 Task: Buy 5 Vests of size Medium for Baby Boys from Clothing section under best seller category for shipping address: Chloe Collins, 3639 Walton Street, Salt Lake City, Utah 84104, Cell Number 8014200980. Pay from credit card ending with 2005, CVV 3321
Action: Mouse moved to (226, 79)
Screenshot: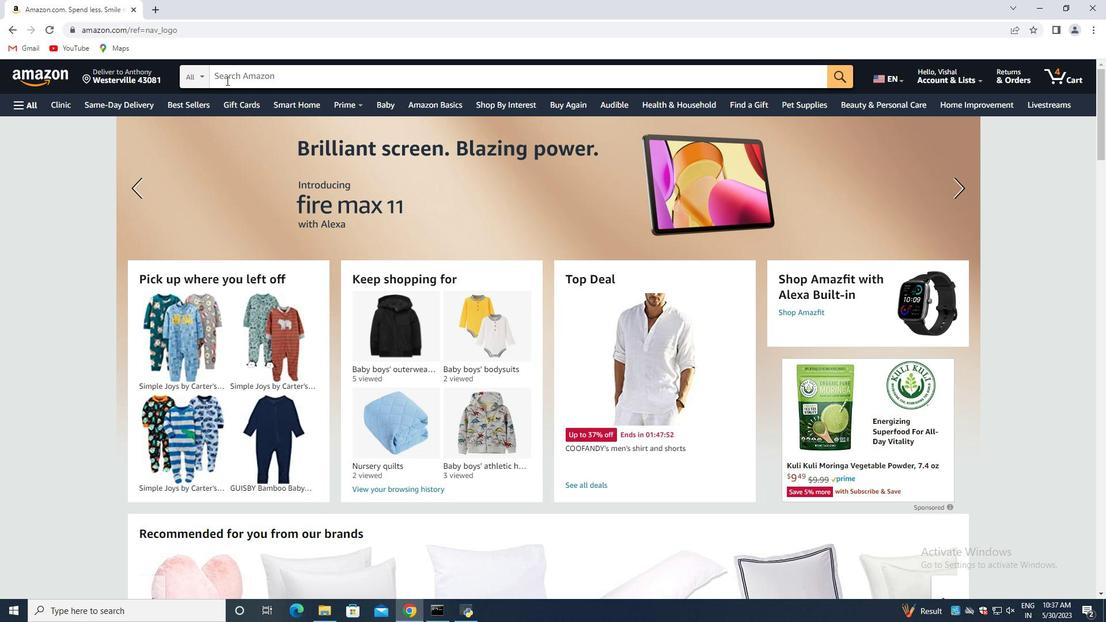 
Action: Mouse pressed left at (226, 79)
Screenshot: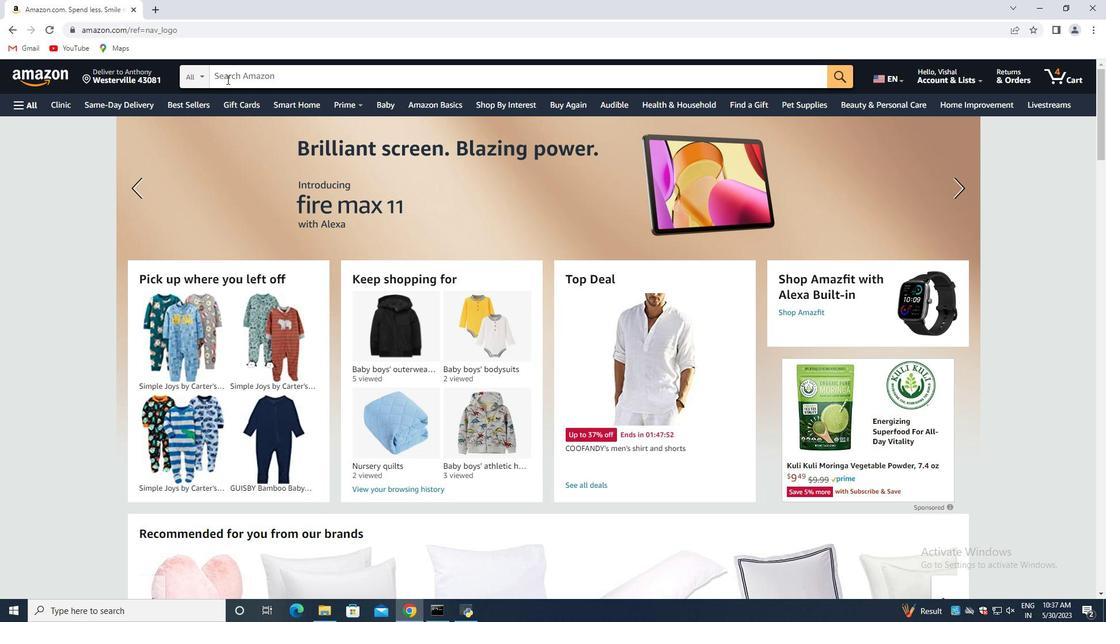 
Action: Key pressed <Key.shift>Vests<Key.space>of<Key.space>size<Key.space><Key.shift>Medium<Key.space>for<Key.space>baby<Key.space>boys<Key.enter>
Screenshot: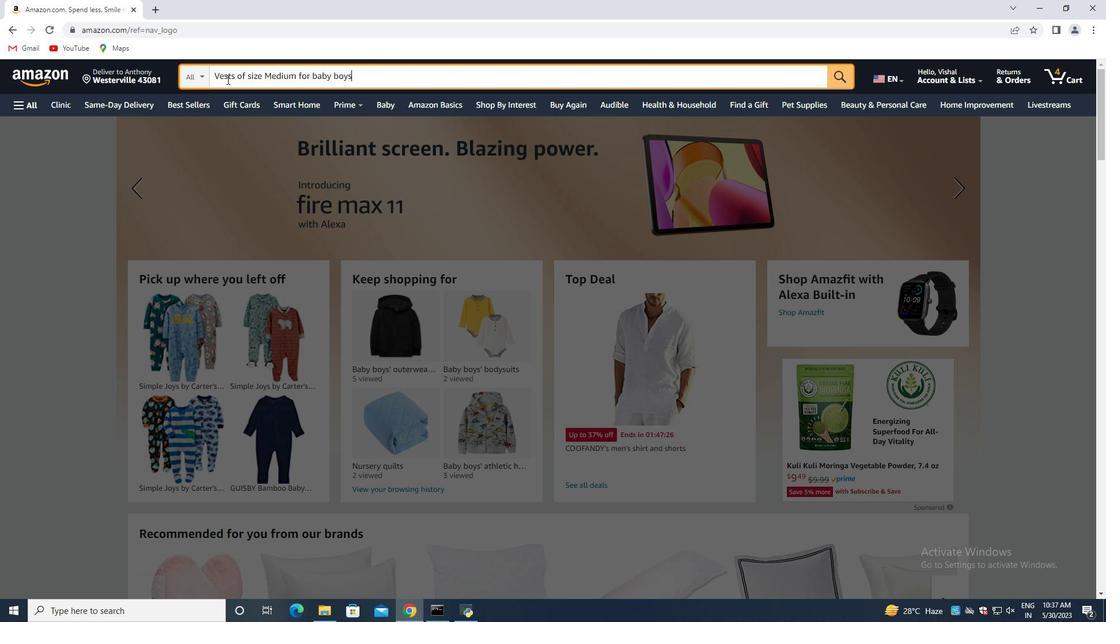 
Action: Mouse moved to (228, 80)
Screenshot: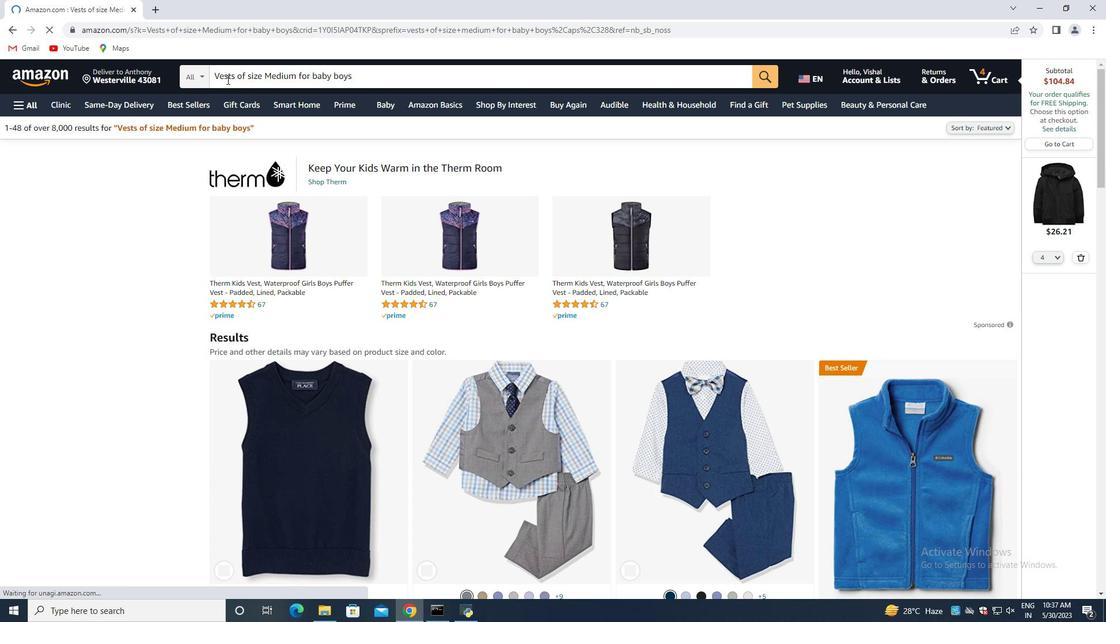 
Action: Mouse scrolled (228, 80) with delta (0, 0)
Screenshot: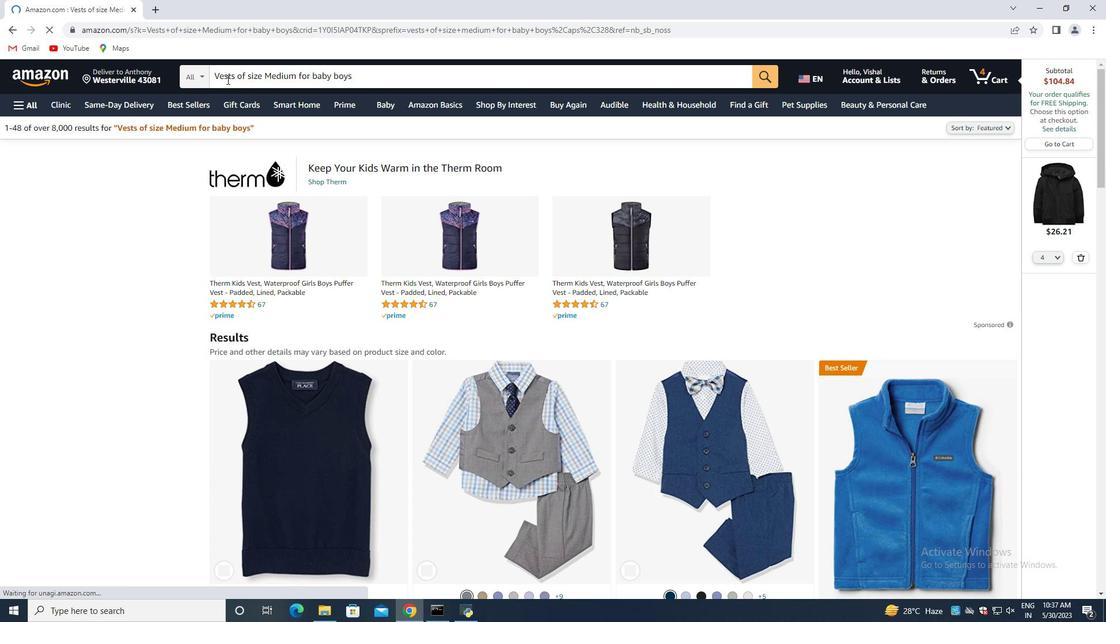 
Action: Mouse moved to (228, 93)
Screenshot: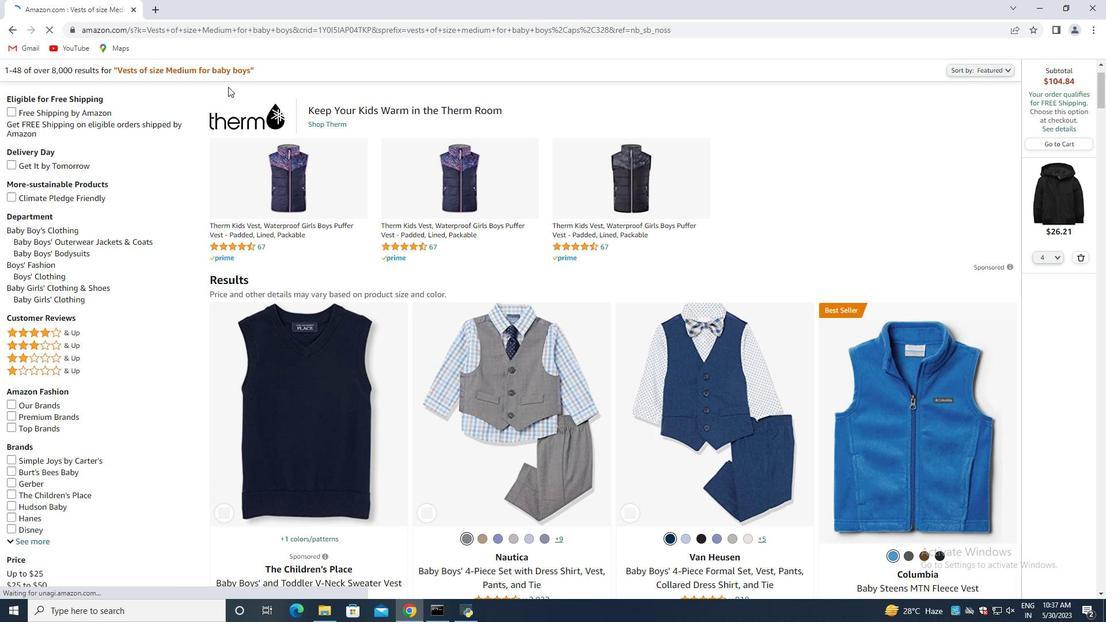 
Action: Mouse scrolled (228, 92) with delta (0, 0)
Screenshot: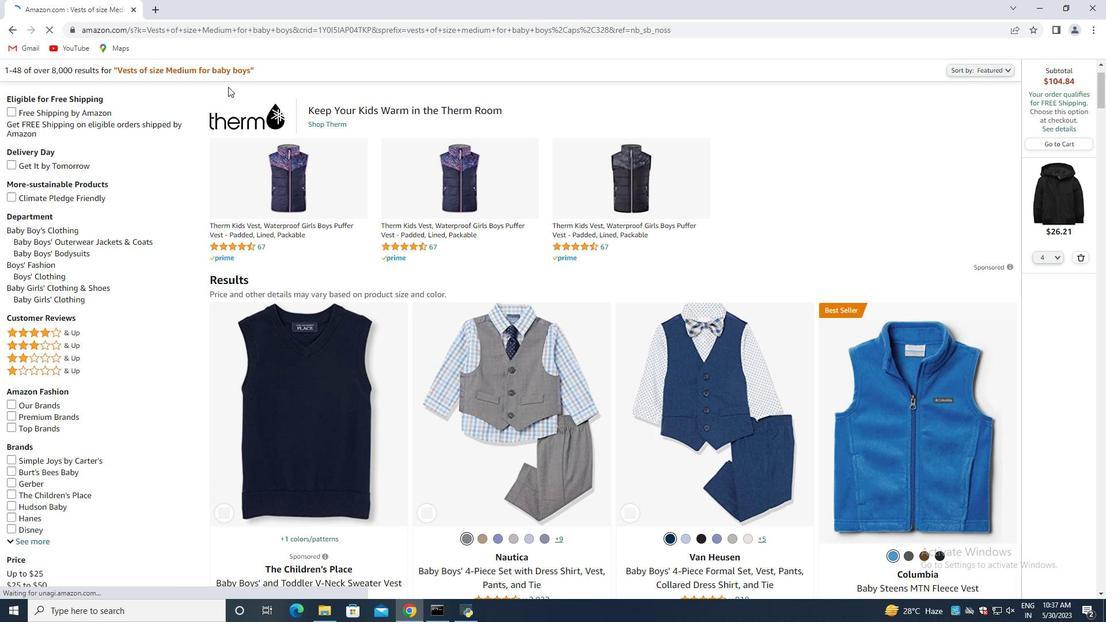 
Action: Mouse moved to (229, 104)
Screenshot: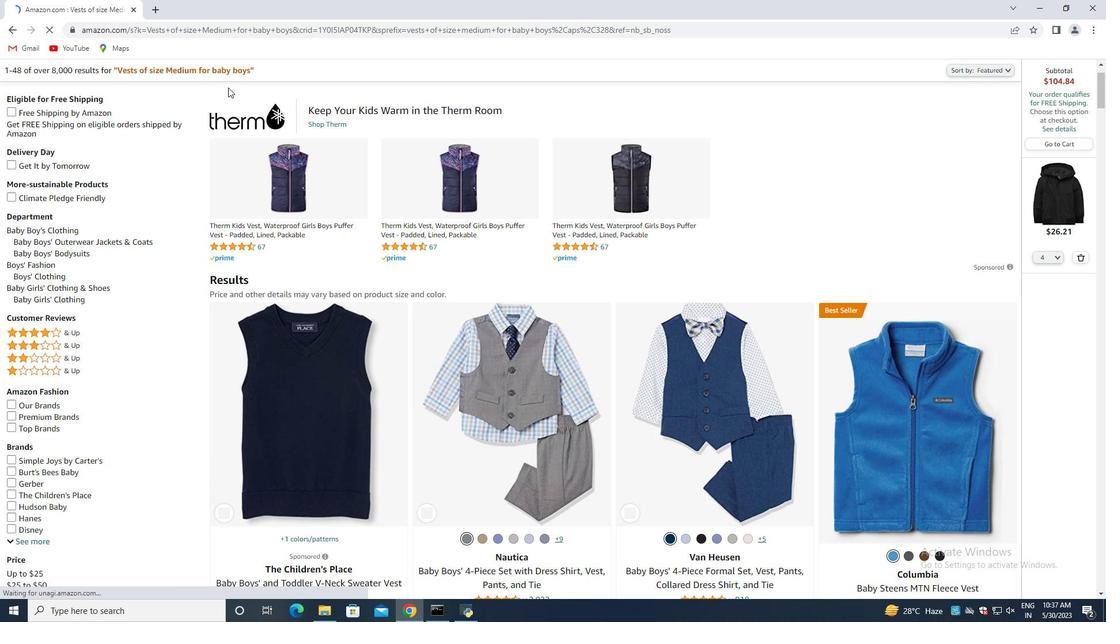 
Action: Mouse scrolled (229, 103) with delta (0, 0)
Screenshot: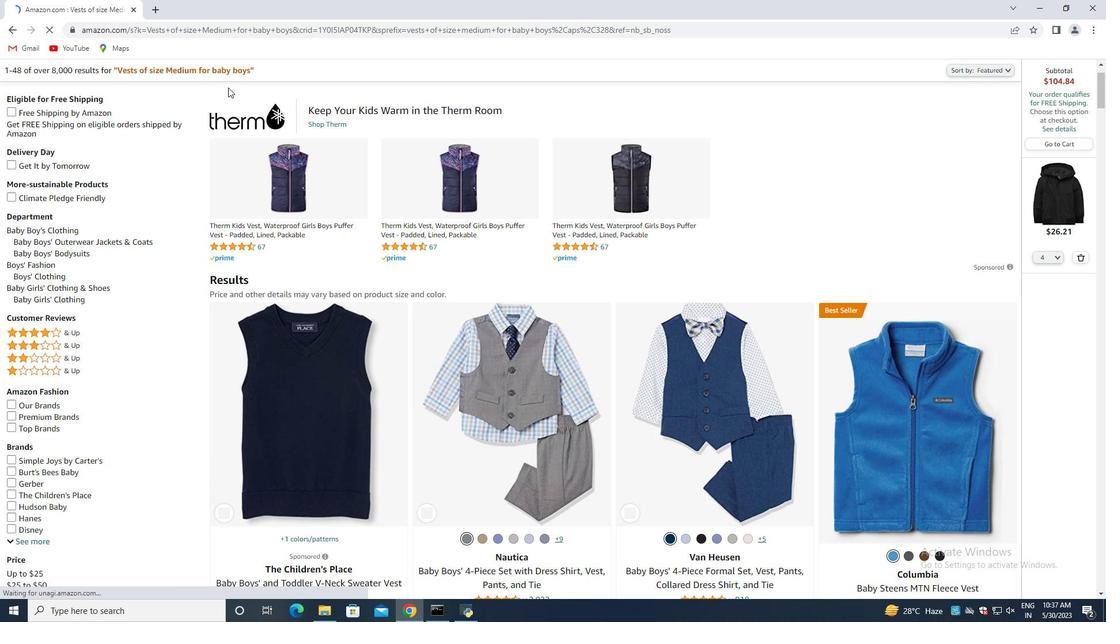 
Action: Mouse moved to (449, 298)
Screenshot: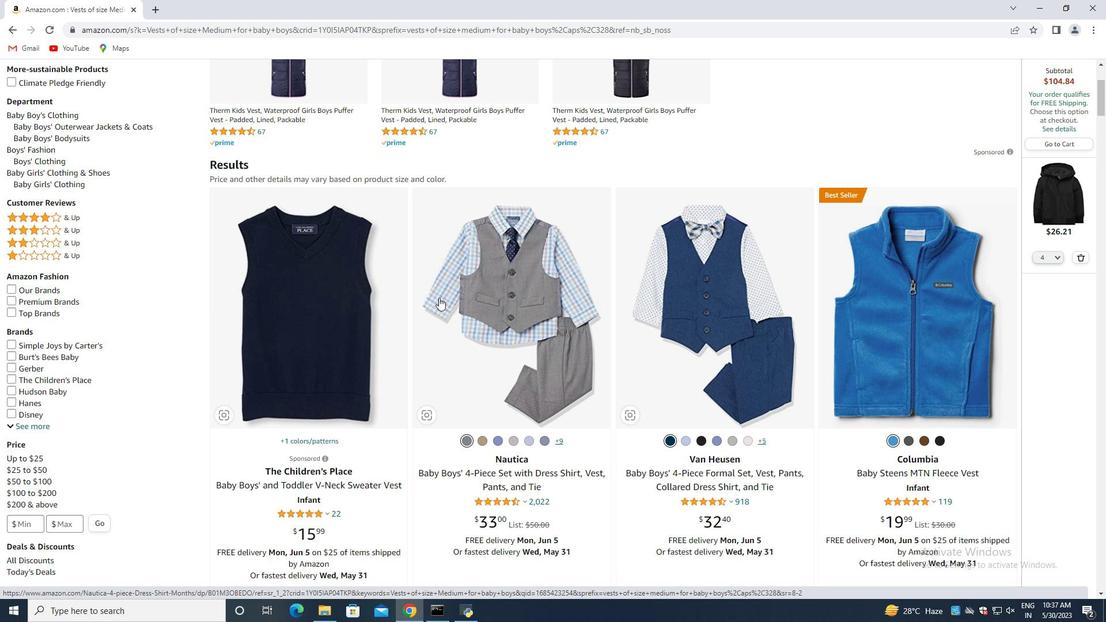 
Action: Mouse scrolled (449, 297) with delta (0, 0)
Screenshot: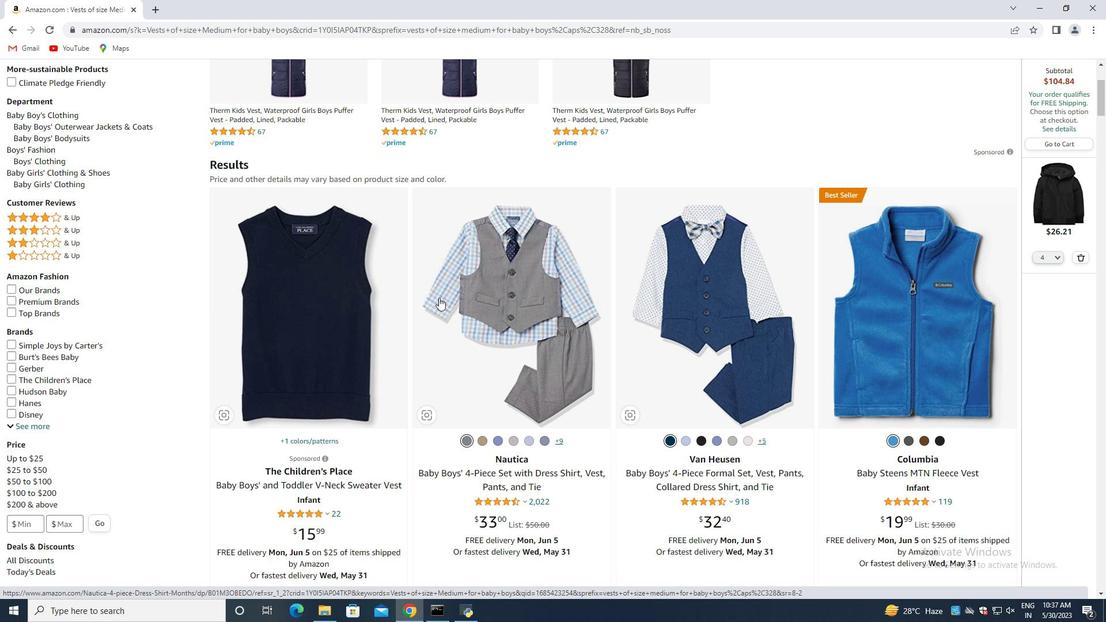 
Action: Mouse moved to (803, 297)
Screenshot: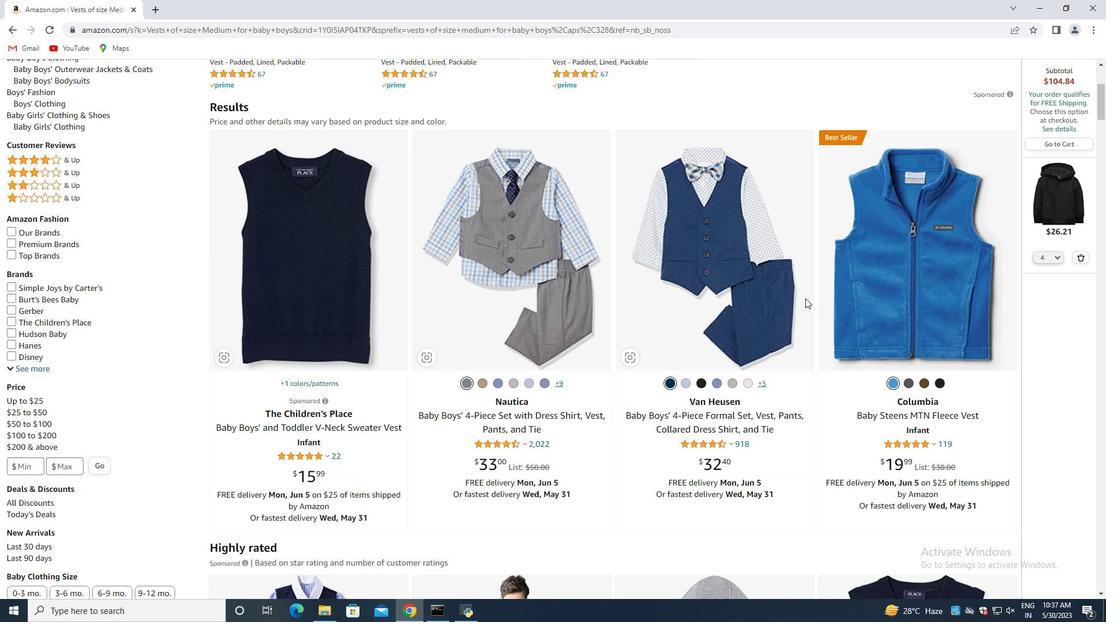 
Action: Mouse scrolled (803, 296) with delta (0, 0)
Screenshot: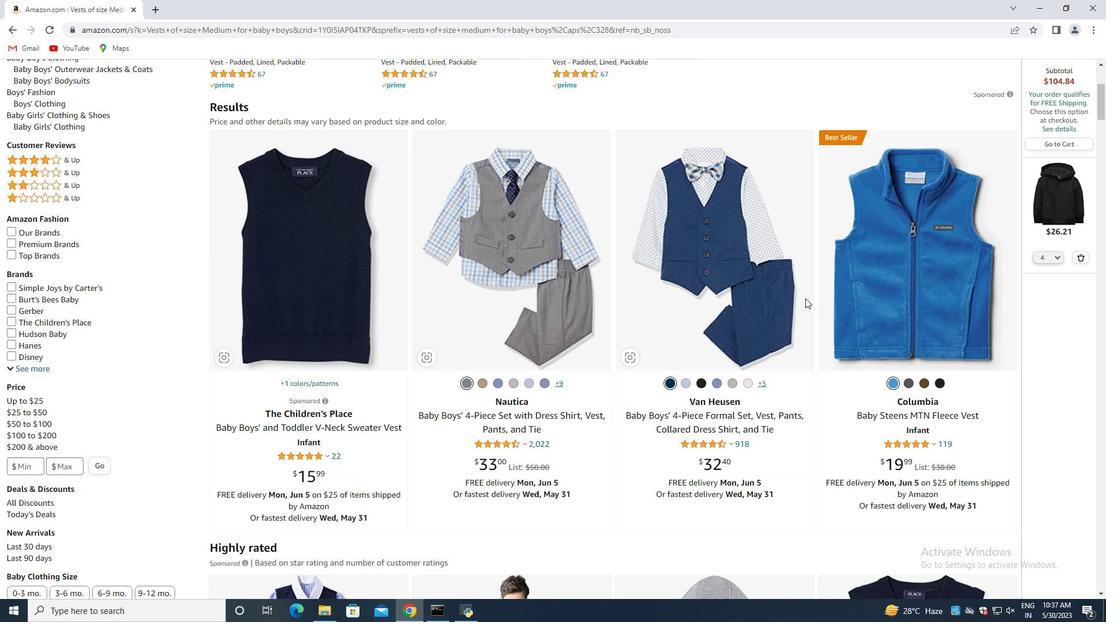 
Action: Mouse moved to (777, 289)
Screenshot: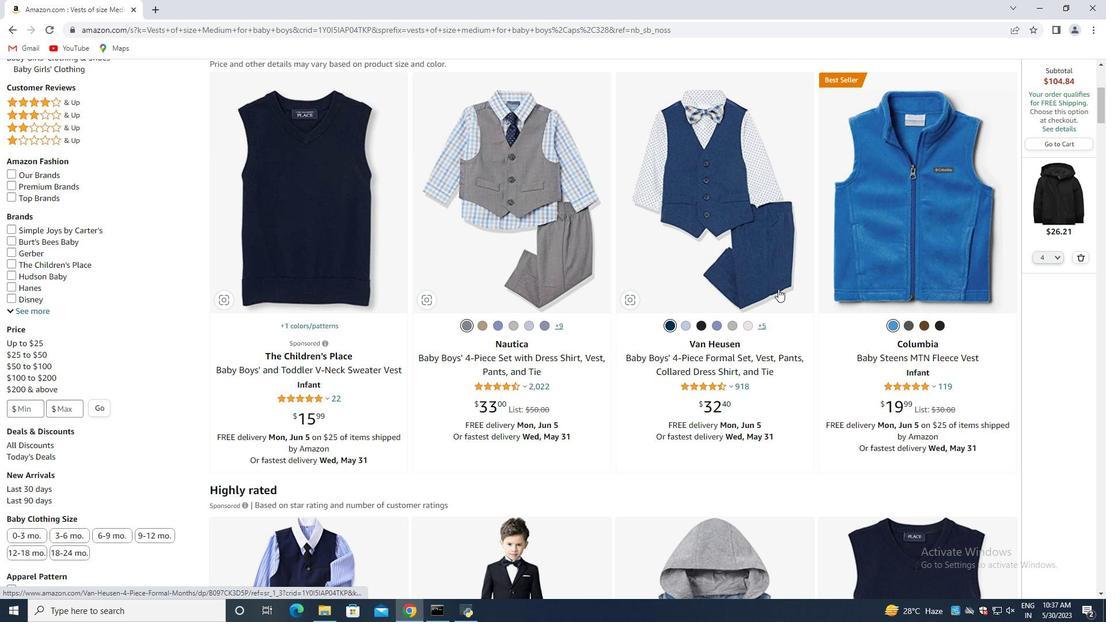 
Action: Mouse scrolled (777, 288) with delta (0, 0)
Screenshot: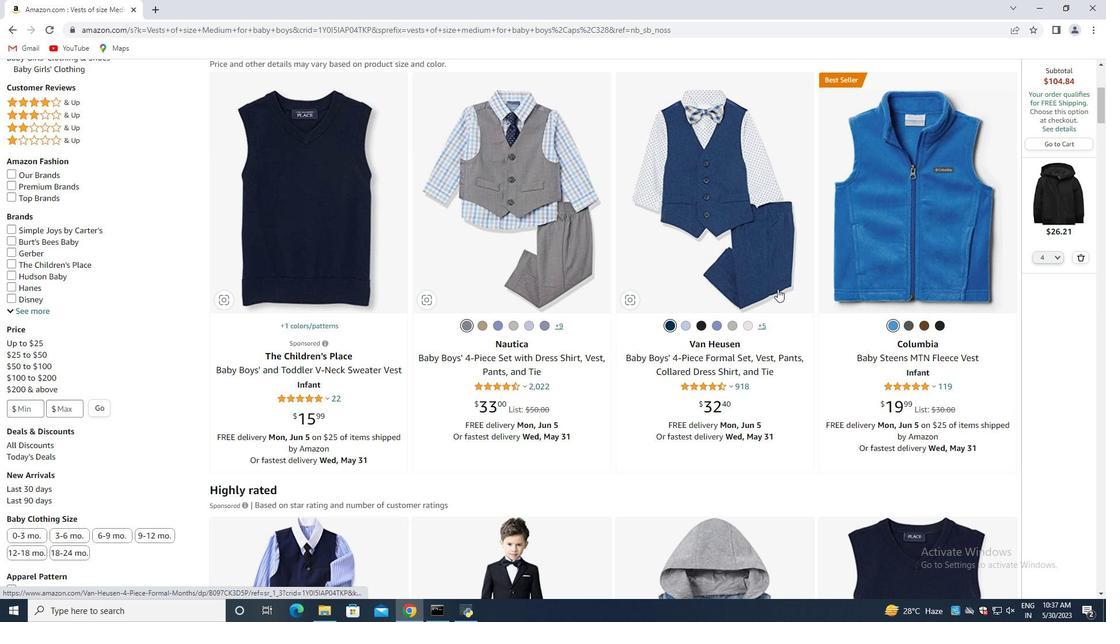 
Action: Mouse moved to (765, 290)
Screenshot: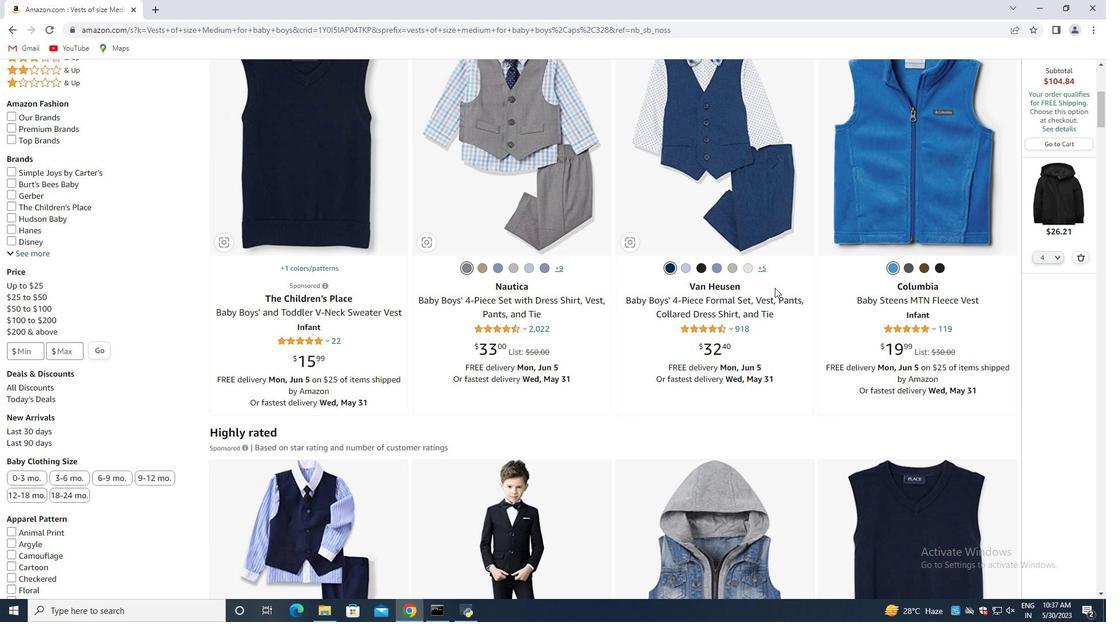 
Action: Mouse scrolled (765, 290) with delta (0, 0)
Screenshot: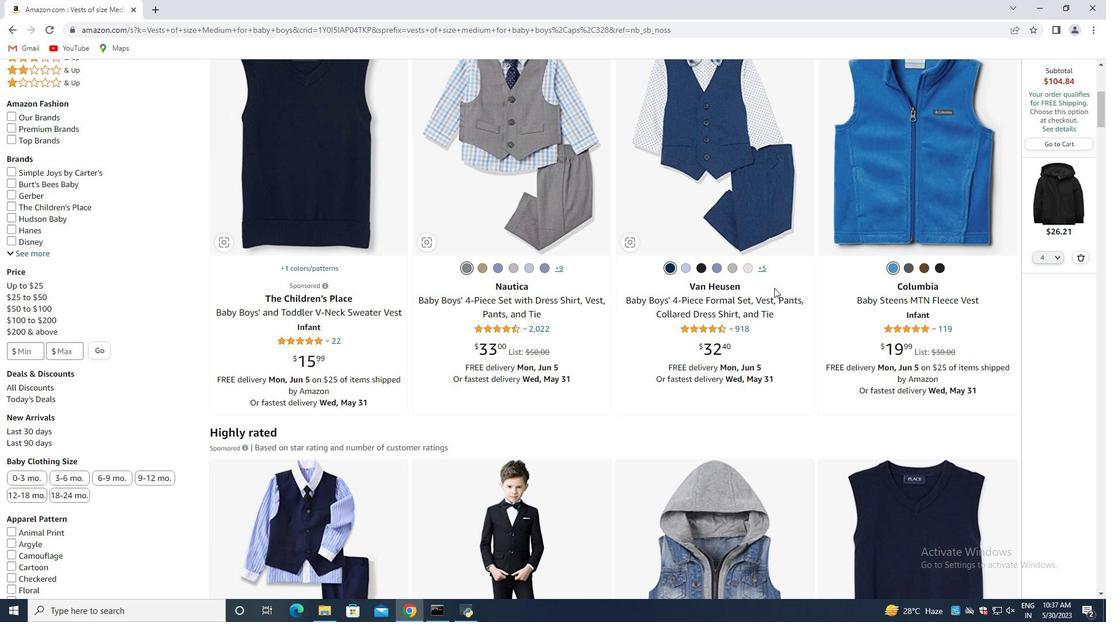 
Action: Mouse scrolled (765, 290) with delta (0, 0)
Screenshot: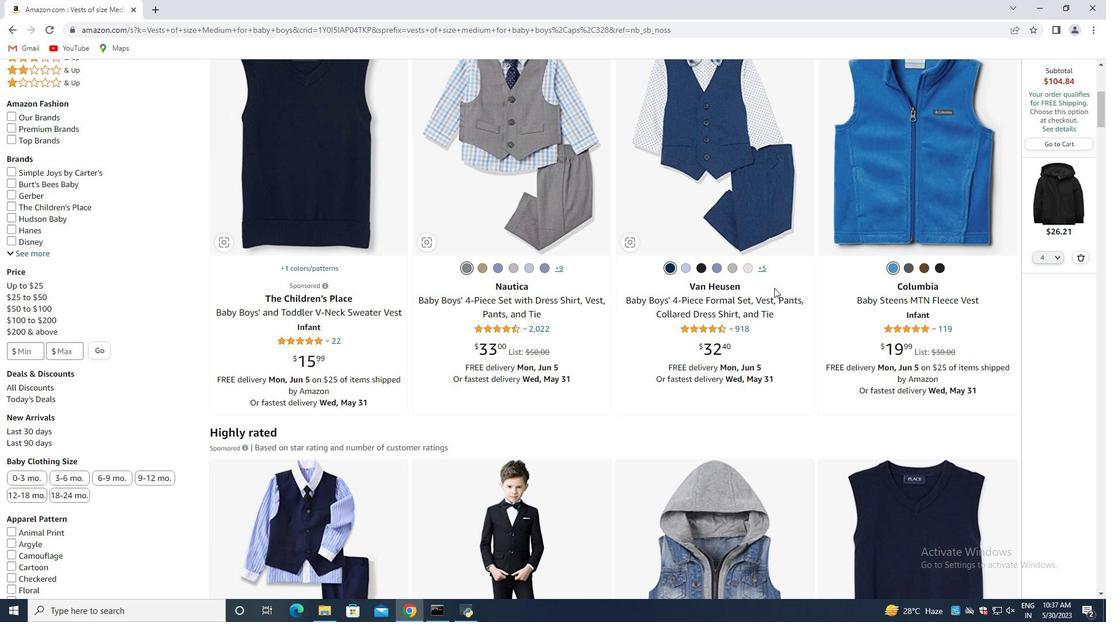 
Action: Mouse moved to (716, 259)
Screenshot: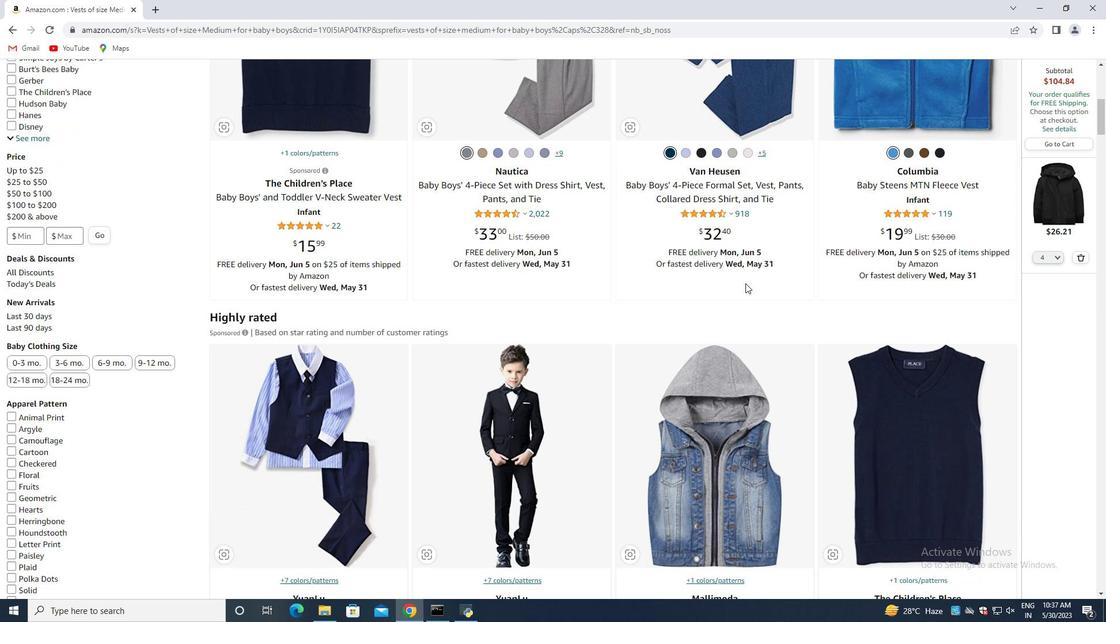
Action: Mouse scrolled (716, 258) with delta (0, 0)
Screenshot: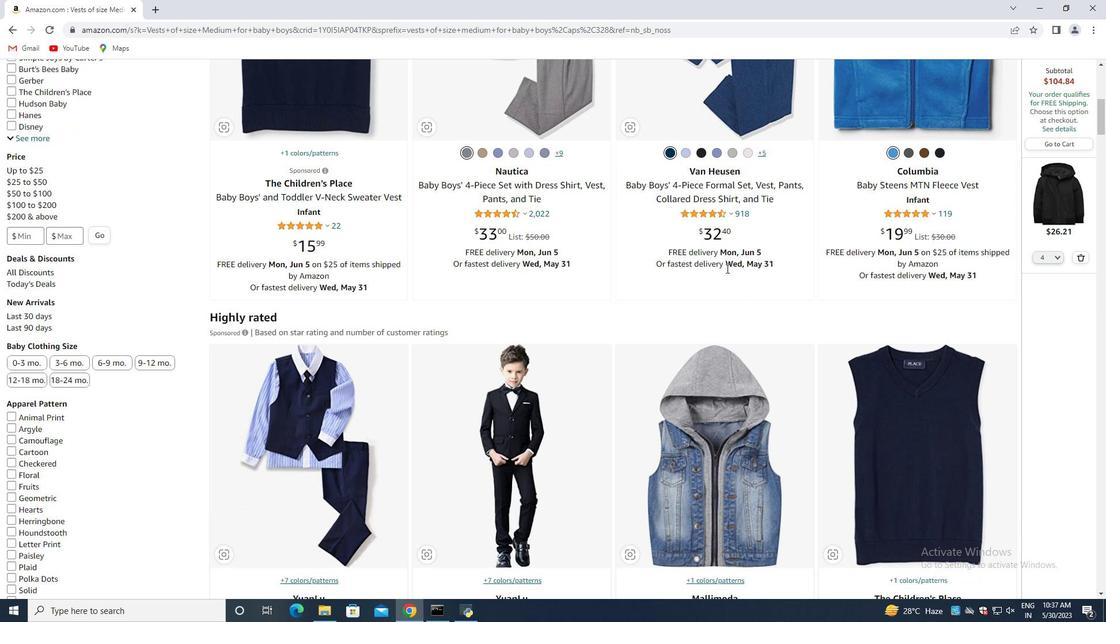 
Action: Mouse scrolled (716, 258) with delta (0, 0)
Screenshot: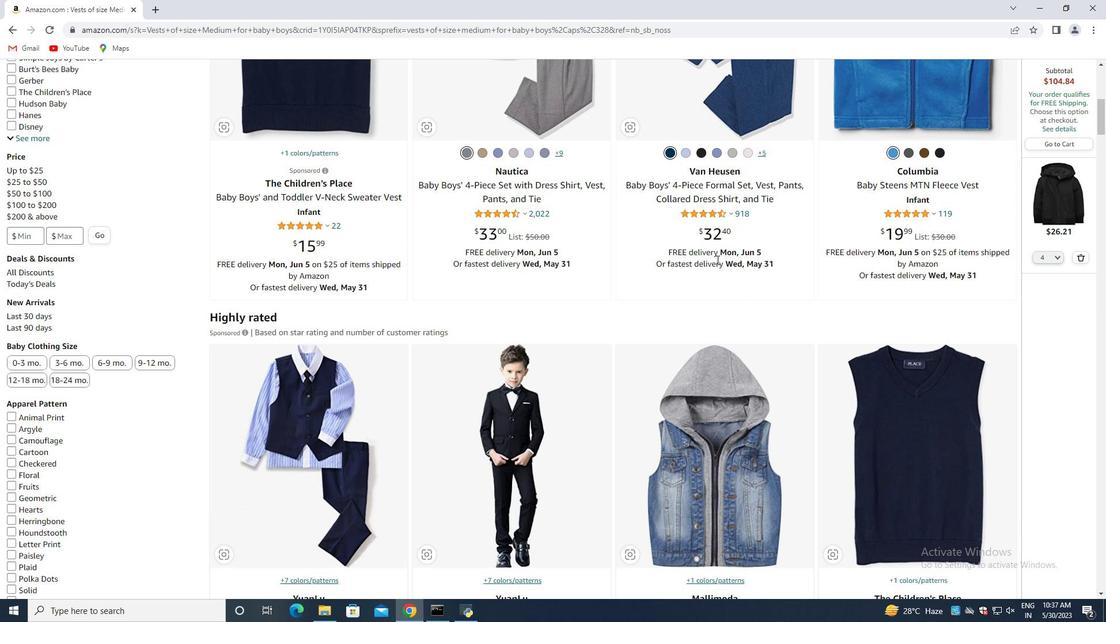 
Action: Mouse moved to (713, 257)
Screenshot: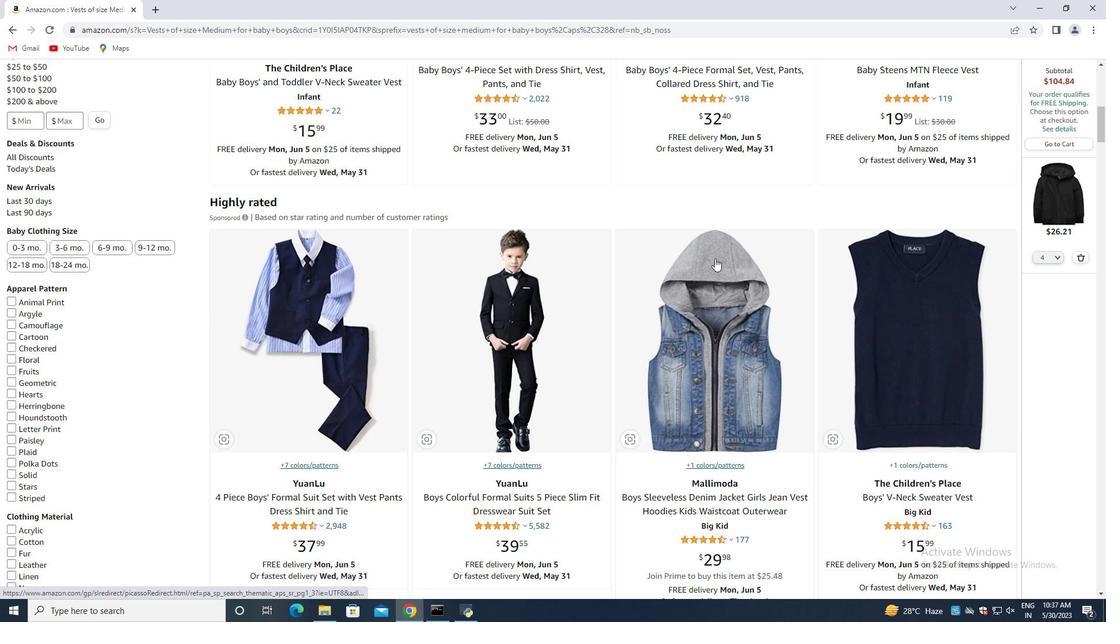 
Action: Mouse scrolled (713, 256) with delta (0, 0)
Screenshot: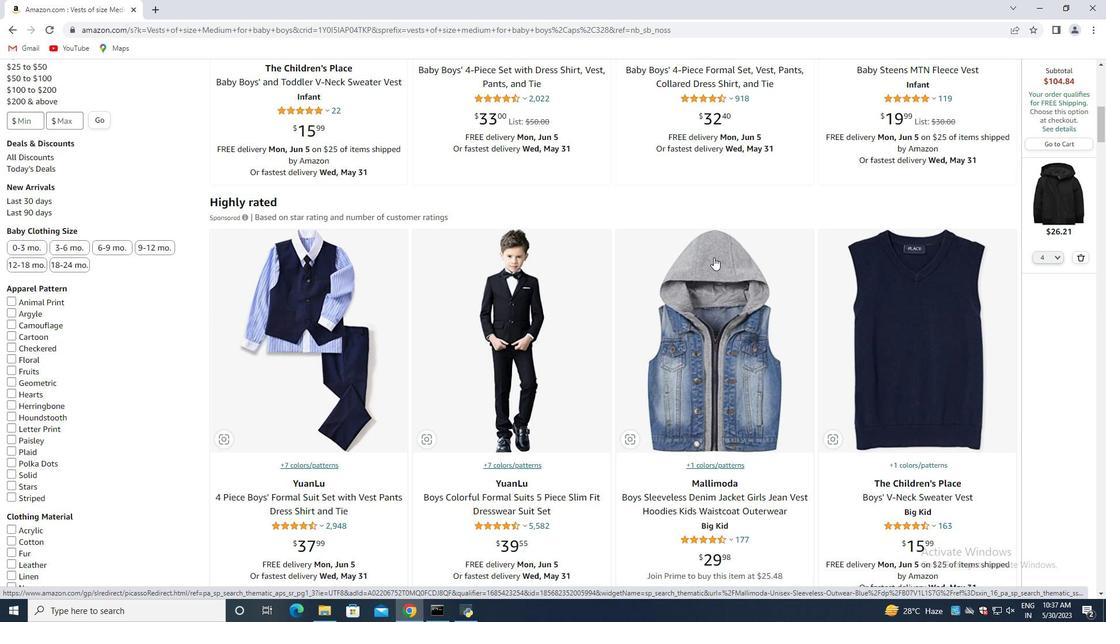 
Action: Mouse moved to (704, 258)
Screenshot: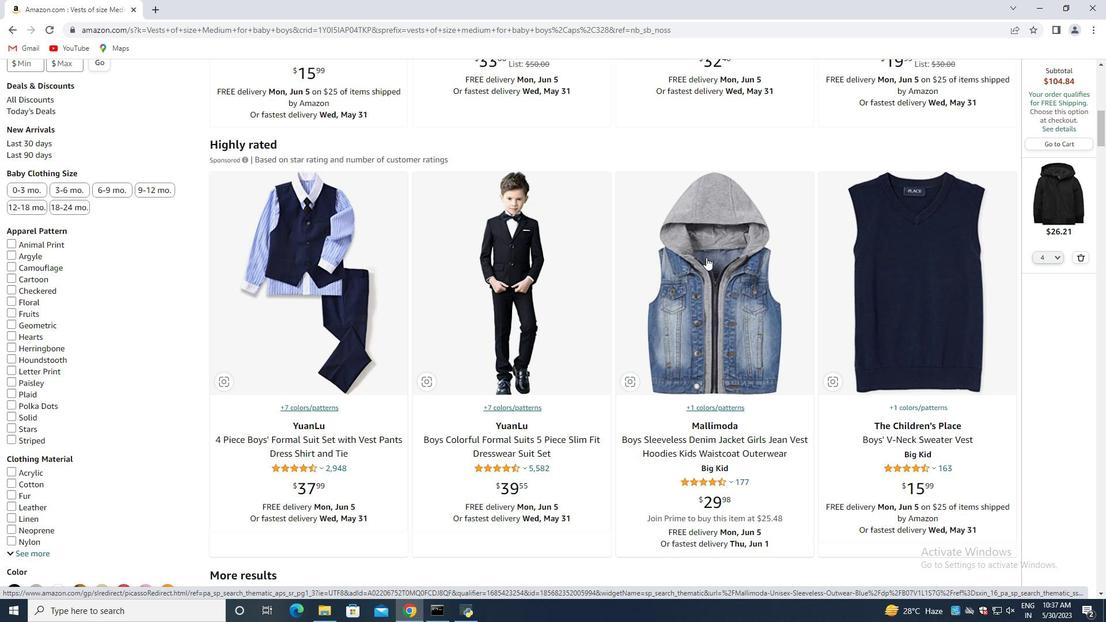 
Action: Mouse scrolled (704, 257) with delta (0, 0)
Screenshot: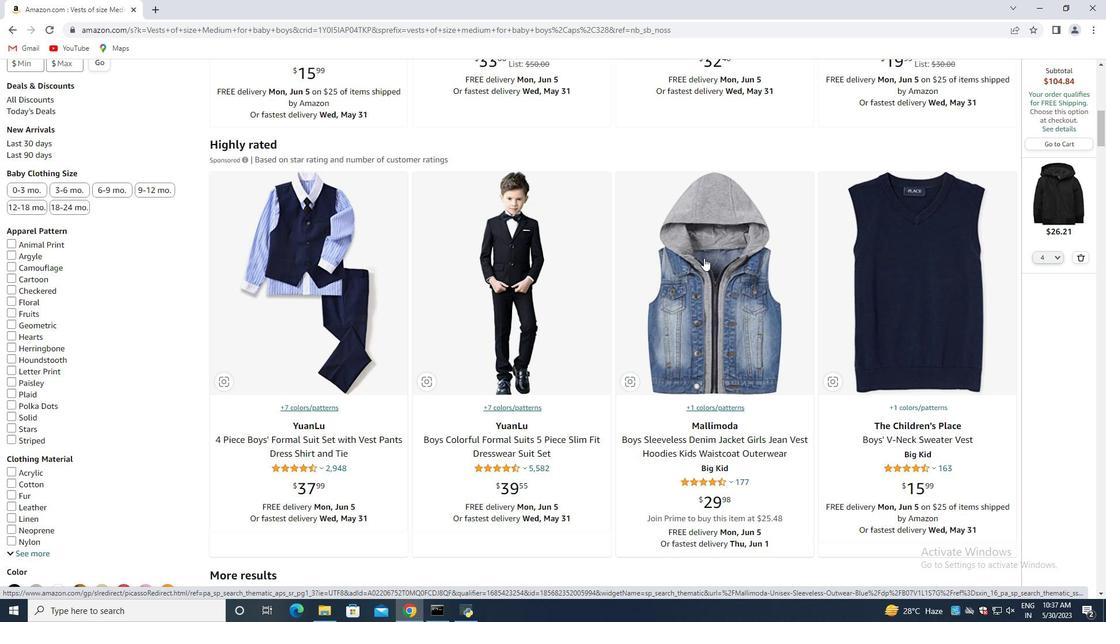 
Action: Mouse scrolled (704, 257) with delta (0, 0)
Screenshot: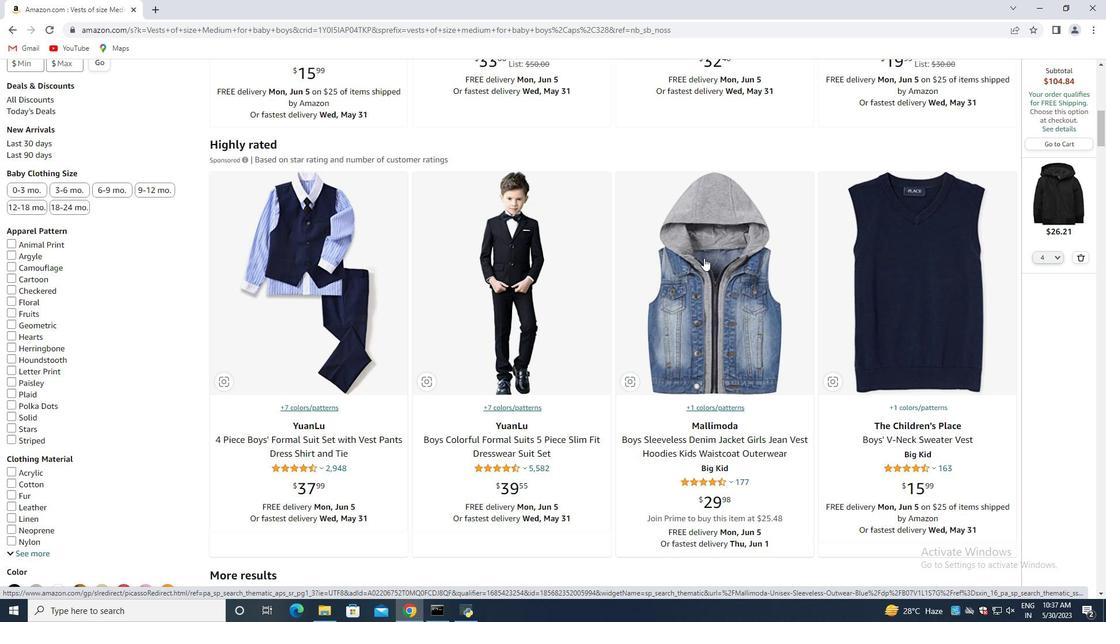 
Action: Mouse scrolled (704, 257) with delta (0, 0)
Screenshot: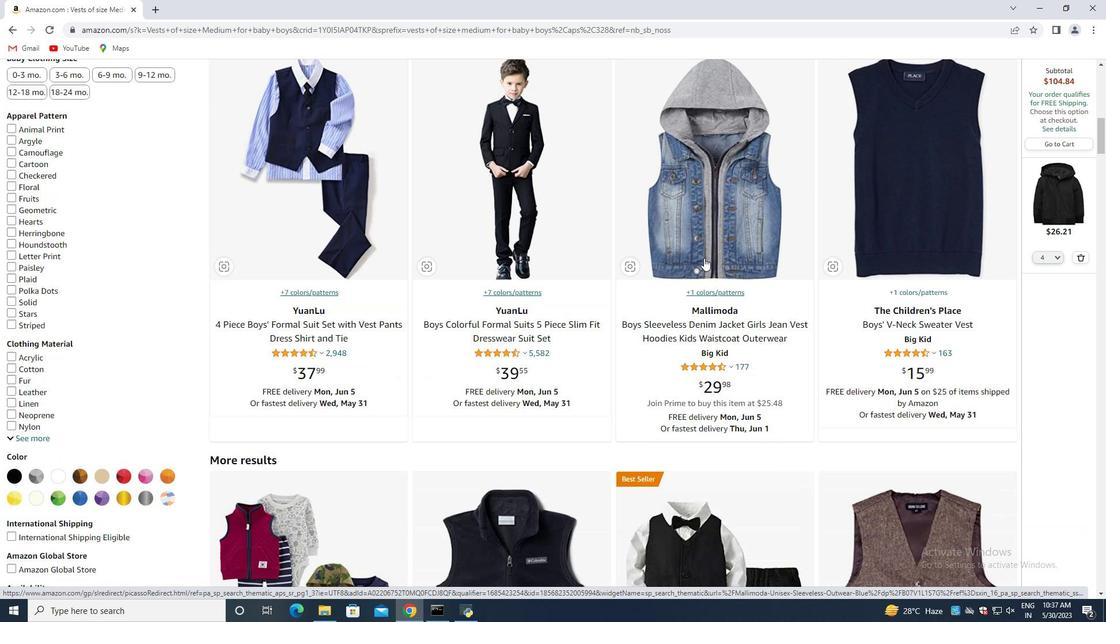 
Action: Mouse scrolled (704, 257) with delta (0, 0)
Screenshot: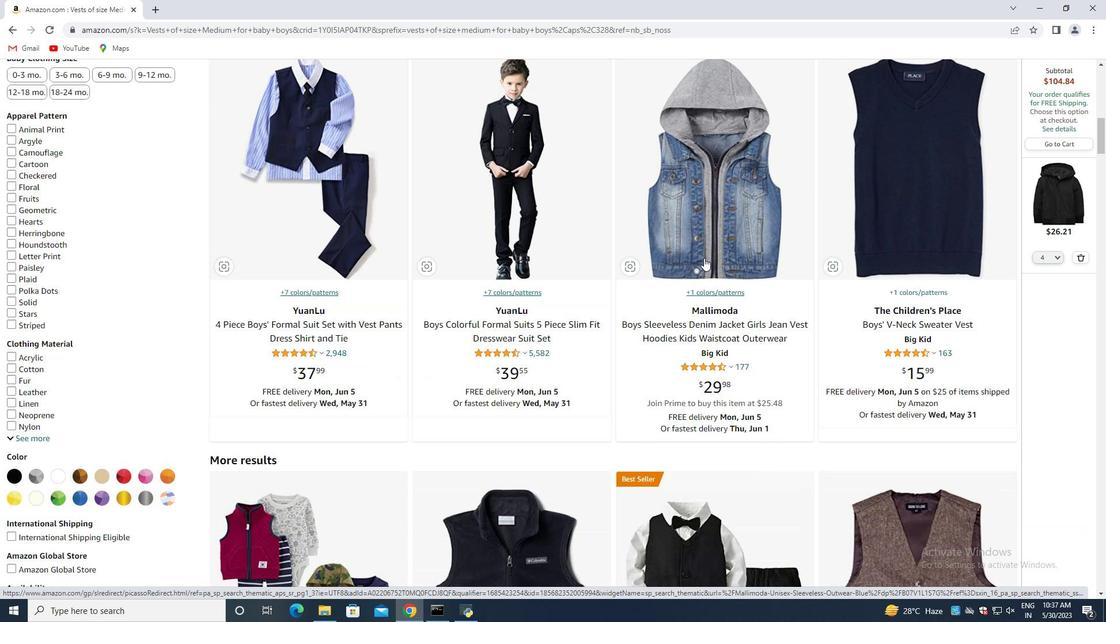 
Action: Mouse moved to (702, 259)
Screenshot: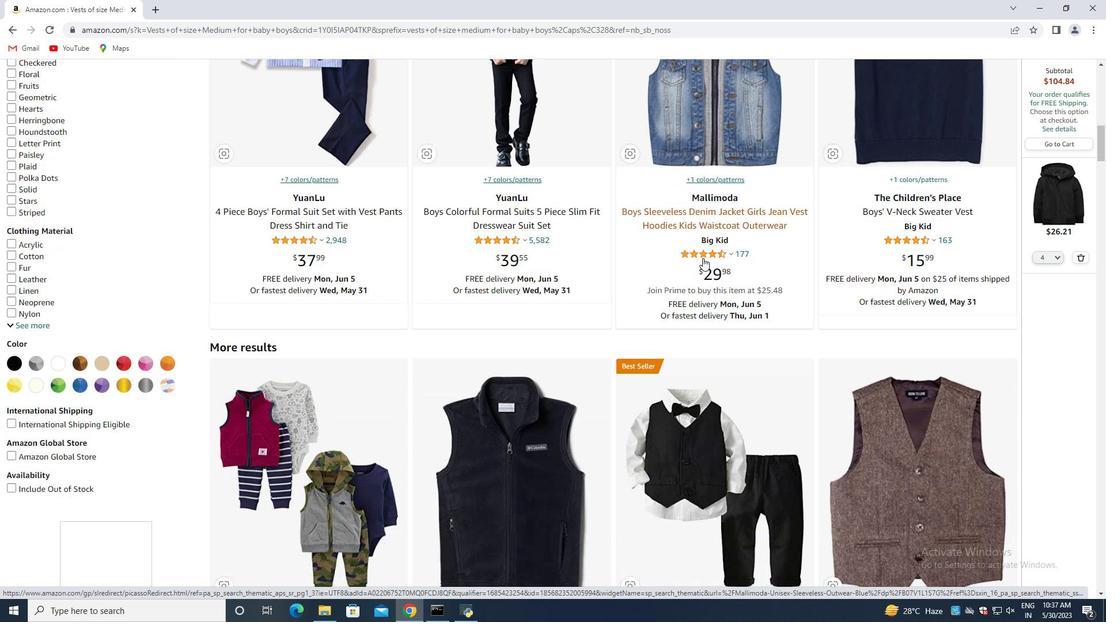 
Action: Mouse scrolled (702, 258) with delta (0, 0)
Screenshot: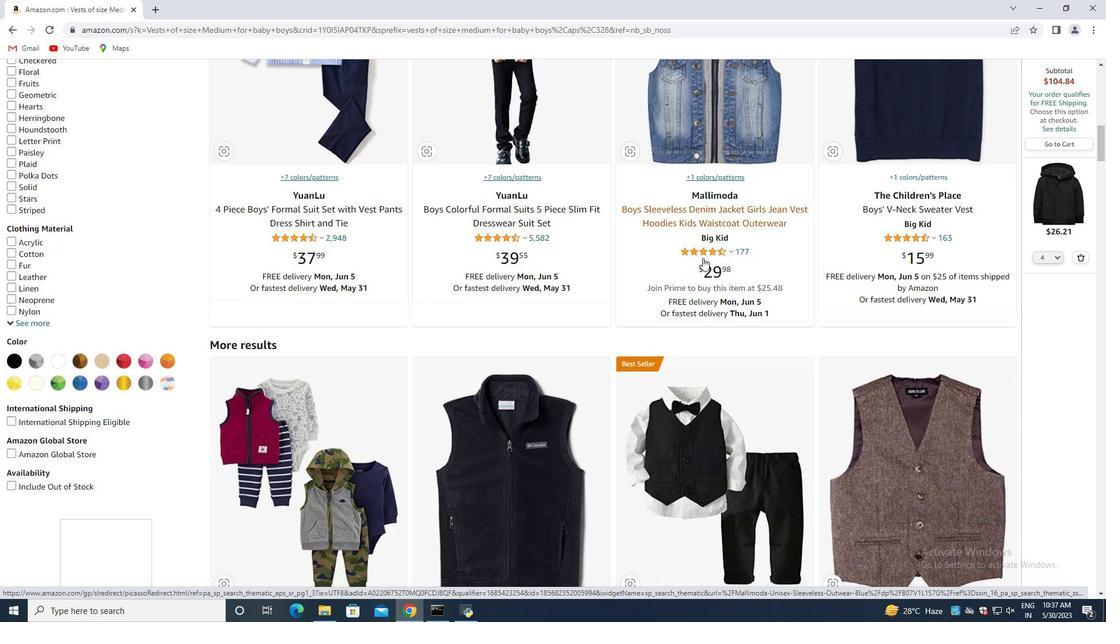 
Action: Mouse moved to (701, 259)
Screenshot: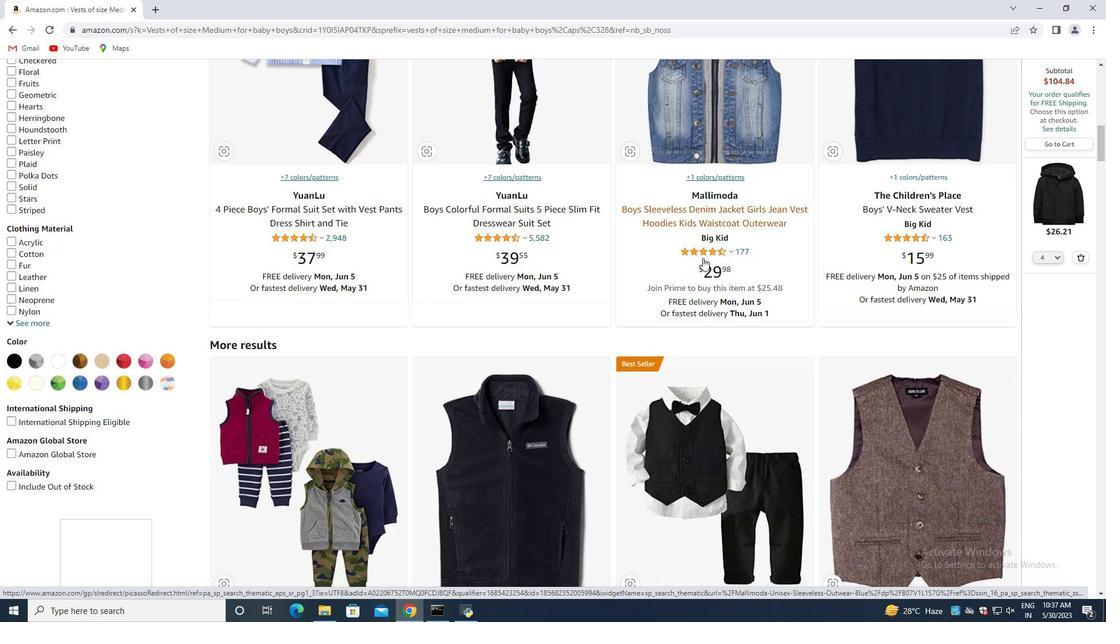 
Action: Mouse scrolled (701, 258) with delta (0, 0)
Screenshot: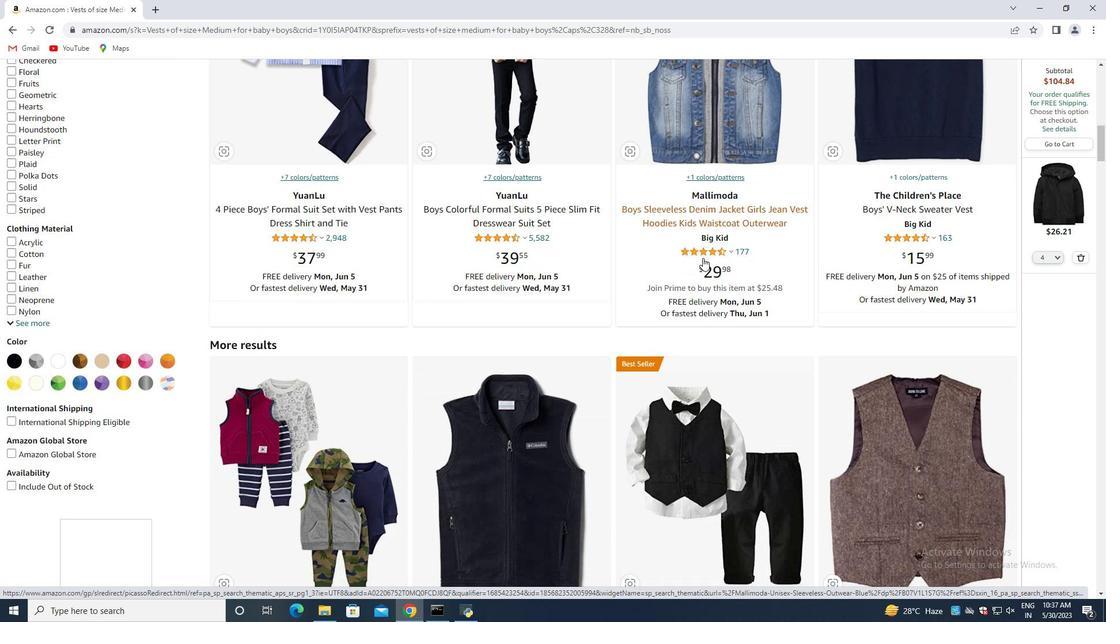 
Action: Mouse moved to (699, 259)
Screenshot: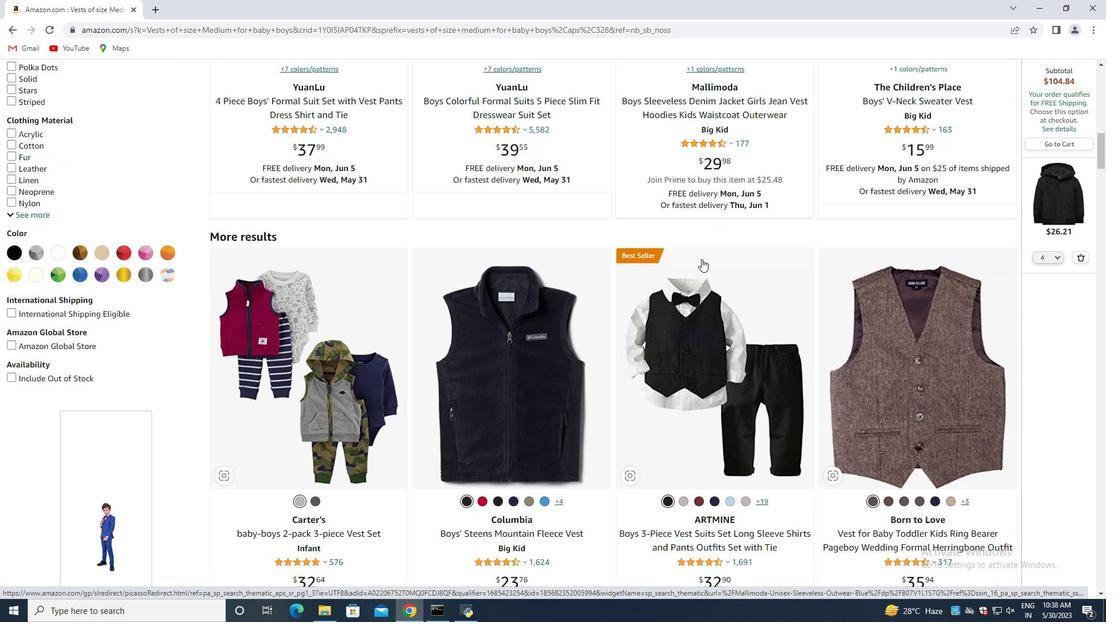 
Action: Mouse scrolled (699, 258) with delta (0, 0)
Screenshot: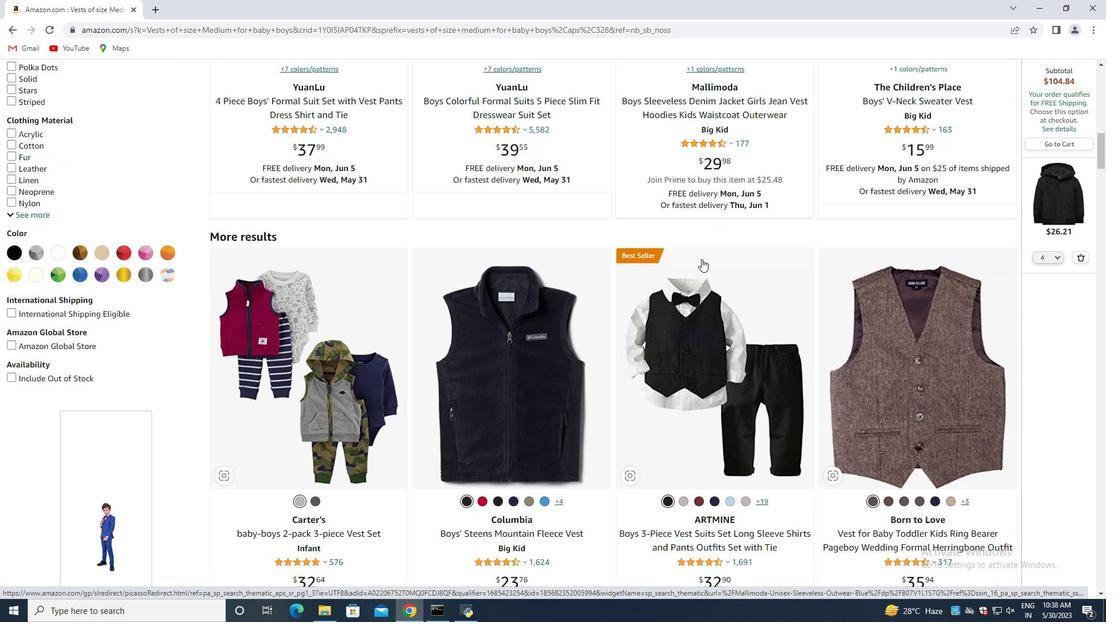 
Action: Mouse moved to (699, 259)
Screenshot: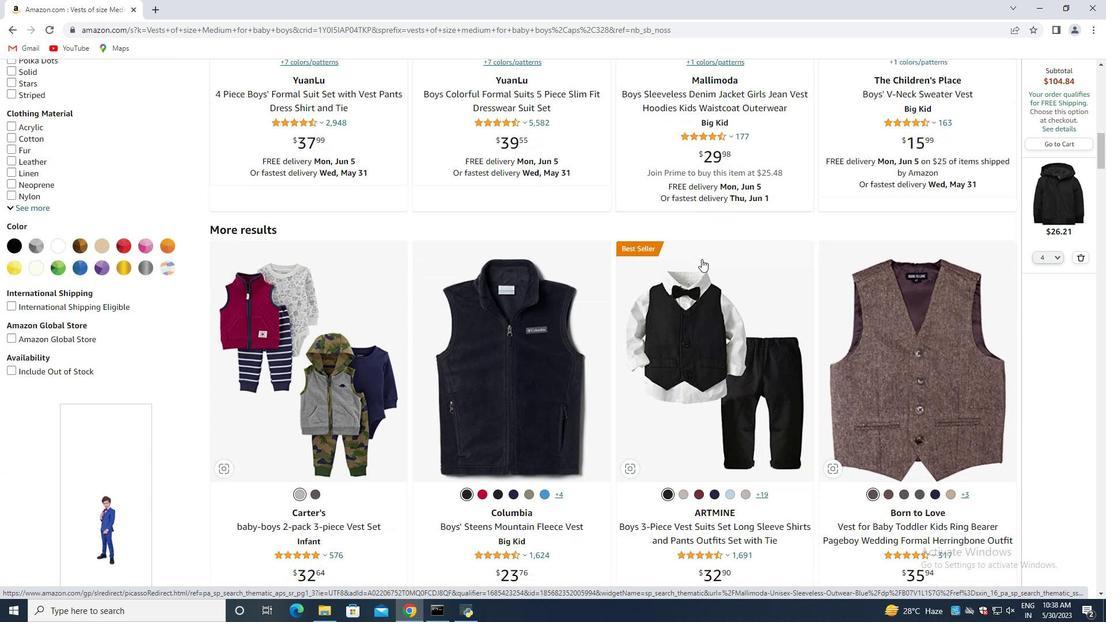 
Action: Mouse scrolled (699, 258) with delta (0, 0)
Screenshot: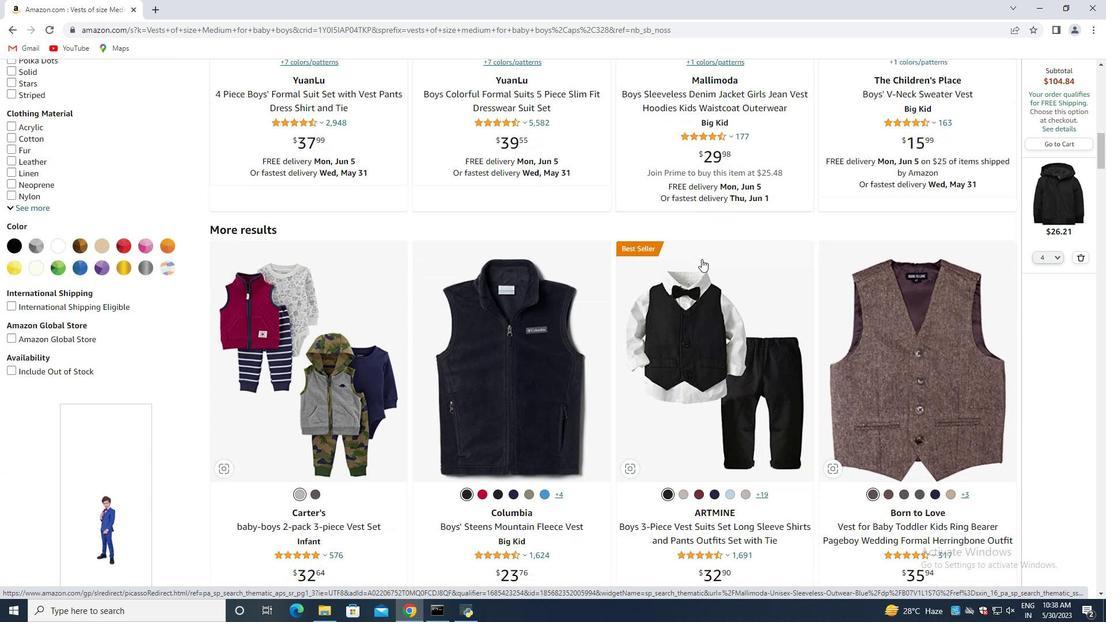 
Action: Mouse moved to (599, 257)
Screenshot: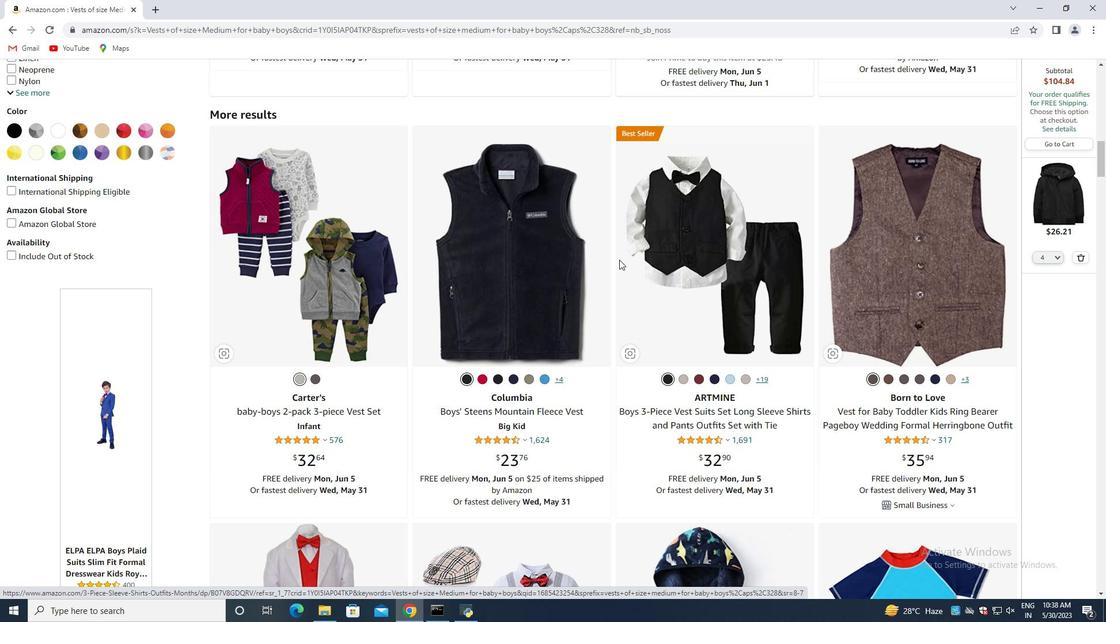 
Action: Mouse scrolled (599, 258) with delta (0, 0)
Screenshot: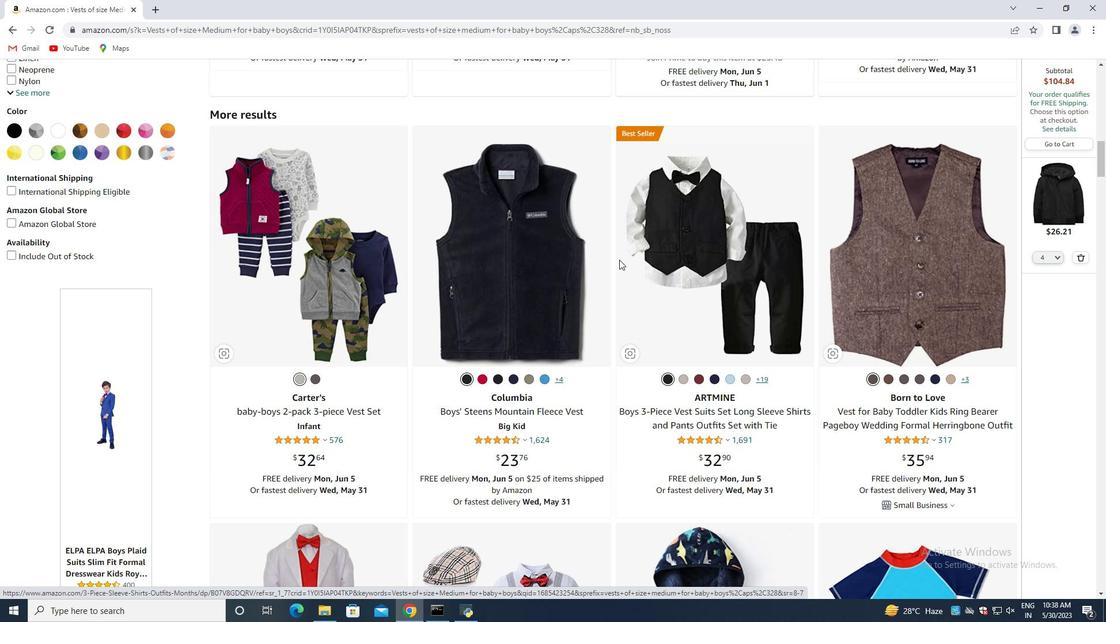 
Action: Mouse moved to (599, 257)
Screenshot: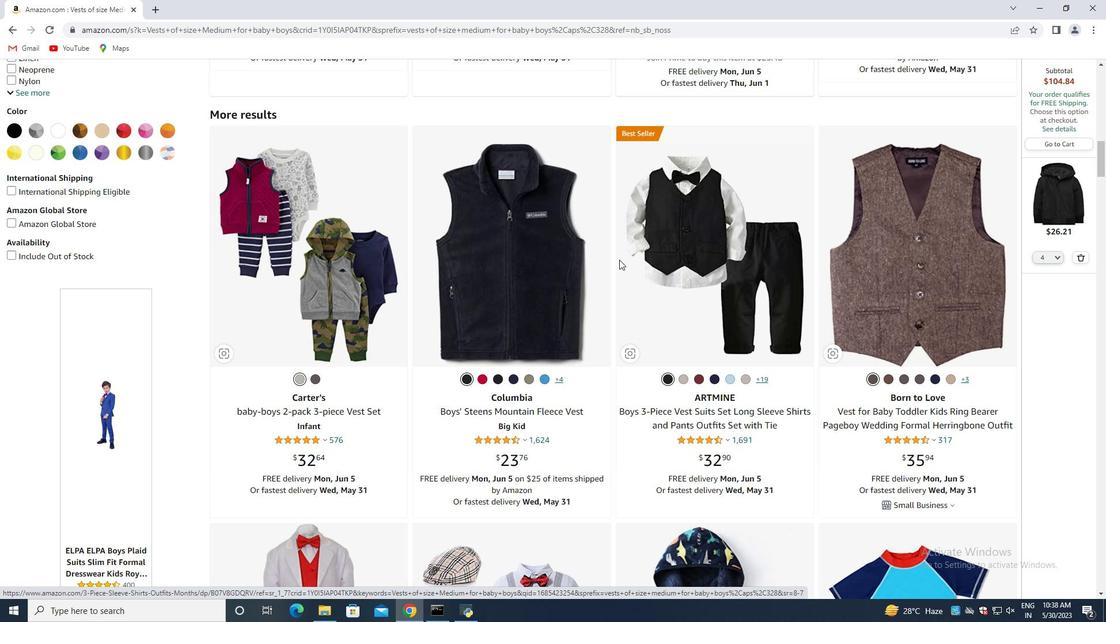
Action: Mouse scrolled (599, 258) with delta (0, 0)
Screenshot: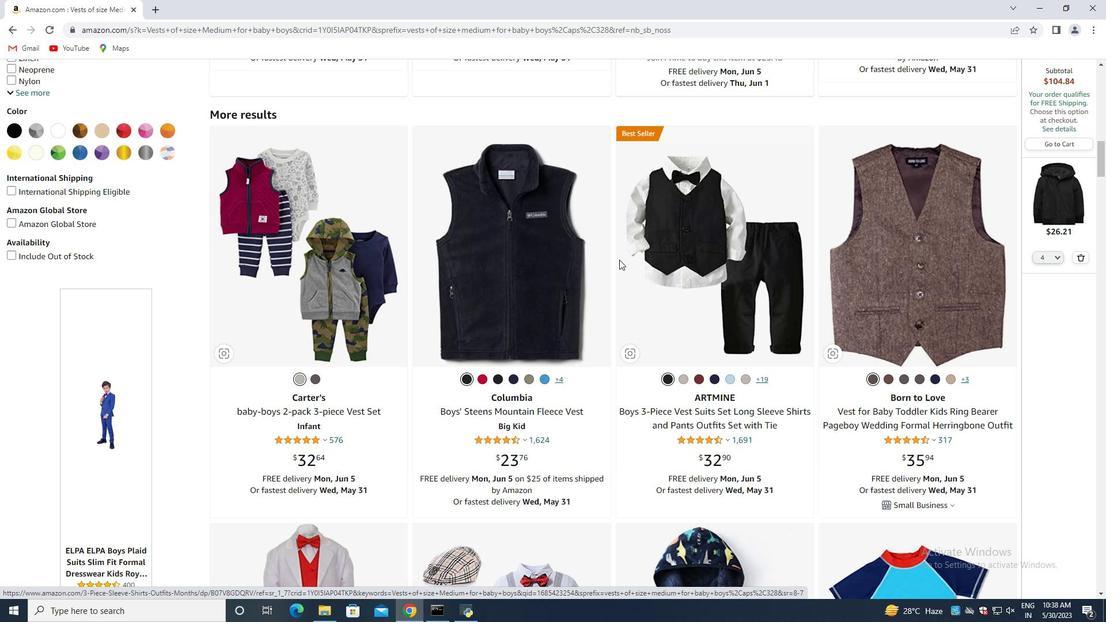 
Action: Mouse scrolled (599, 258) with delta (0, 0)
Screenshot: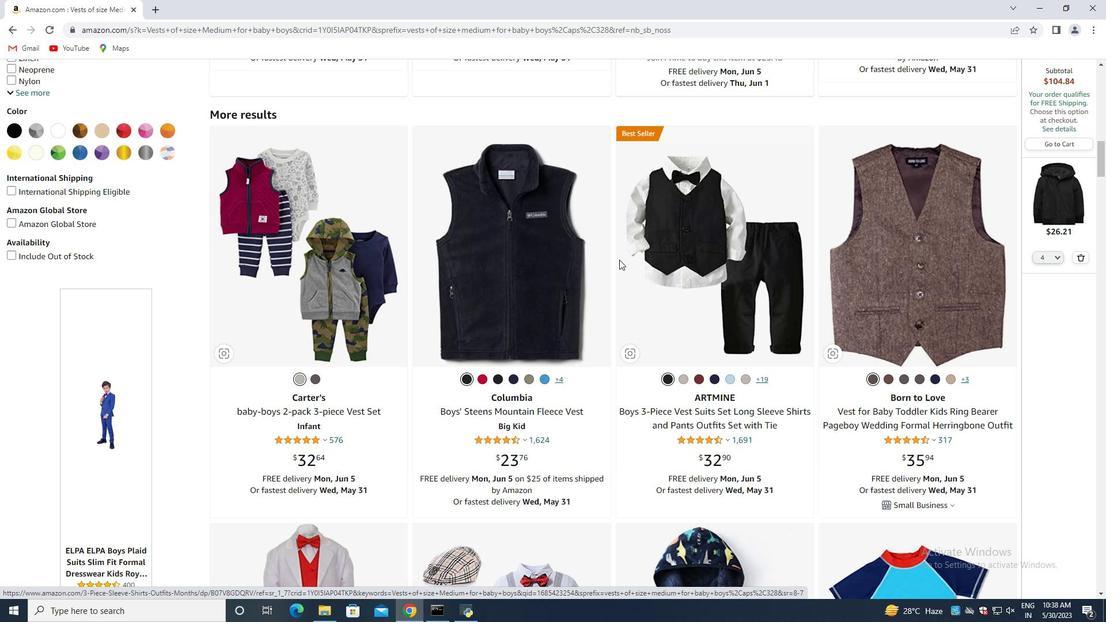 
Action: Mouse scrolled (599, 258) with delta (0, 0)
Screenshot: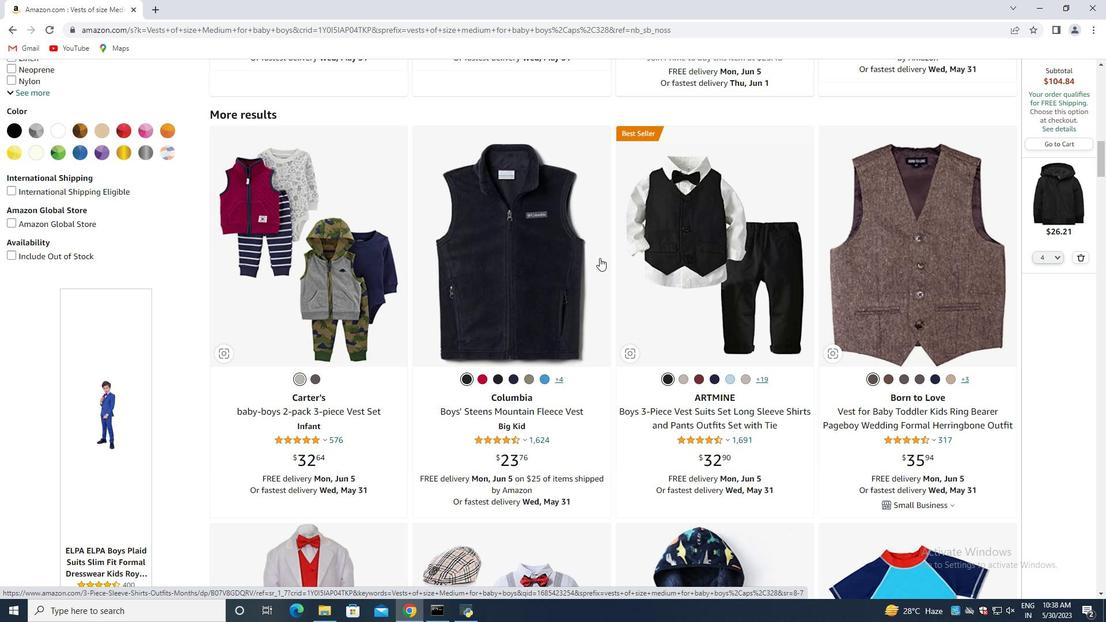 
Action: Mouse scrolled (599, 258) with delta (0, 0)
Screenshot: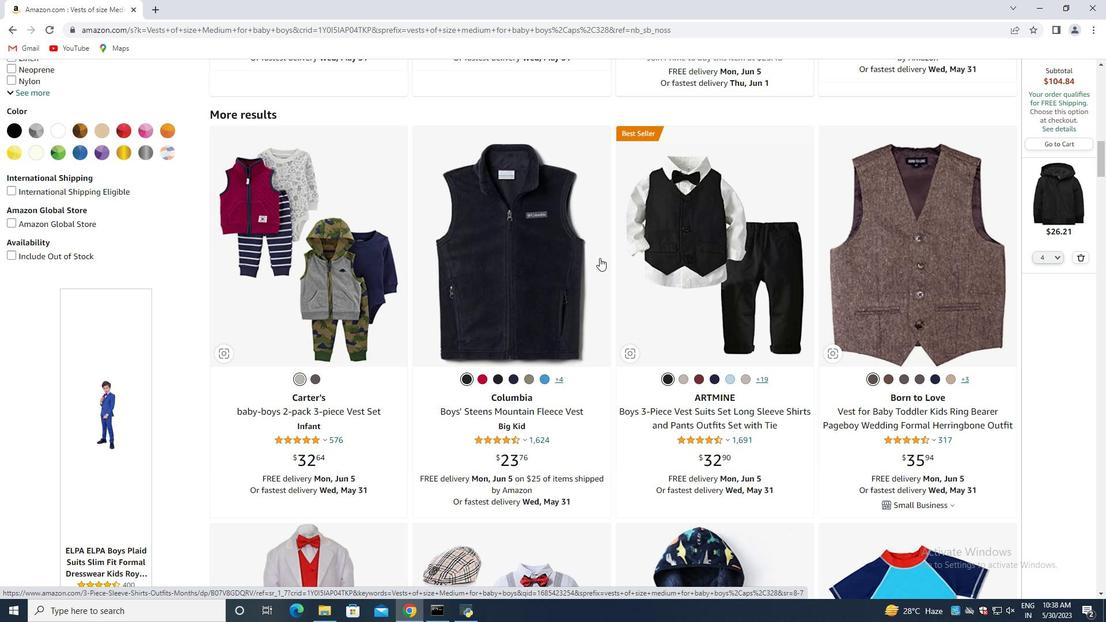 
Action: Mouse scrolled (599, 258) with delta (0, 0)
Screenshot: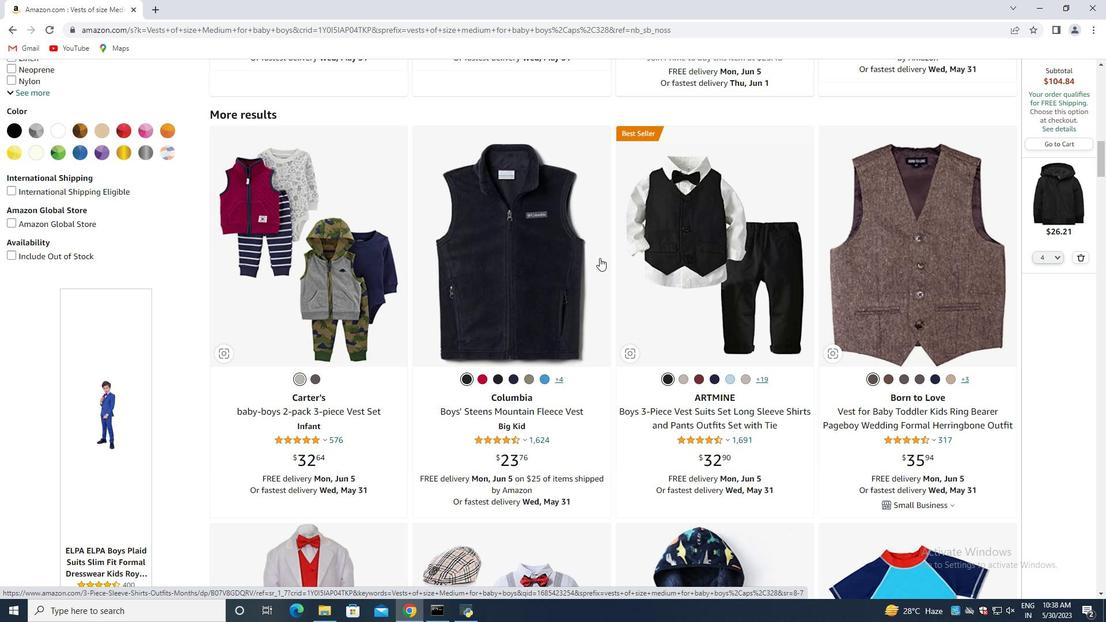 
Action: Mouse moved to (437, 270)
Screenshot: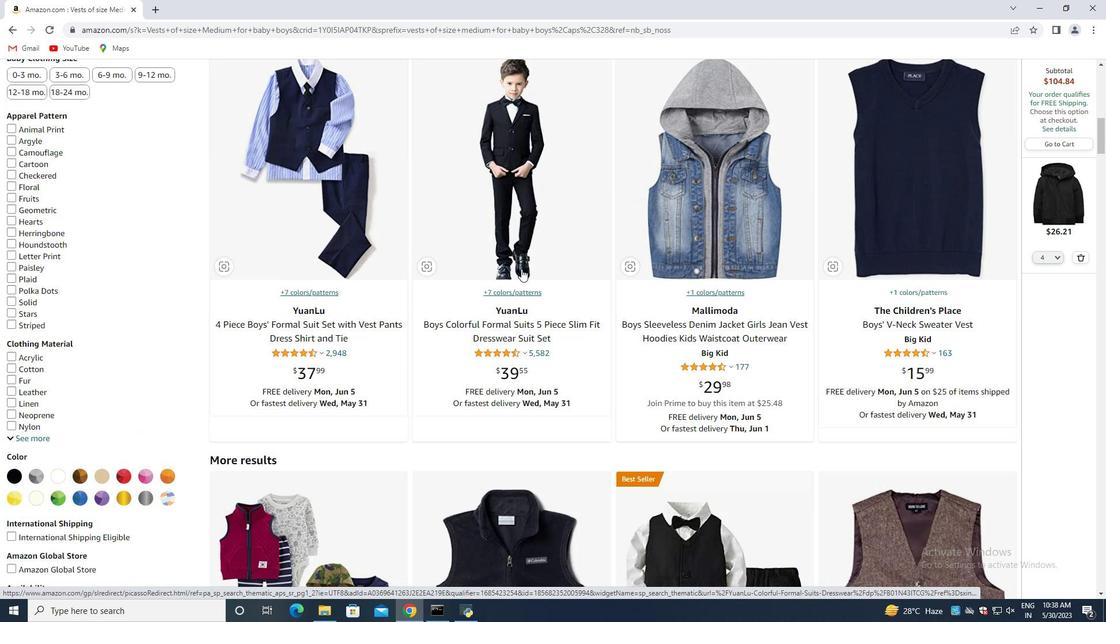 
Action: Mouse scrolled (437, 270) with delta (0, 0)
Screenshot: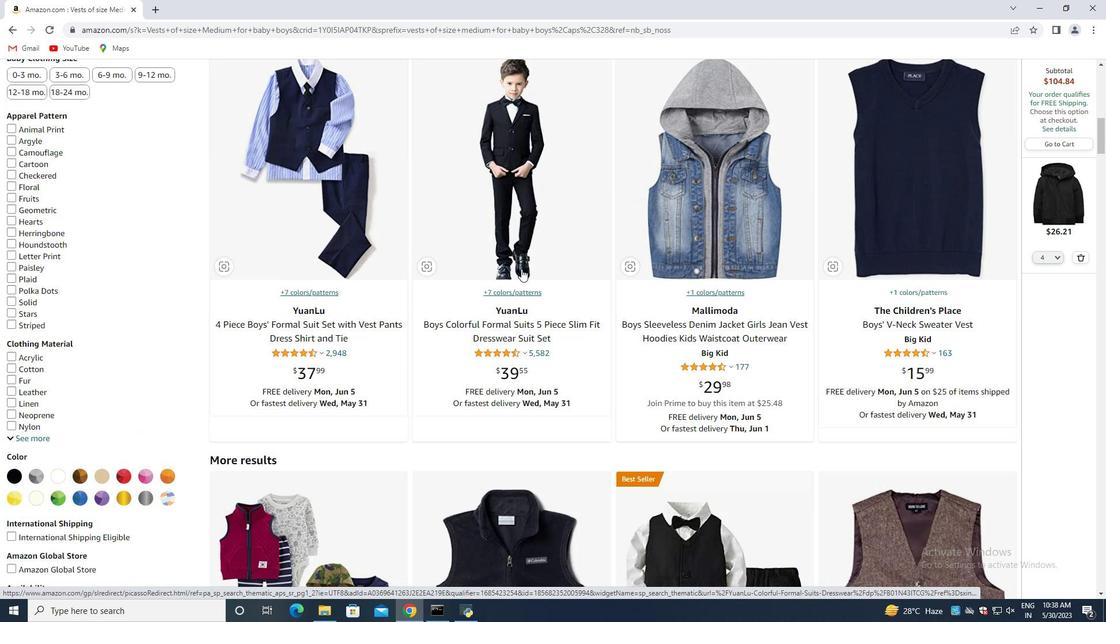 
Action: Mouse moved to (433, 263)
Screenshot: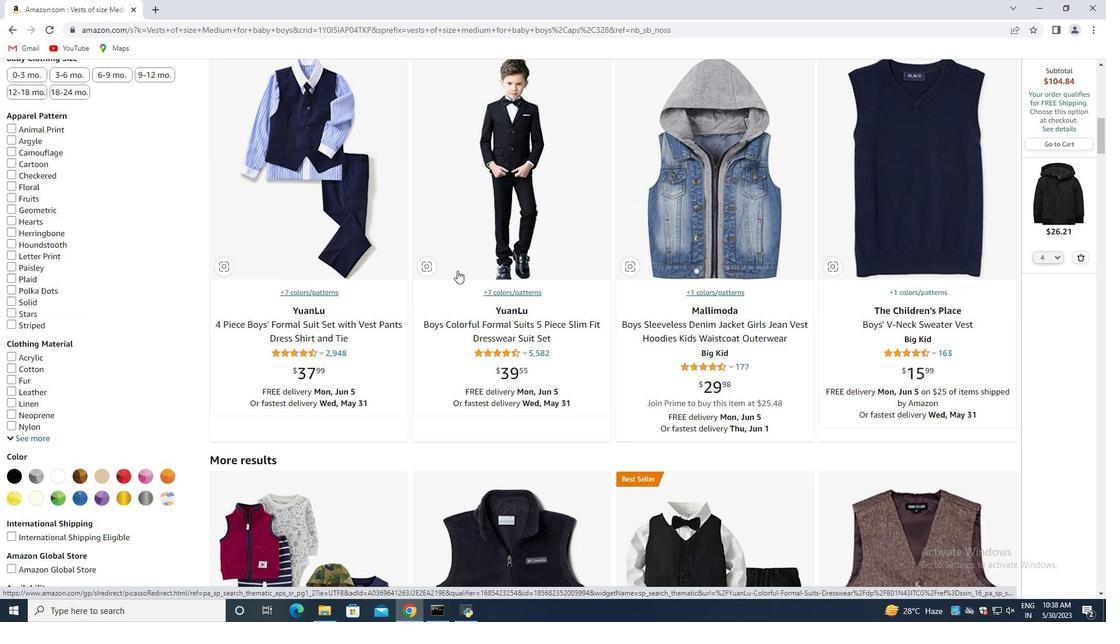 
Action: Mouse scrolled (433, 264) with delta (0, 0)
Screenshot: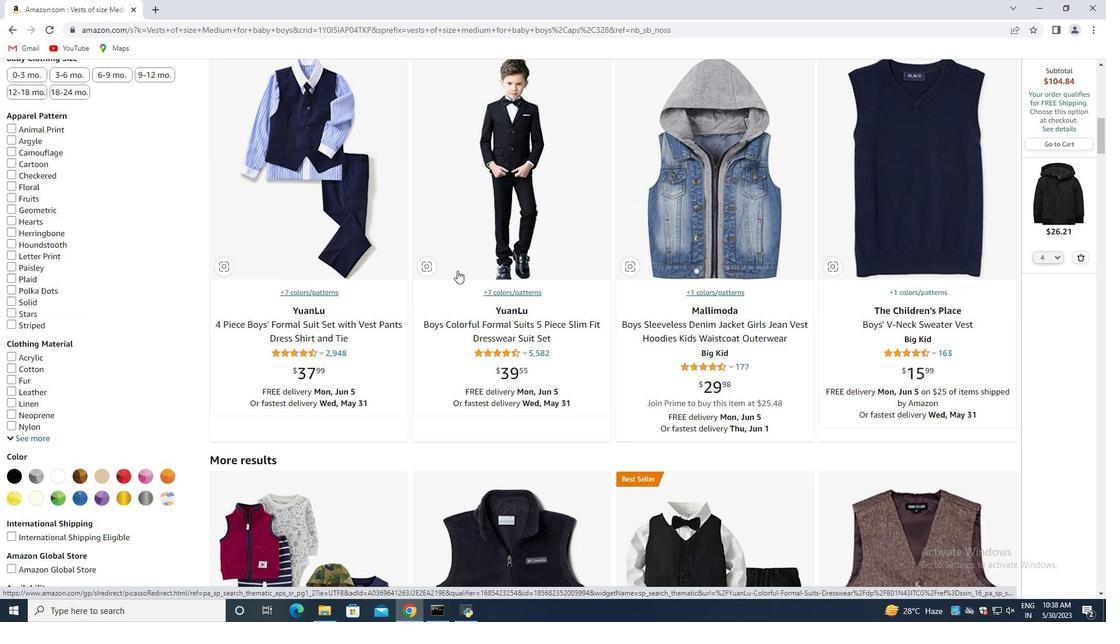 
Action: Mouse scrolled (433, 264) with delta (0, 0)
Screenshot: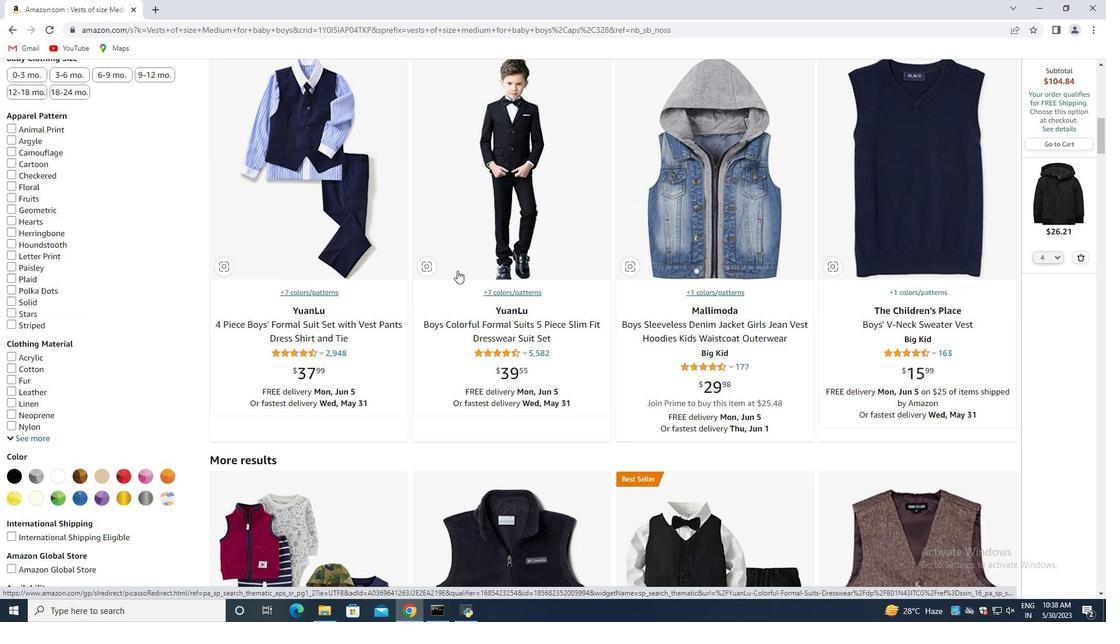 
Action: Mouse scrolled (433, 264) with delta (0, 0)
Screenshot: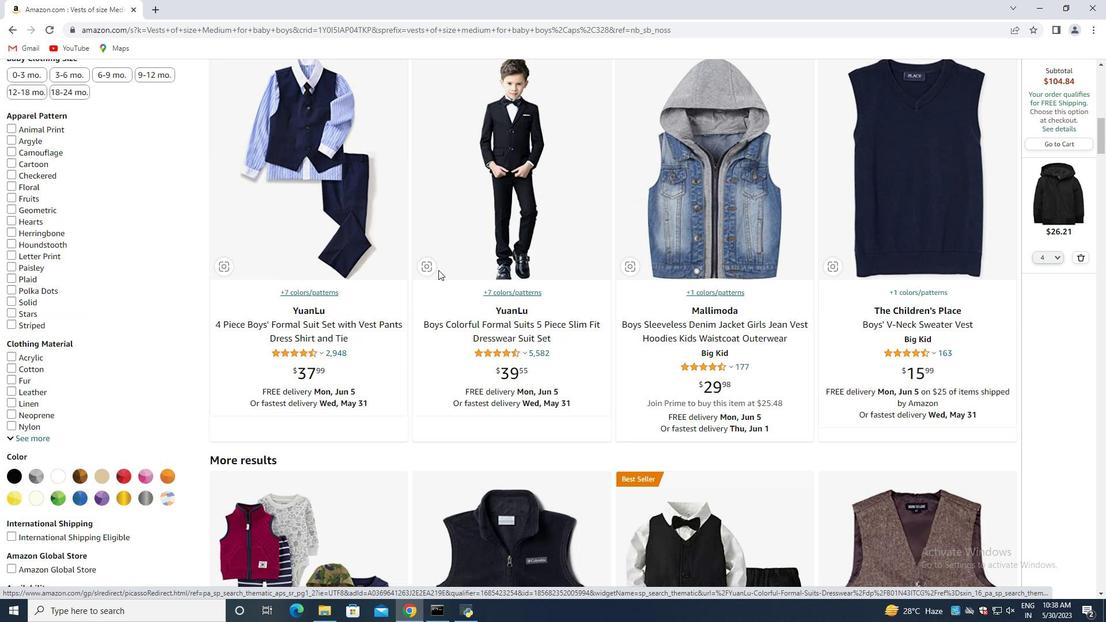 
Action: Mouse scrolled (433, 264) with delta (0, 0)
Screenshot: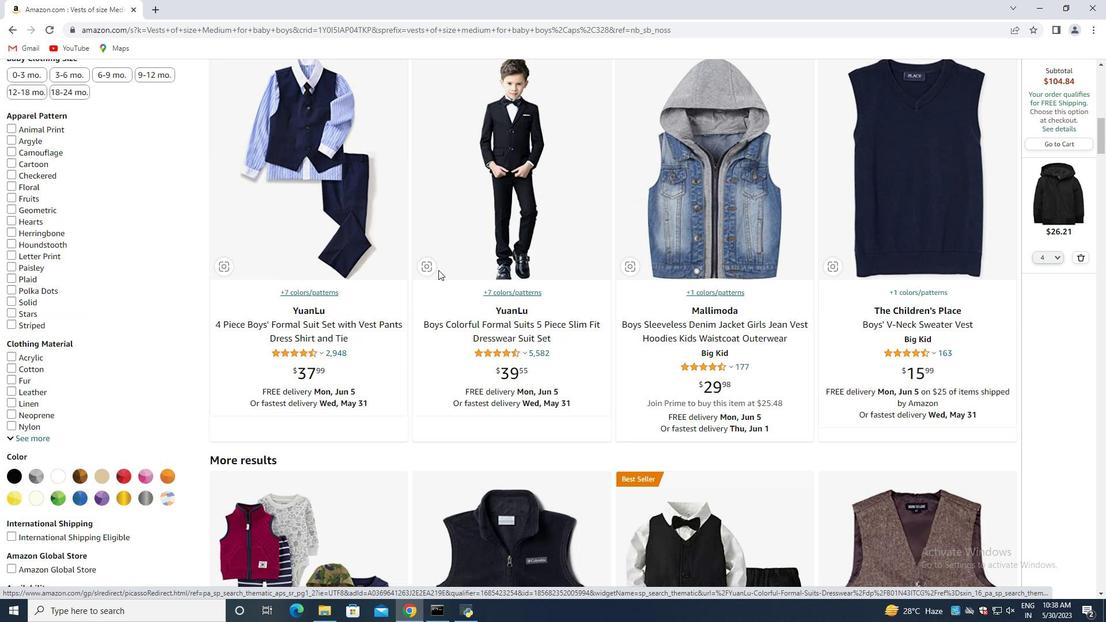 
Action: Mouse scrolled (433, 264) with delta (0, 0)
Screenshot: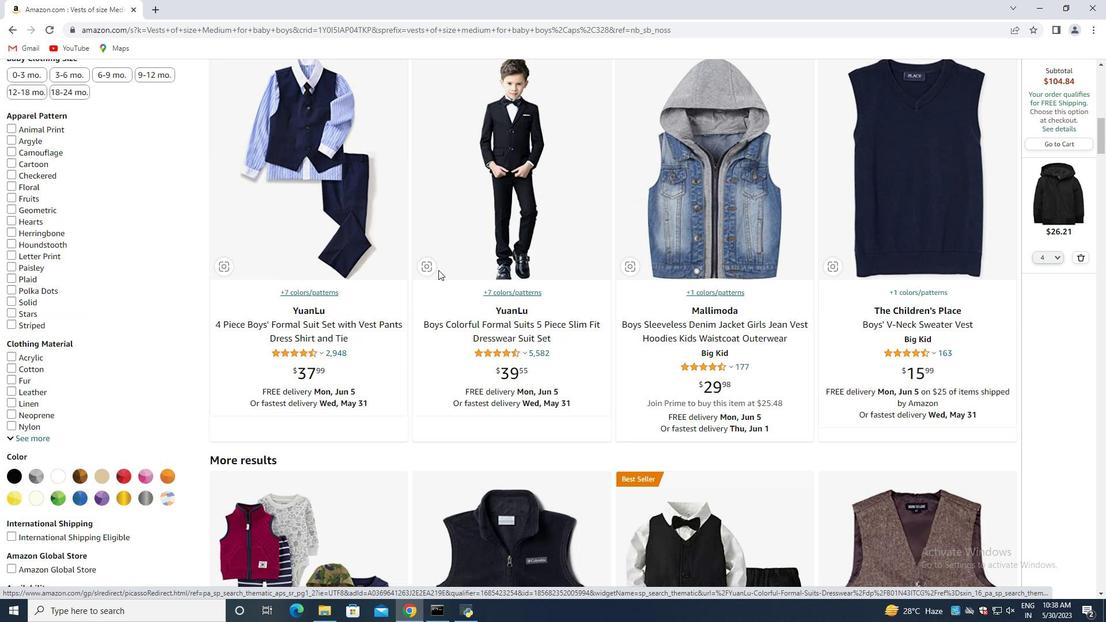 
Action: Mouse scrolled (433, 264) with delta (0, 0)
Screenshot: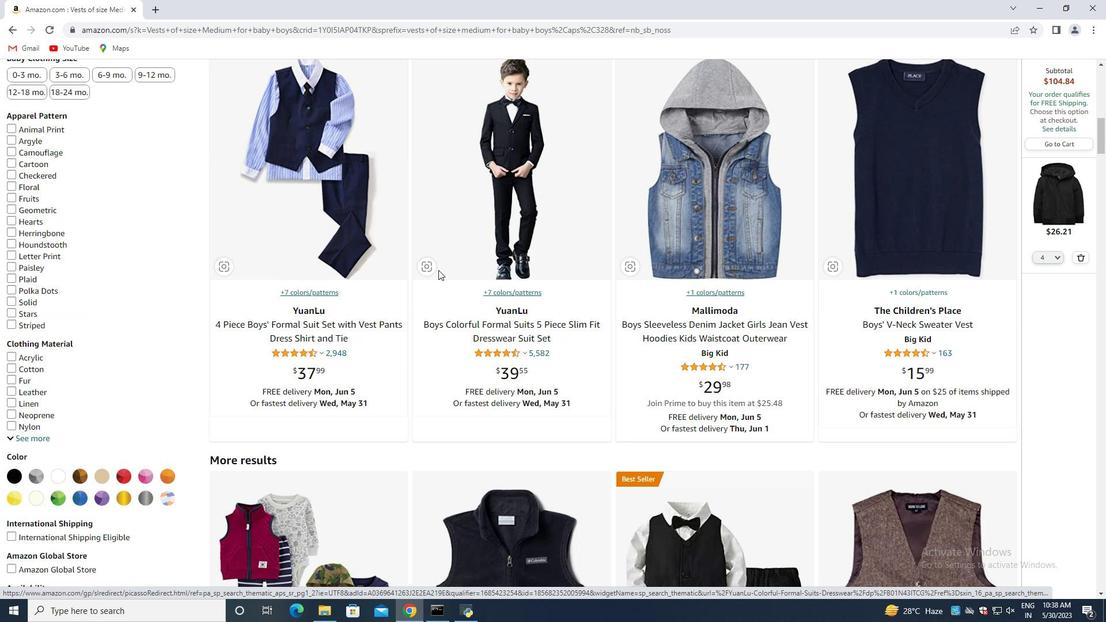 
Action: Mouse scrolled (433, 264) with delta (0, 0)
Screenshot: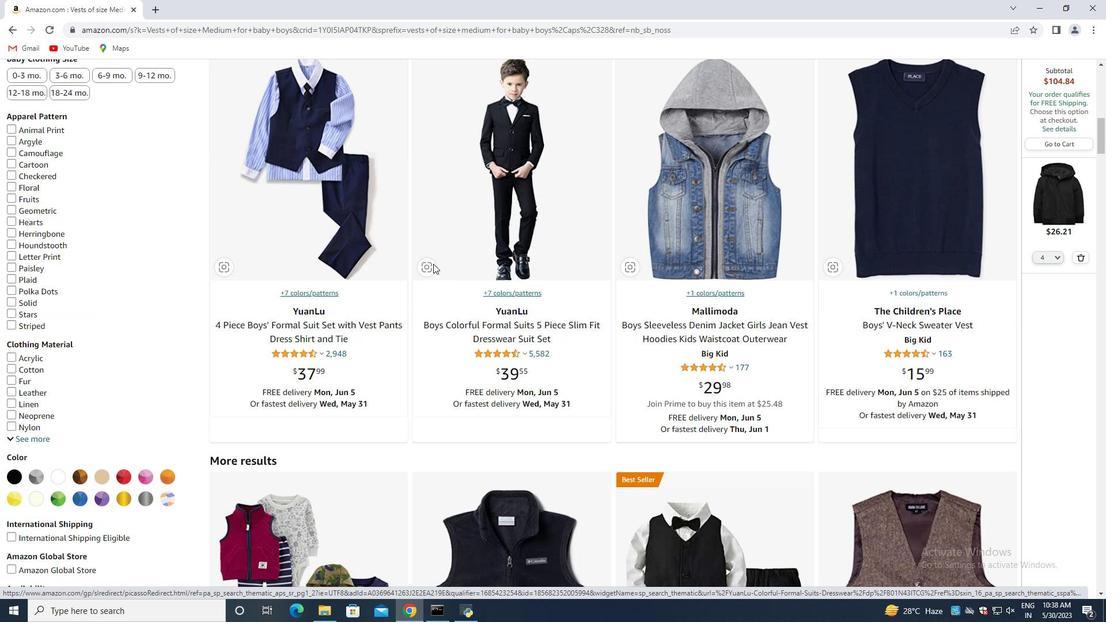 
Action: Mouse moved to (380, 255)
Screenshot: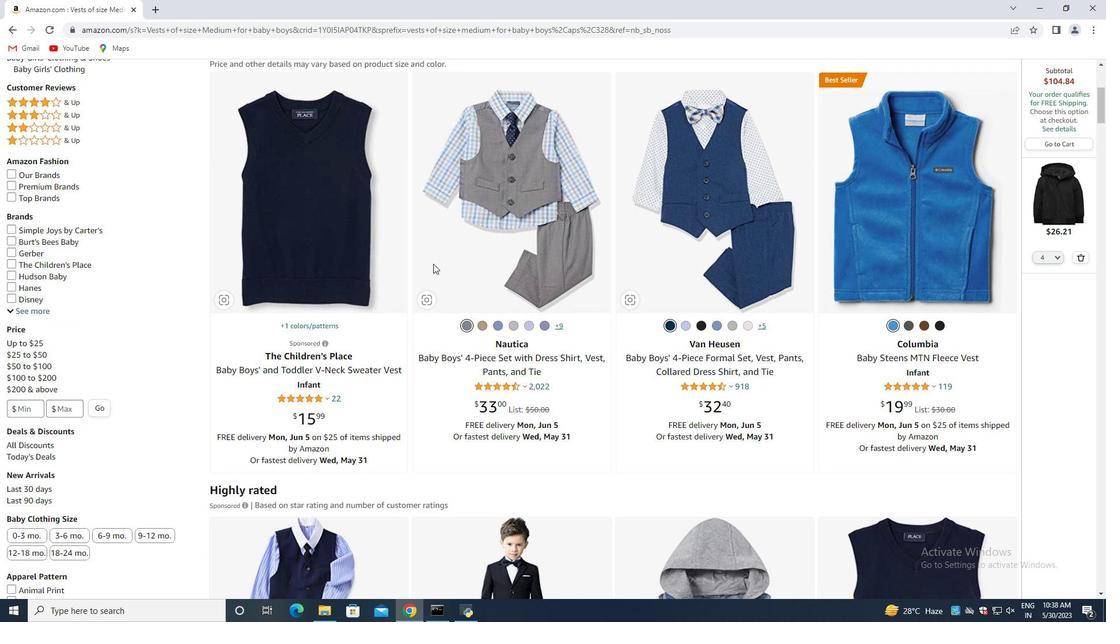 
Action: Mouse scrolled (380, 255) with delta (0, 0)
Screenshot: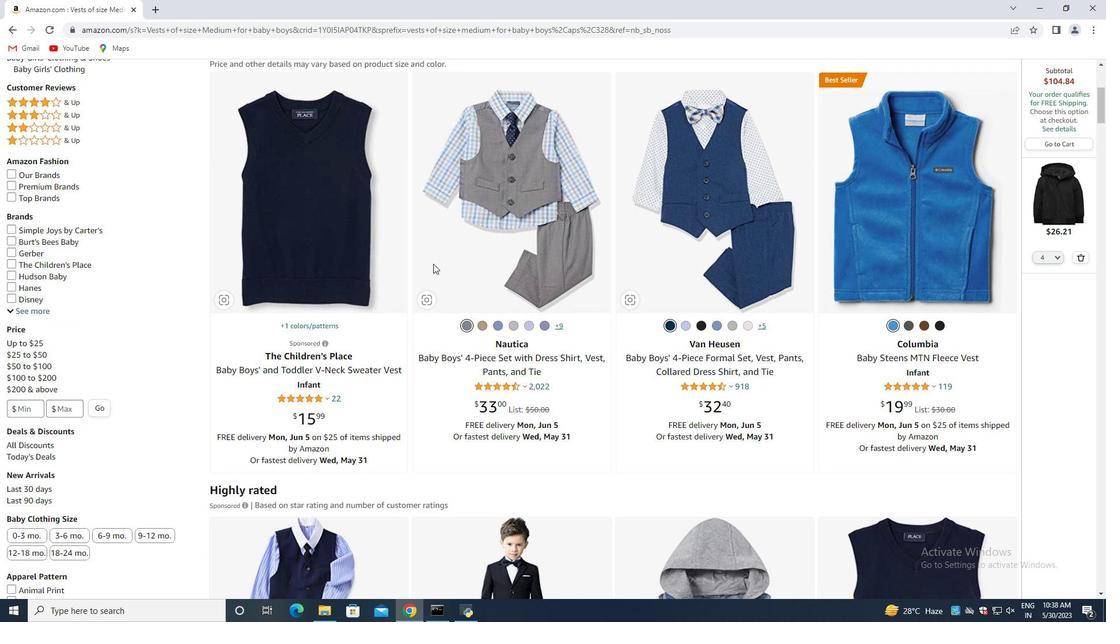
Action: Mouse moved to (379, 255)
Screenshot: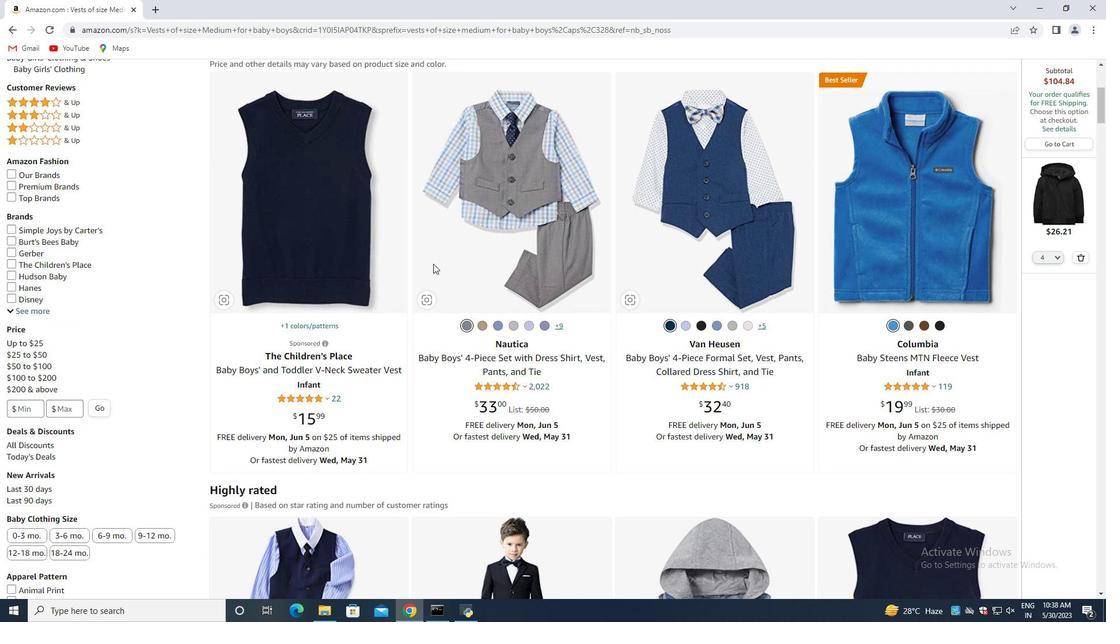 
Action: Mouse scrolled (379, 255) with delta (0, 0)
Screenshot: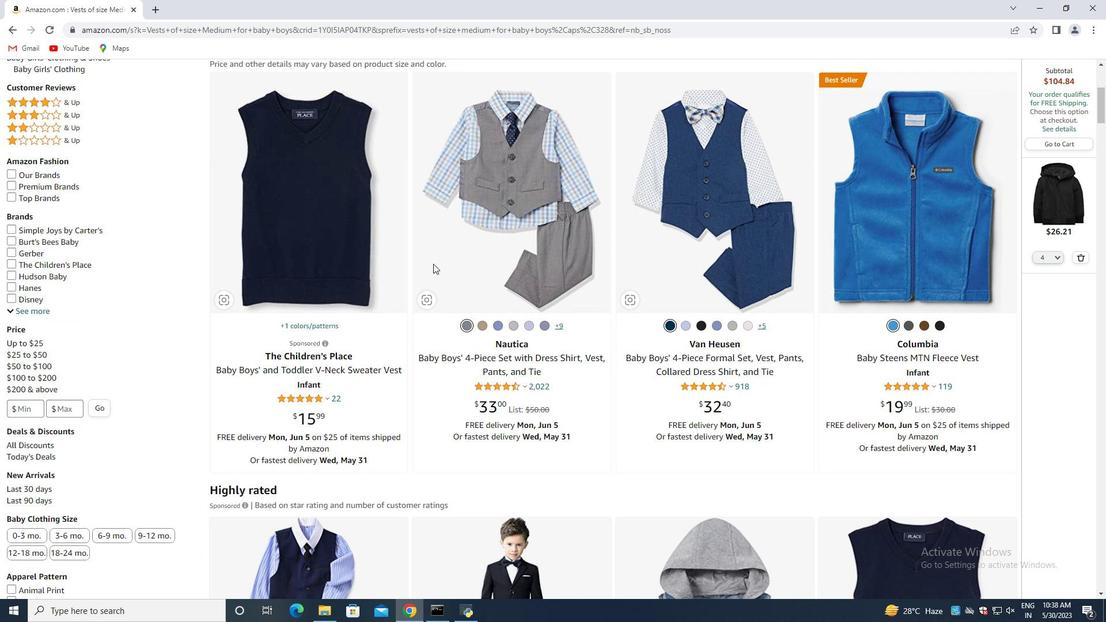 
Action: Mouse scrolled (379, 255) with delta (0, 0)
Screenshot: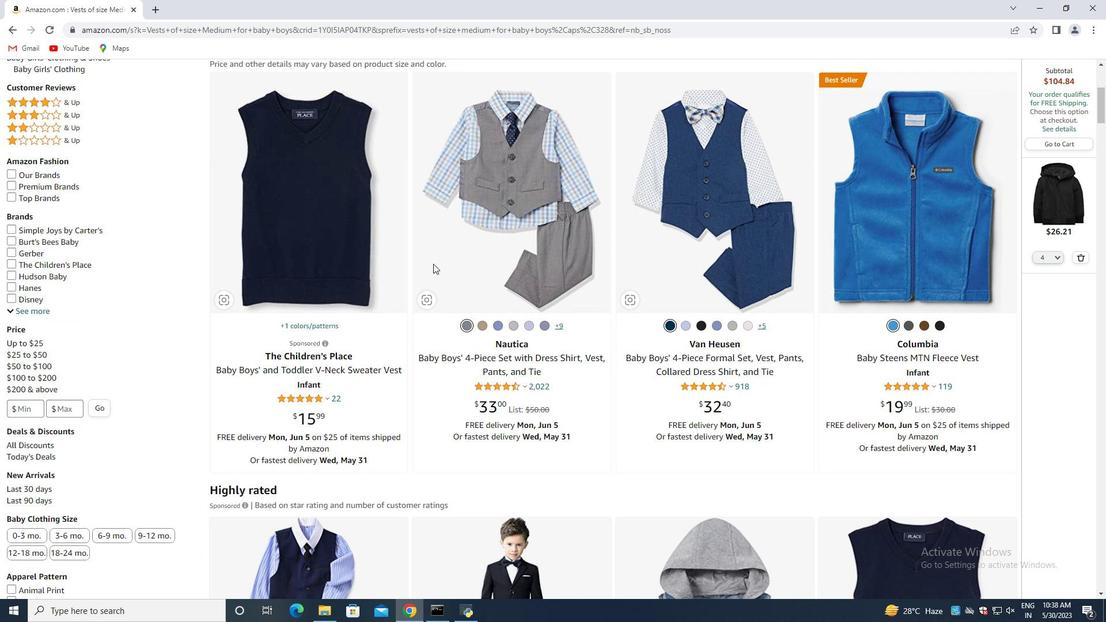 
Action: Mouse scrolled (379, 255) with delta (0, 0)
Screenshot: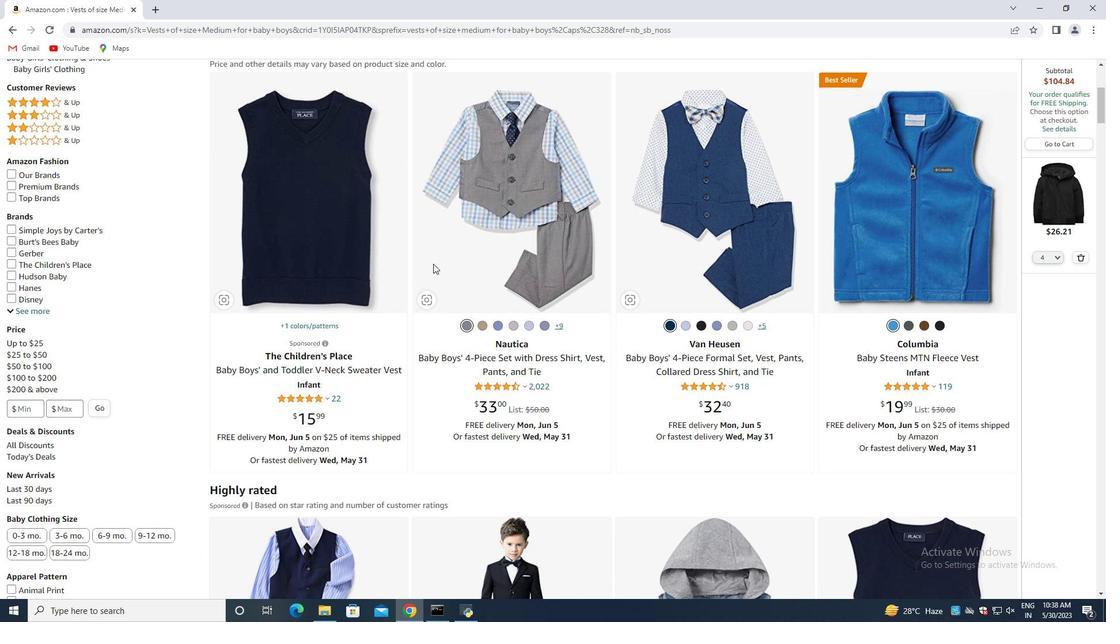 
Action: Mouse scrolled (379, 255) with delta (0, 0)
Screenshot: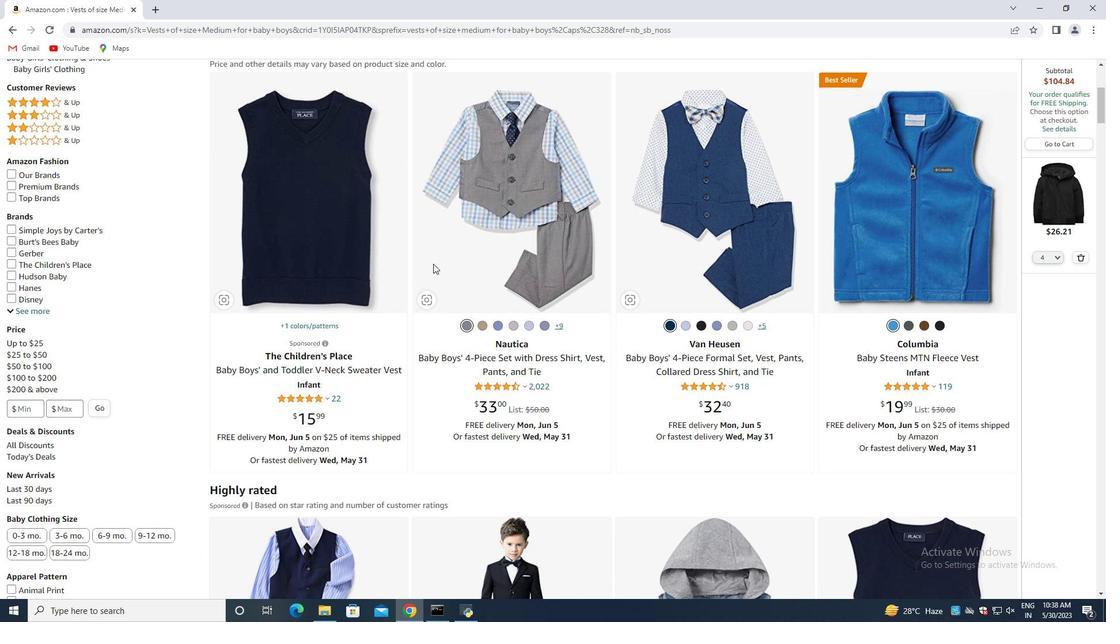 
Action: Mouse scrolled (379, 255) with delta (0, 0)
Screenshot: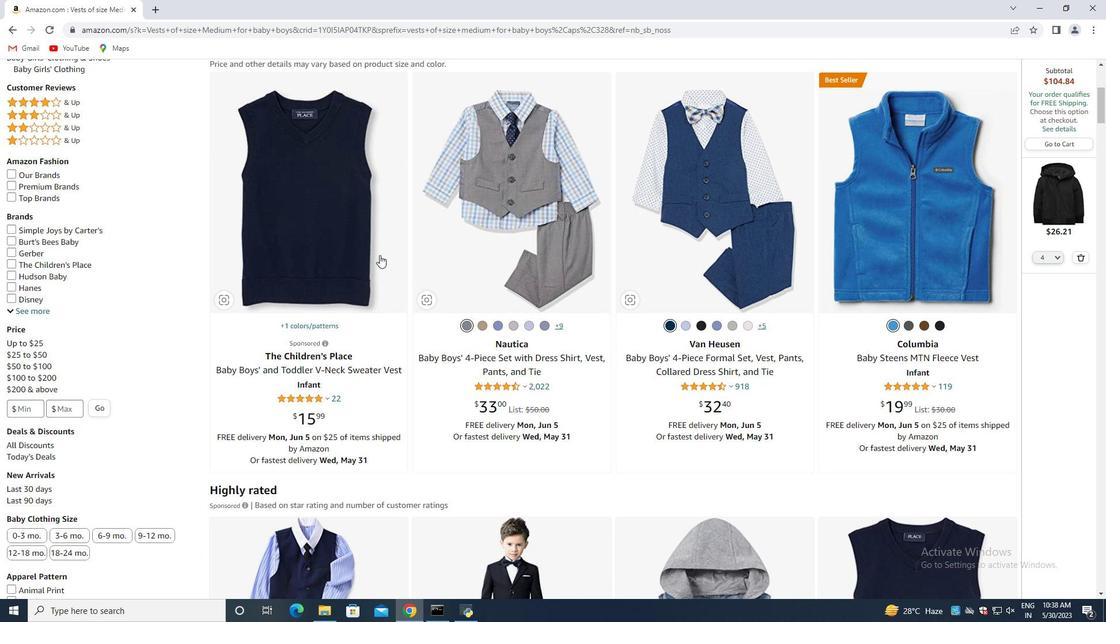 
Action: Mouse scrolled (379, 255) with delta (0, 0)
Screenshot: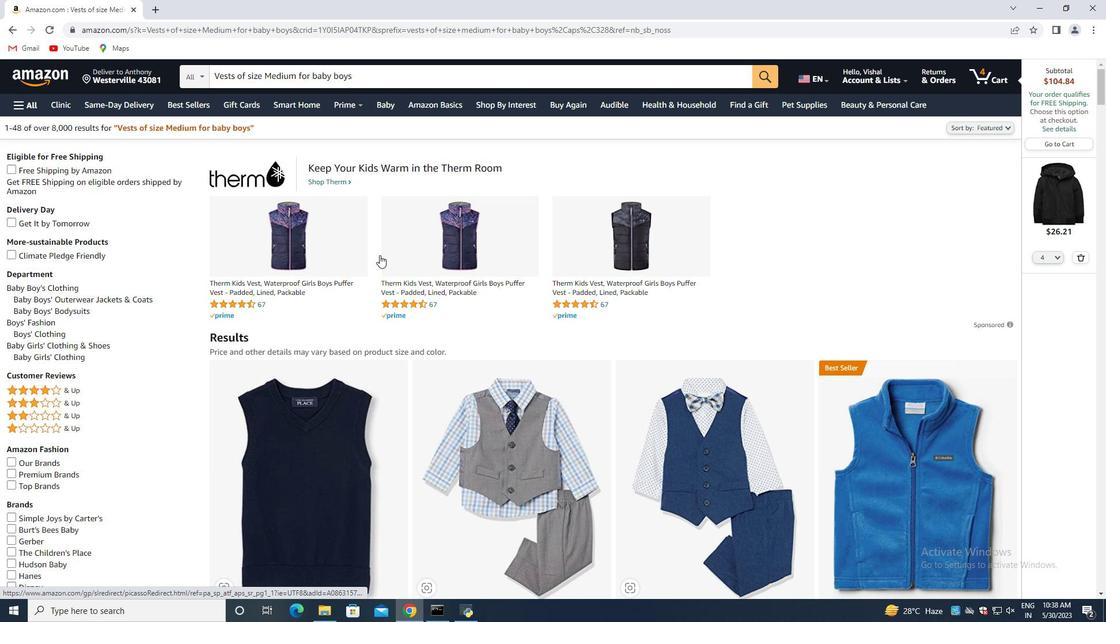 
Action: Mouse scrolled (379, 255) with delta (0, 0)
Screenshot: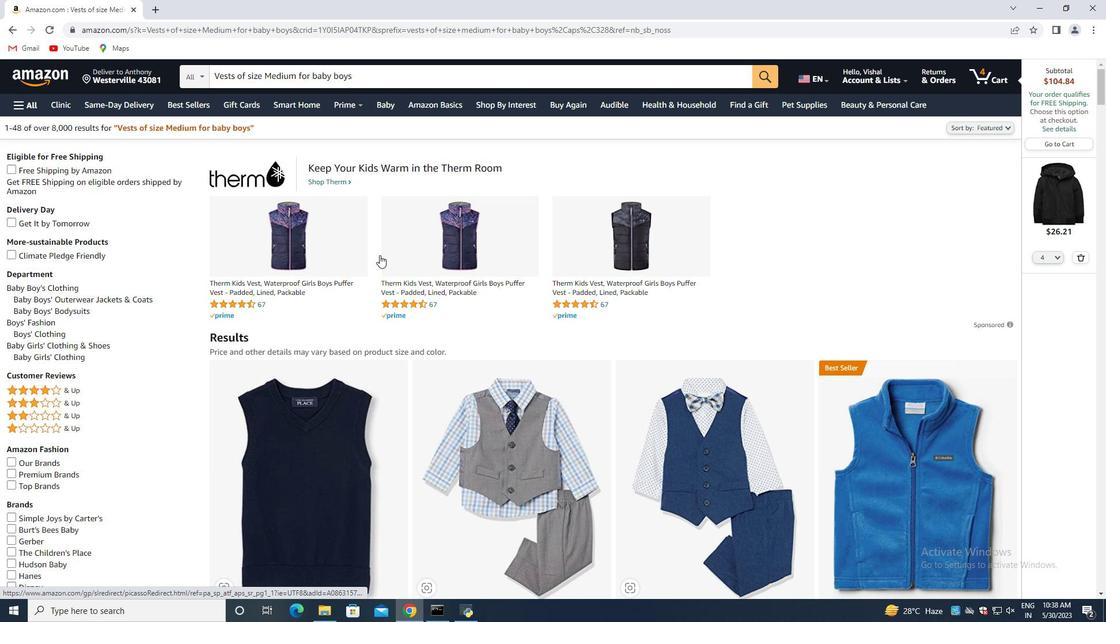 
Action: Mouse scrolled (379, 255) with delta (0, 0)
Screenshot: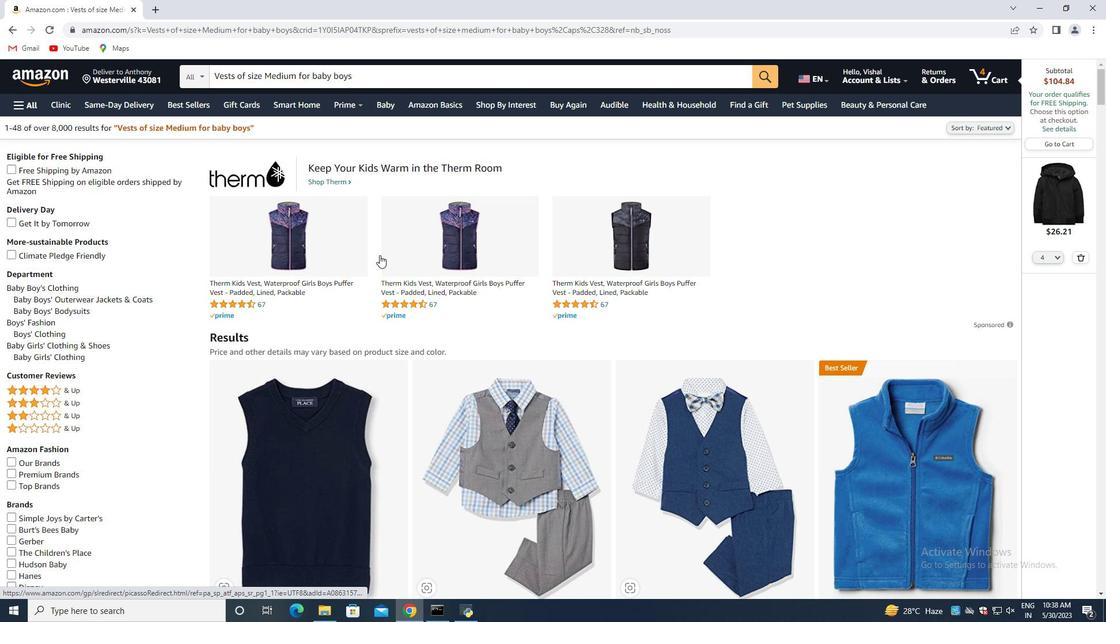 
Action: Mouse scrolled (379, 255) with delta (0, 0)
Screenshot: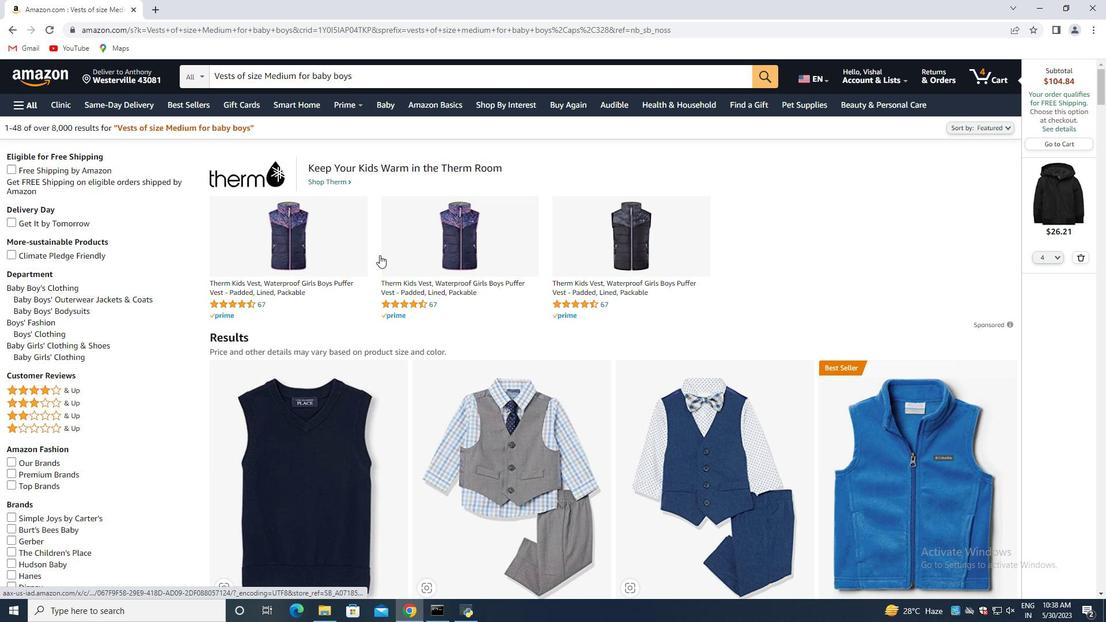 
Action: Mouse scrolled (379, 255) with delta (0, 0)
Screenshot: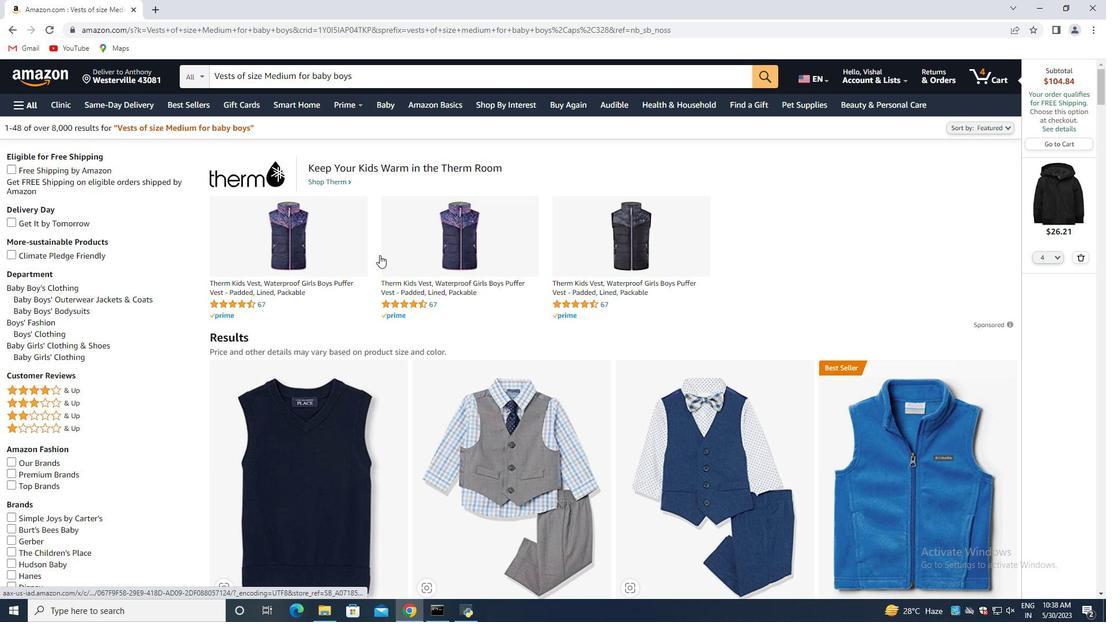 
Action: Mouse moved to (34, 287)
Screenshot: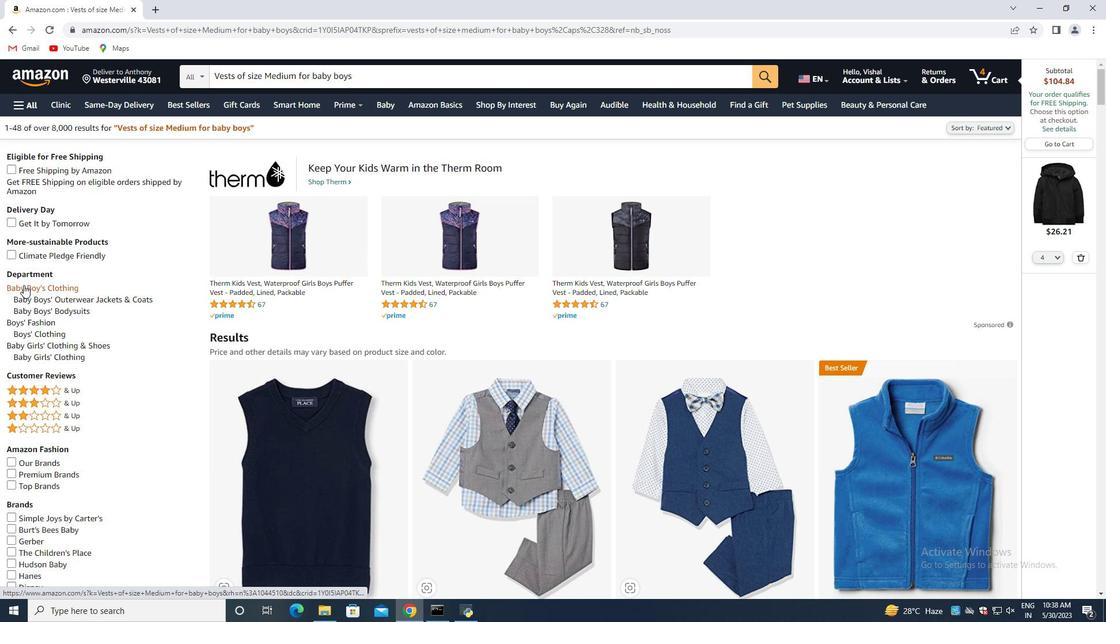 
Action: Mouse pressed left at (34, 287)
Screenshot: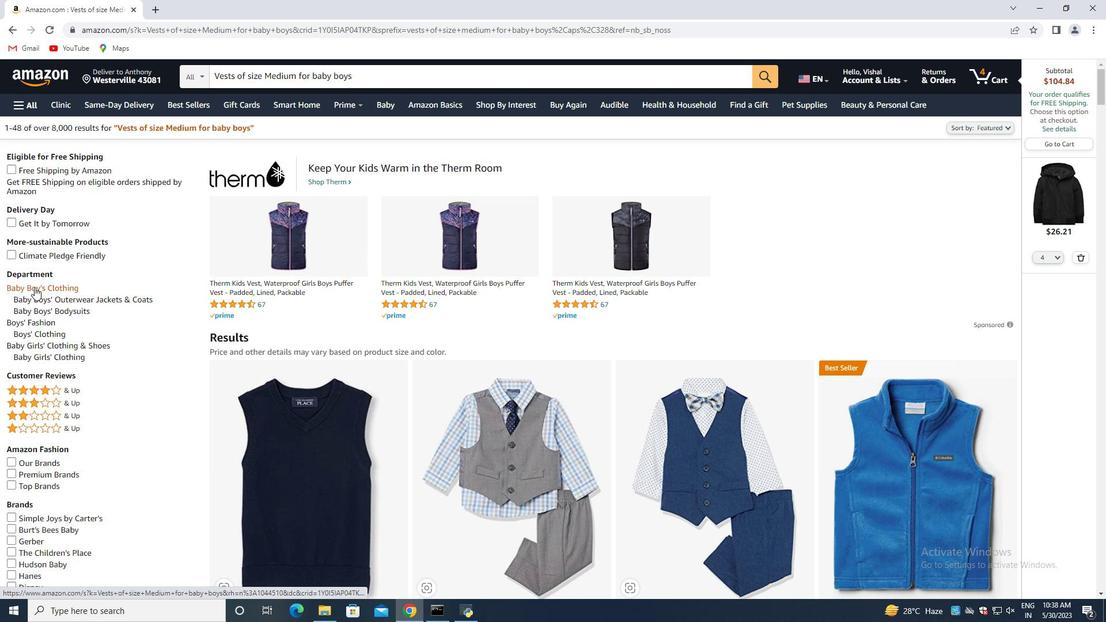 
Action: Mouse moved to (183, 101)
Screenshot: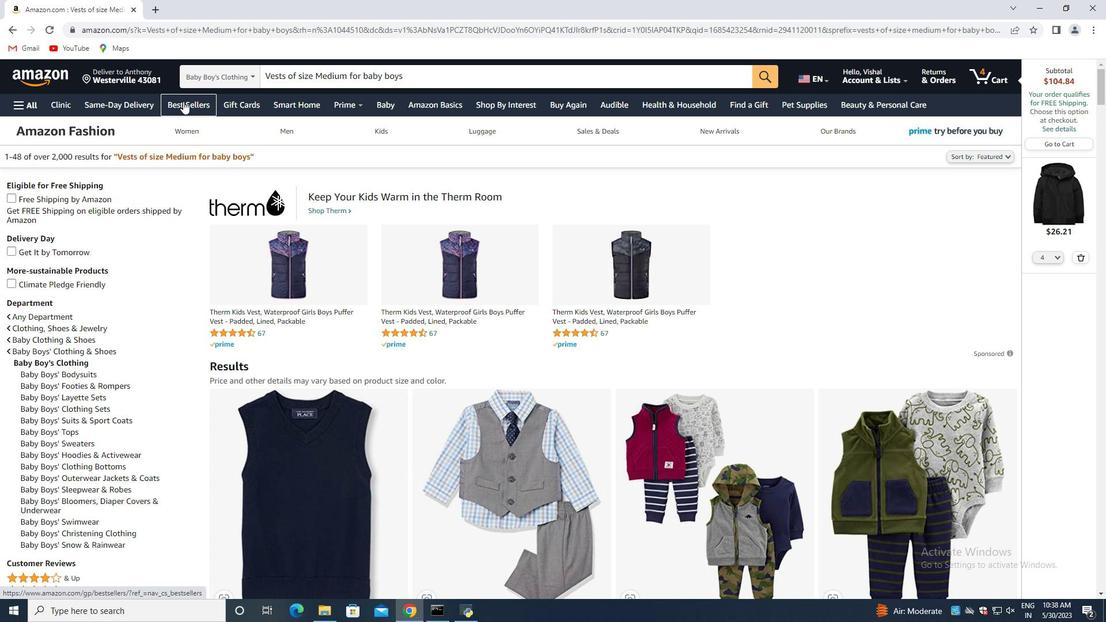 
Action: Mouse pressed left at (183, 101)
Screenshot: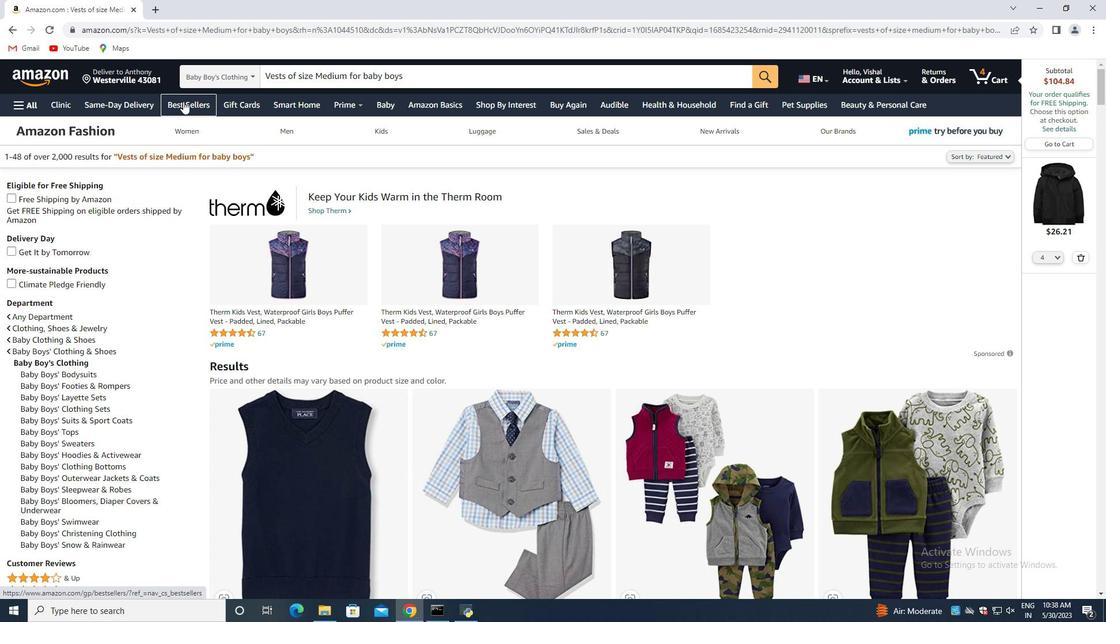 
Action: Mouse moved to (330, 75)
Screenshot: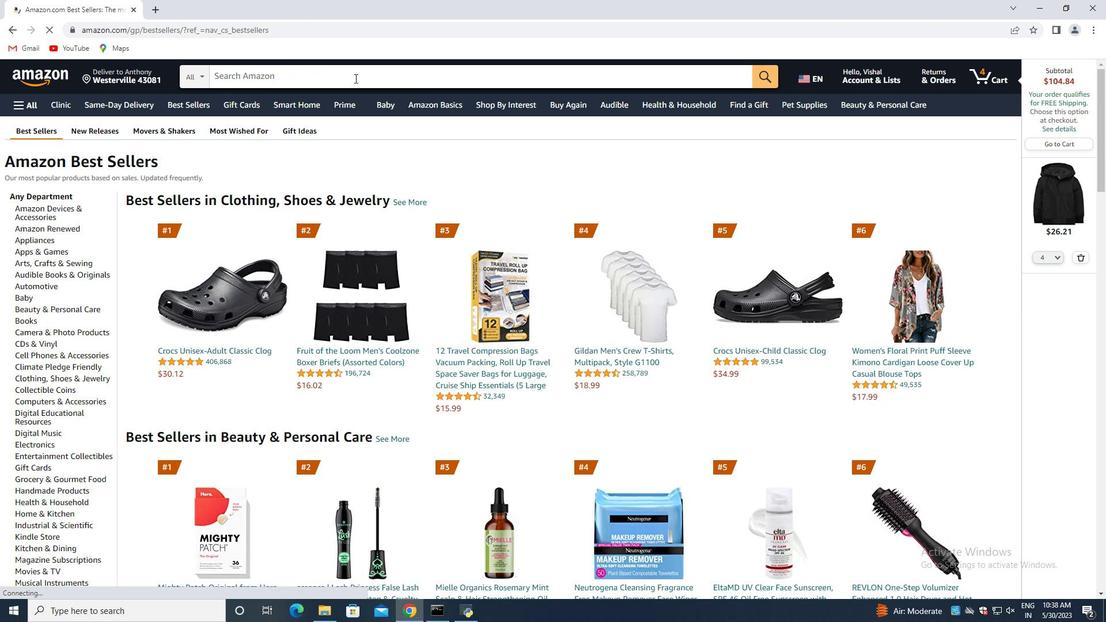 
Action: Mouse pressed left at (330, 75)
Screenshot: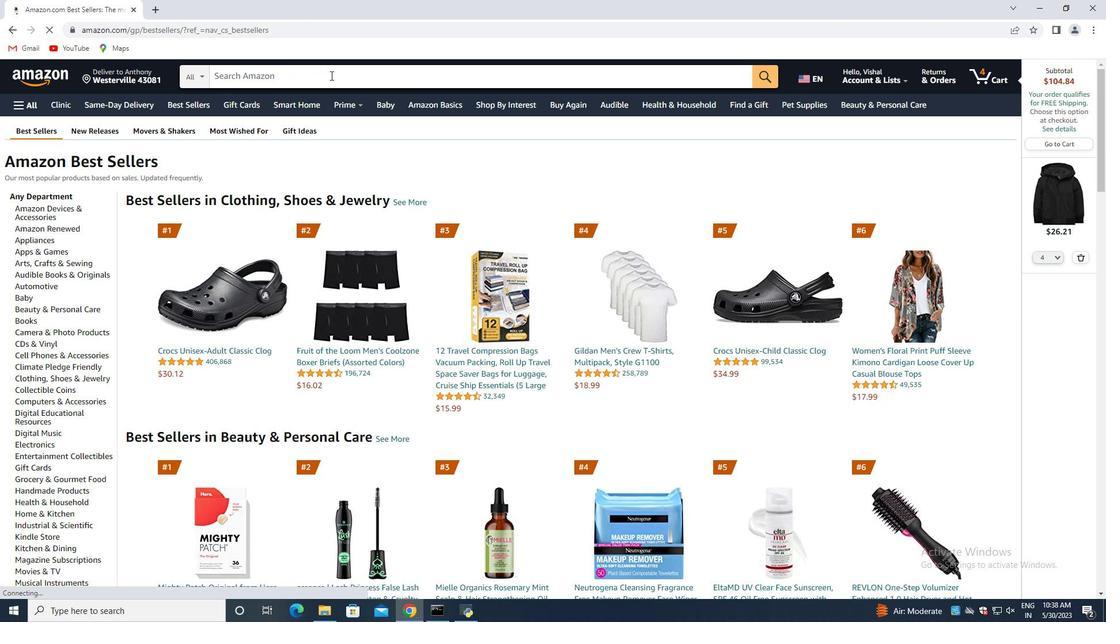 
Action: Mouse moved to (287, 92)
Screenshot: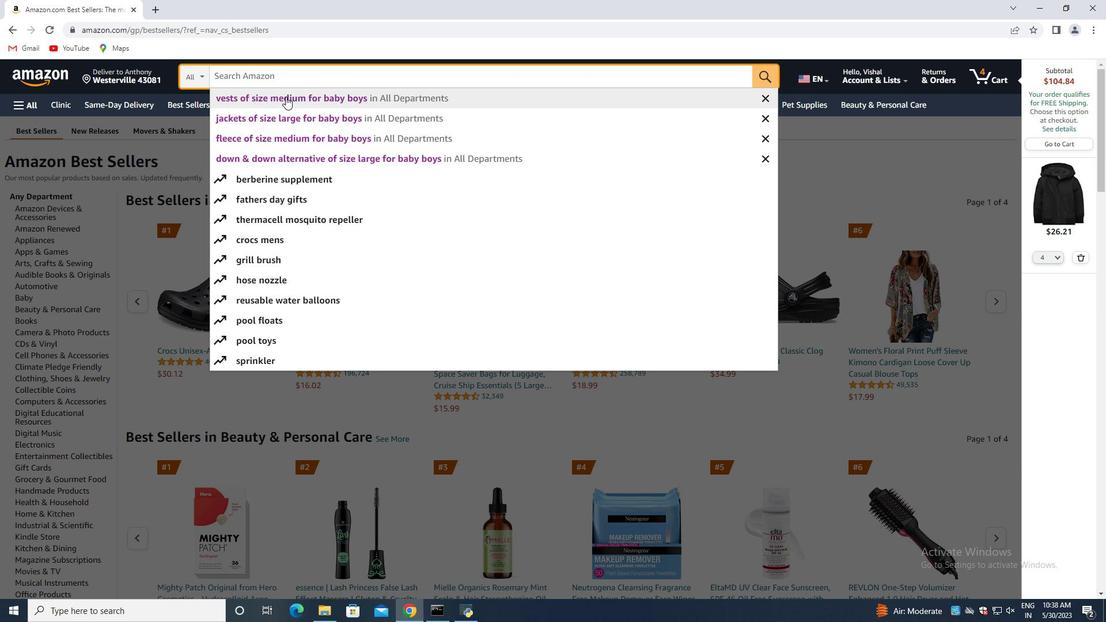 
Action: Mouse pressed left at (287, 92)
Screenshot: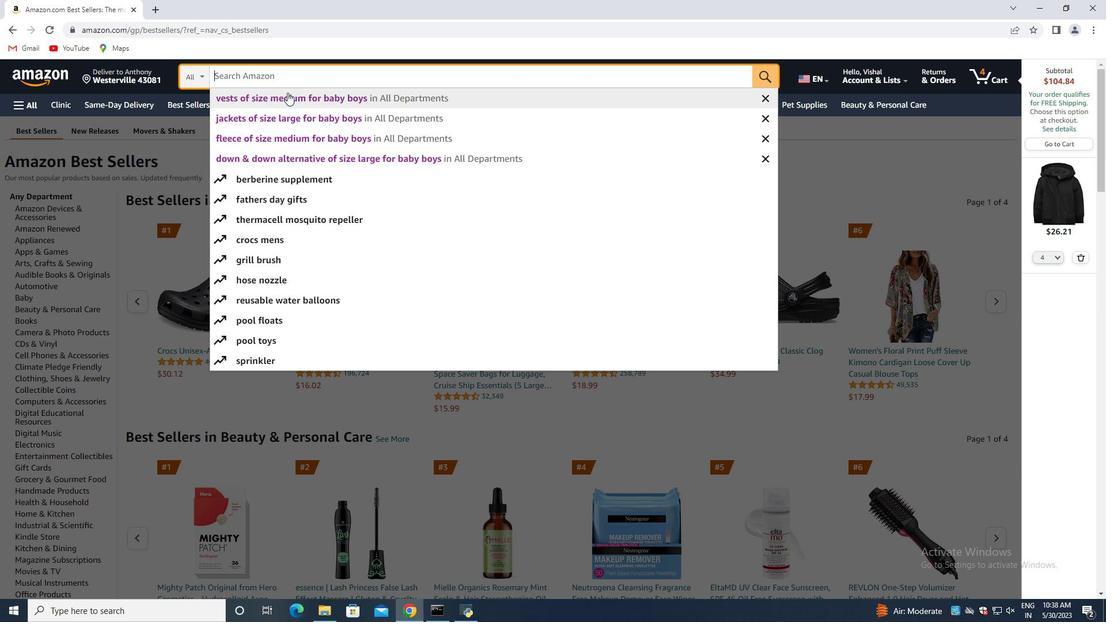 
Action: Mouse moved to (270, 258)
Screenshot: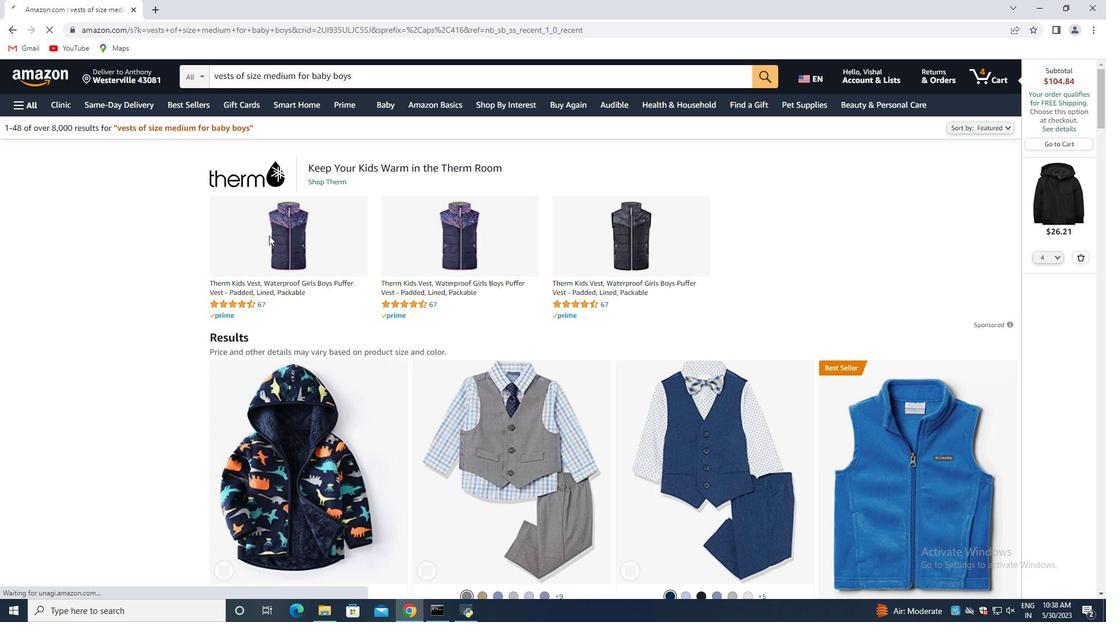 
Action: Mouse scrolled (270, 257) with delta (0, 0)
Screenshot: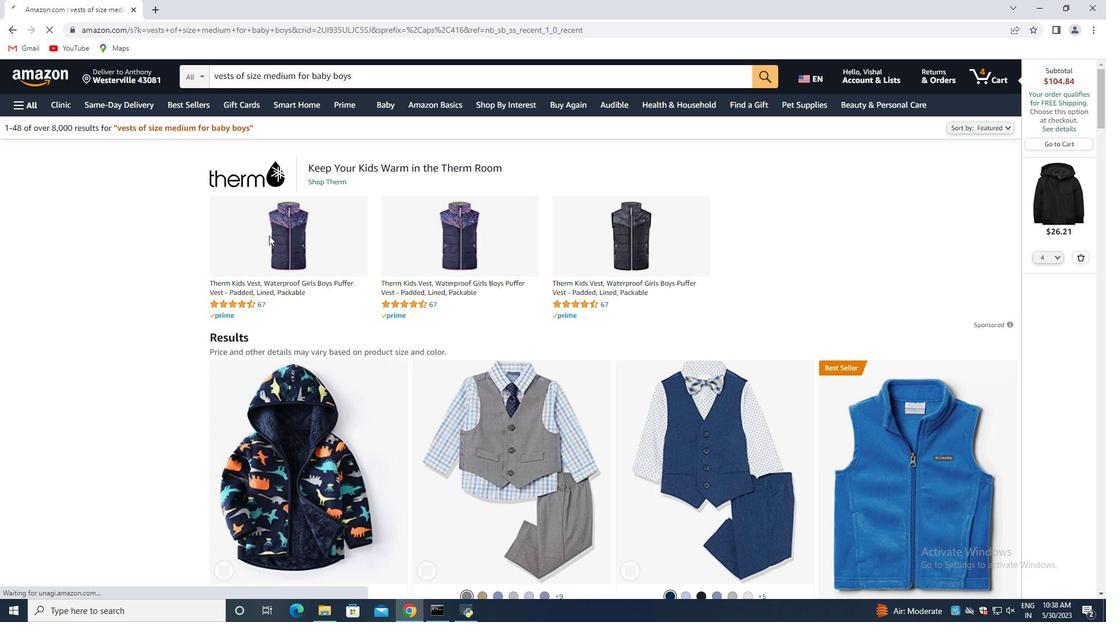 
Action: Mouse moved to (270, 258)
Screenshot: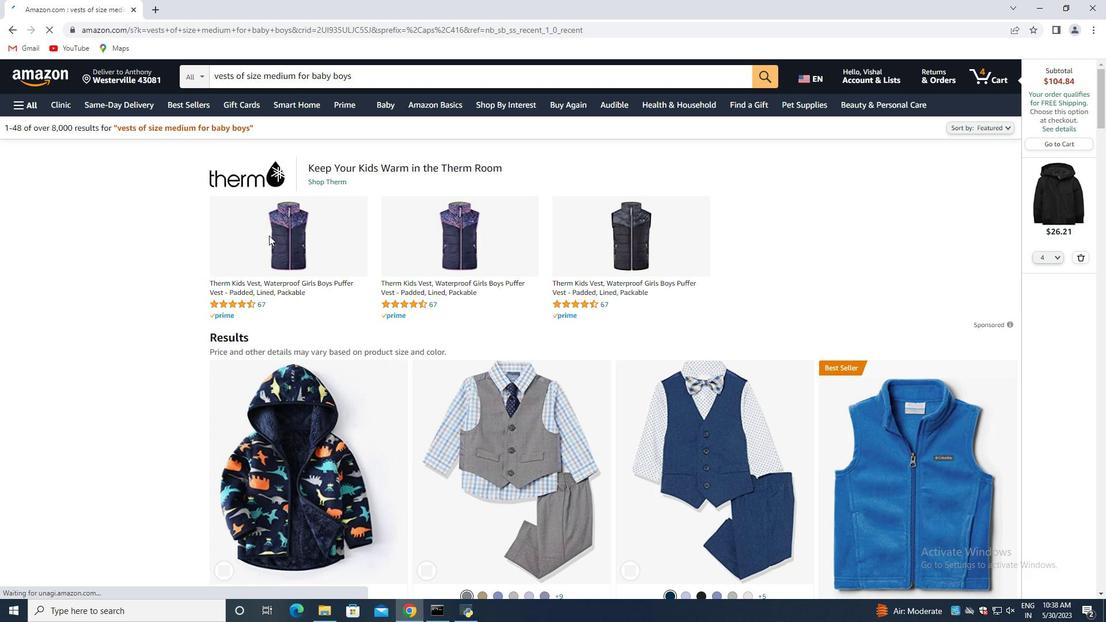 
Action: Mouse scrolled (270, 258) with delta (0, 0)
Screenshot: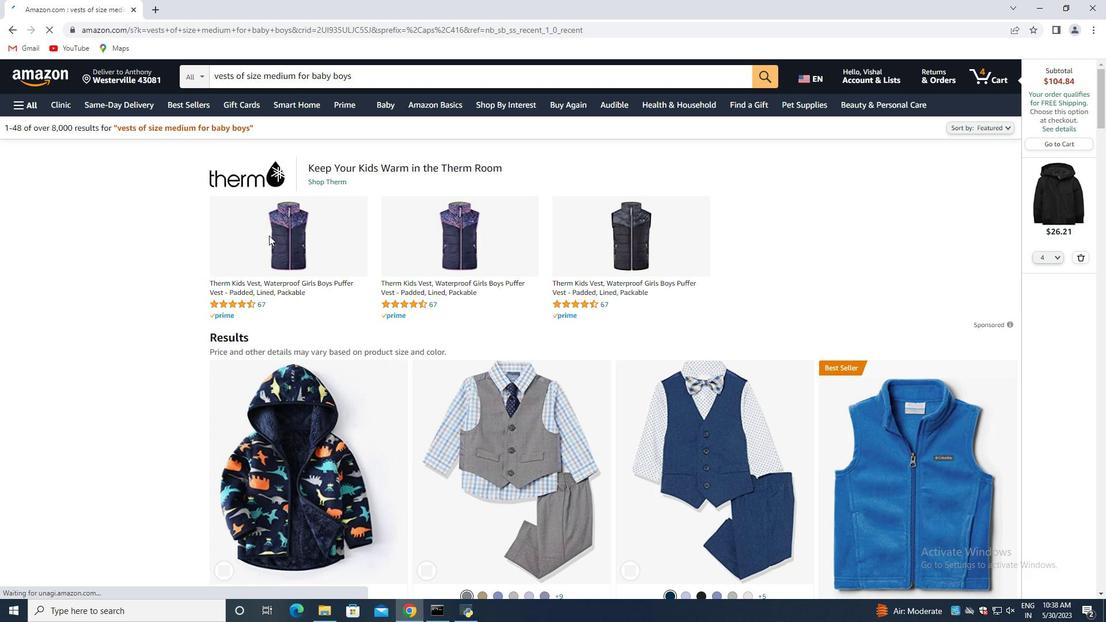
Action: Mouse moved to (270, 258)
Screenshot: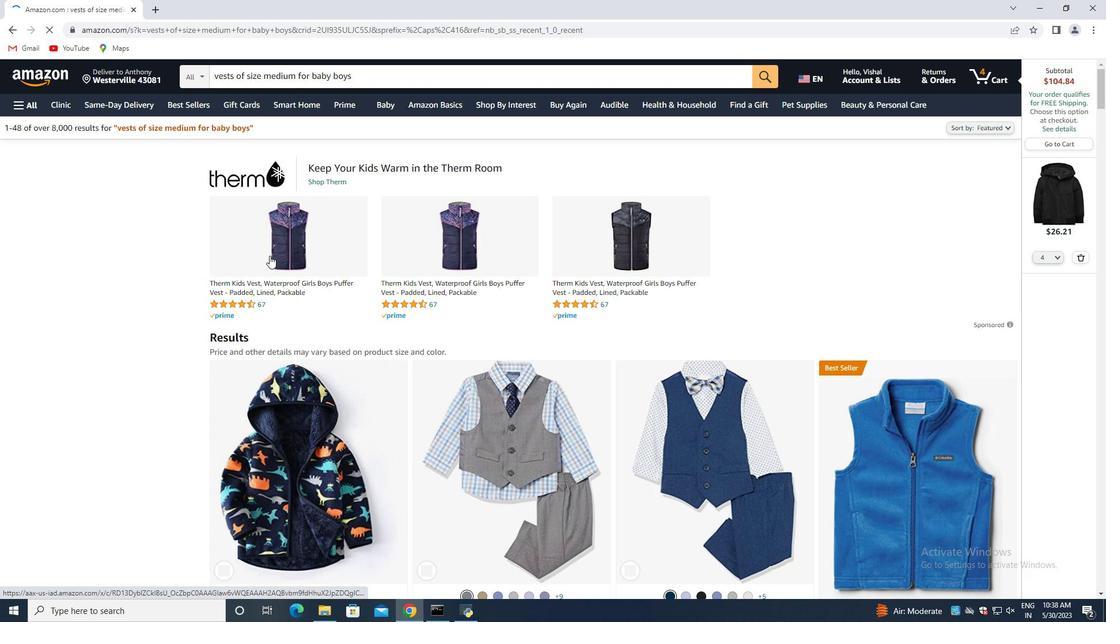 
Action: Mouse scrolled (270, 258) with delta (0, 0)
Screenshot: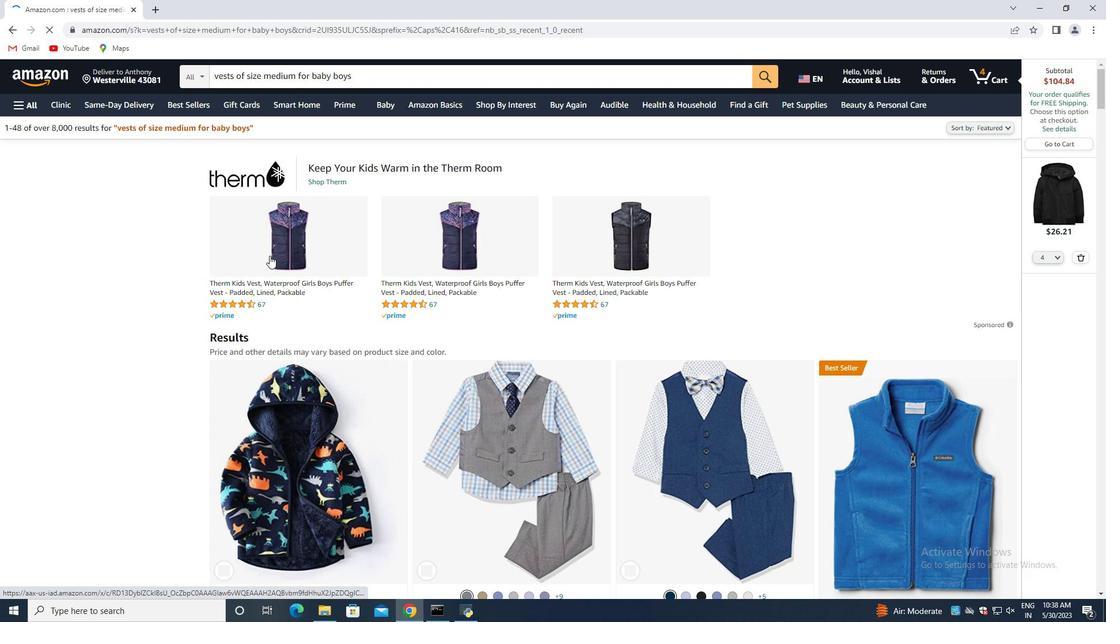 
Action: Mouse moved to (270, 259)
Screenshot: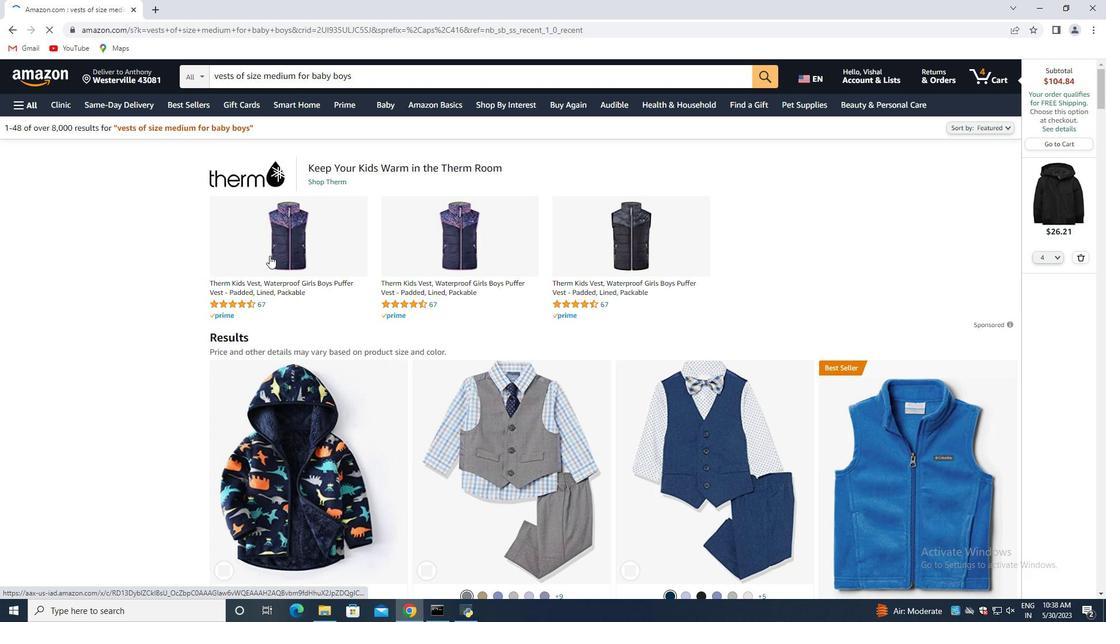 
Action: Mouse scrolled (270, 258) with delta (0, 0)
Screenshot: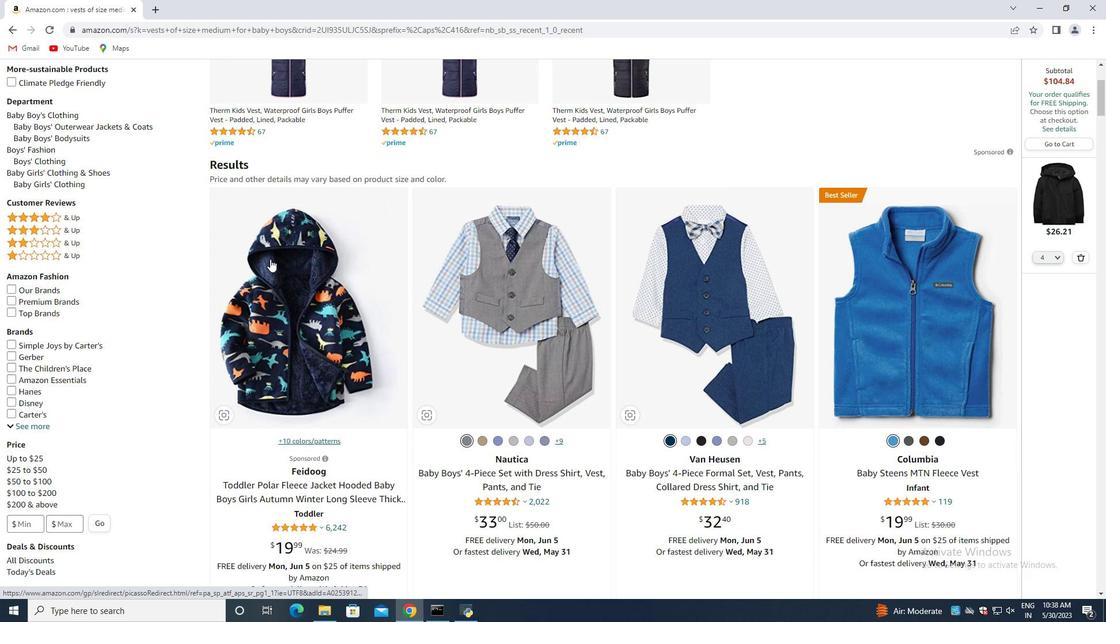 
Action: Mouse moved to (883, 255)
Screenshot: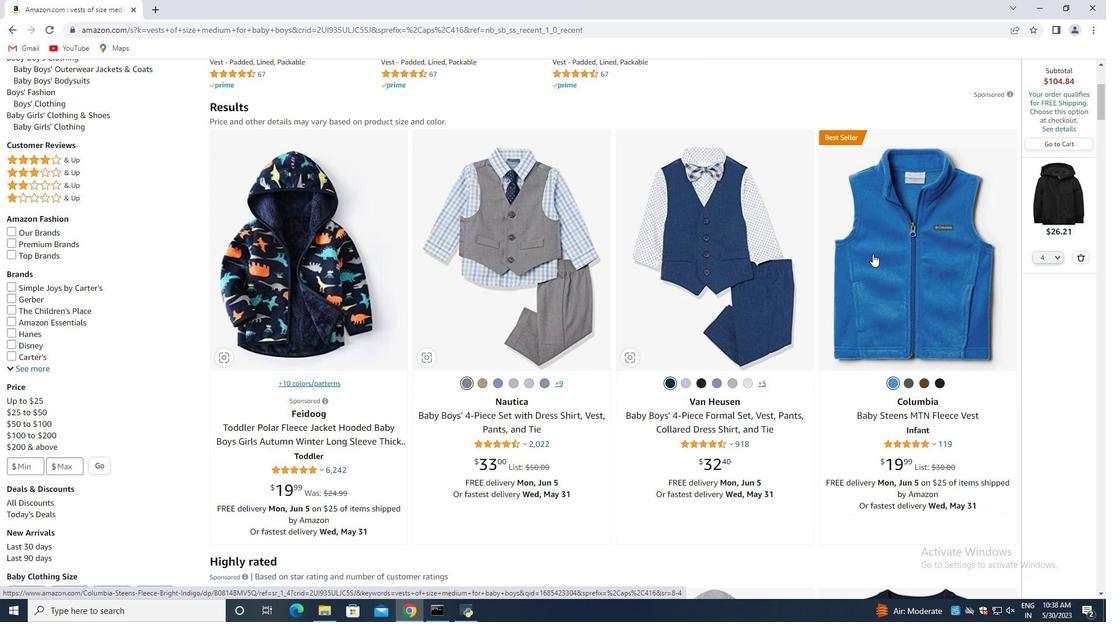 
Action: Mouse pressed left at (883, 255)
Screenshot: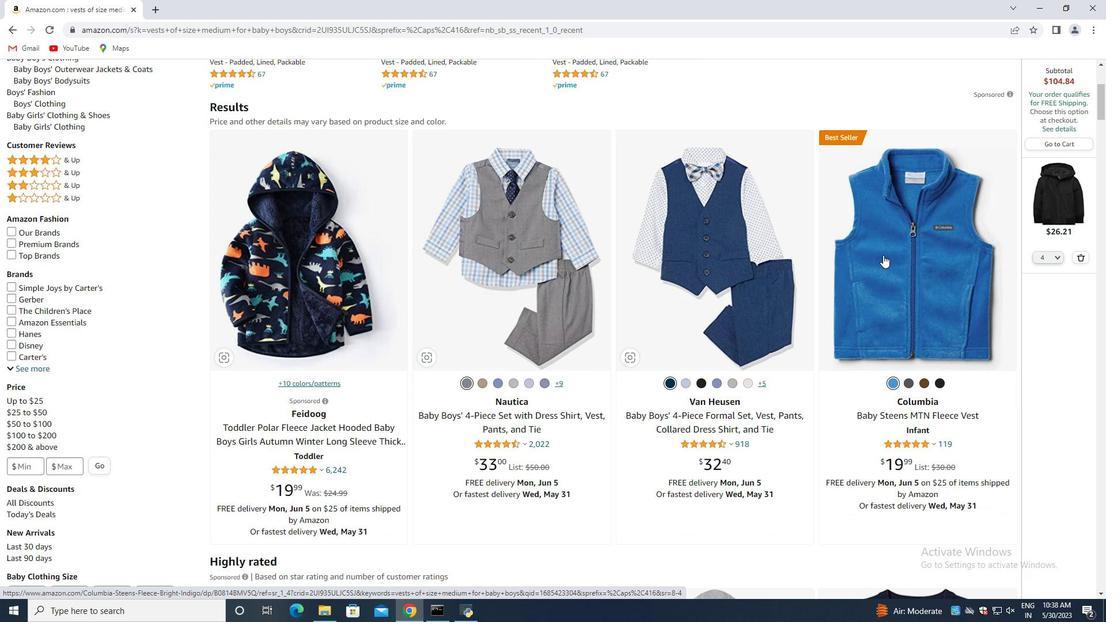 
Action: Mouse moved to (792, 265)
Screenshot: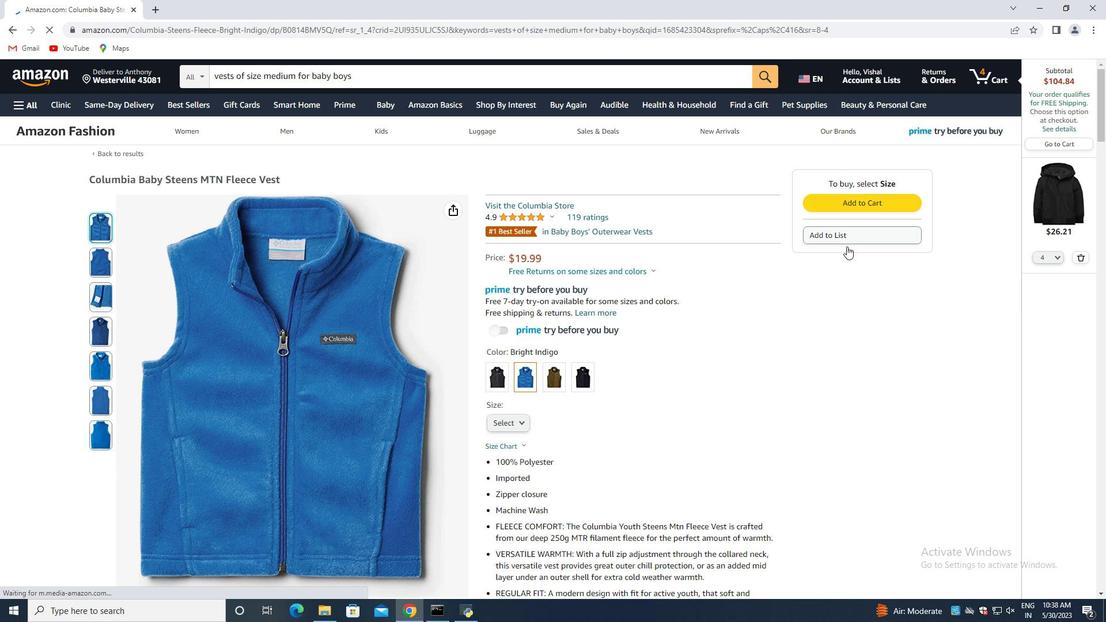 
Action: Mouse scrolled (792, 264) with delta (0, 0)
Screenshot: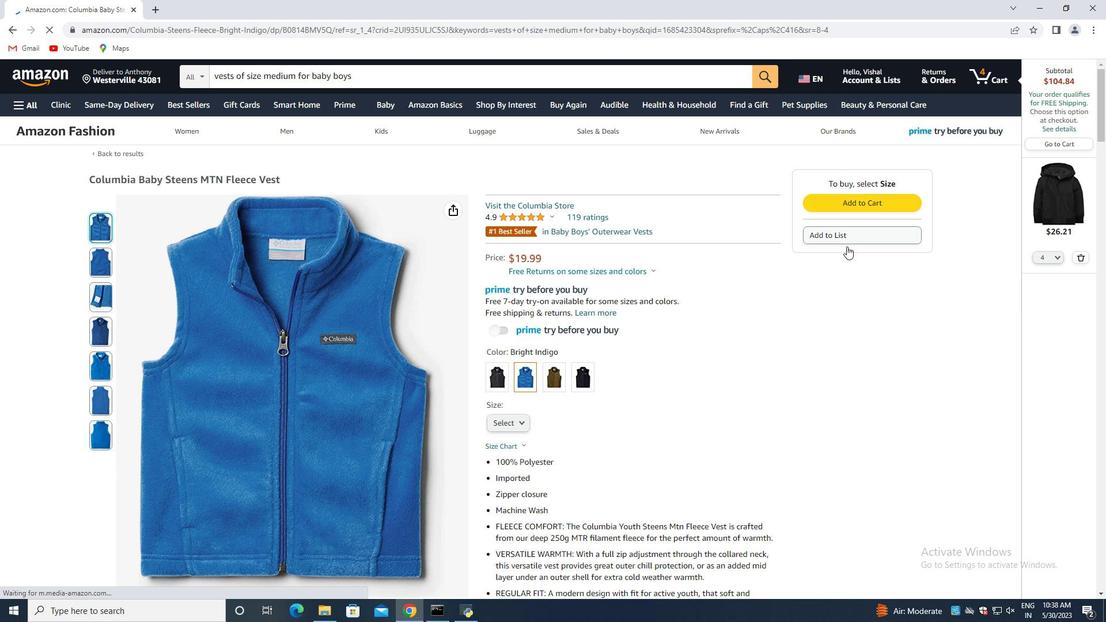 
Action: Mouse moved to (492, 315)
Screenshot: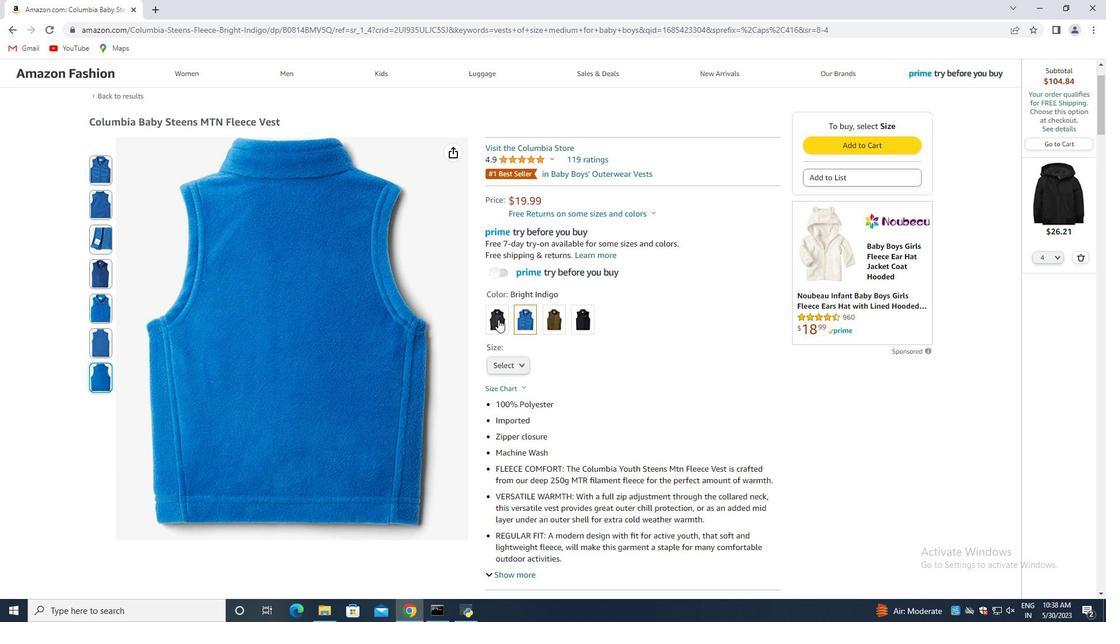
Action: Mouse pressed left at (492, 315)
Screenshot: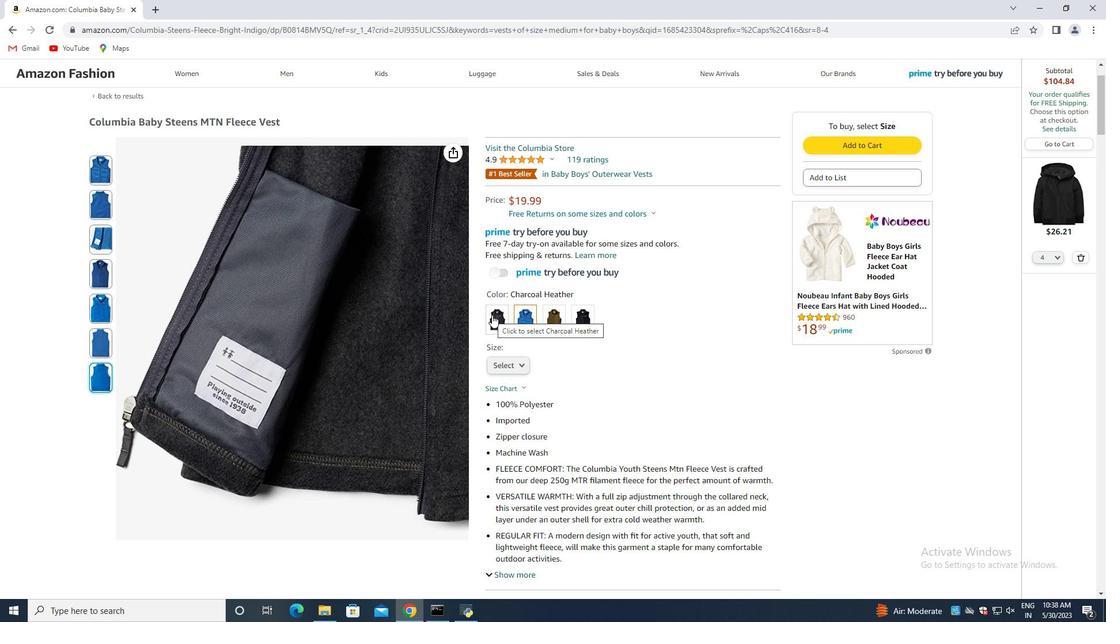 
Action: Mouse moved to (99, 210)
Screenshot: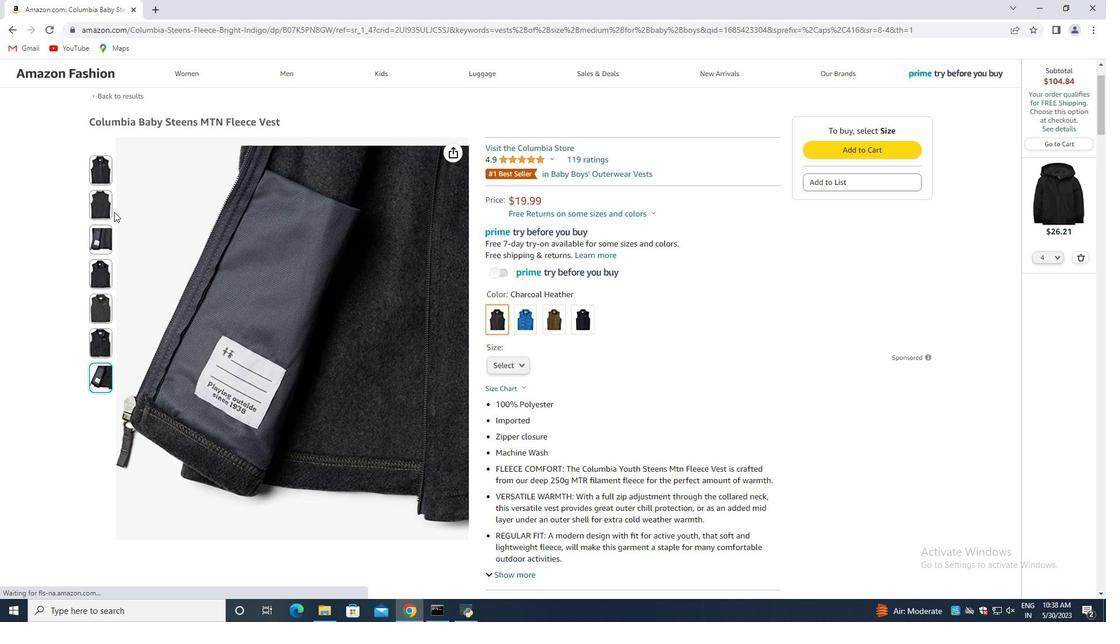 
Action: Mouse pressed left at (99, 210)
Screenshot: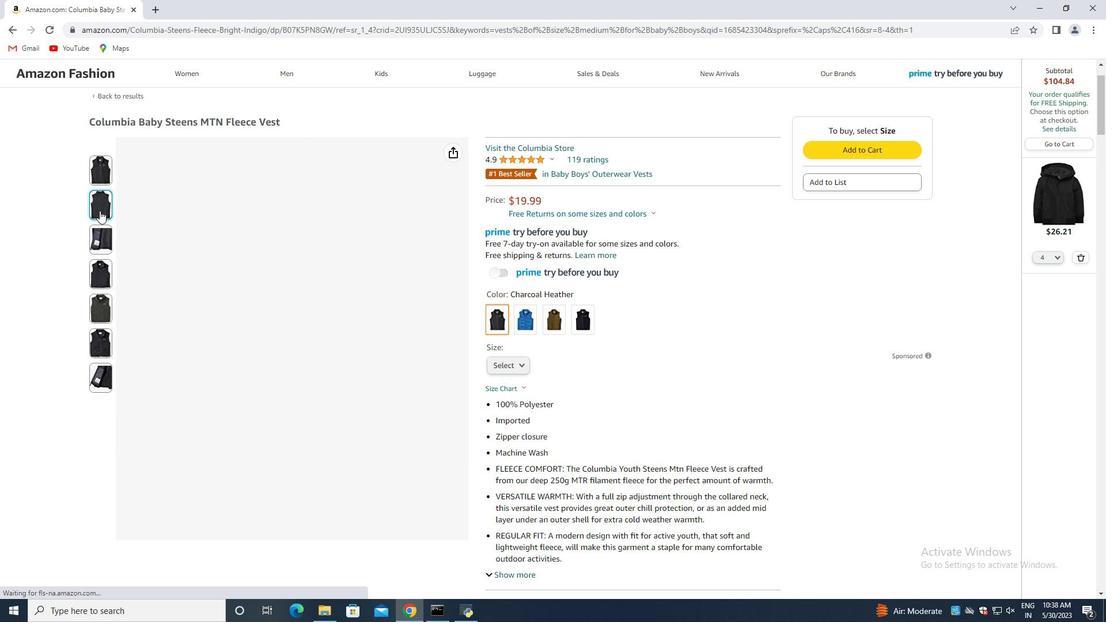 
Action: Mouse moved to (3, 30)
Screenshot: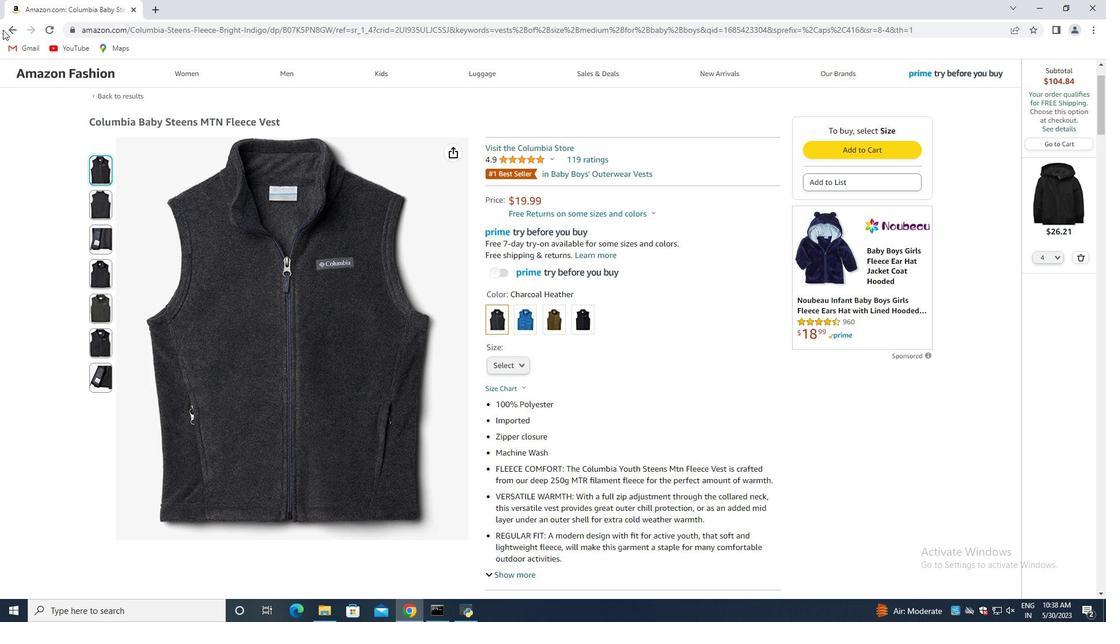 
Action: Mouse pressed left at (3, 30)
Screenshot: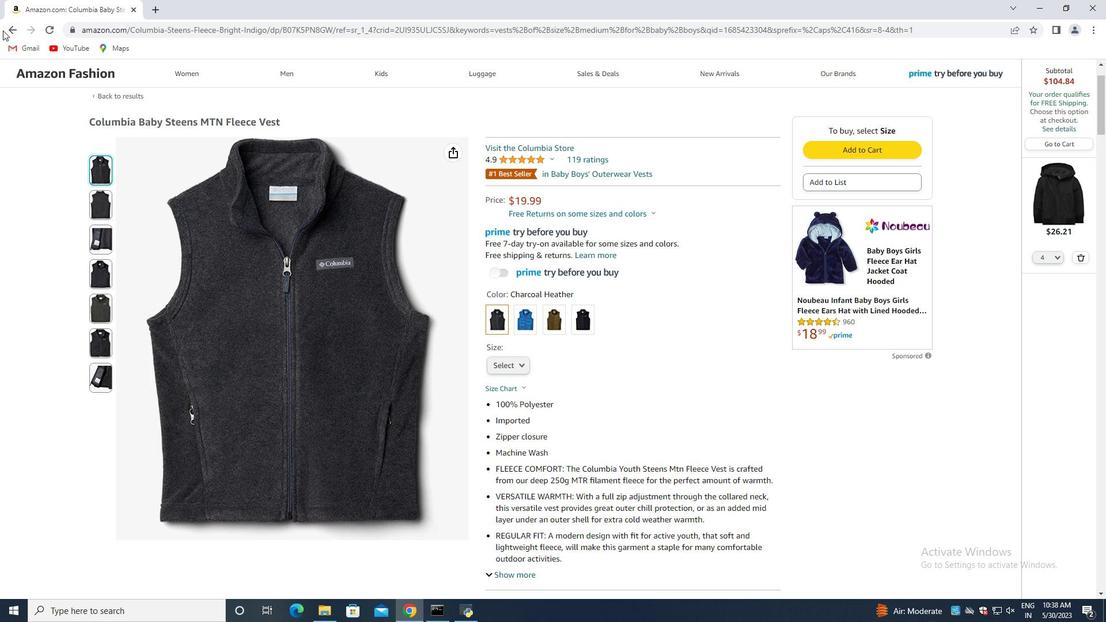 
Action: Mouse moved to (463, 332)
Screenshot: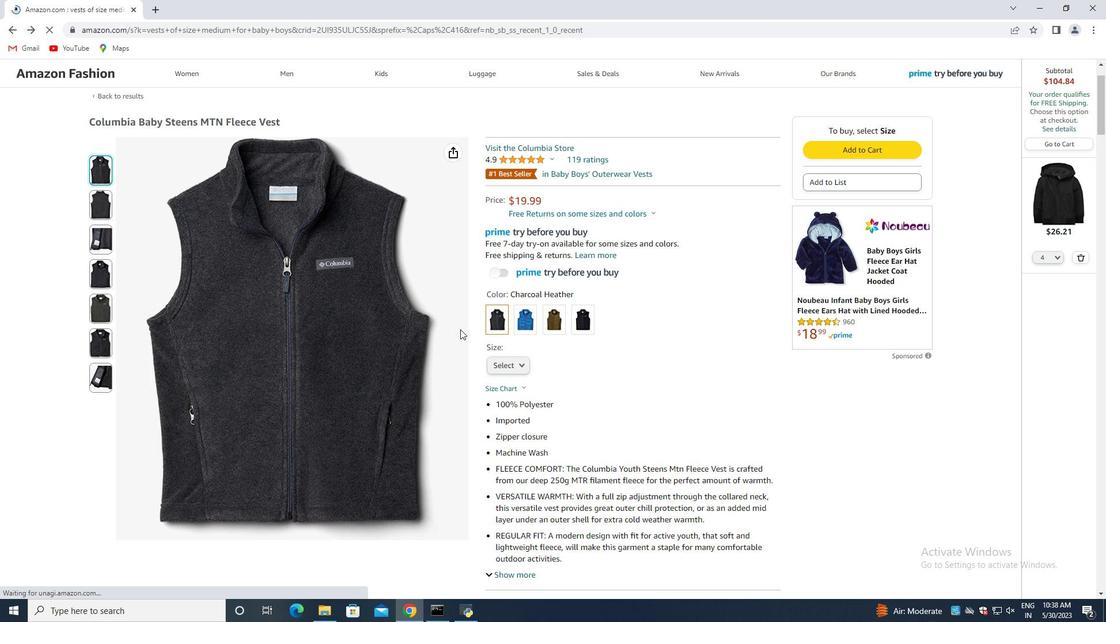 
Action: Mouse scrolled (463, 331) with delta (0, 0)
Screenshot: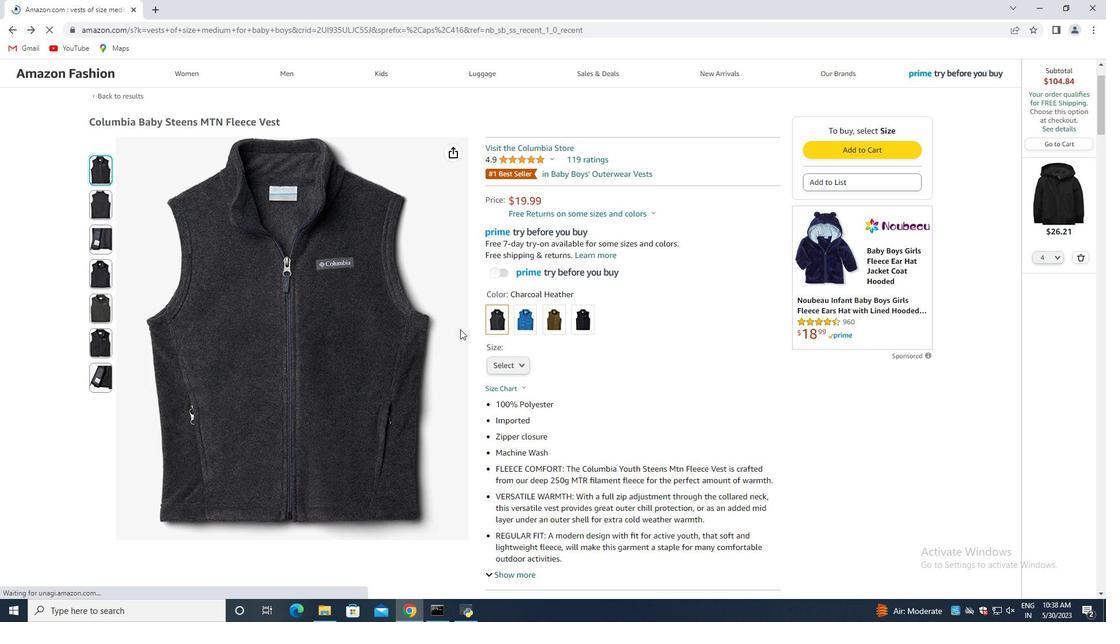 
Action: Mouse moved to (463, 333)
Screenshot: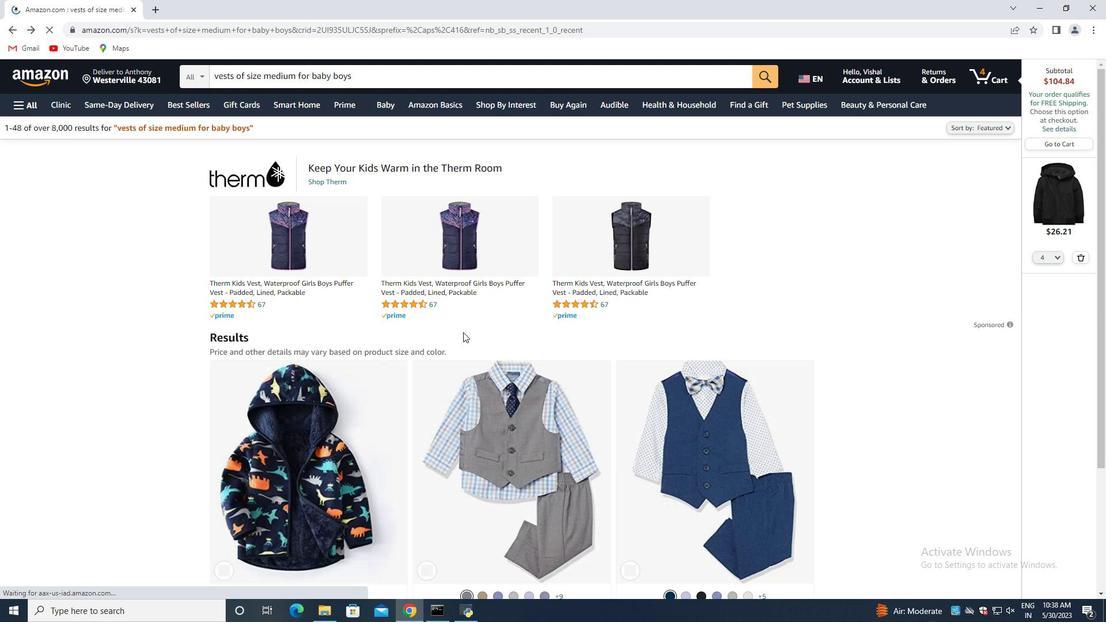 
Action: Mouse scrolled (463, 332) with delta (0, 0)
Screenshot: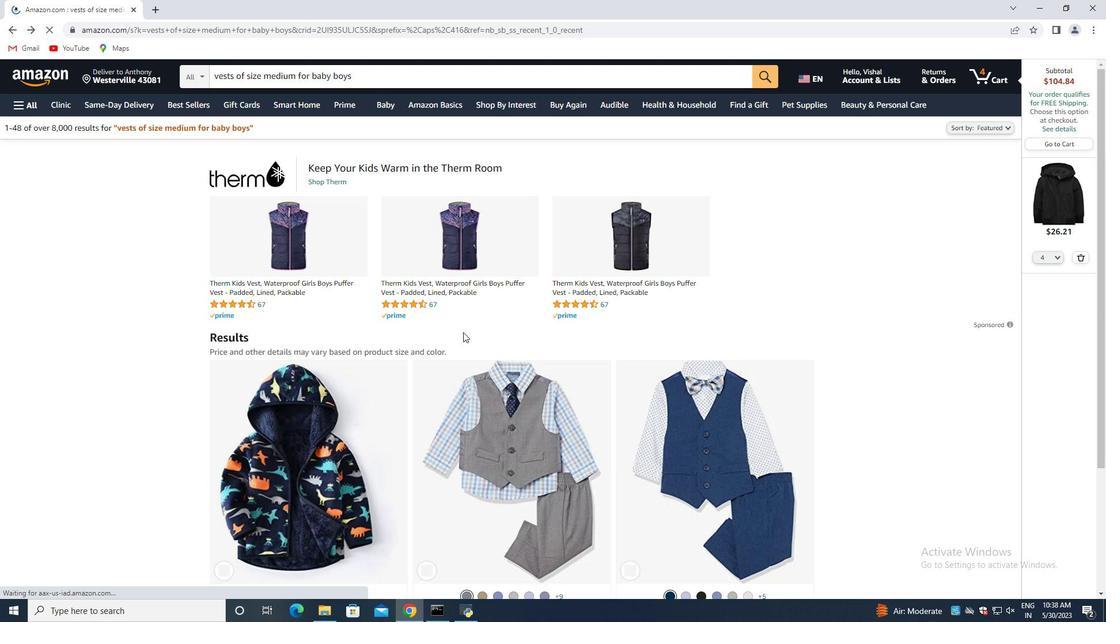 
Action: Mouse moved to (466, 333)
Screenshot: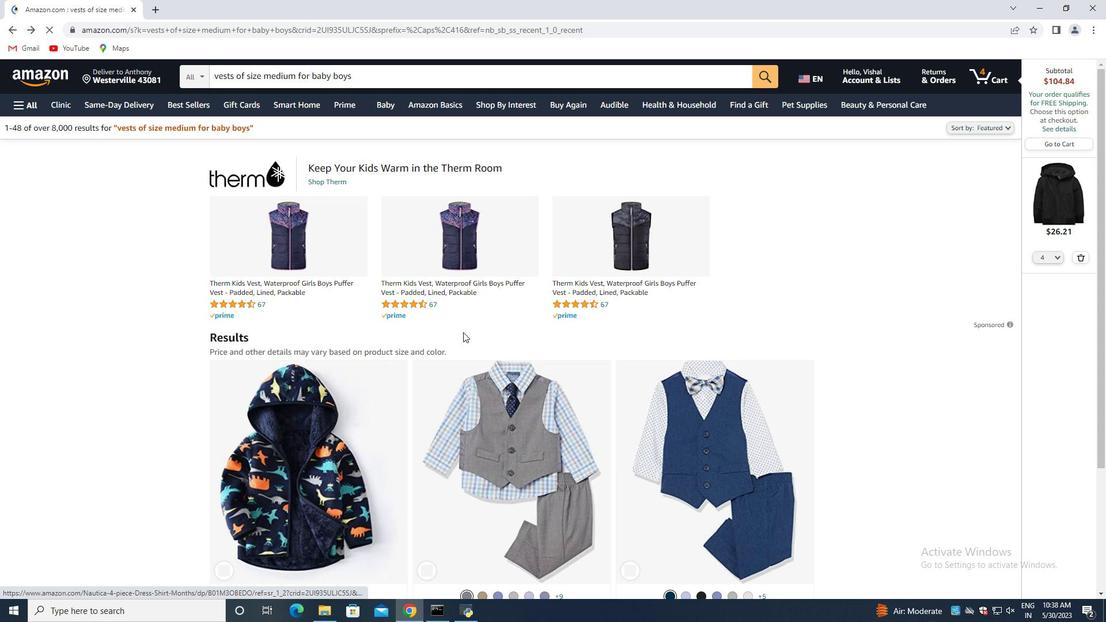 
Action: Mouse scrolled (466, 333) with delta (0, 0)
Screenshot: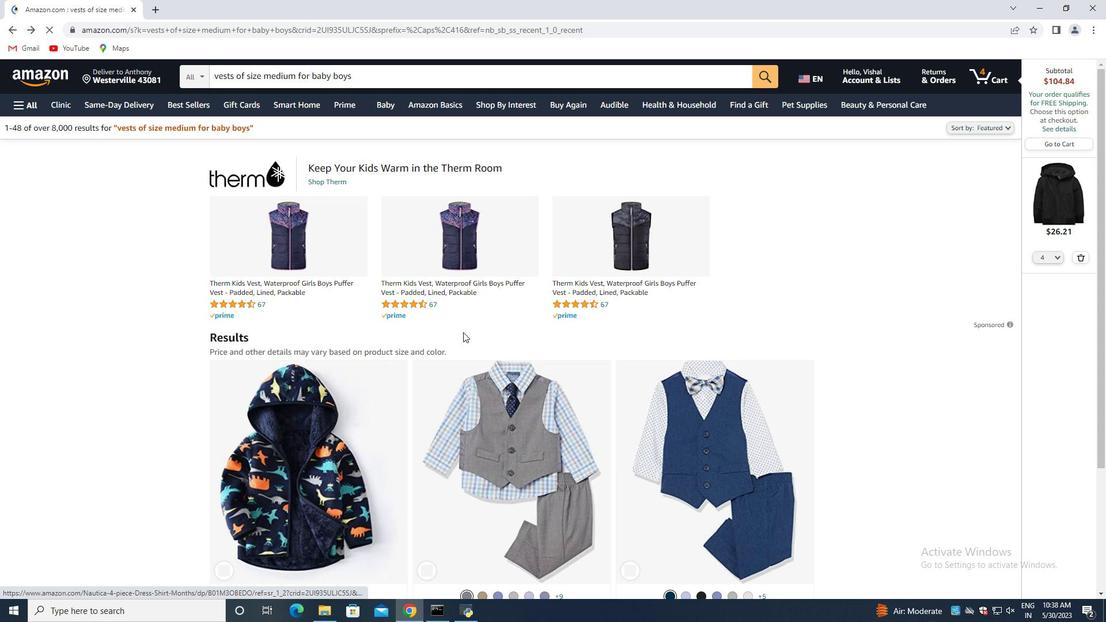 
Action: Mouse moved to (466, 333)
Screenshot: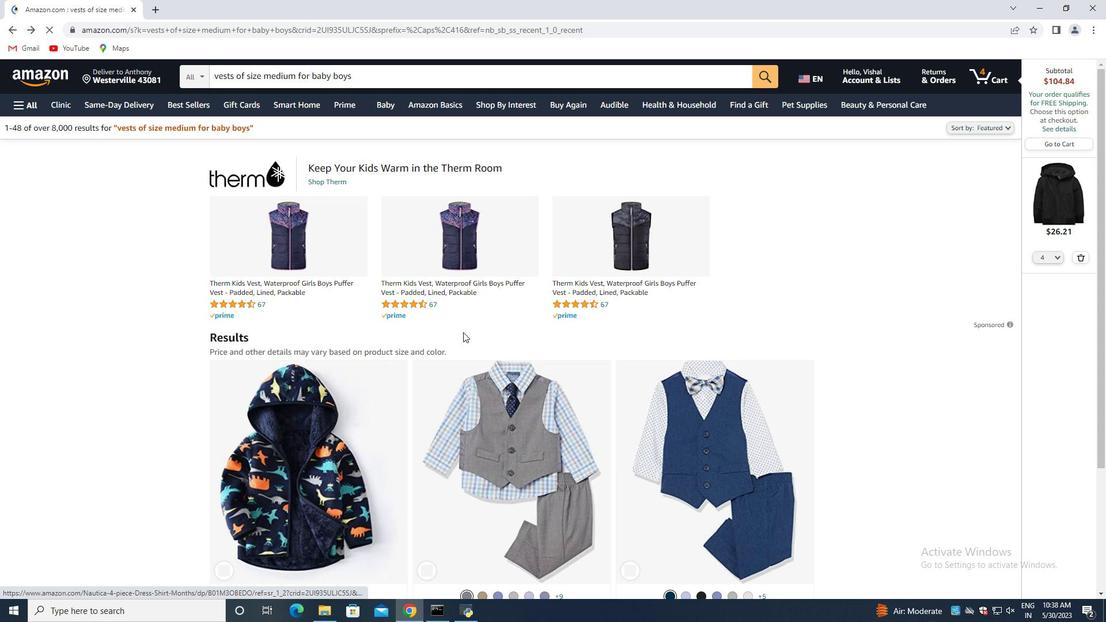 
Action: Mouse scrolled (466, 333) with delta (0, 0)
Screenshot: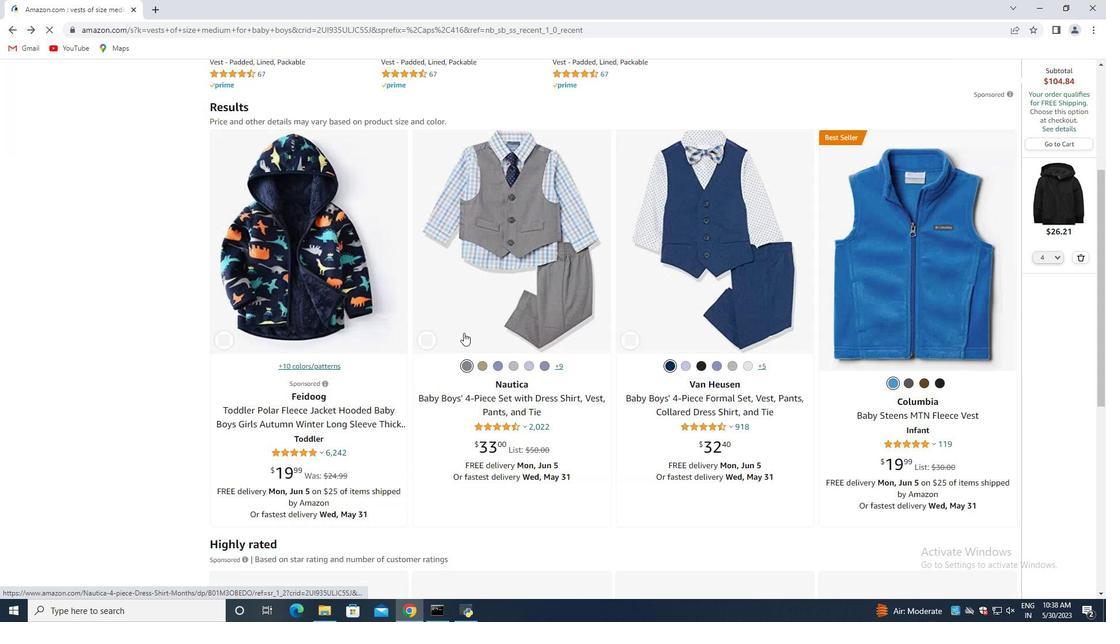 
Action: Mouse moved to (467, 333)
Screenshot: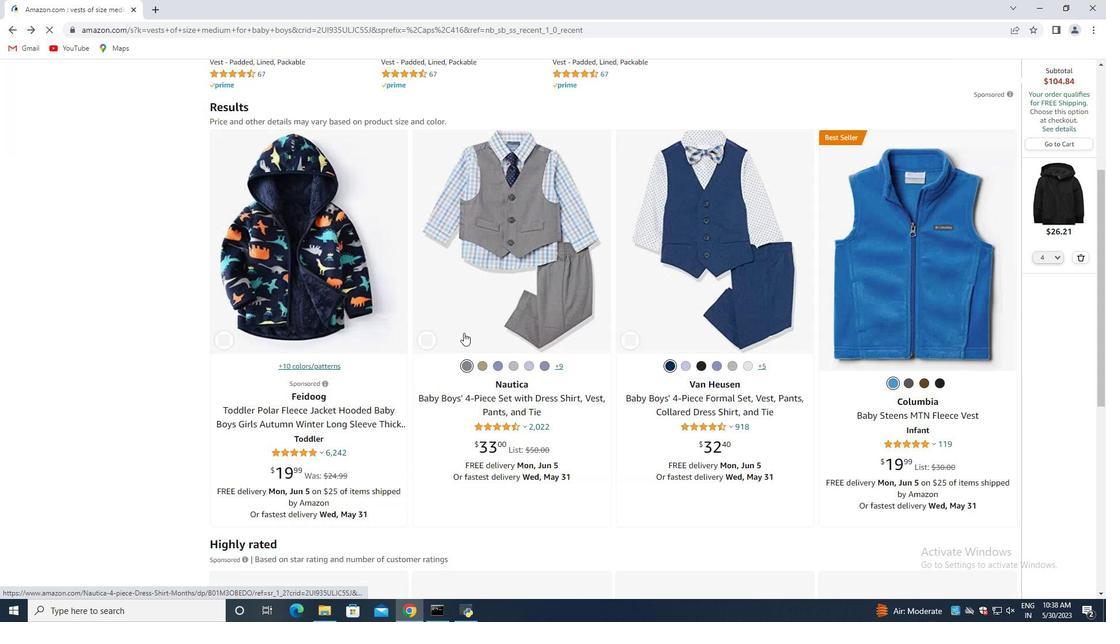 
Action: Mouse scrolled (467, 334) with delta (0, 0)
Screenshot: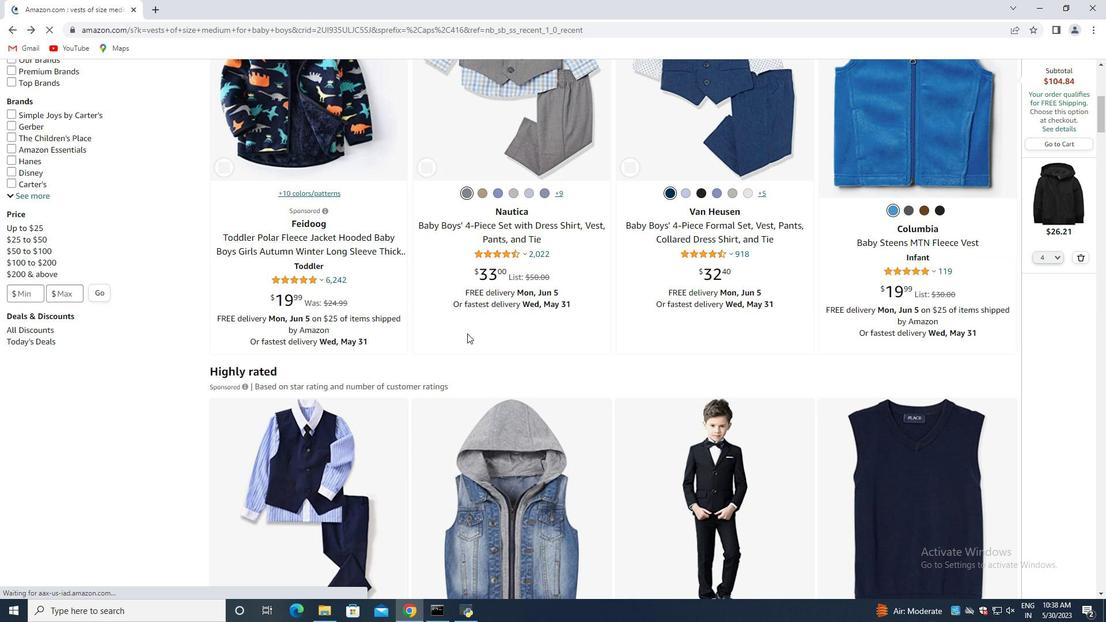
Action: Mouse scrolled (467, 333) with delta (0, 0)
Screenshot: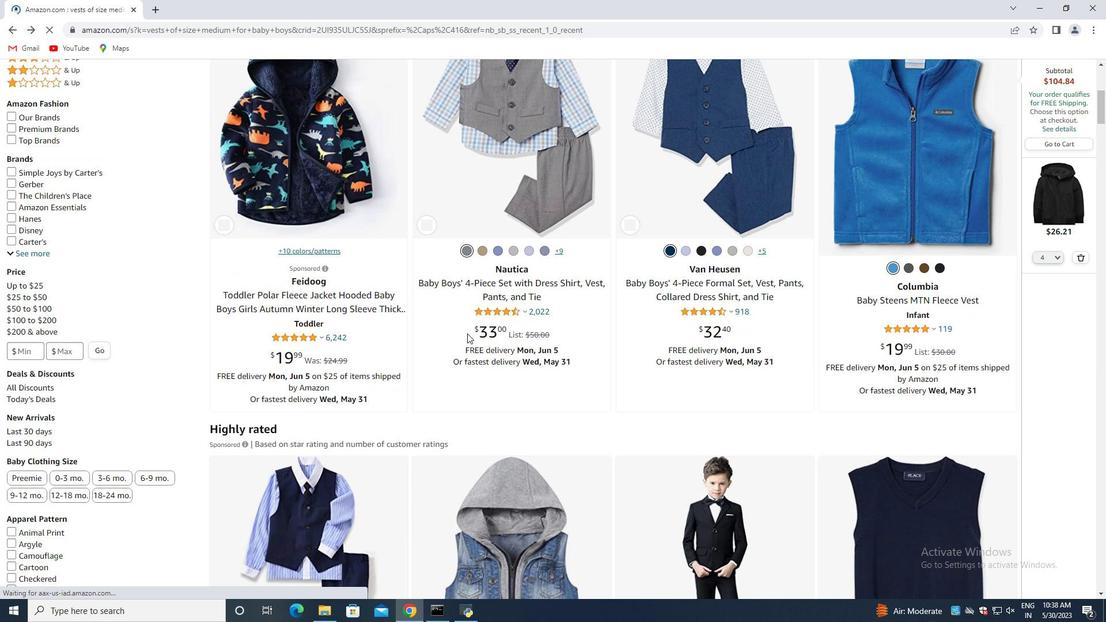 
Action: Mouse scrolled (467, 333) with delta (0, 0)
Screenshot: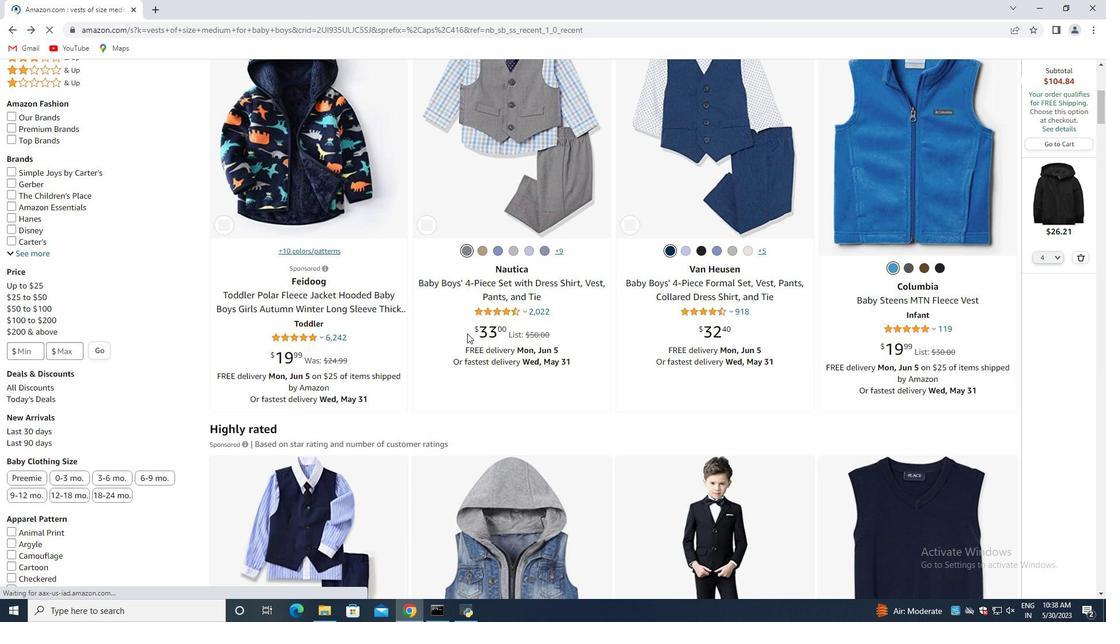 
Action: Mouse scrolled (467, 333) with delta (0, 0)
Screenshot: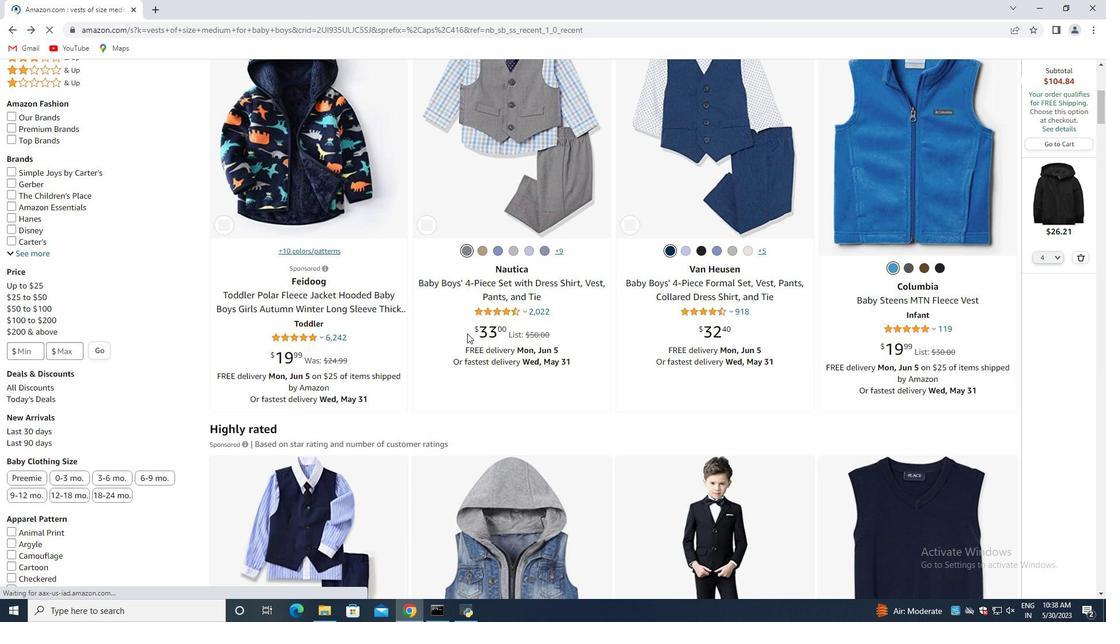 
Action: Mouse scrolled (467, 333) with delta (0, 0)
Screenshot: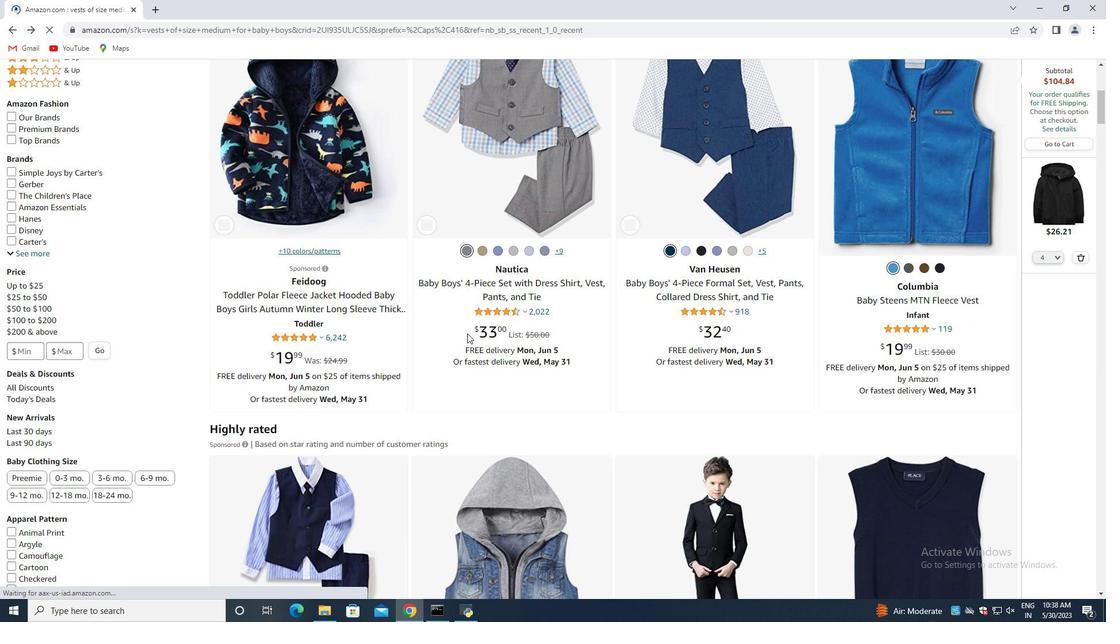 
Action: Mouse moved to (818, 361)
Screenshot: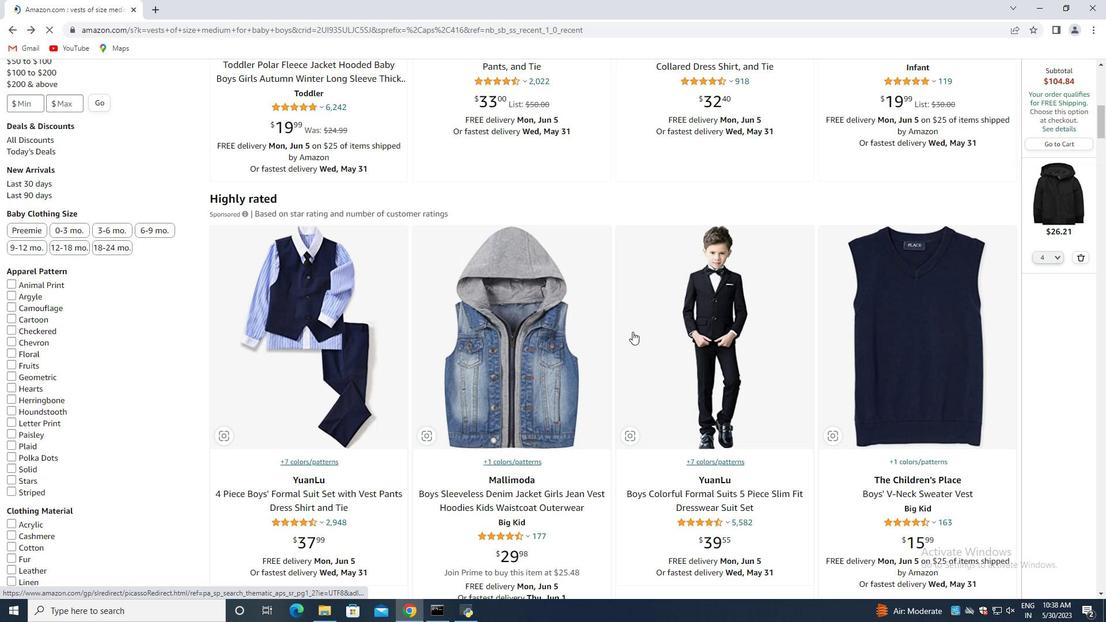 
Action: Mouse scrolled (818, 361) with delta (0, 0)
Screenshot: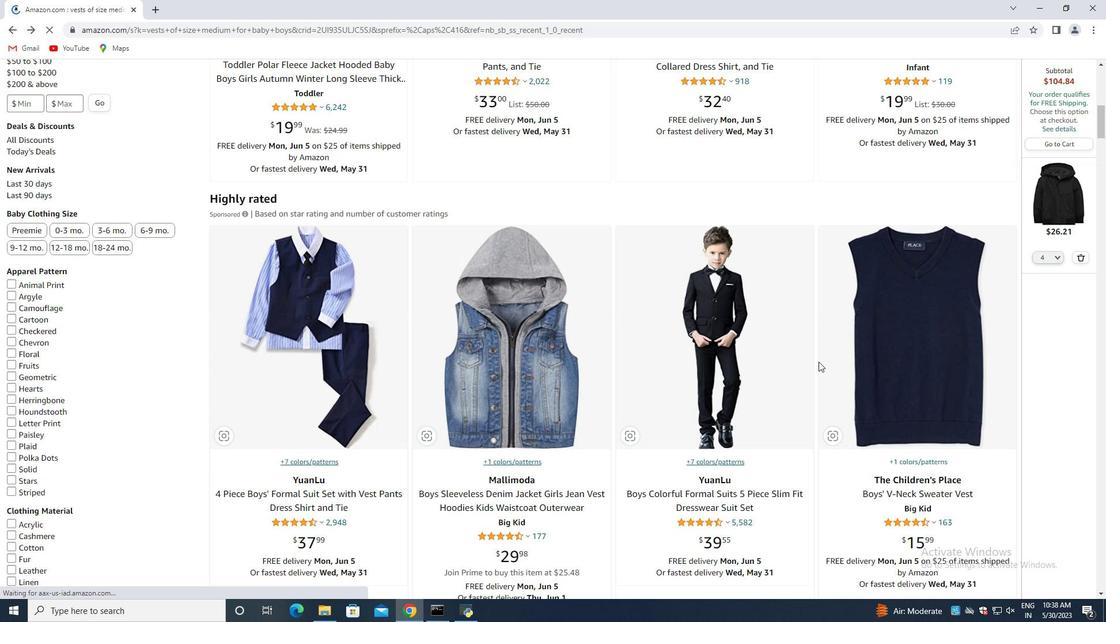 
Action: Mouse moved to (911, 342)
Screenshot: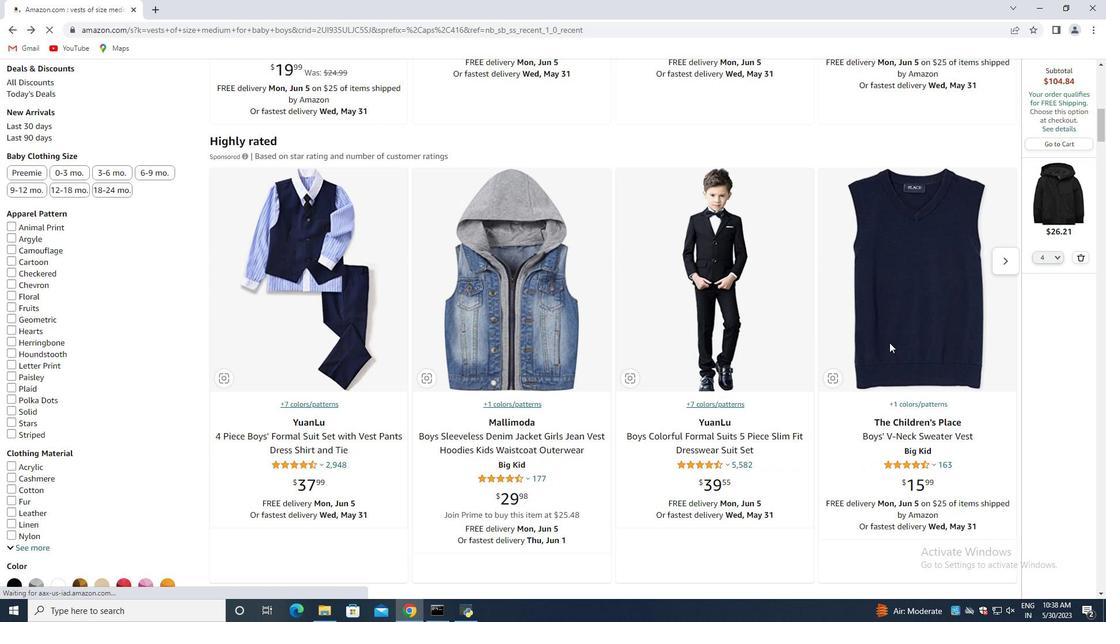 
Action: Mouse scrolled (911, 341) with delta (0, 0)
Screenshot: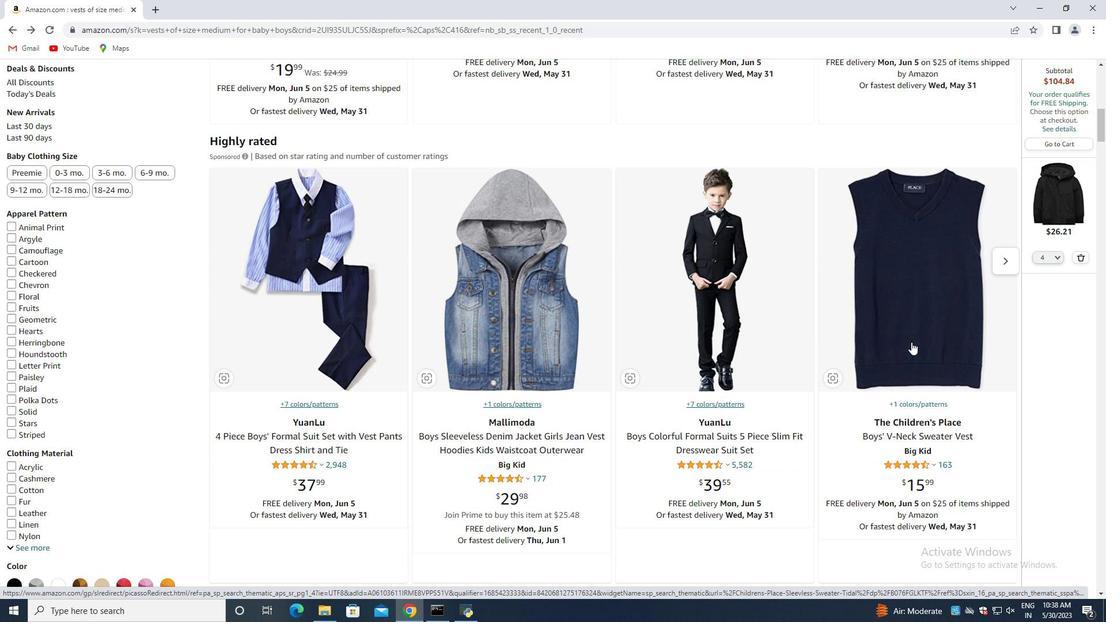 
Action: Mouse scrolled (911, 341) with delta (0, 0)
Screenshot: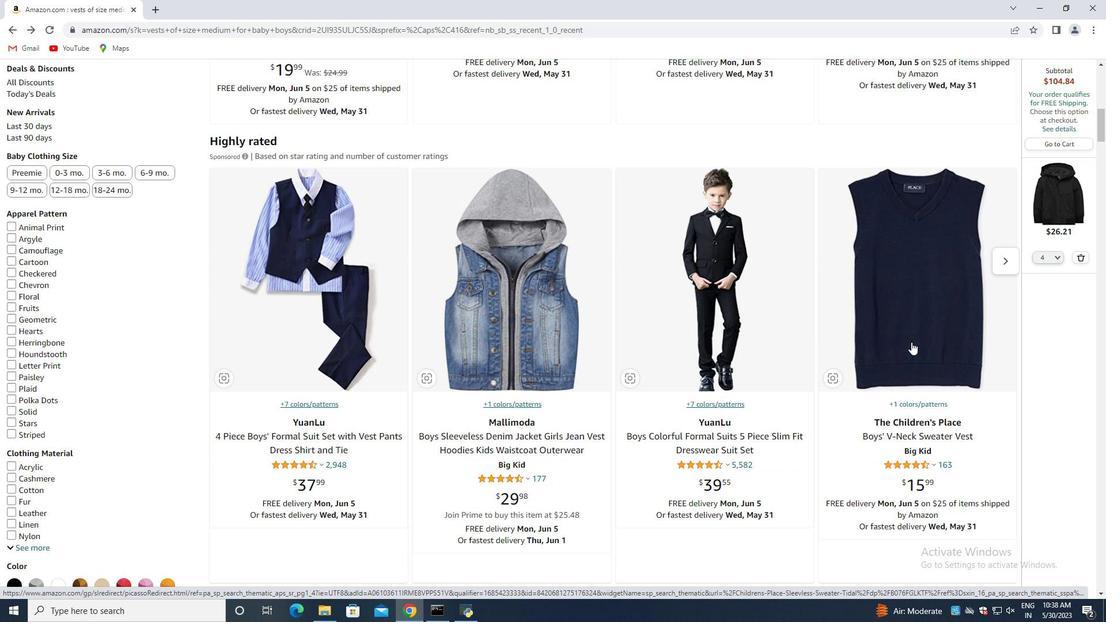 
Action: Mouse scrolled (911, 341) with delta (0, 0)
Screenshot: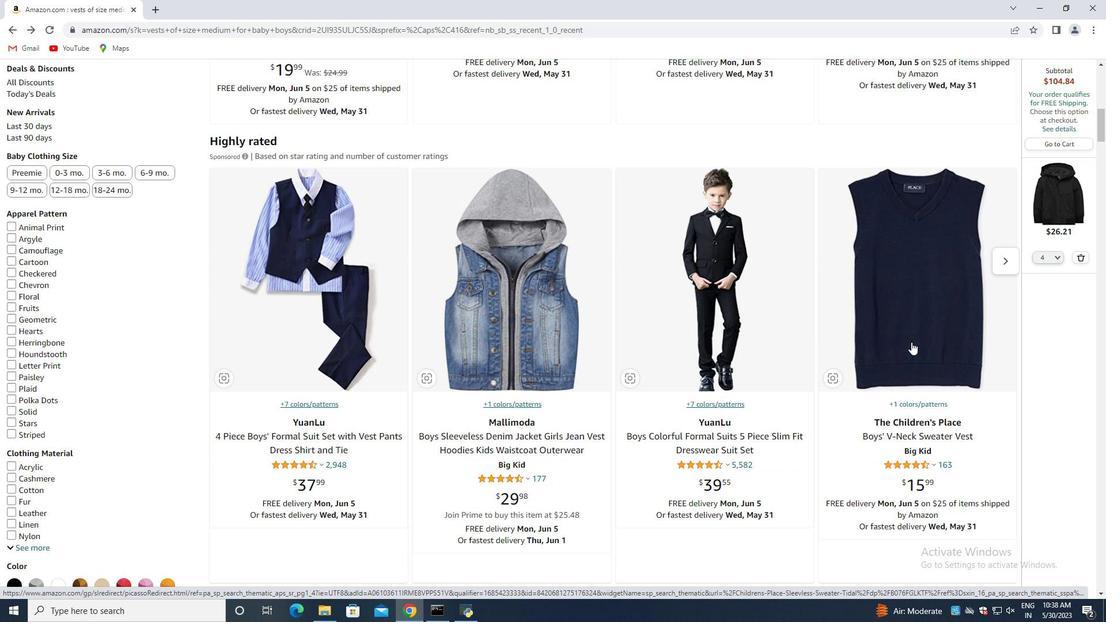 
Action: Mouse moved to (888, 339)
Screenshot: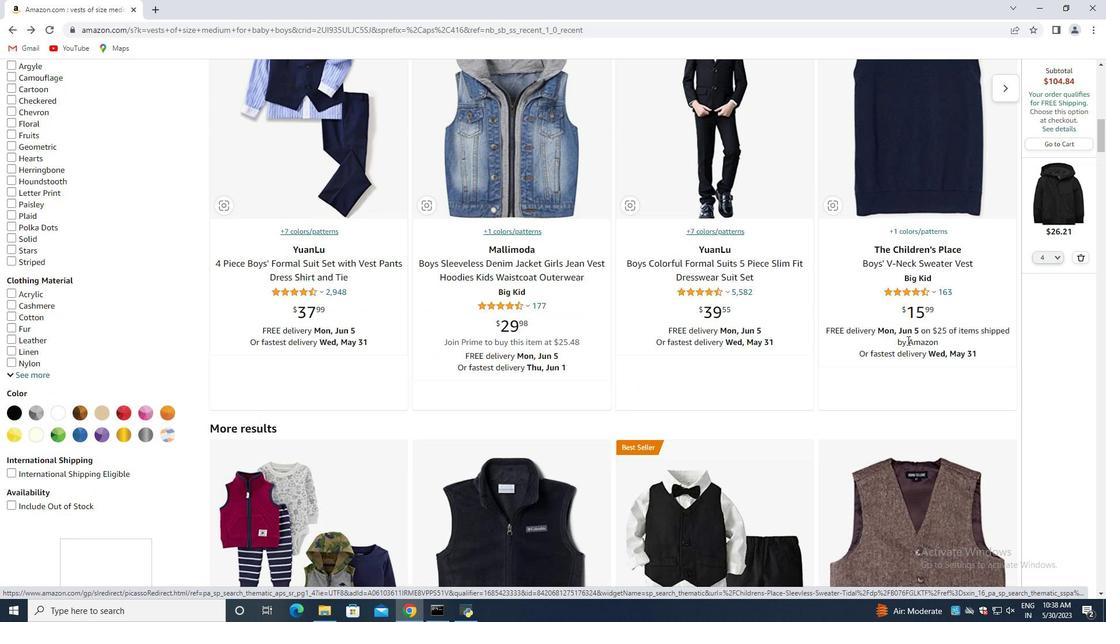
Action: Mouse scrolled (891, 338) with delta (0, 0)
Screenshot: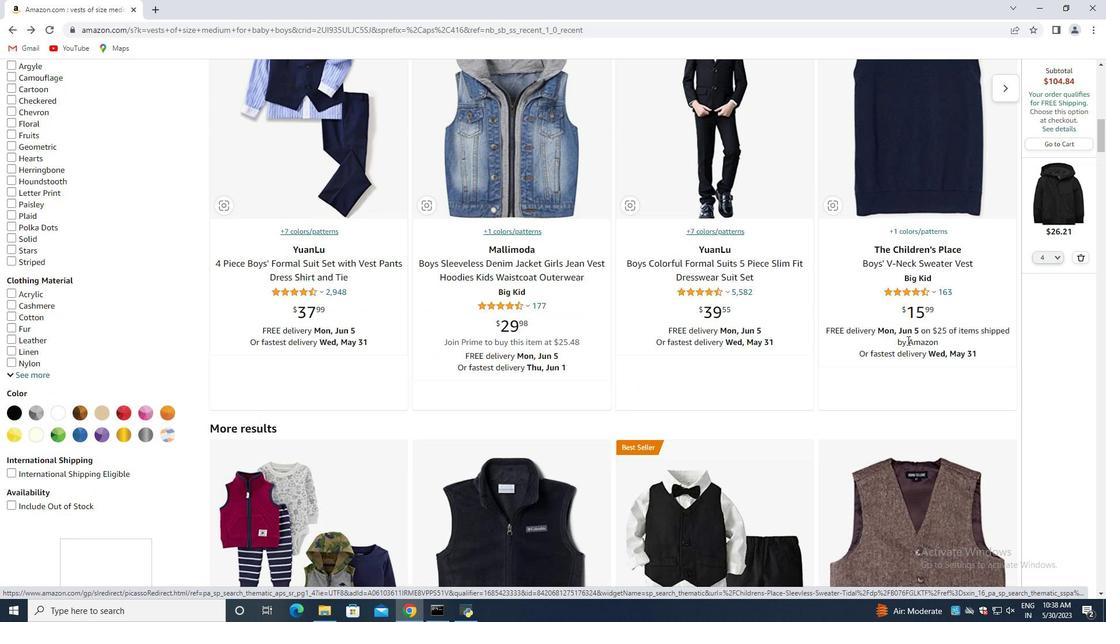 
Action: Mouse moved to (880, 339)
Screenshot: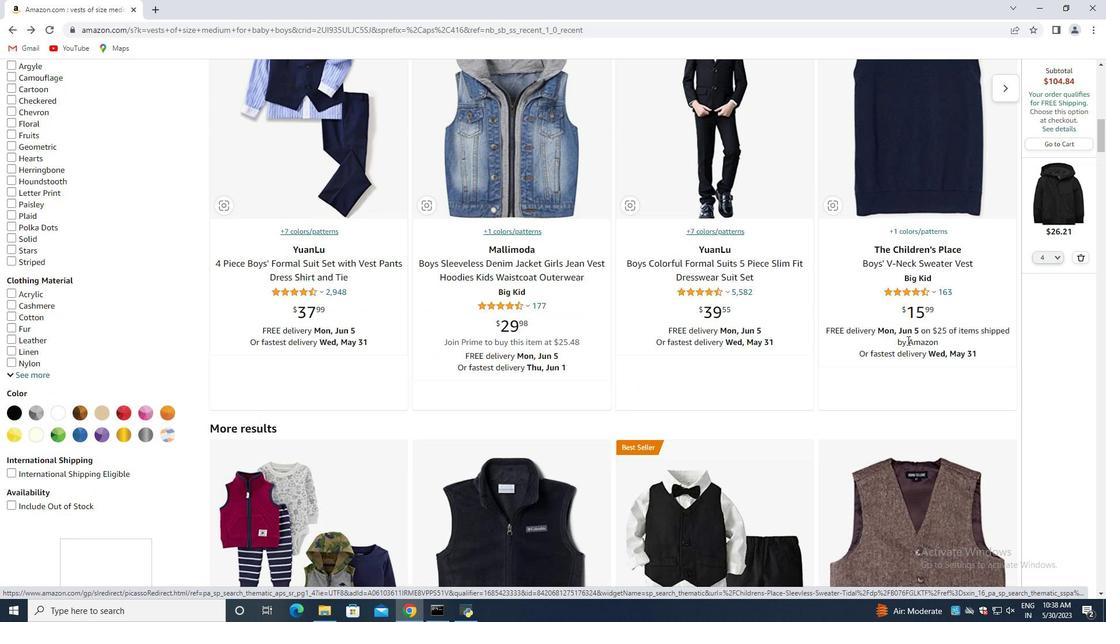 
Action: Mouse scrolled (880, 338) with delta (0, 0)
Screenshot: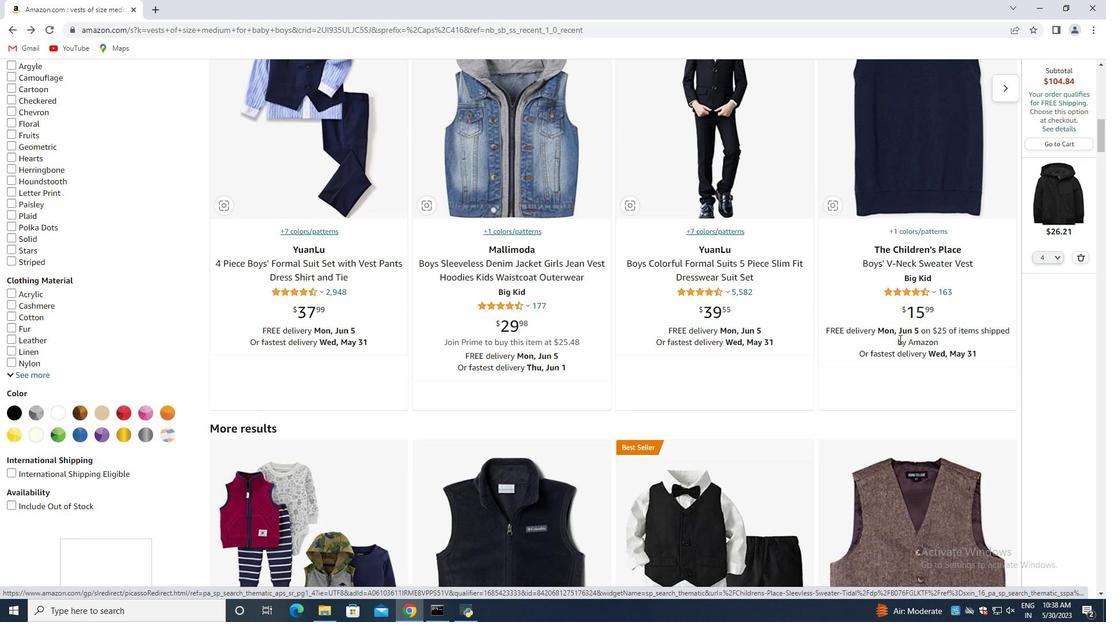 
Action: Mouse moved to (733, 323)
Screenshot: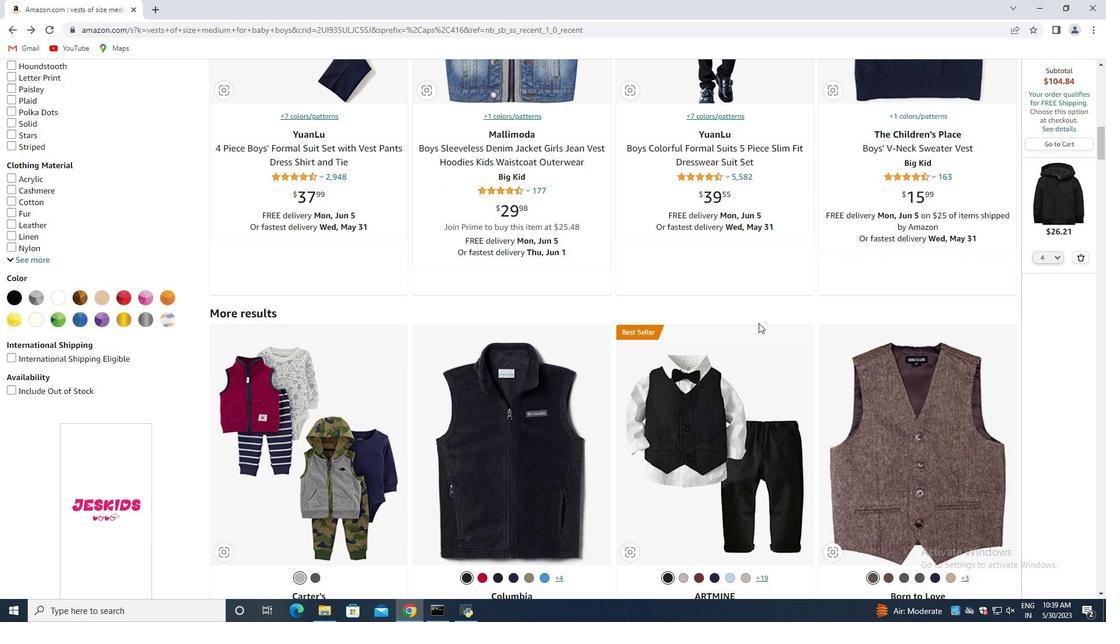 
Action: Mouse scrolled (733, 322) with delta (0, 0)
Screenshot: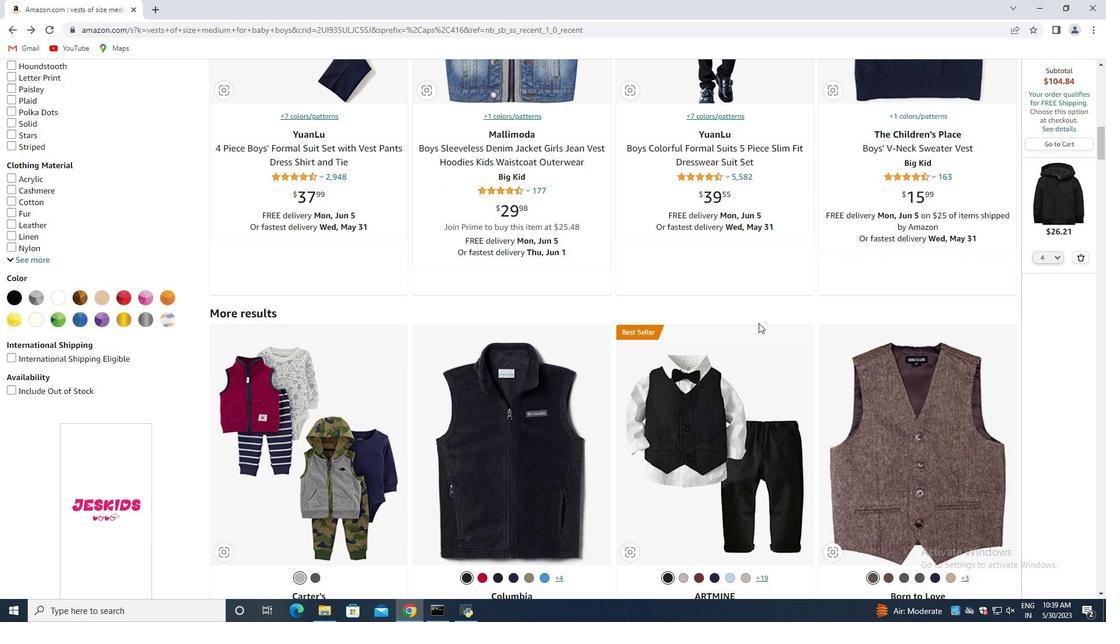 
Action: Mouse moved to (712, 322)
Screenshot: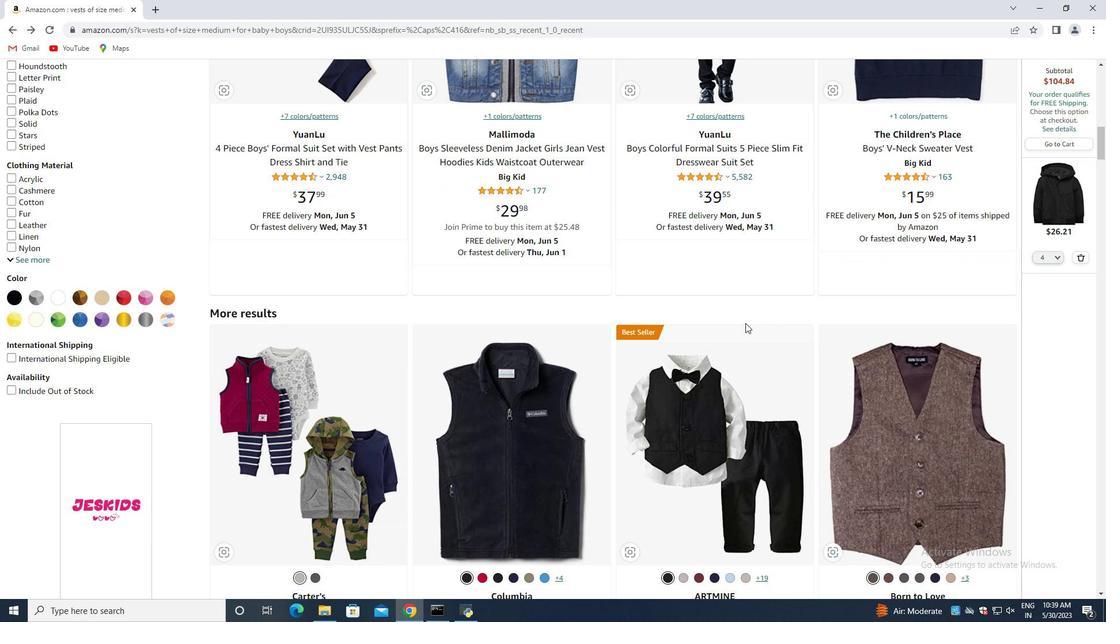
Action: Mouse scrolled (712, 322) with delta (0, 0)
Screenshot: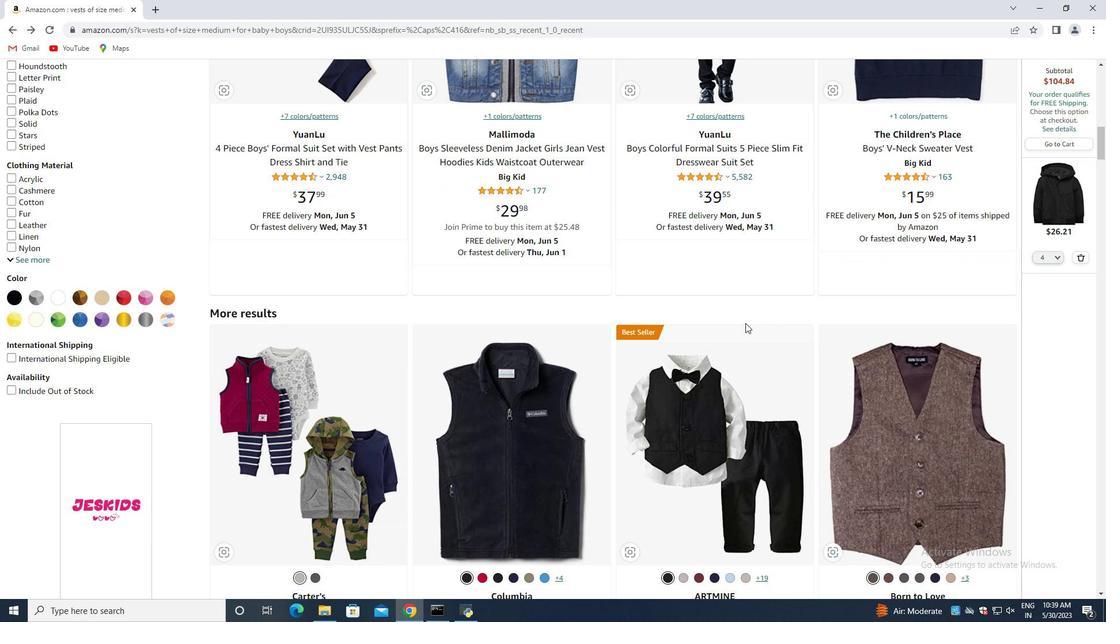 
Action: Mouse moved to (696, 321)
Screenshot: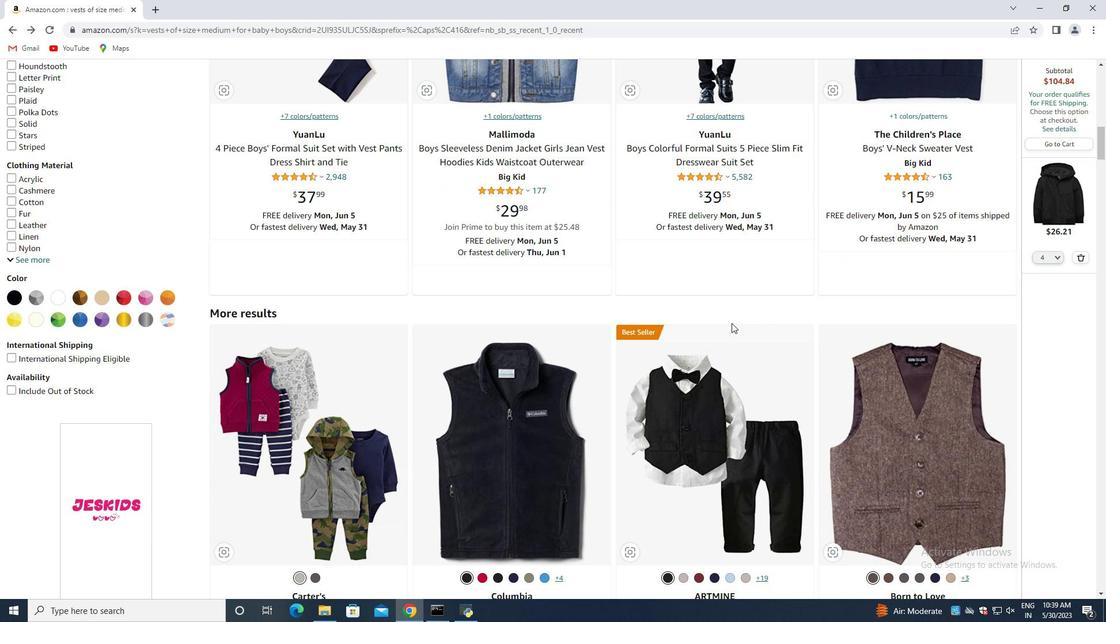 
Action: Mouse scrolled (696, 320) with delta (0, 0)
Screenshot: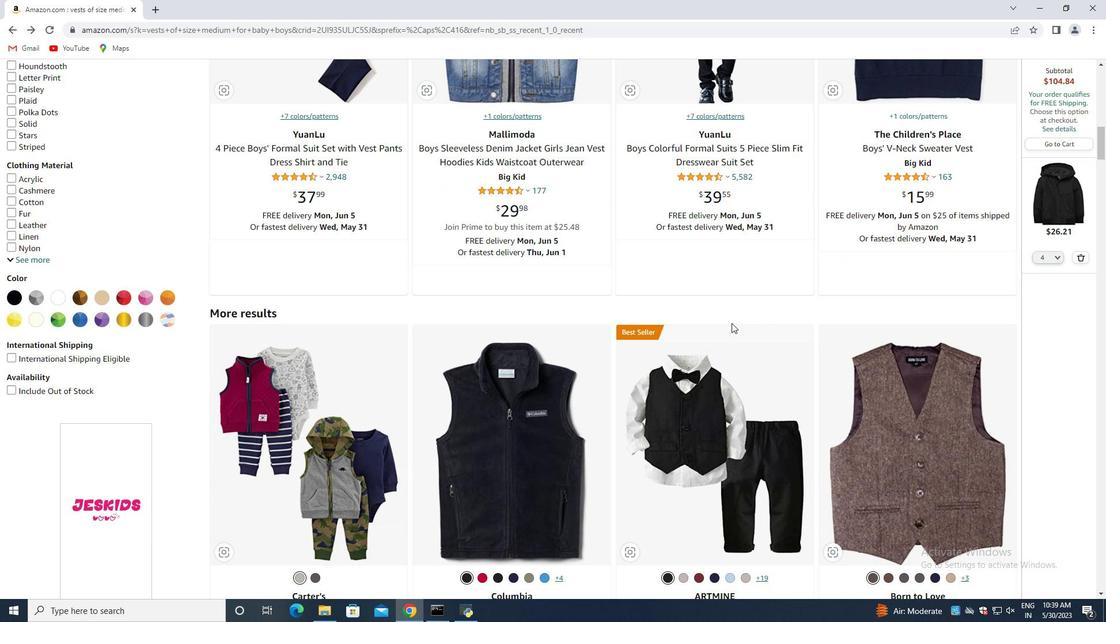 
Action: Mouse moved to (621, 308)
Screenshot: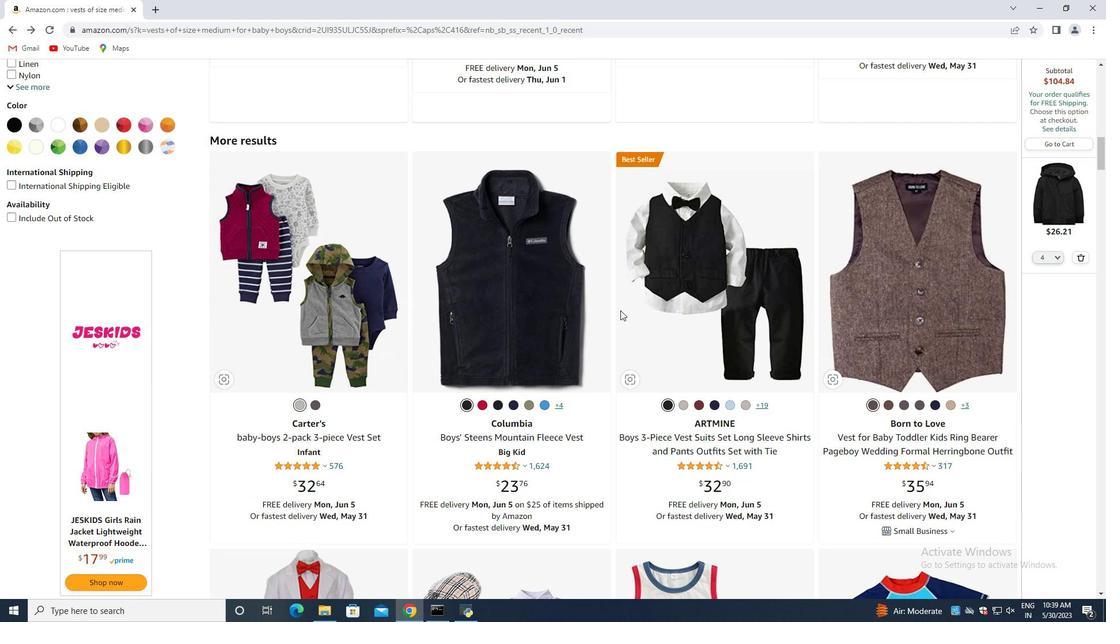 
Action: Mouse scrolled (621, 308) with delta (0, 0)
Screenshot: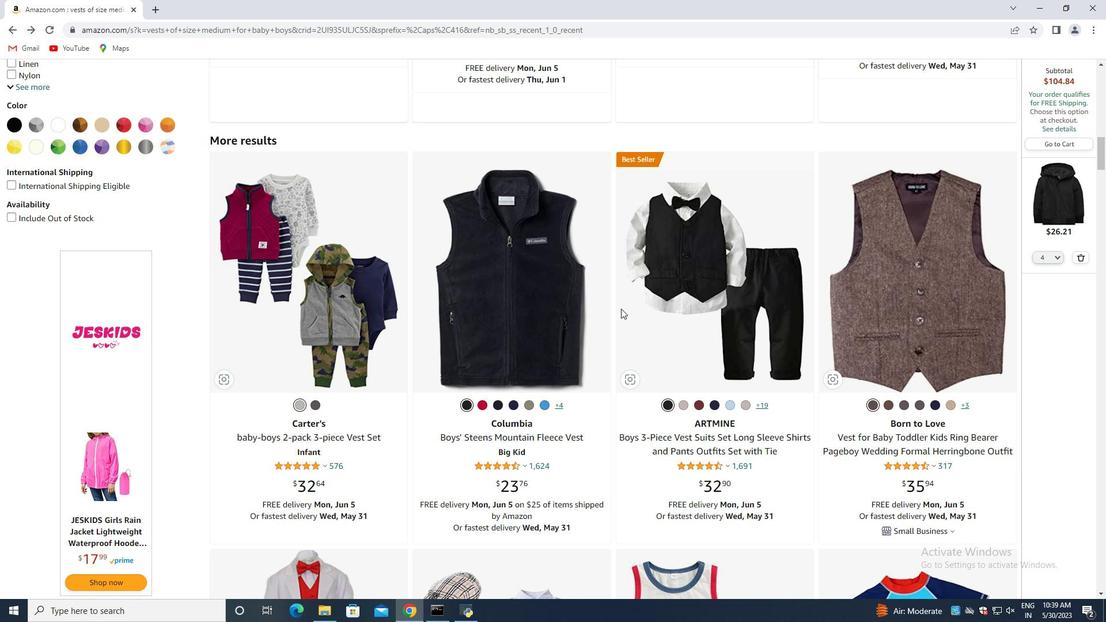 
Action: Mouse scrolled (621, 308) with delta (0, 0)
Screenshot: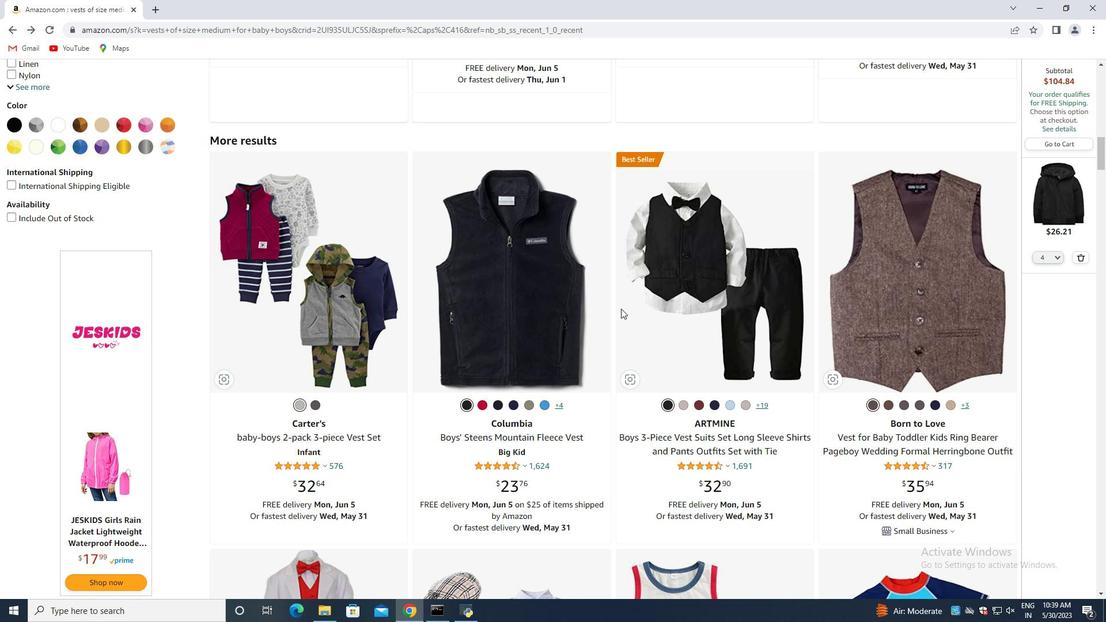 
Action: Mouse scrolled (621, 308) with delta (0, 0)
Screenshot: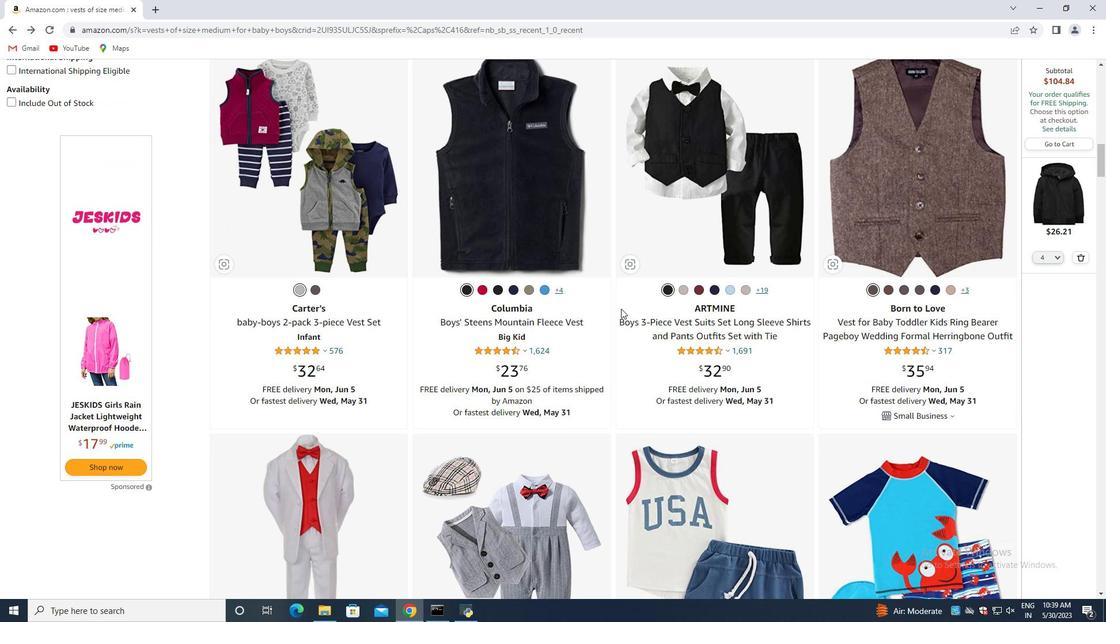 
Action: Mouse scrolled (621, 308) with delta (0, 0)
Screenshot: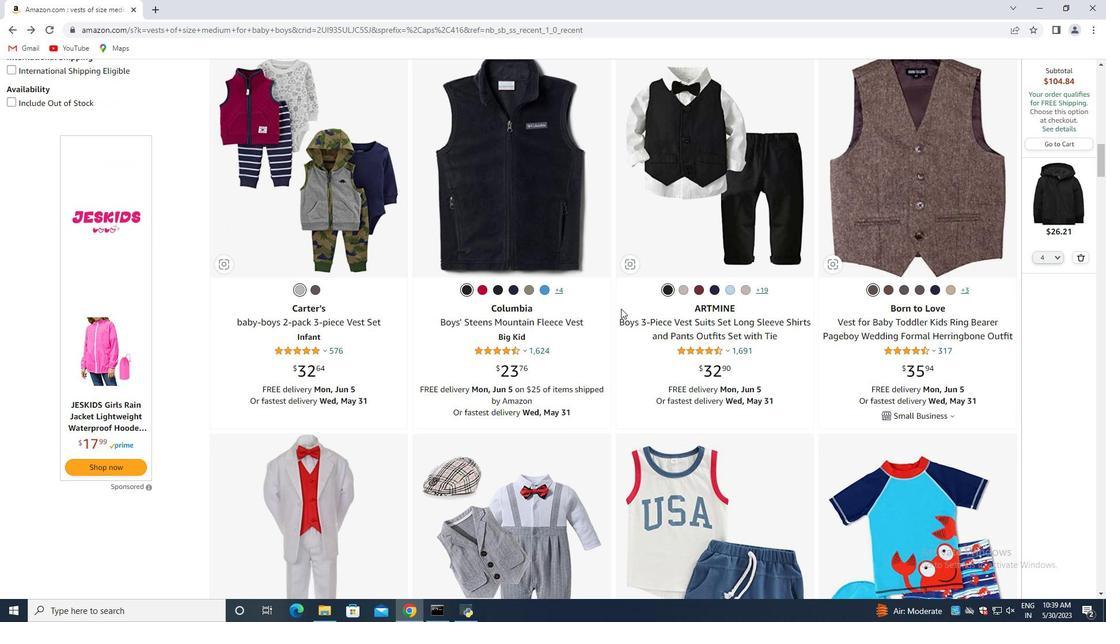 
Action: Mouse scrolled (621, 308) with delta (0, 0)
Screenshot: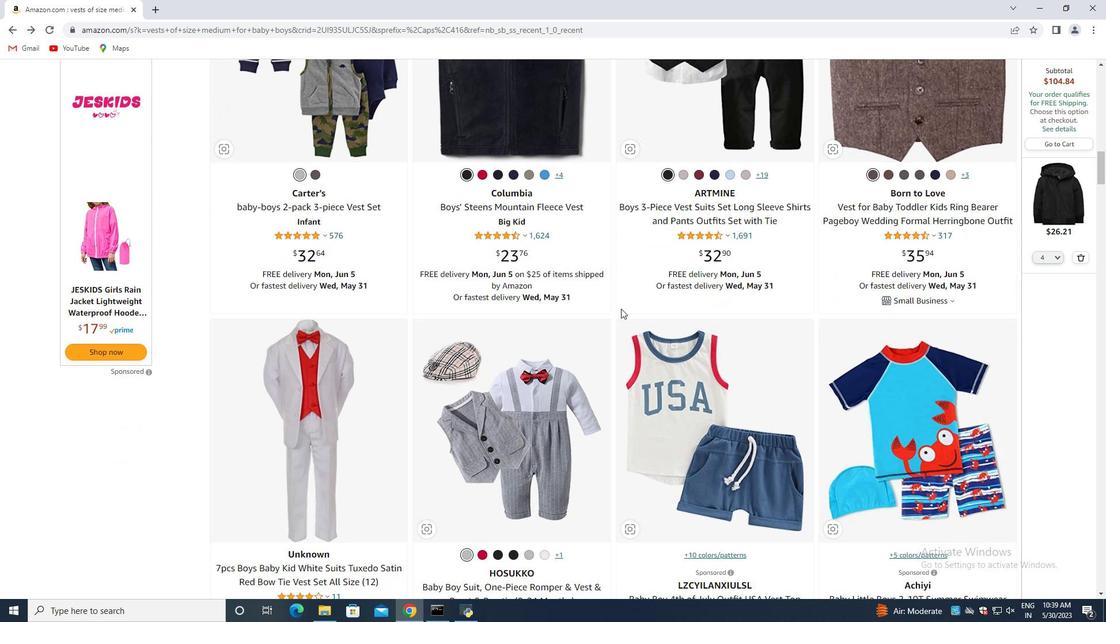 
Action: Mouse scrolled (621, 308) with delta (0, 0)
Screenshot: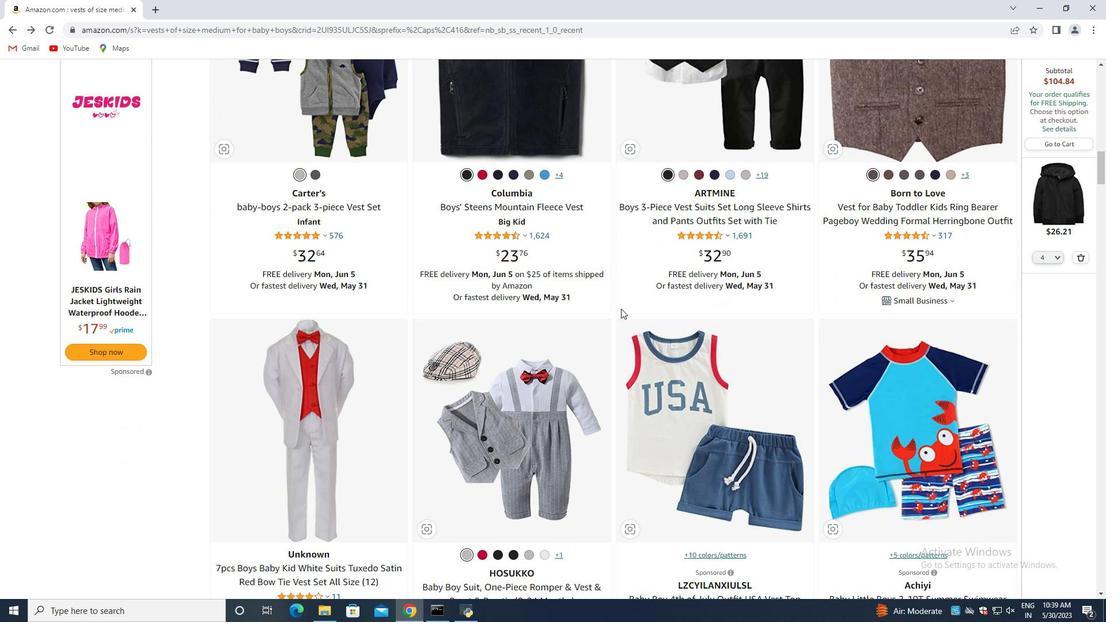 
Action: Mouse scrolled (621, 308) with delta (0, 0)
Screenshot: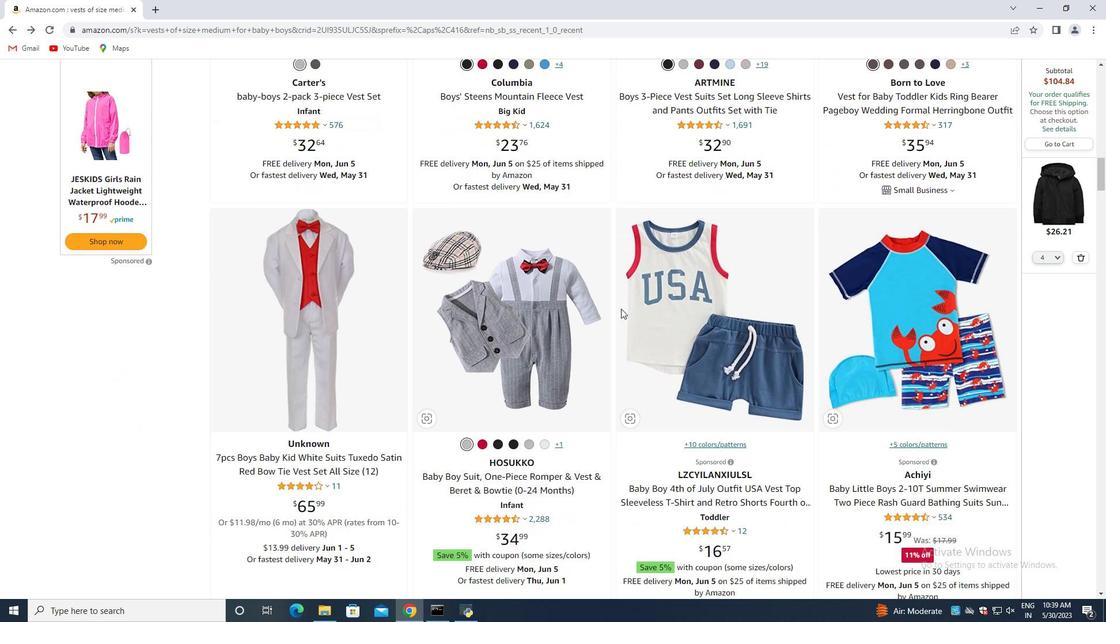 
Action: Mouse scrolled (621, 308) with delta (0, 0)
Screenshot: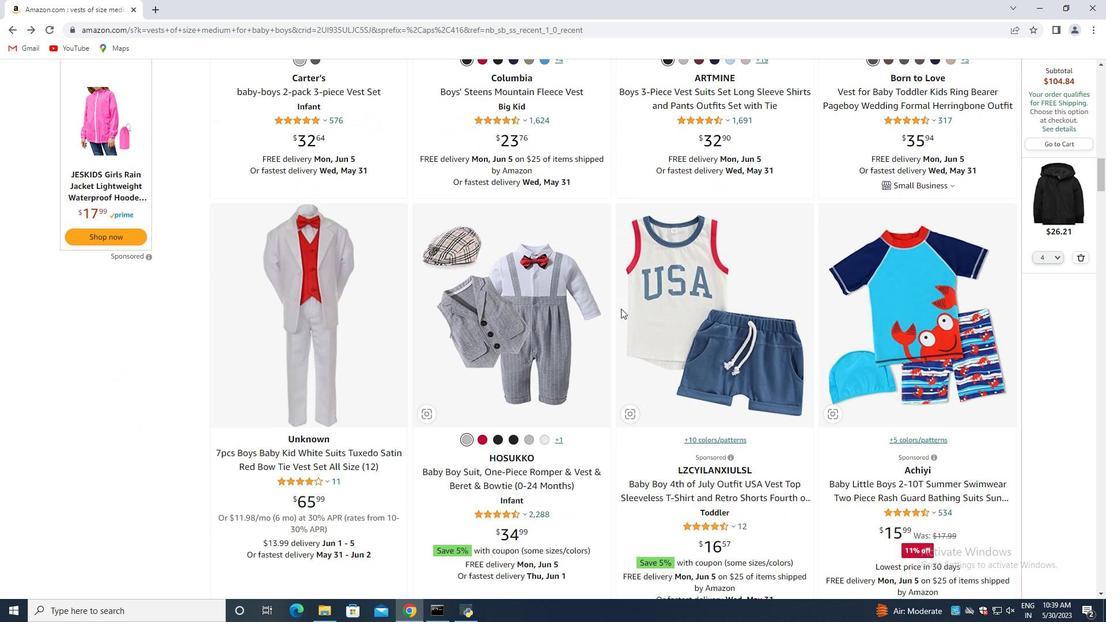
Action: Mouse scrolled (621, 308) with delta (0, 0)
Screenshot: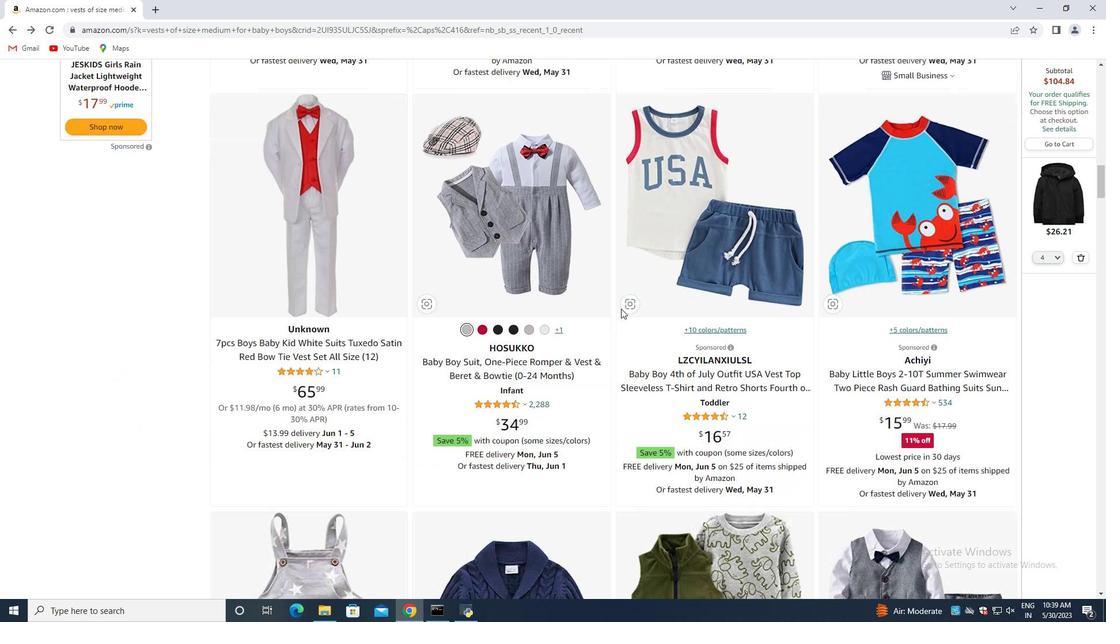 
Action: Mouse scrolled (621, 308) with delta (0, 0)
Screenshot: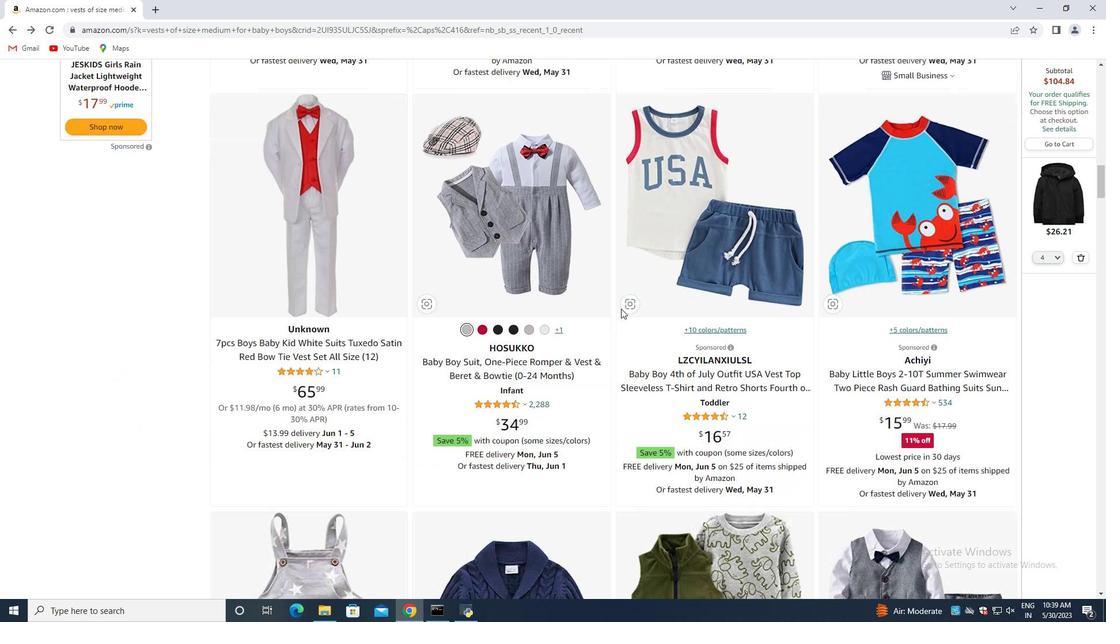 
Action: Mouse scrolled (621, 308) with delta (0, 0)
Screenshot: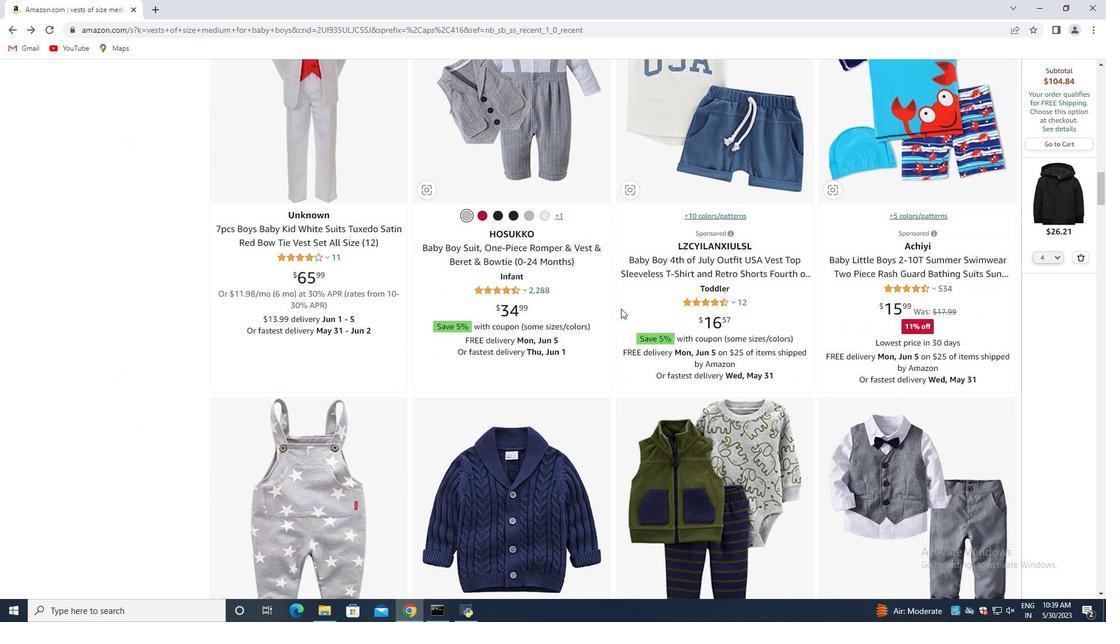 
Action: Mouse scrolled (621, 308) with delta (0, 0)
Screenshot: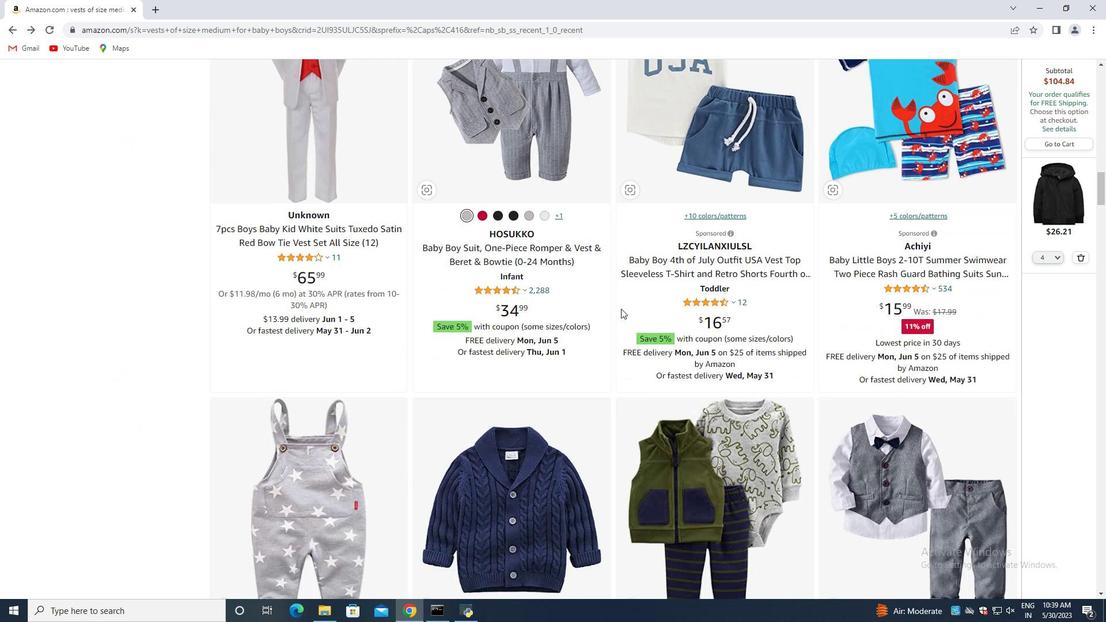 
Action: Mouse scrolled (621, 308) with delta (0, 0)
Screenshot: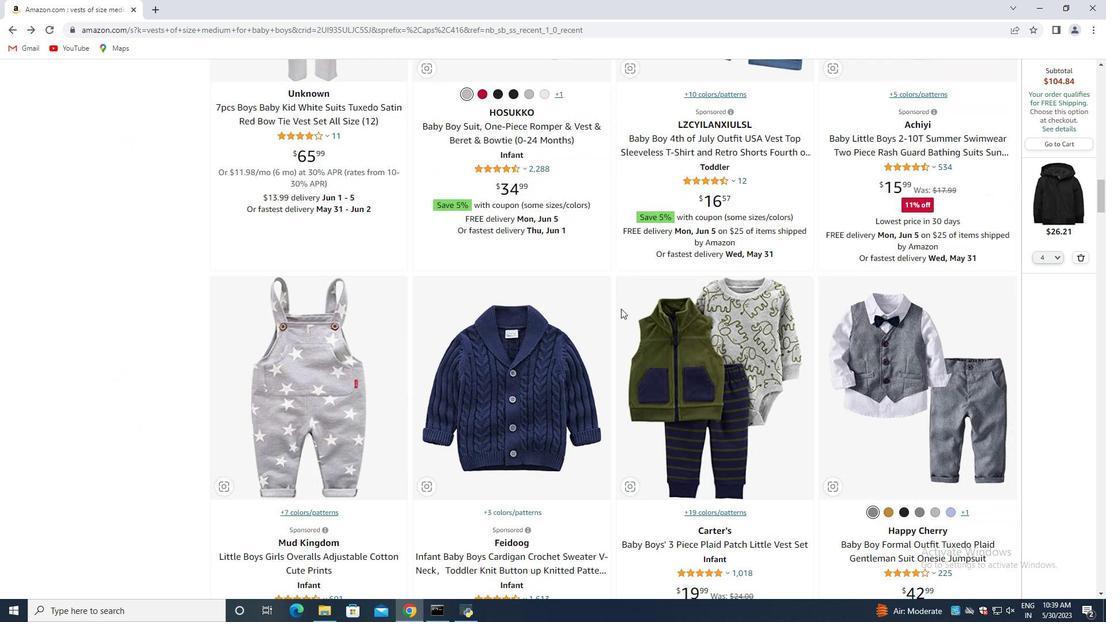 
Action: Mouse scrolled (621, 308) with delta (0, 0)
Screenshot: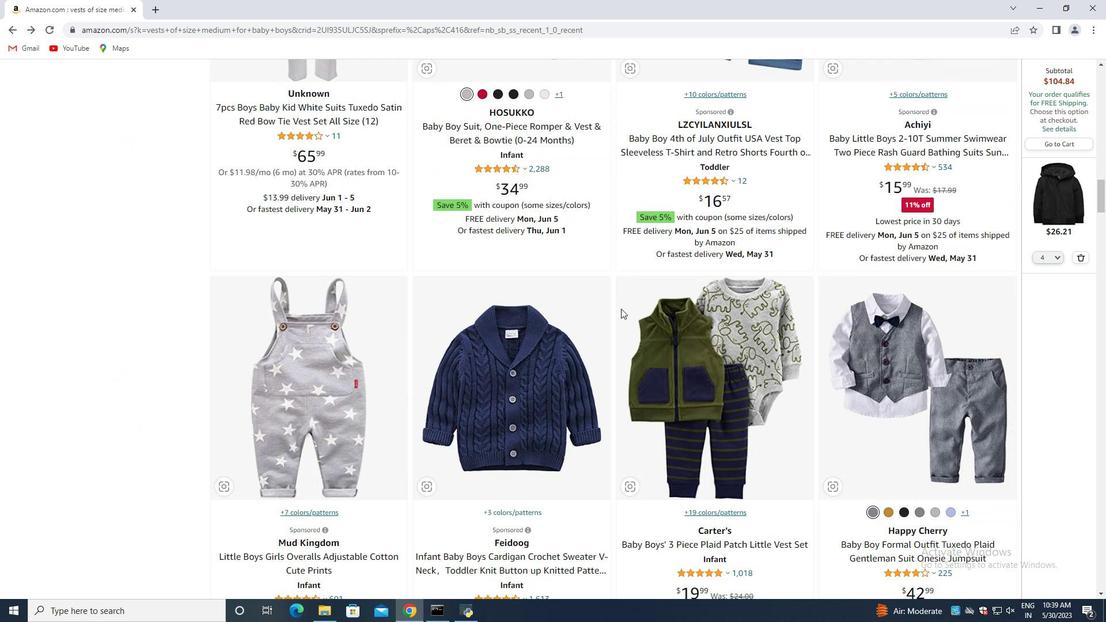 
Action: Mouse scrolled (621, 308) with delta (0, 0)
Screenshot: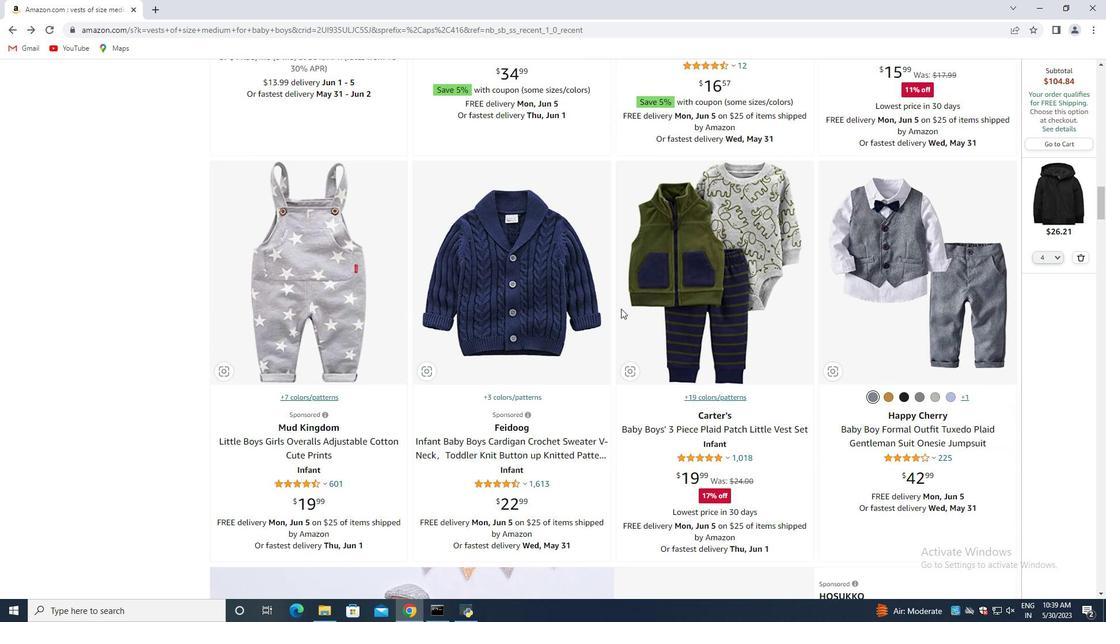 
Action: Mouse scrolled (621, 308) with delta (0, 0)
Screenshot: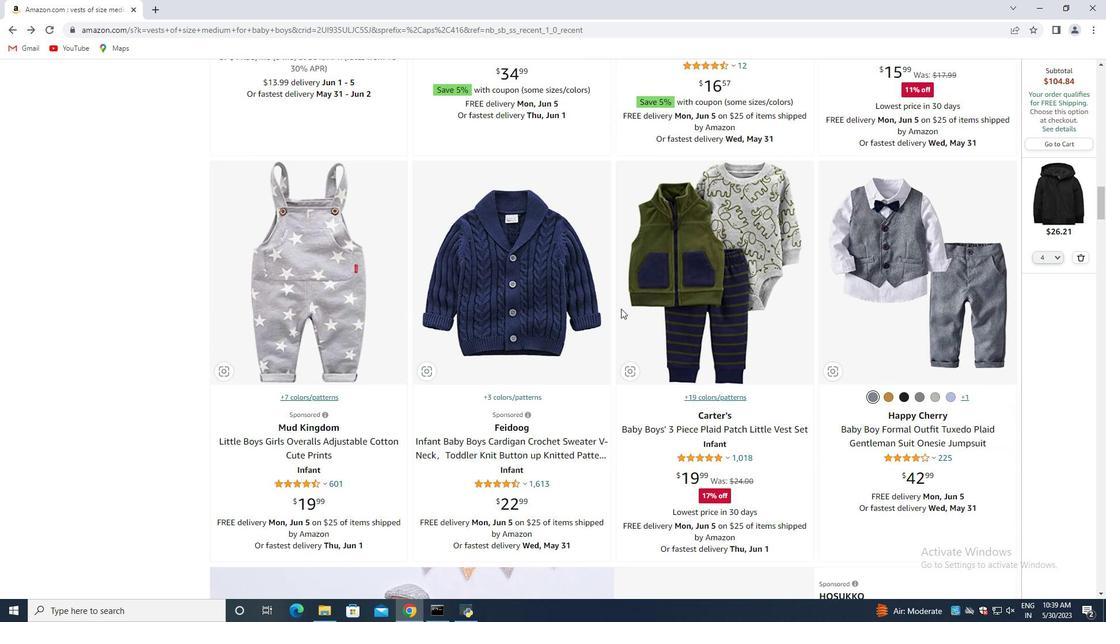 
Action: Mouse moved to (1082, 256)
Screenshot: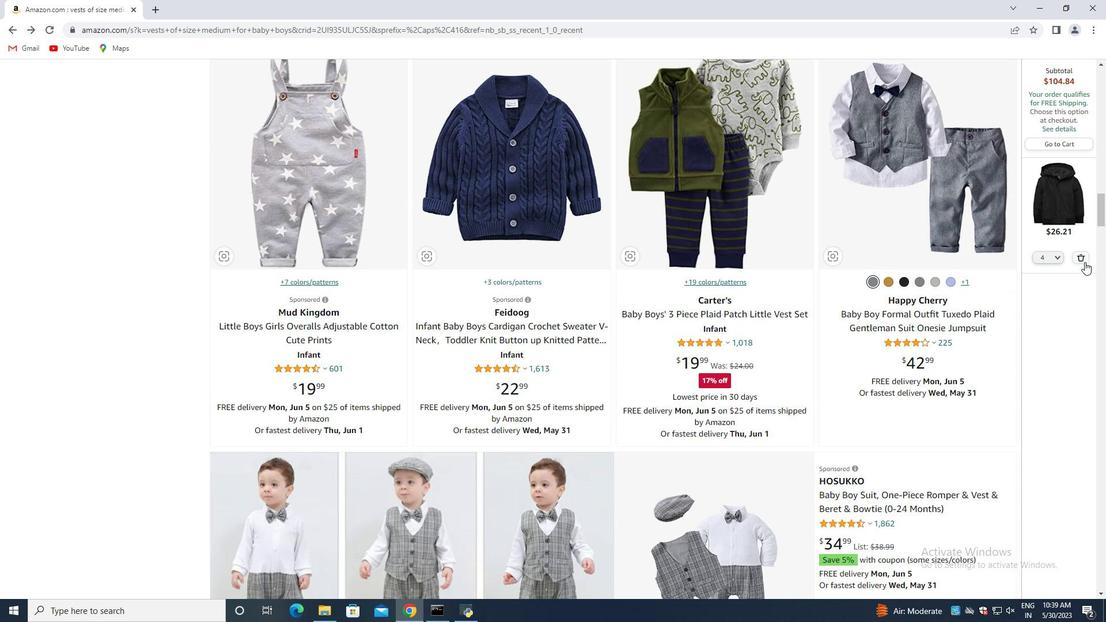 
Action: Mouse pressed left at (1082, 256)
Screenshot: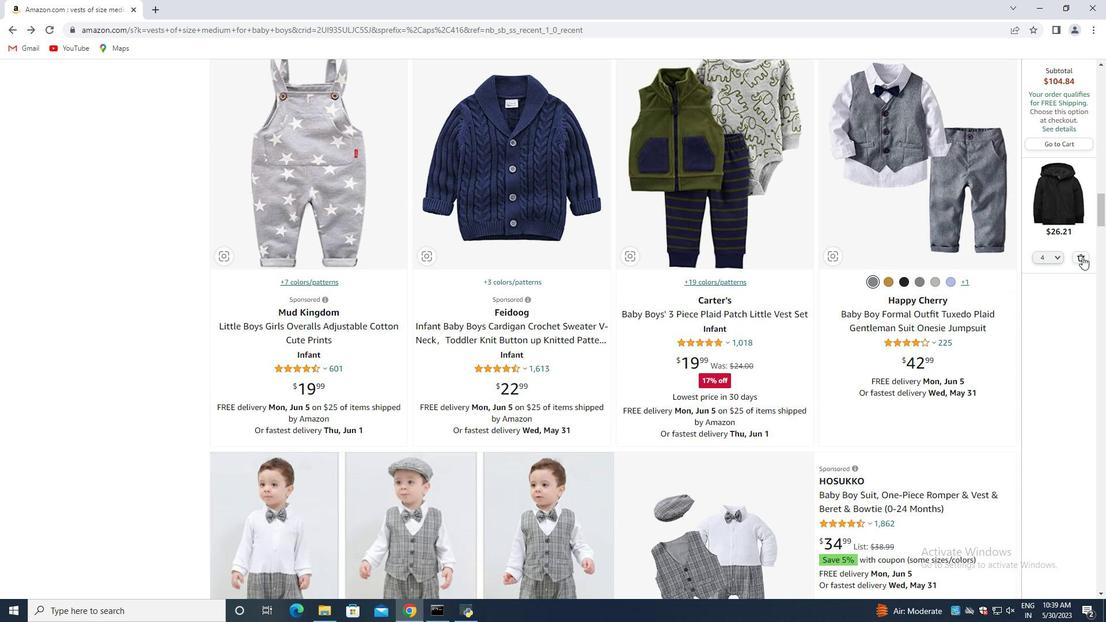 
Action: Mouse moved to (644, 288)
Screenshot: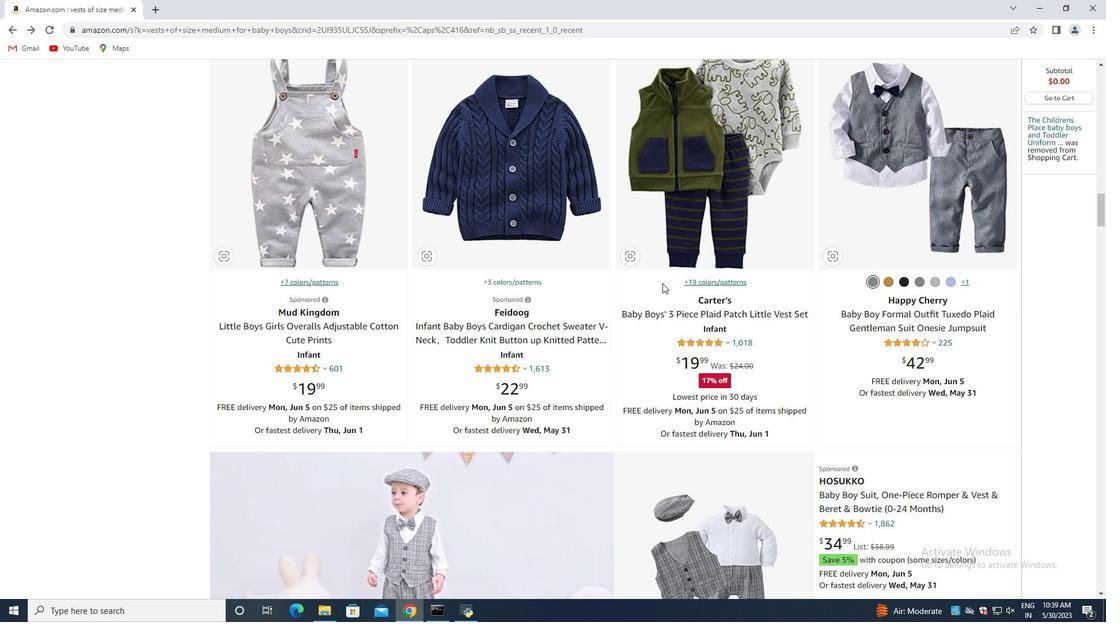 
Action: Mouse scrolled (644, 288) with delta (0, 0)
Screenshot: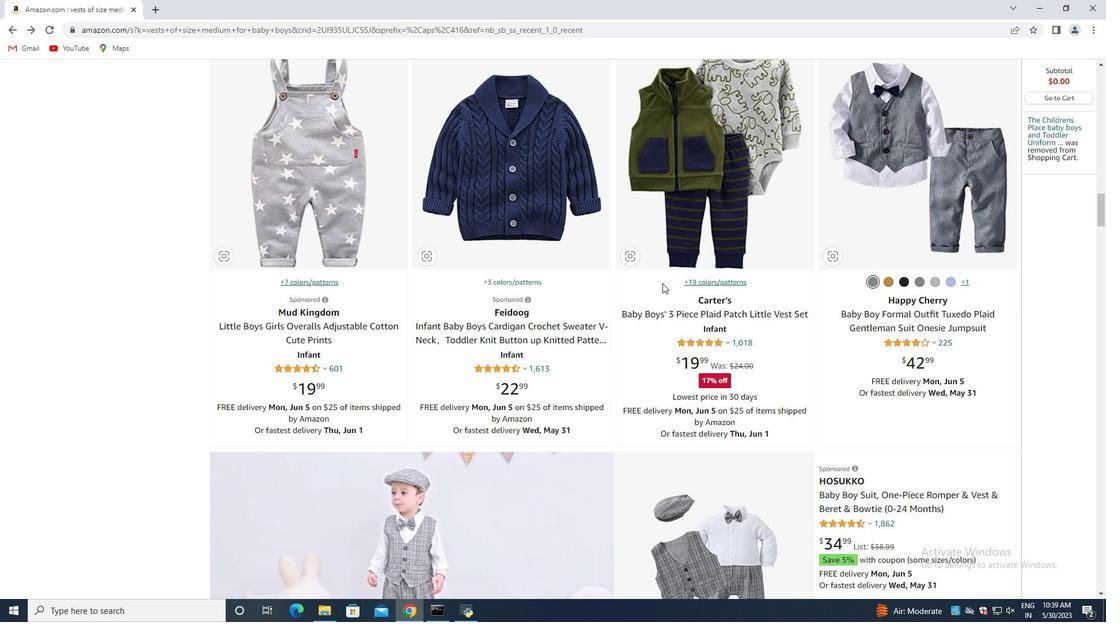 
Action: Mouse moved to (643, 289)
Screenshot: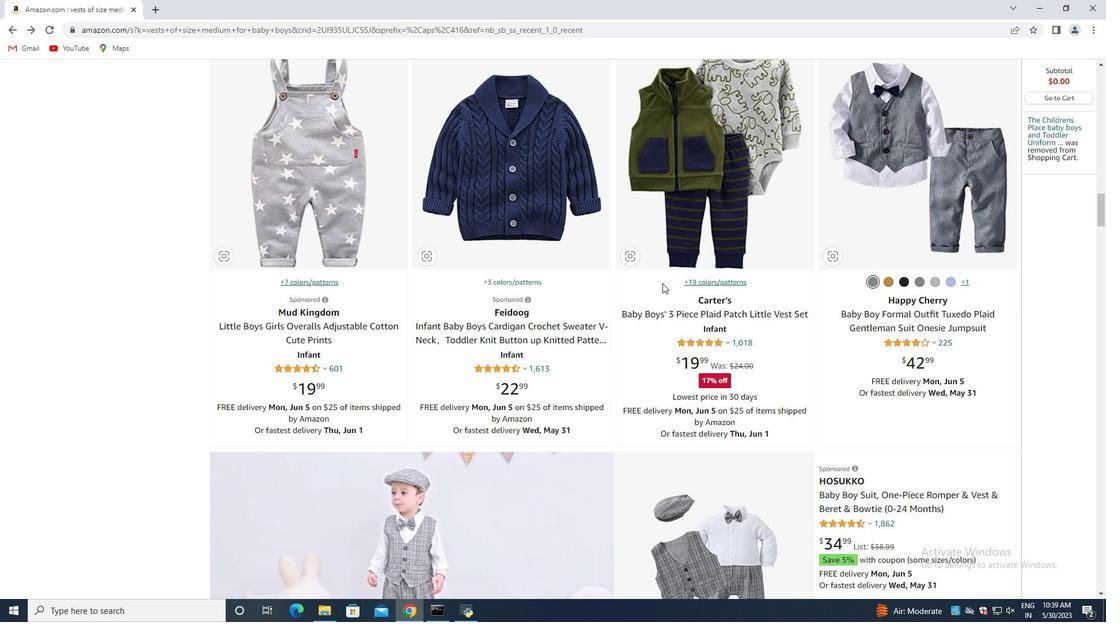 
Action: Mouse scrolled (643, 288) with delta (0, 0)
Screenshot: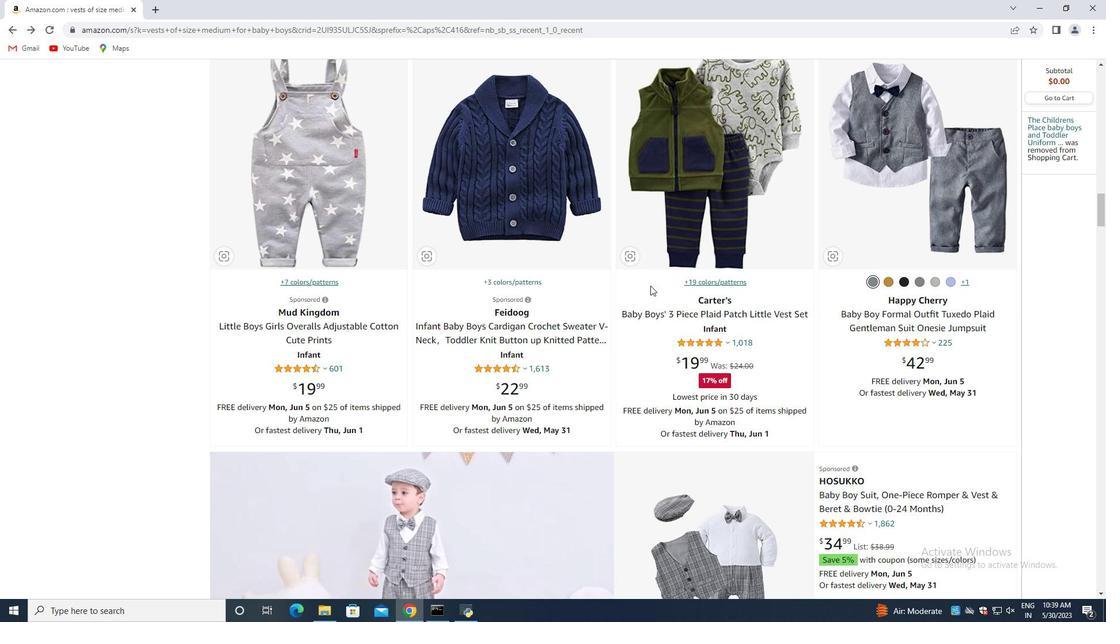 
Action: Mouse scrolled (643, 288) with delta (0, 0)
Screenshot: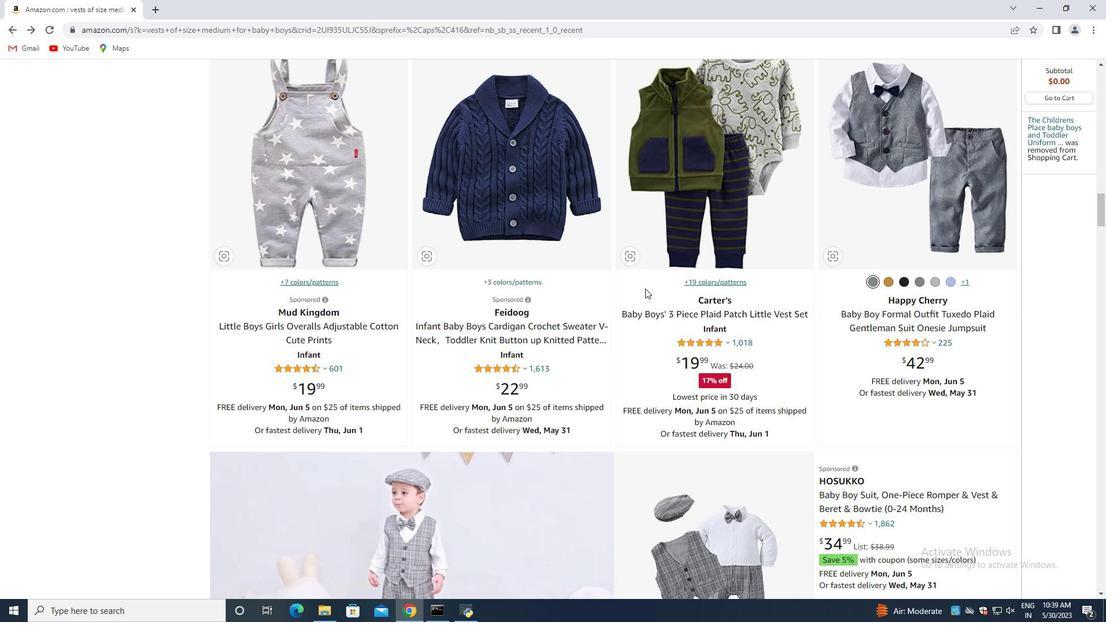 
Action: Mouse moved to (642, 289)
Screenshot: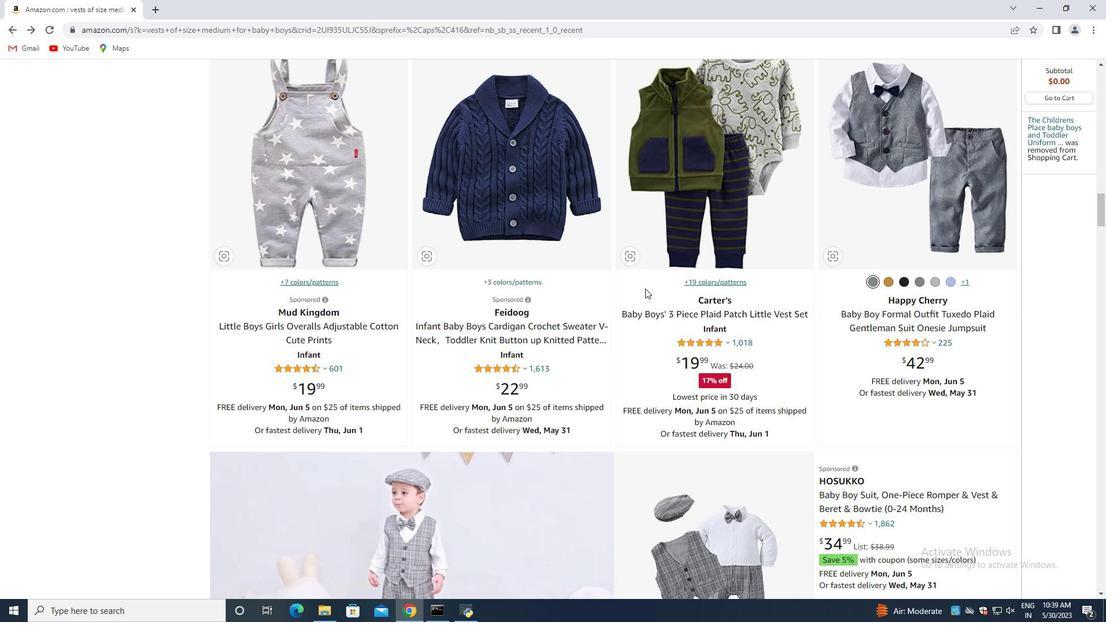 
Action: Mouse scrolled (642, 288) with delta (0, 0)
Screenshot: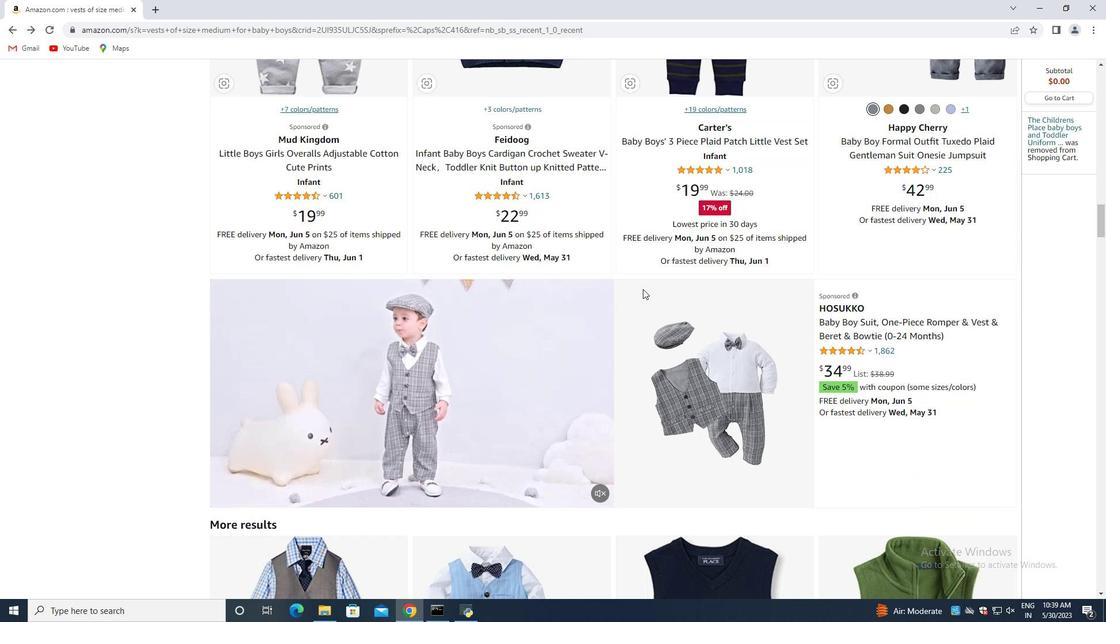 
Action: Mouse scrolled (642, 288) with delta (0, 0)
Screenshot: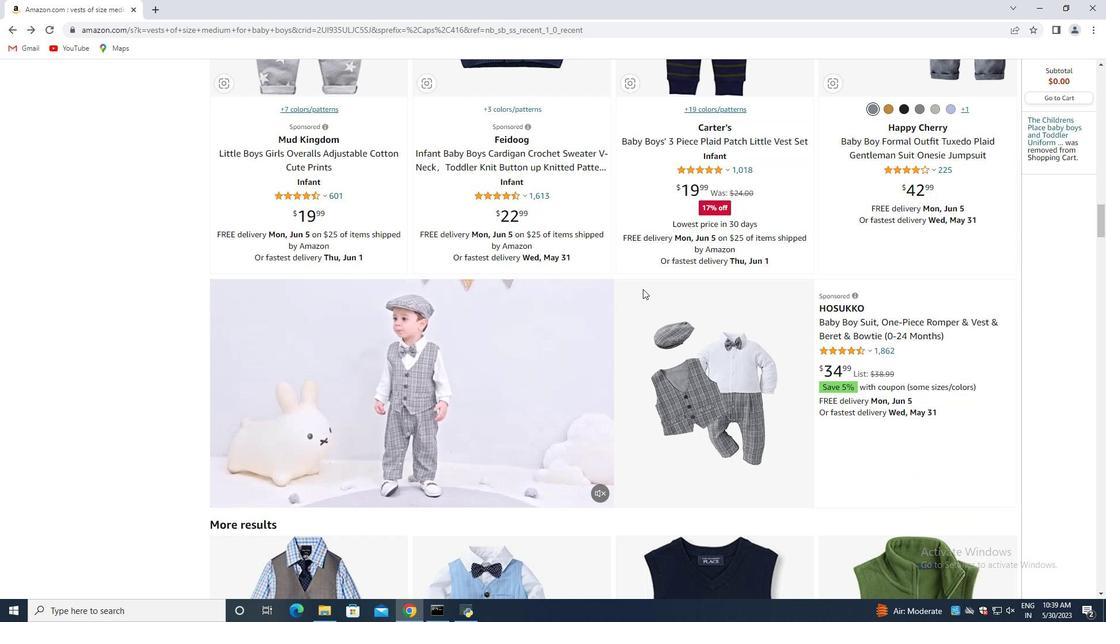 
Action: Mouse scrolled (642, 288) with delta (0, 0)
Screenshot: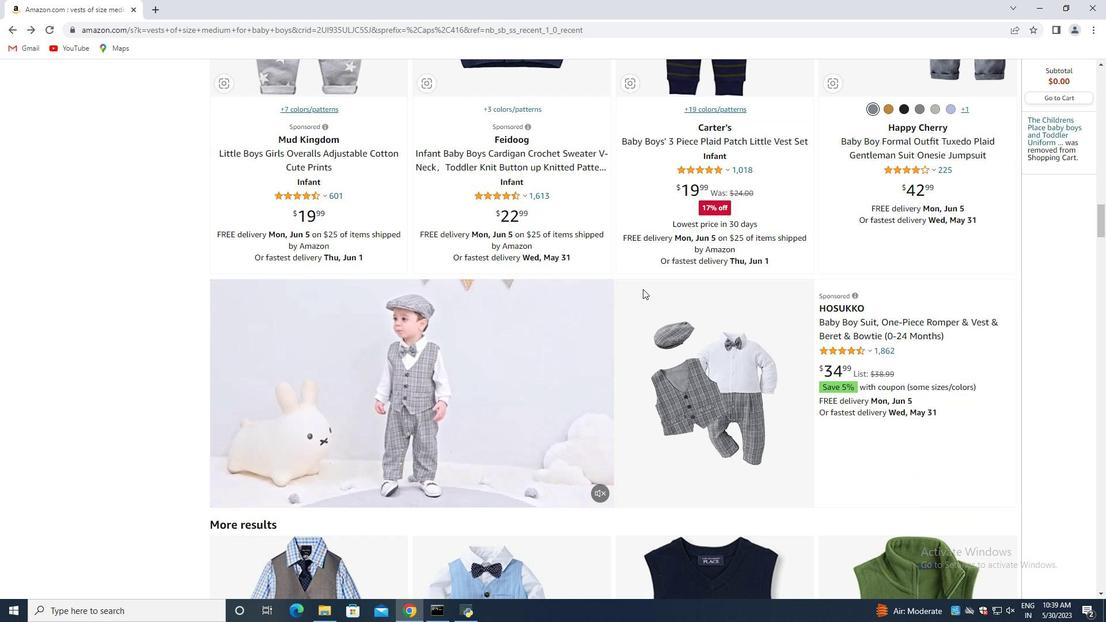 
Action: Mouse scrolled (642, 288) with delta (0, 0)
Screenshot: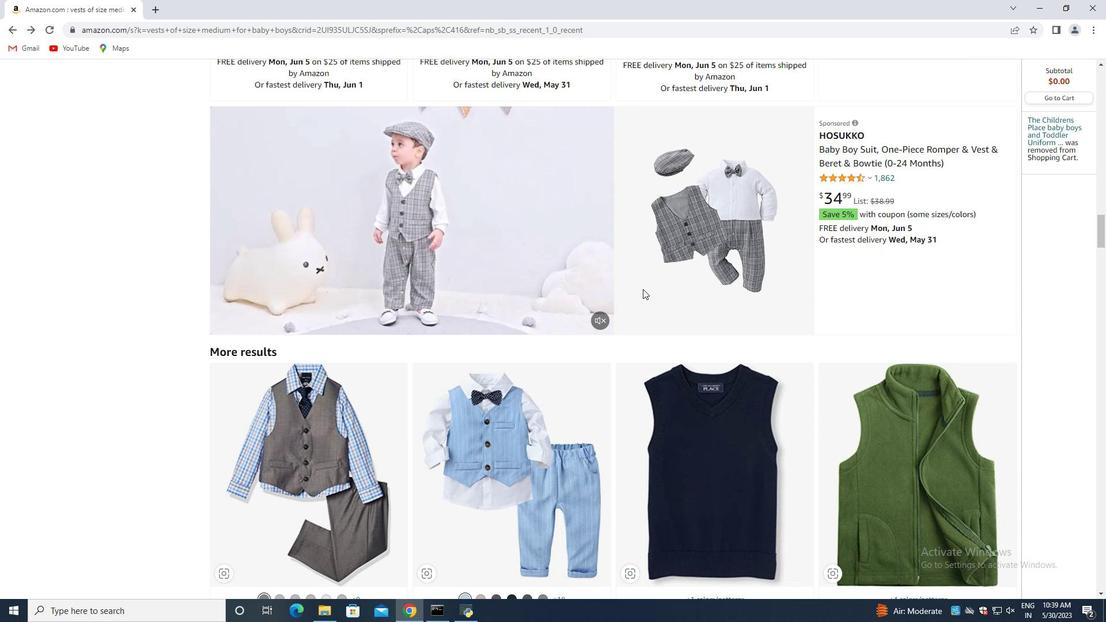 
Action: Mouse scrolled (642, 288) with delta (0, 0)
Screenshot: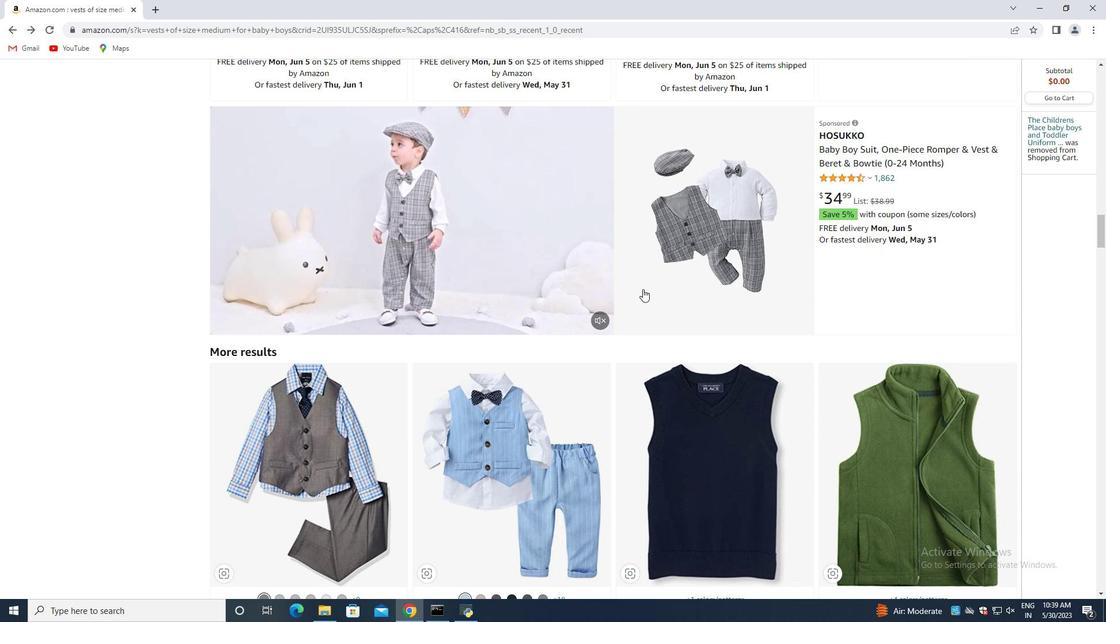 
Action: Mouse scrolled (642, 288) with delta (0, 0)
Screenshot: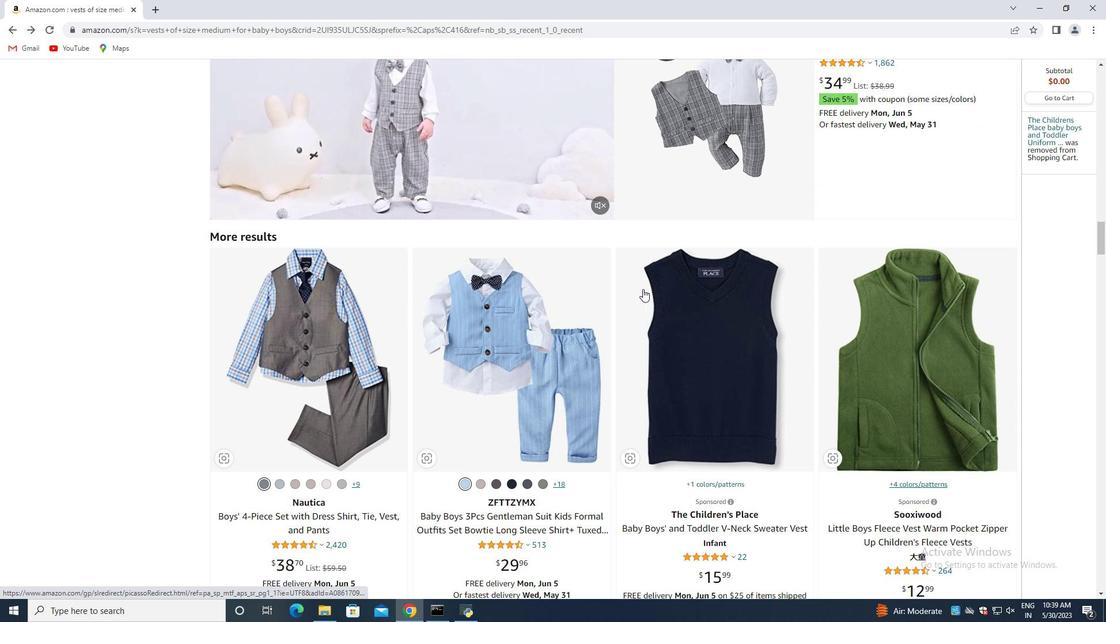 
Action: Mouse scrolled (642, 288) with delta (0, 0)
Screenshot: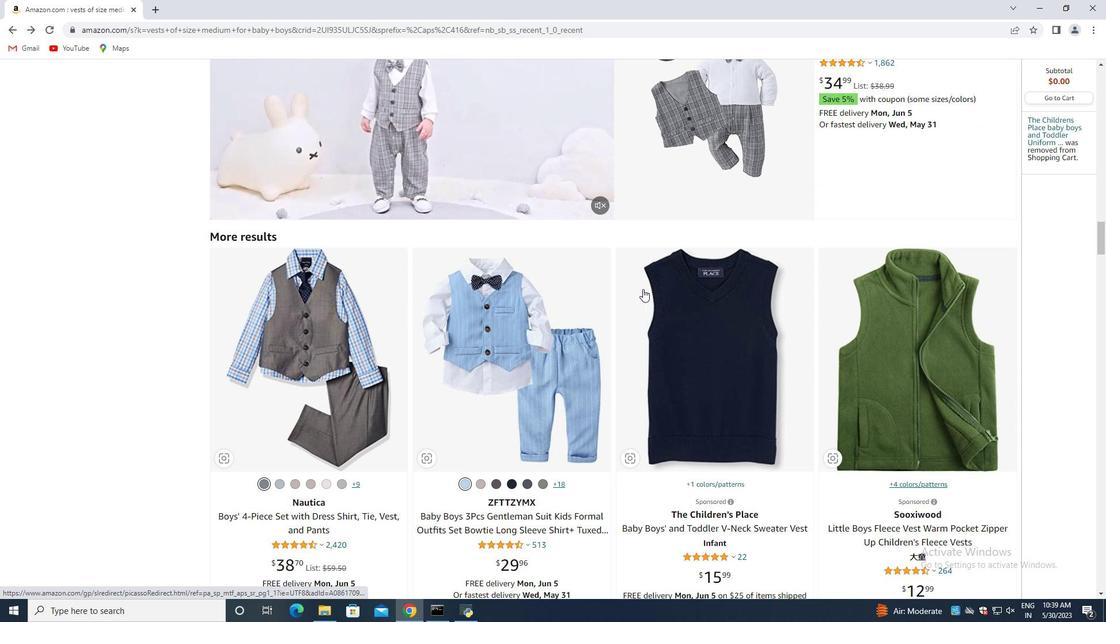 
Action: Mouse scrolled (642, 288) with delta (0, 0)
Screenshot: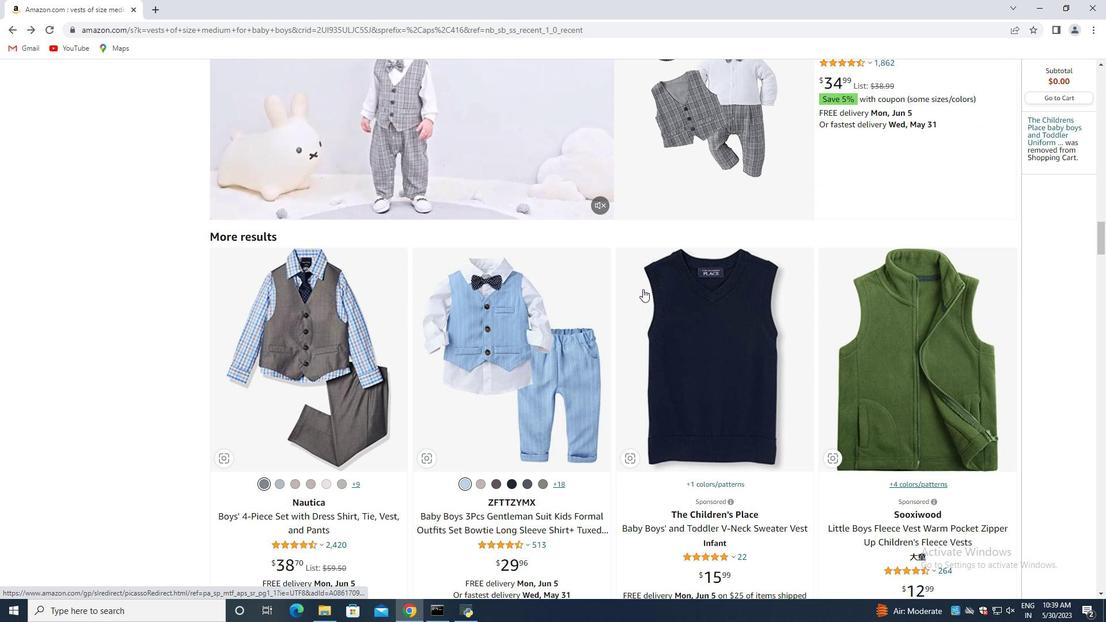 
Action: Mouse scrolled (642, 288) with delta (0, 0)
Screenshot: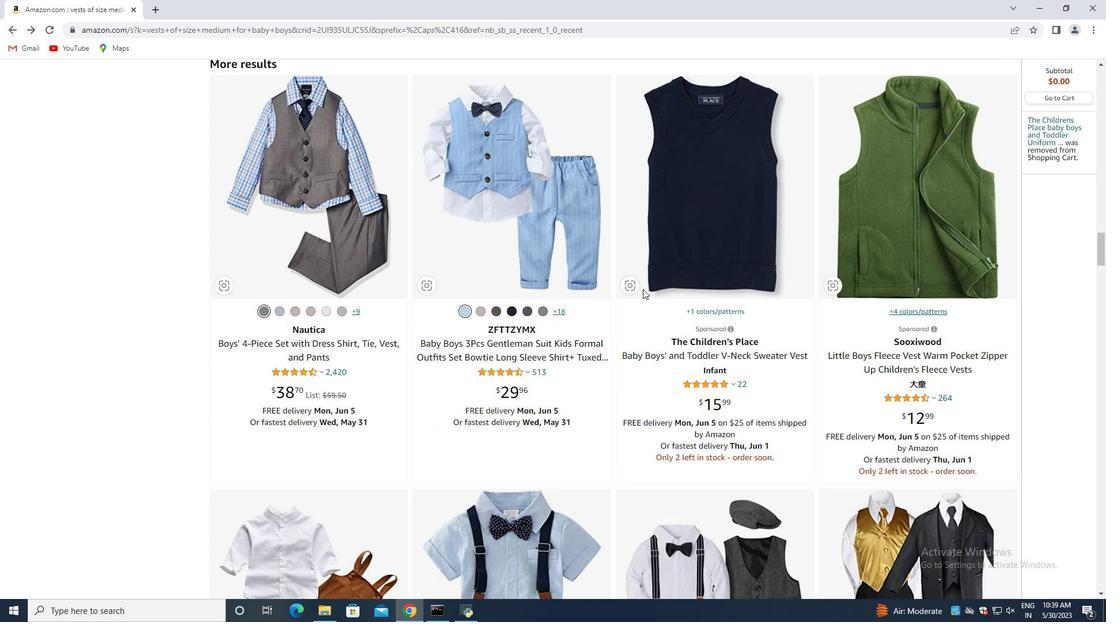 
Action: Mouse scrolled (642, 288) with delta (0, 0)
Screenshot: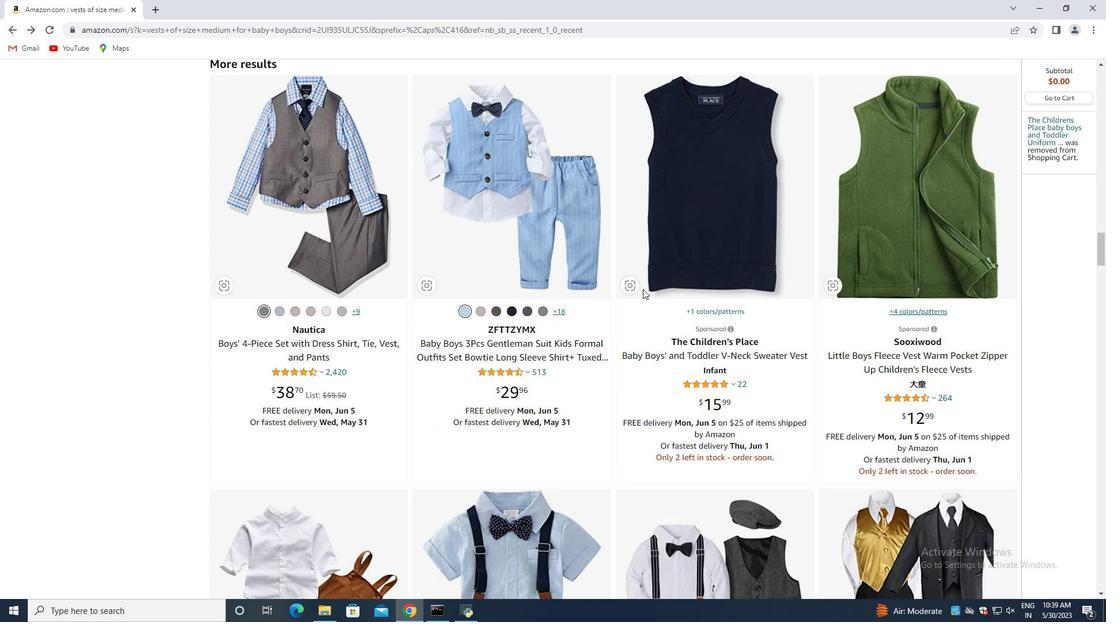 
Action: Mouse scrolled (642, 288) with delta (0, 0)
Screenshot: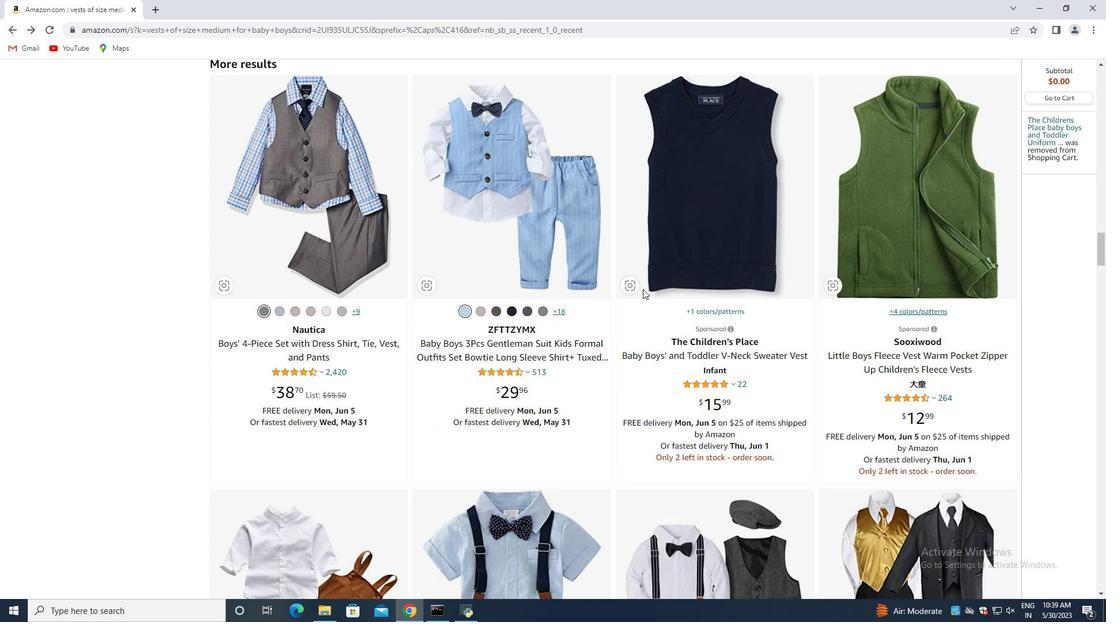 
Action: Mouse scrolled (642, 288) with delta (0, 0)
Screenshot: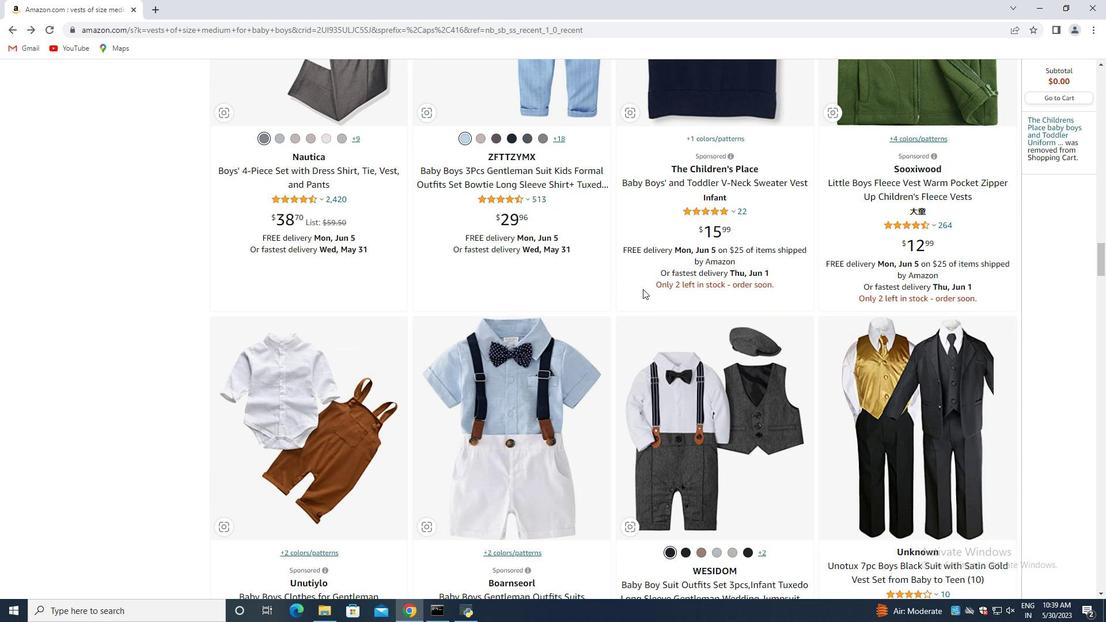 
Action: Mouse scrolled (642, 288) with delta (0, 0)
Screenshot: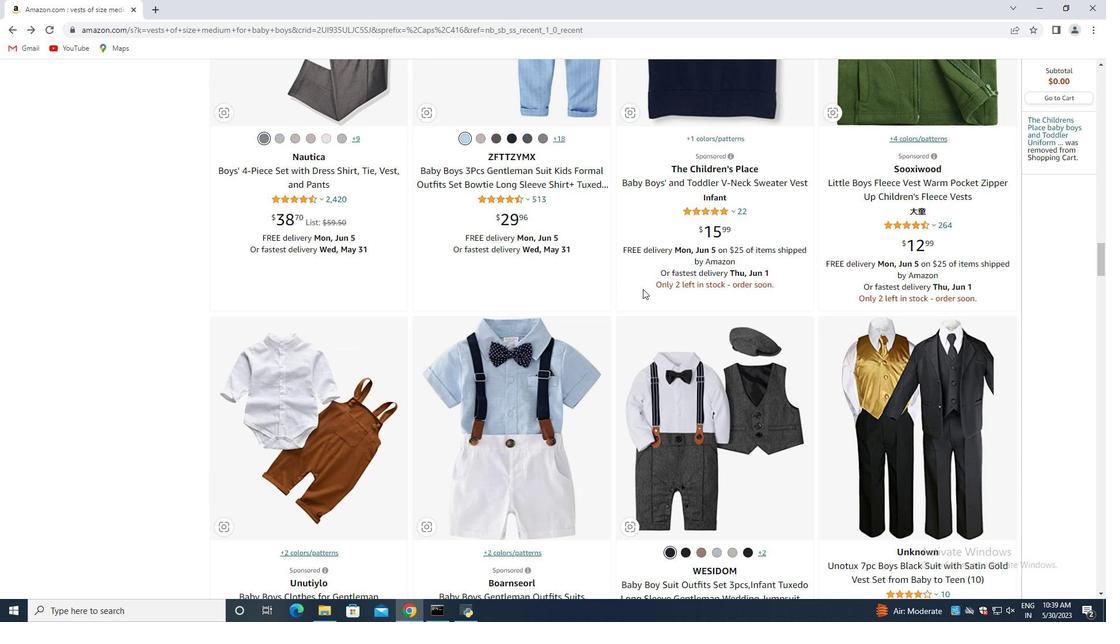 
Action: Mouse moved to (647, 288)
Screenshot: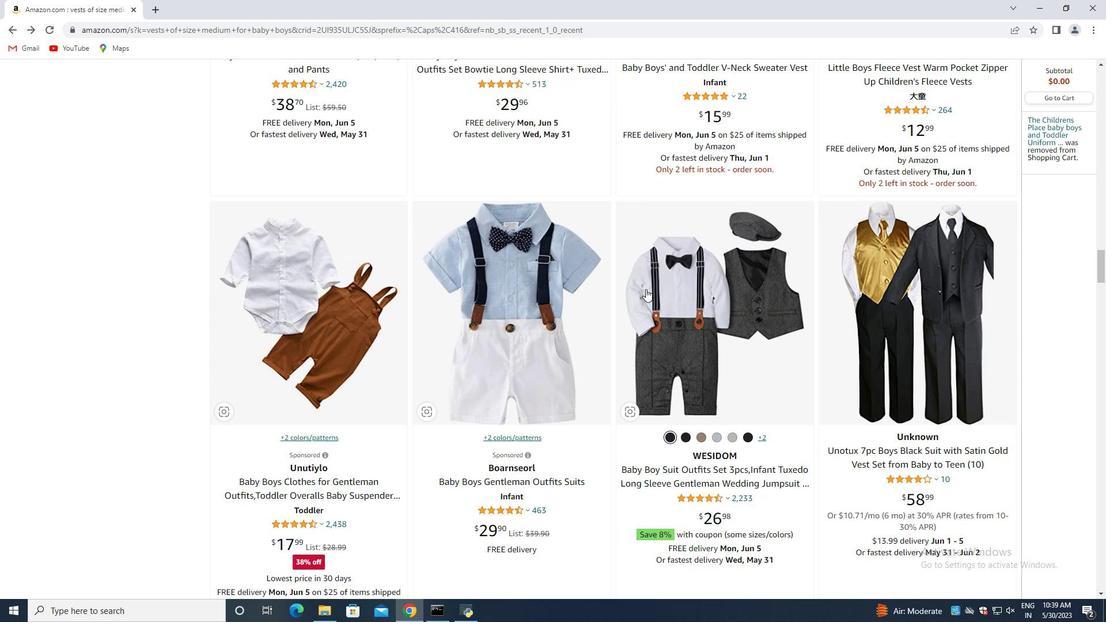 
Action: Mouse scrolled (647, 288) with delta (0, 0)
Screenshot: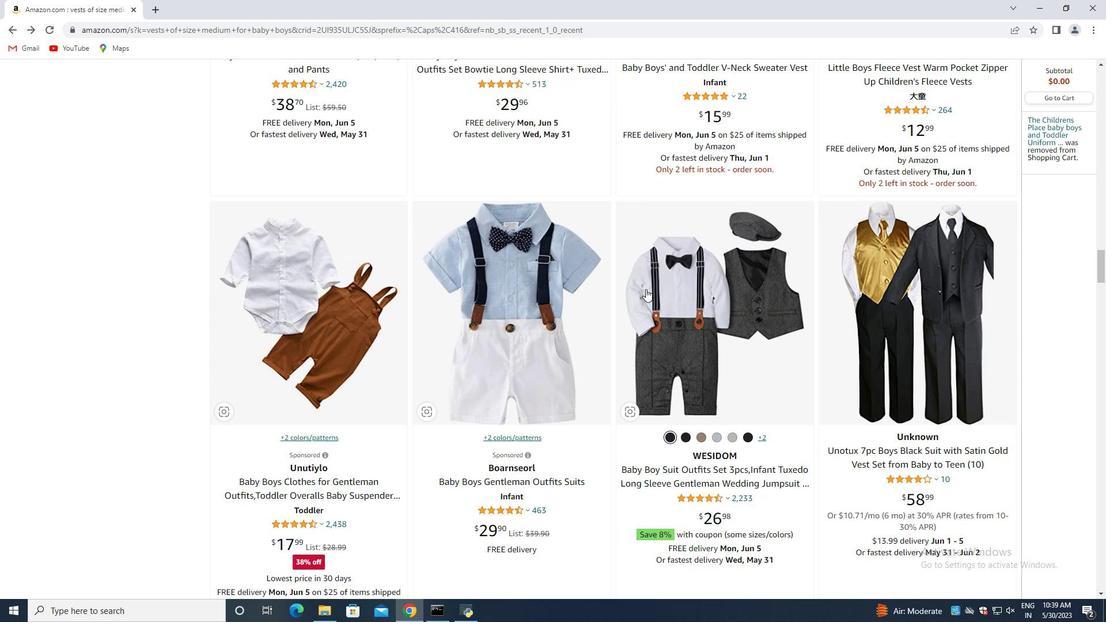 
Action: Mouse moved to (651, 286)
Screenshot: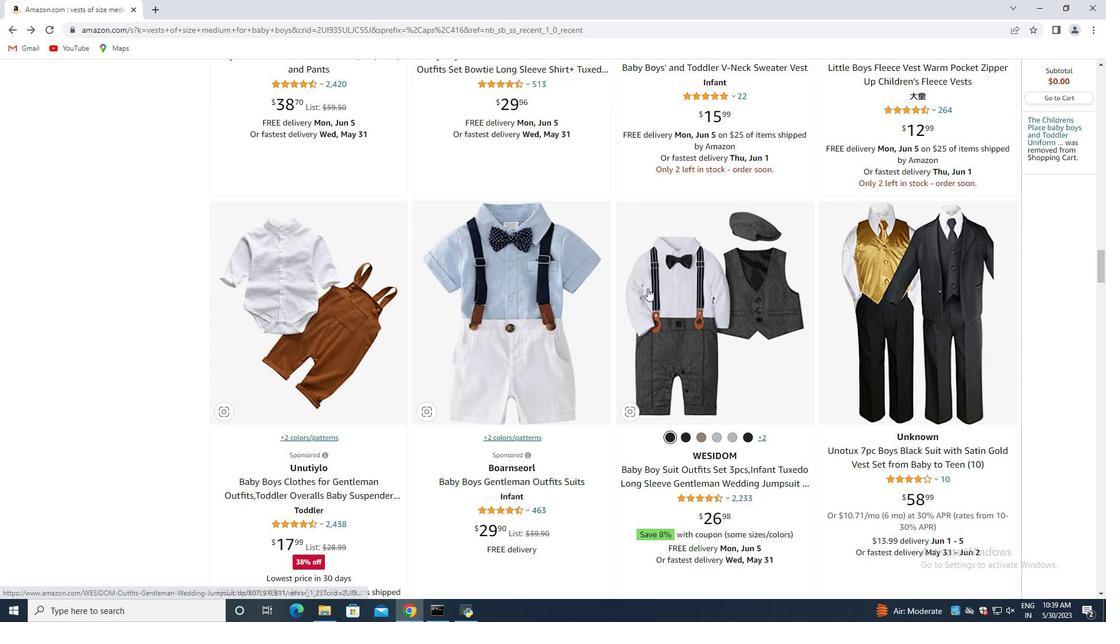 
Action: Mouse scrolled (648, 287) with delta (0, 0)
Screenshot: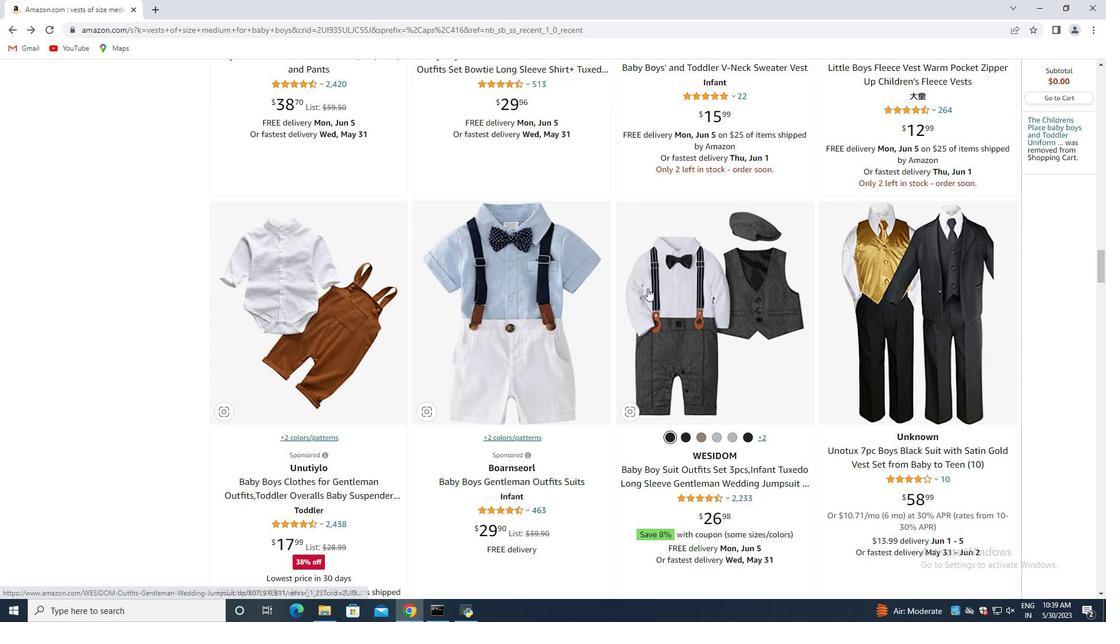 
Action: Mouse moved to (651, 286)
Screenshot: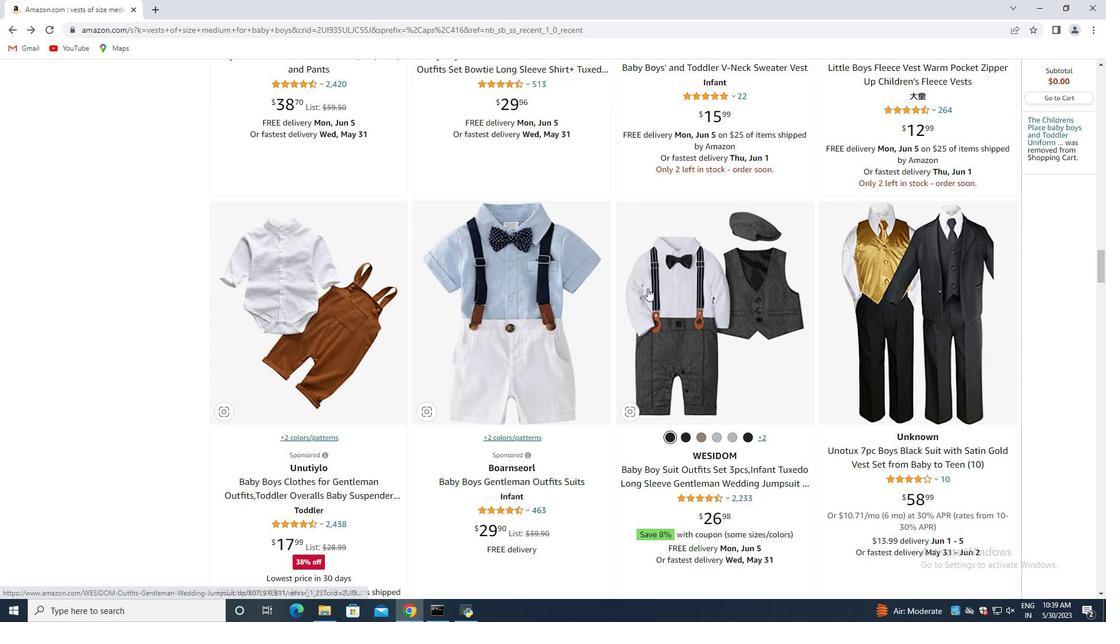 
Action: Mouse scrolled (651, 286) with delta (0, 0)
Screenshot: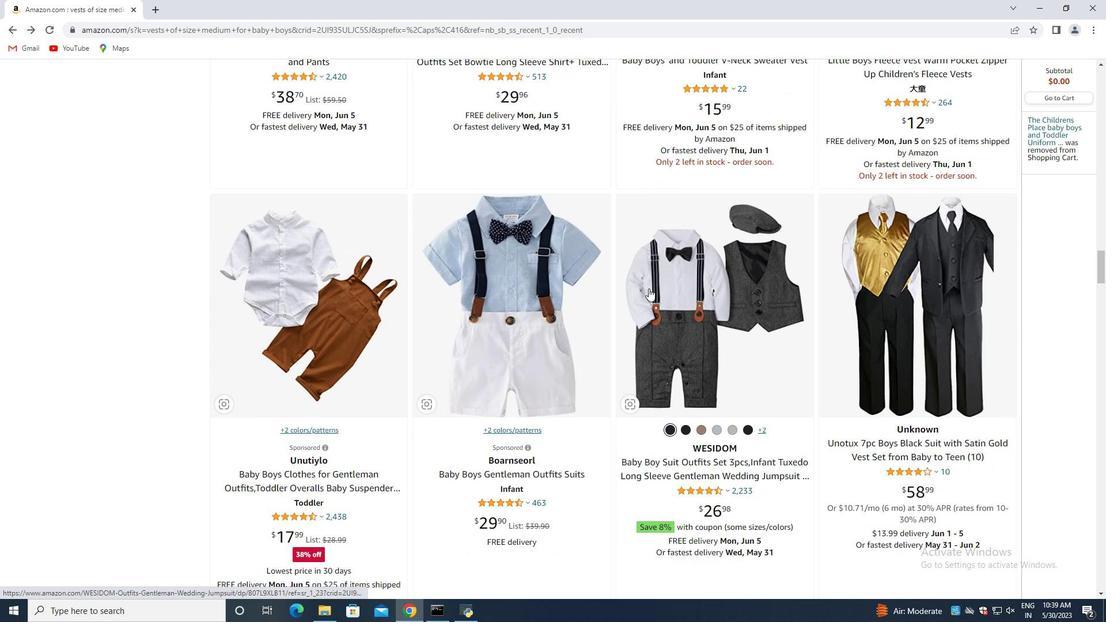 
Action: Mouse moved to (653, 285)
Screenshot: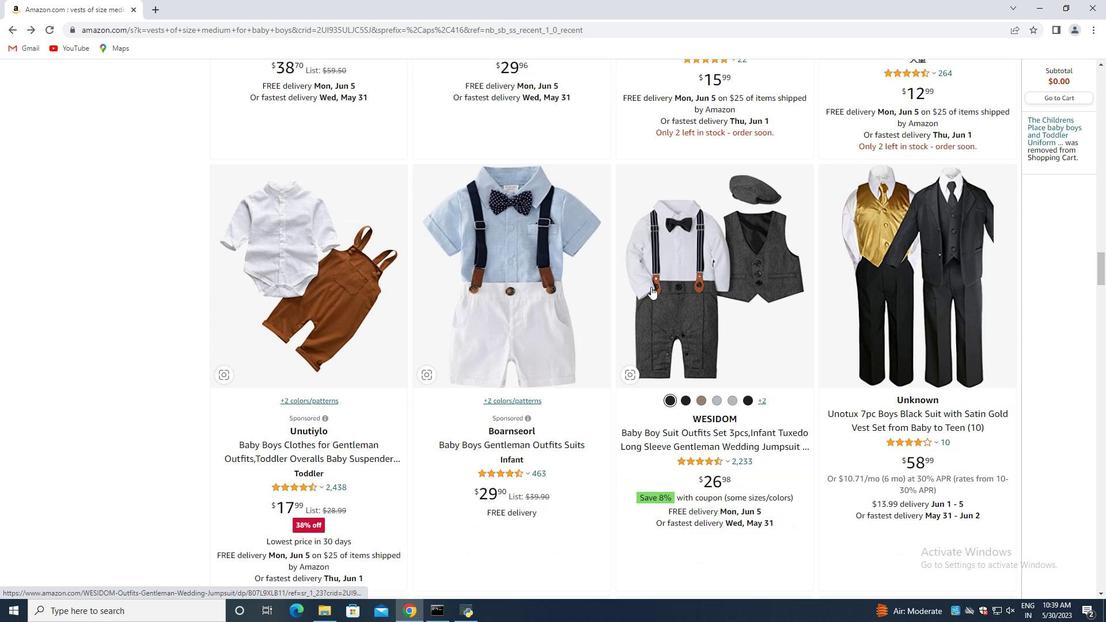 
Action: Mouse scrolled (653, 284) with delta (0, 0)
Screenshot: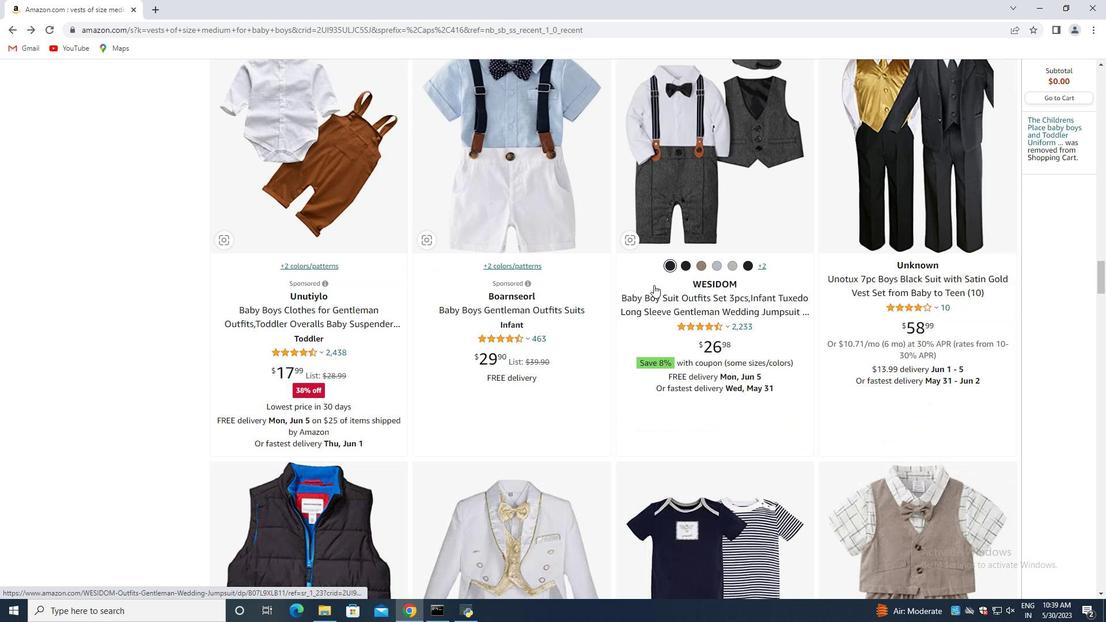 
Action: Mouse scrolled (653, 284) with delta (0, 0)
Screenshot: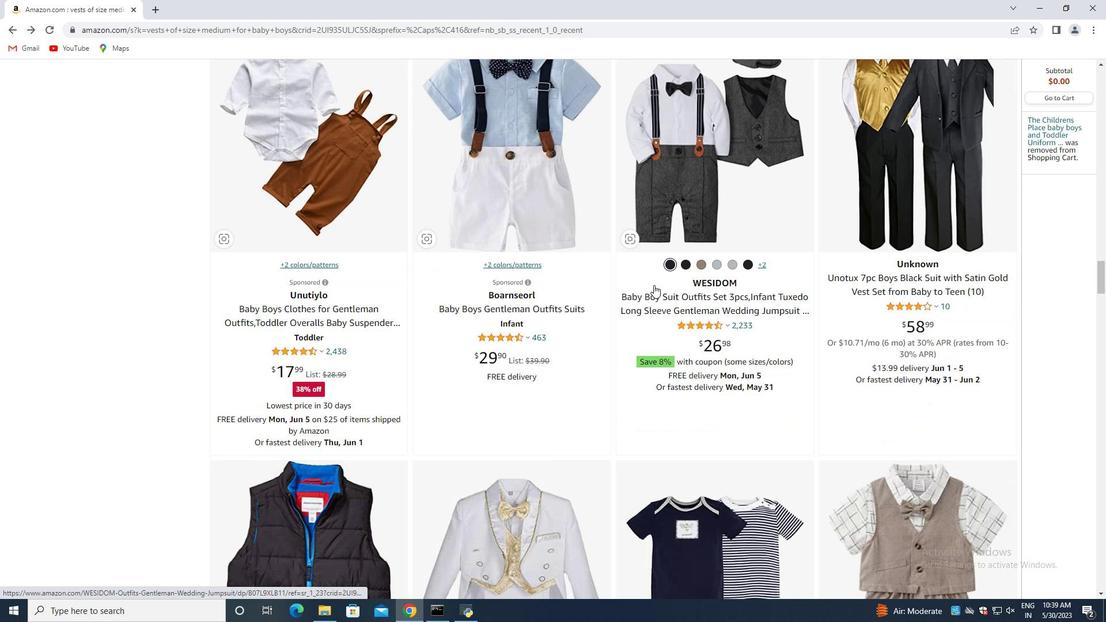 
Action: Mouse scrolled (653, 284) with delta (0, 0)
Screenshot: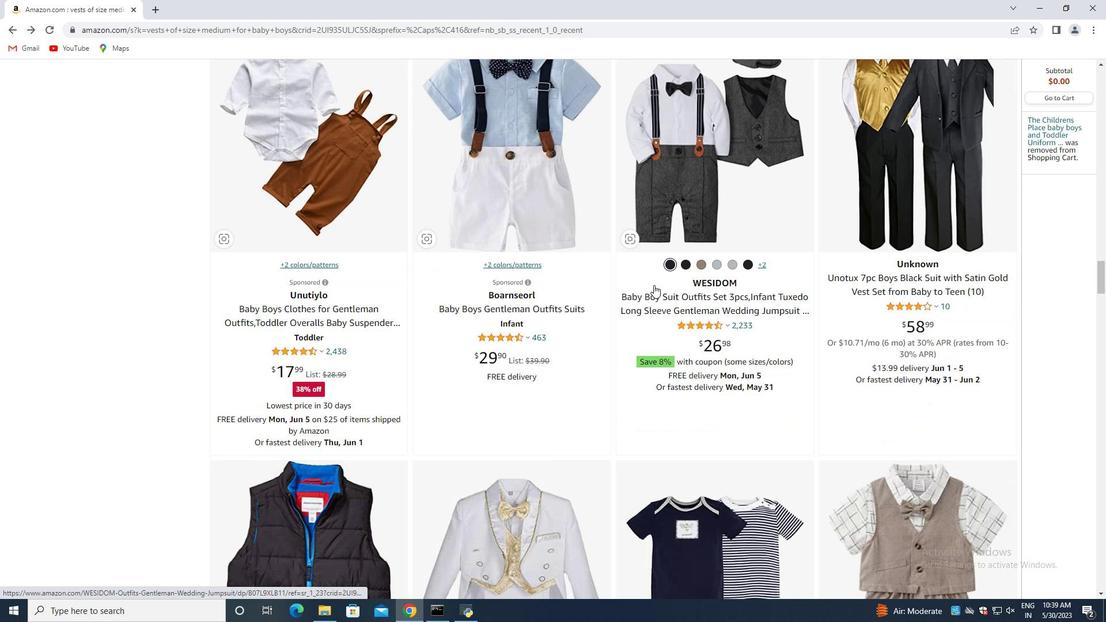 
Action: Mouse moved to (579, 270)
Screenshot: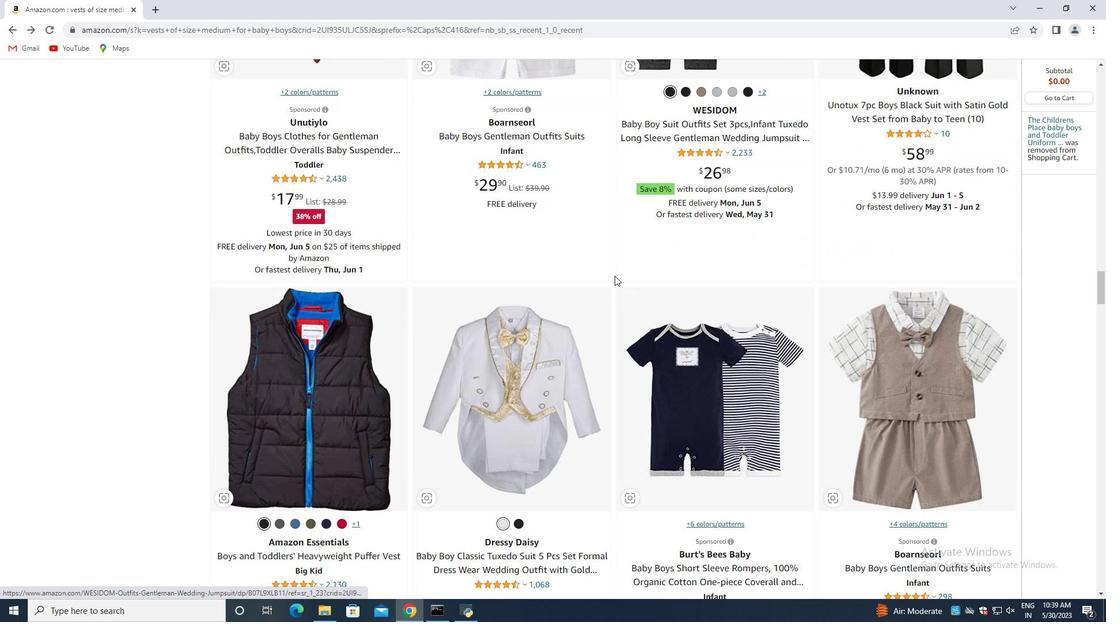
Action: Mouse scrolled (579, 270) with delta (0, 0)
Screenshot: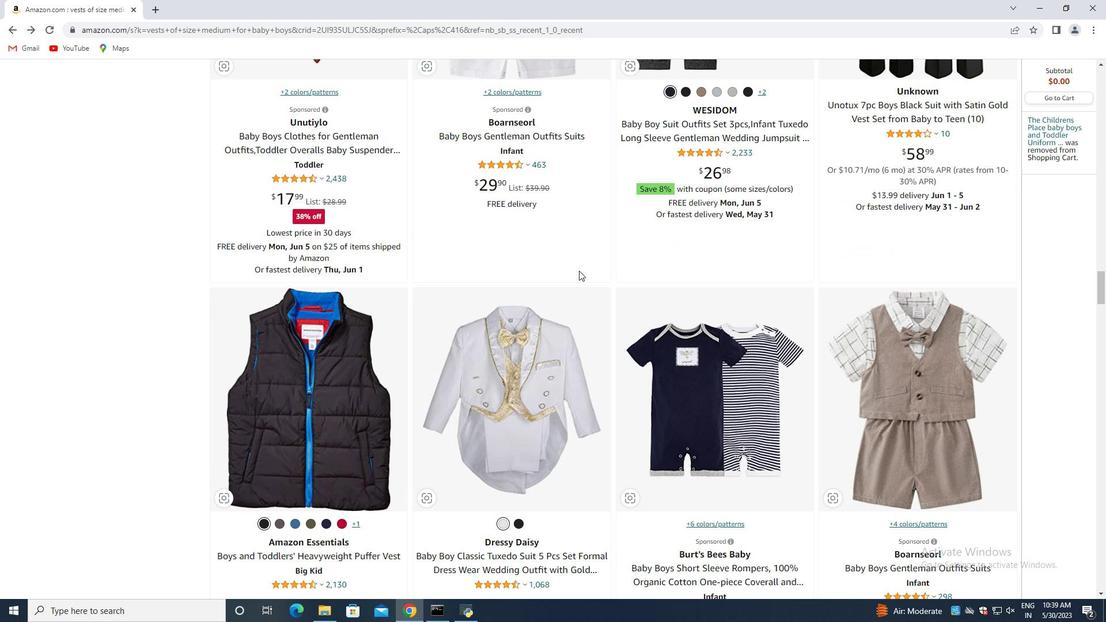 
Action: Mouse scrolled (579, 270) with delta (0, 0)
Screenshot: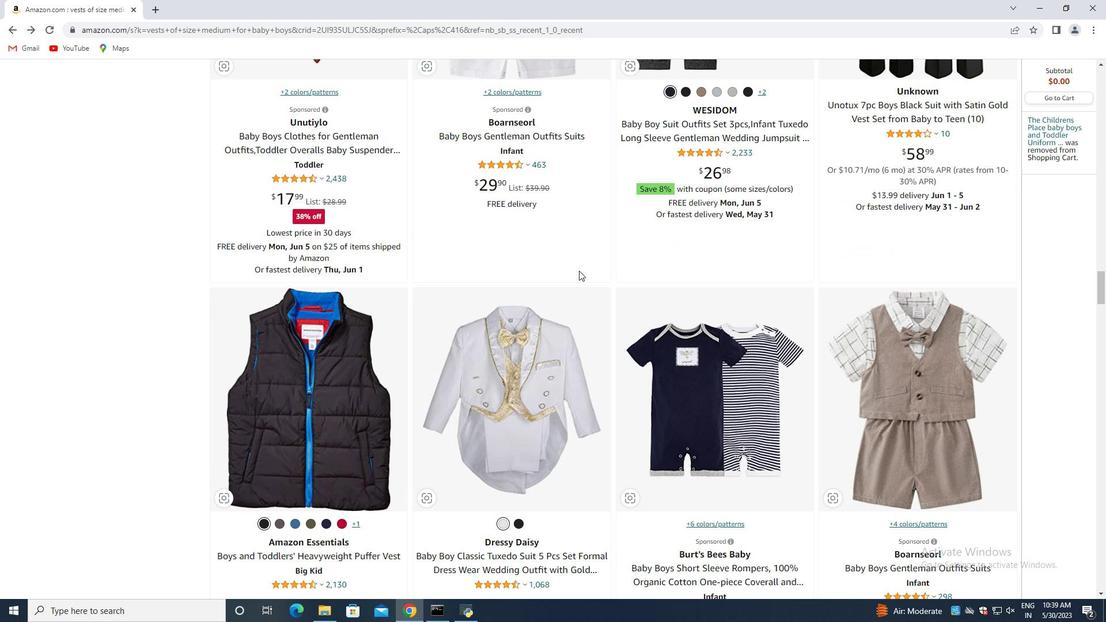
Action: Mouse scrolled (579, 270) with delta (0, 0)
Screenshot: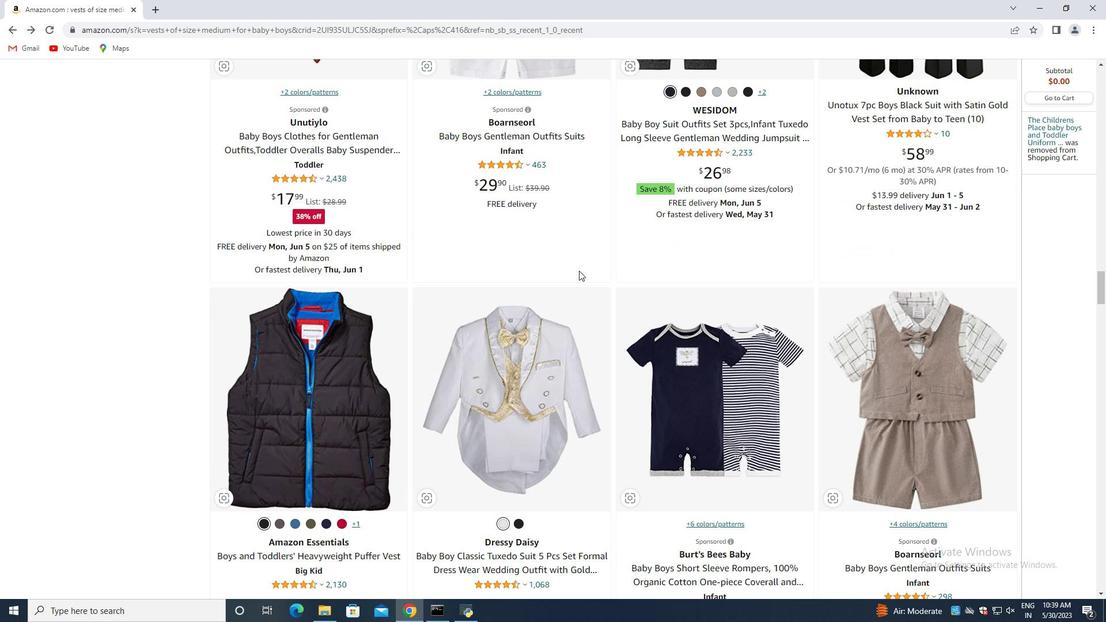 
Action: Mouse scrolled (579, 270) with delta (0, 0)
Screenshot: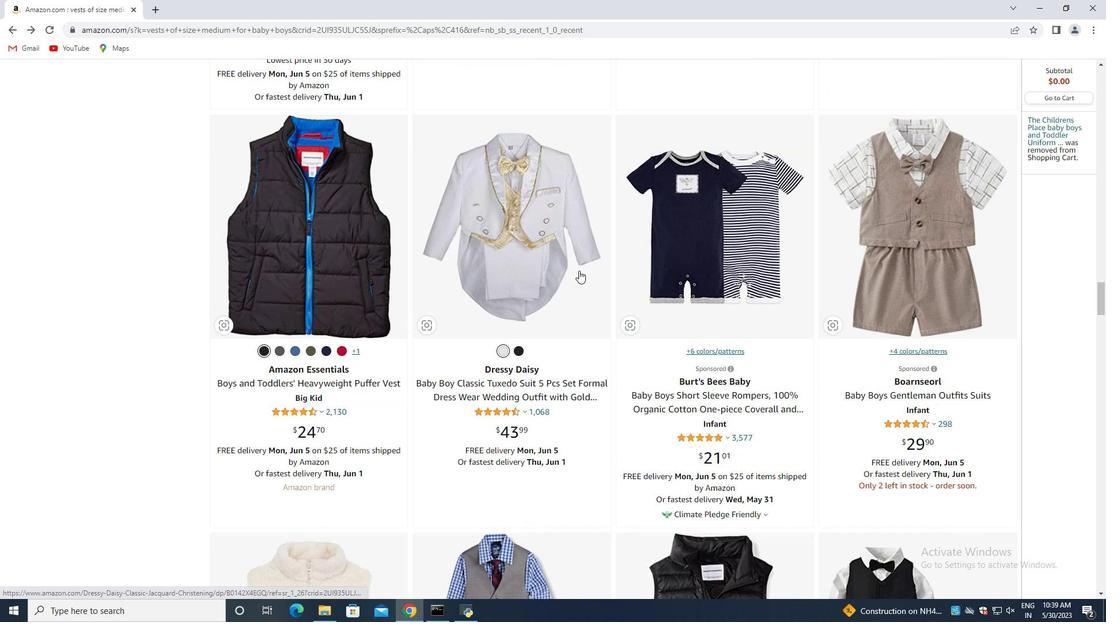 
Action: Mouse scrolled (579, 270) with delta (0, 0)
Screenshot: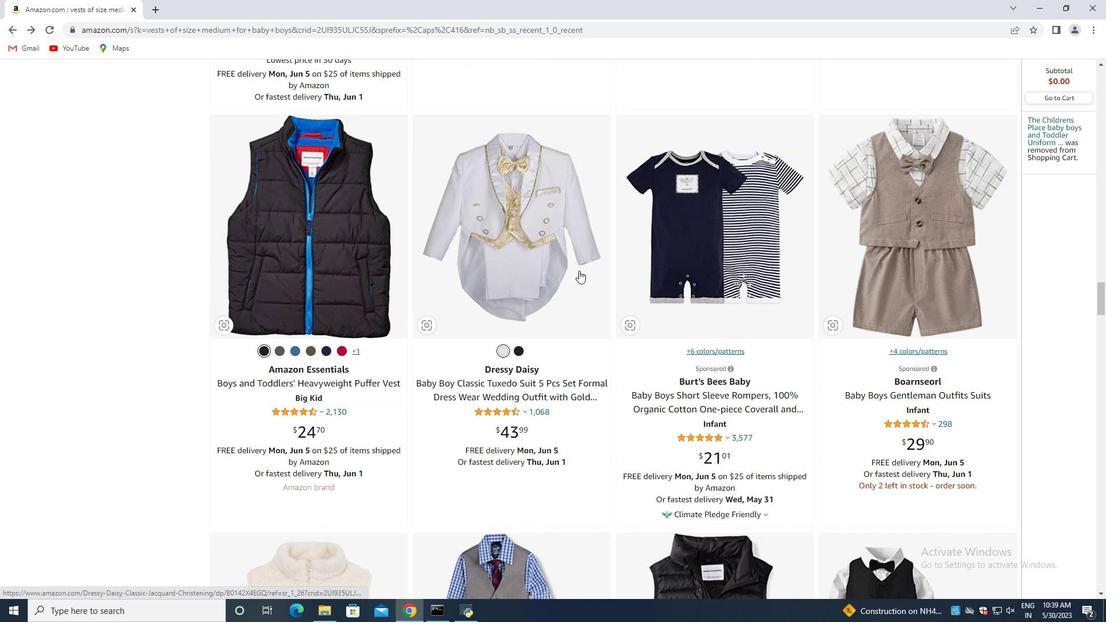
Action: Mouse scrolled (579, 270) with delta (0, 0)
Screenshot: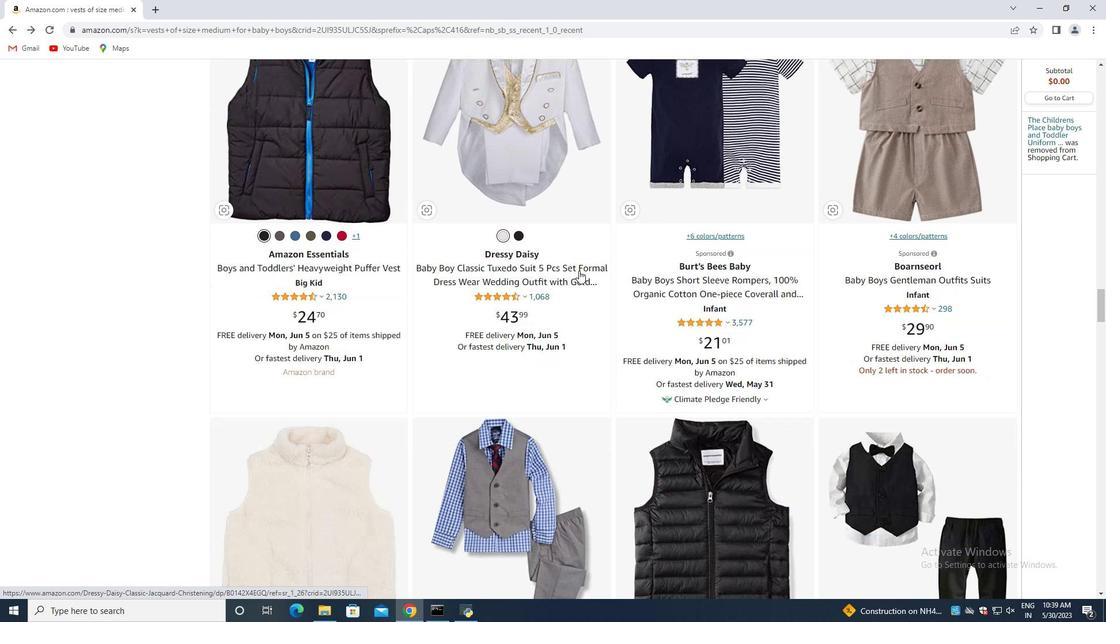 
Action: Mouse scrolled (579, 270) with delta (0, 0)
Screenshot: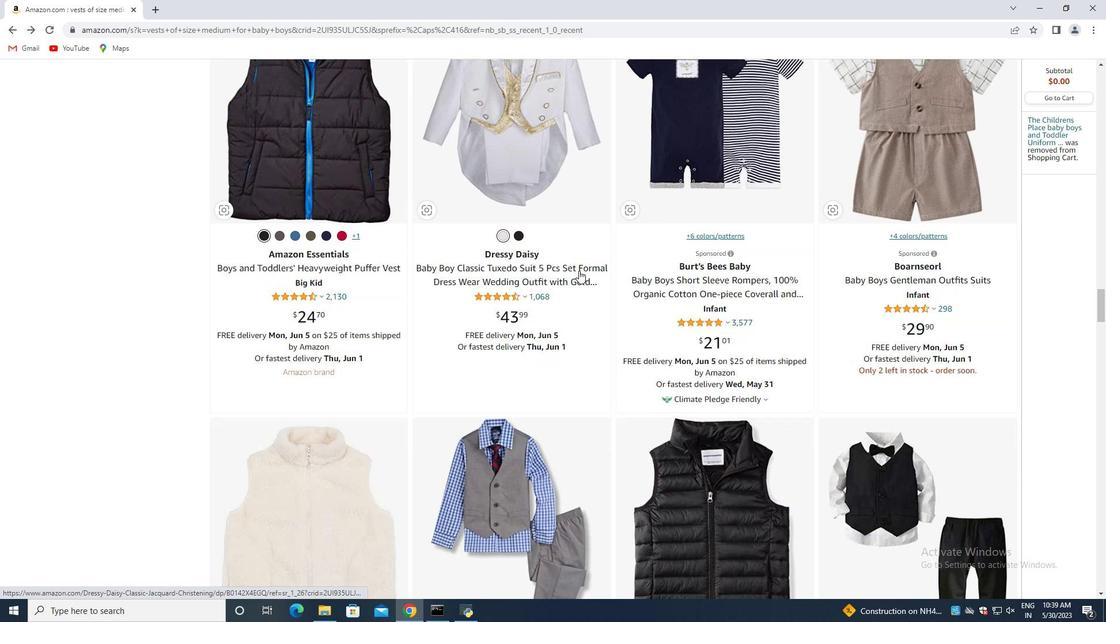 
Action: Mouse scrolled (579, 270) with delta (0, 0)
Screenshot: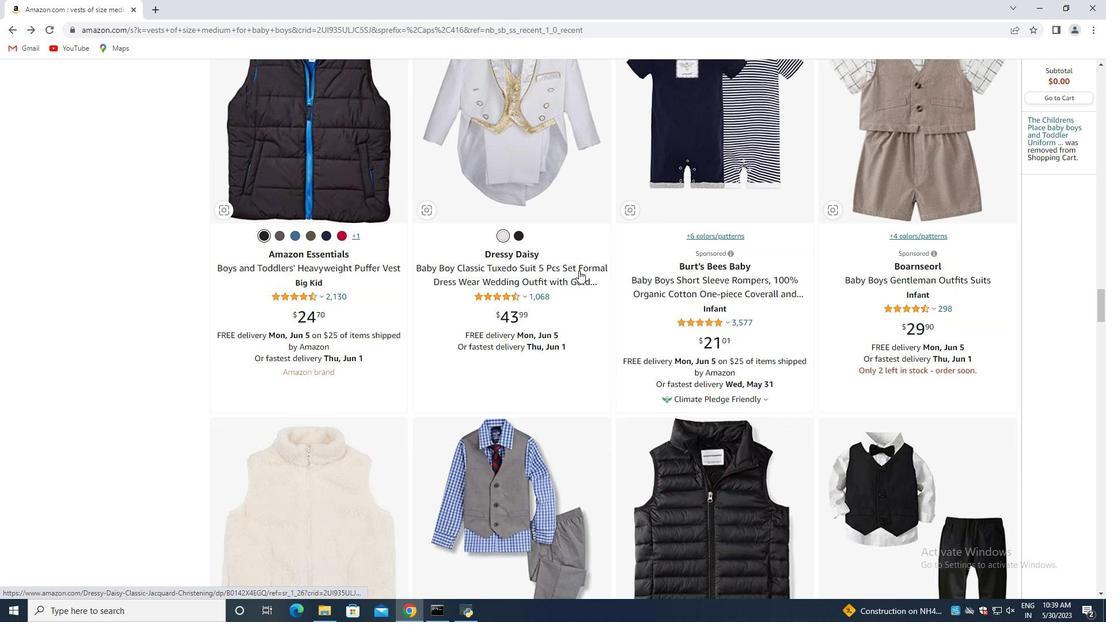 
Action: Mouse scrolled (579, 270) with delta (0, 0)
Screenshot: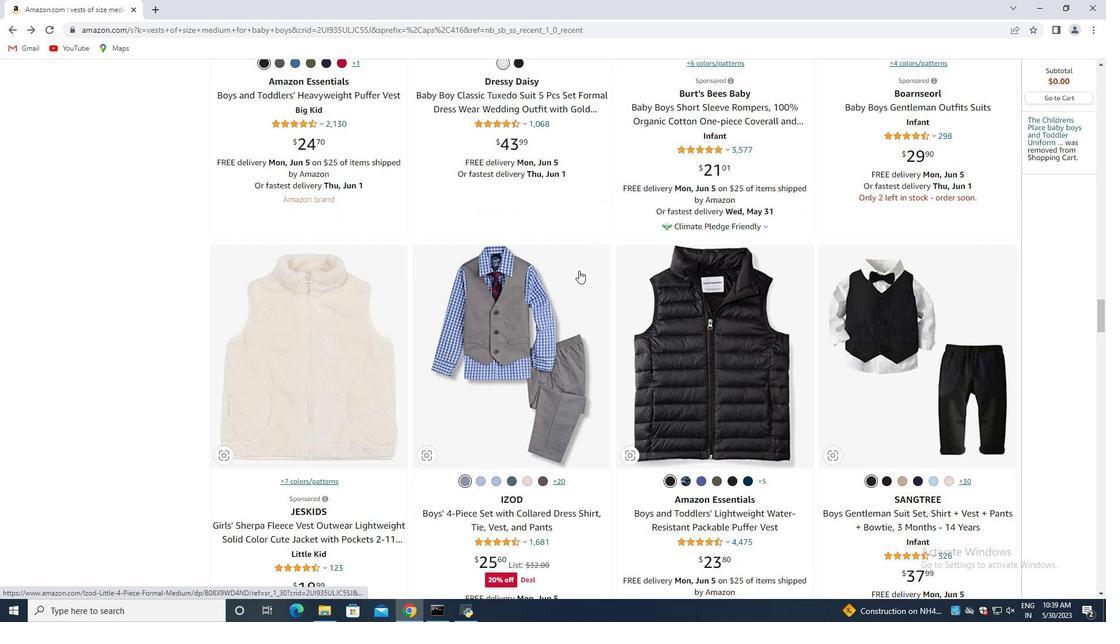 
Action: Mouse scrolled (579, 270) with delta (0, 0)
Screenshot: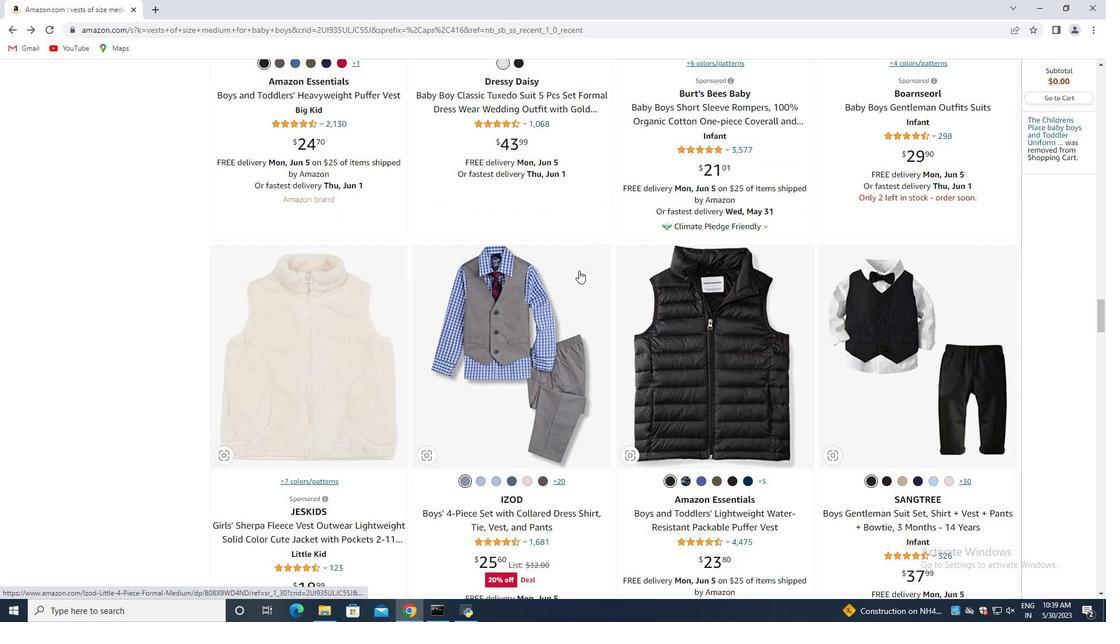 
Action: Mouse scrolled (579, 270) with delta (0, 0)
Screenshot: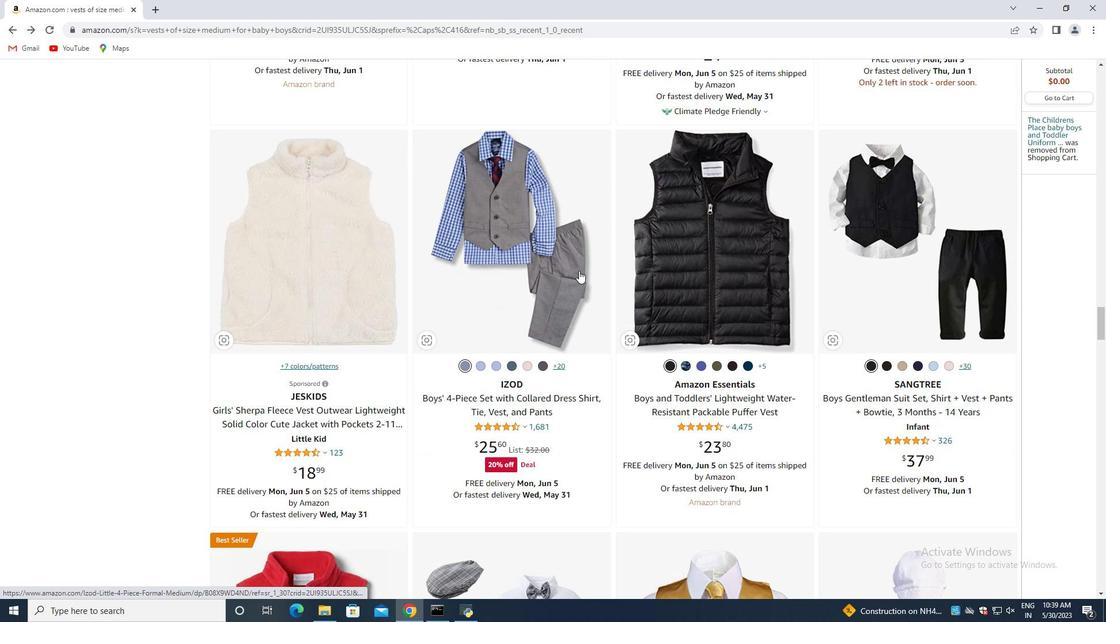 
Action: Mouse scrolled (579, 270) with delta (0, 0)
Screenshot: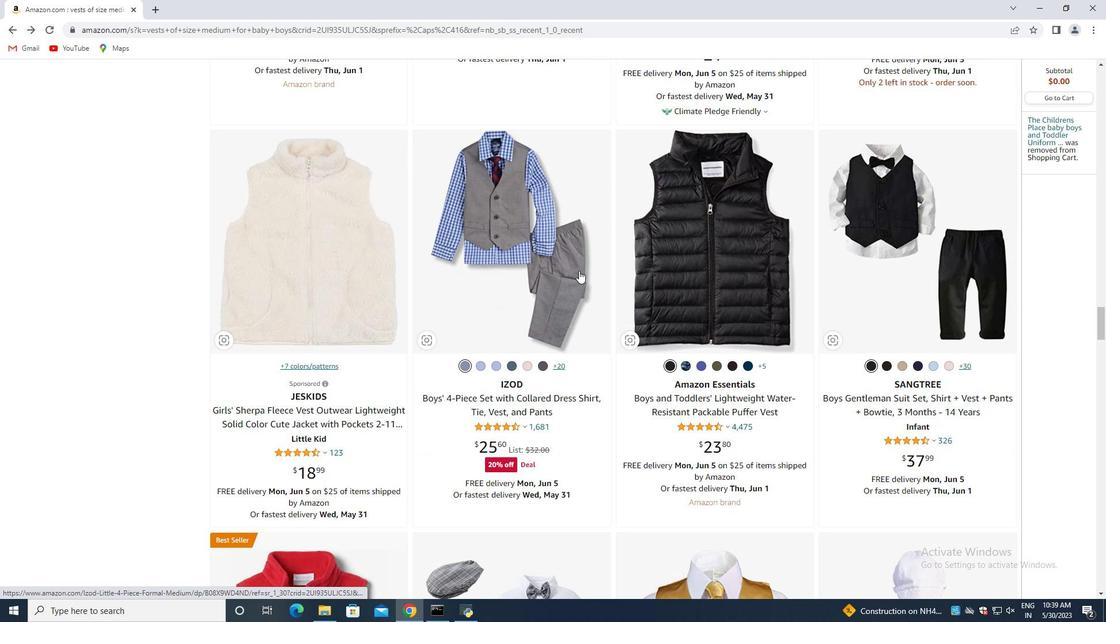 
Action: Mouse scrolled (579, 270) with delta (0, 0)
Screenshot: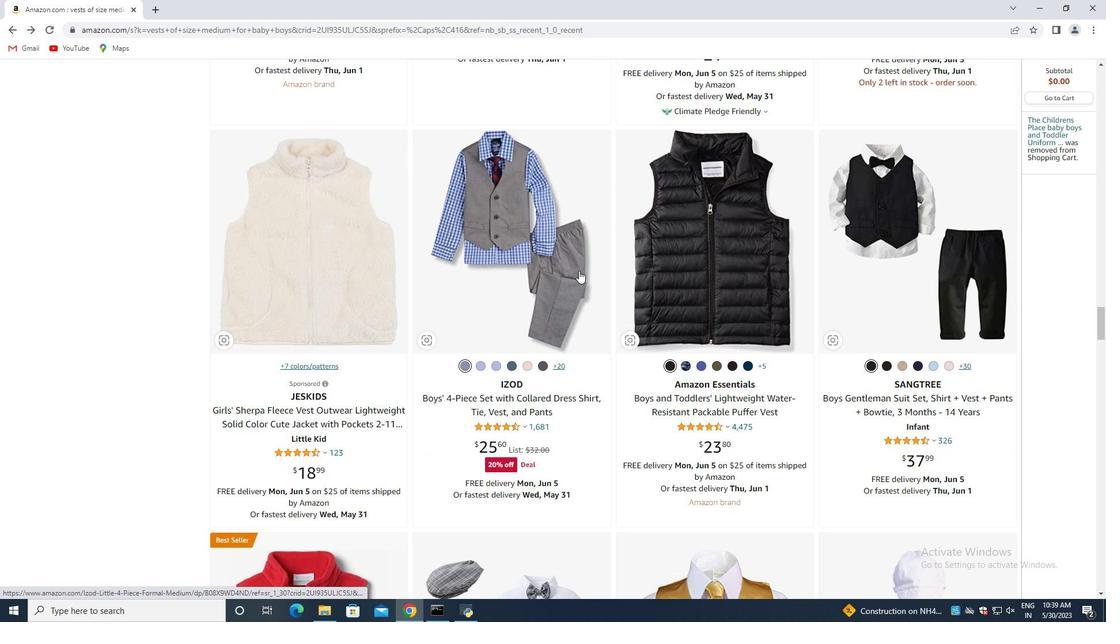 
Action: Mouse scrolled (579, 270) with delta (0, 0)
Screenshot: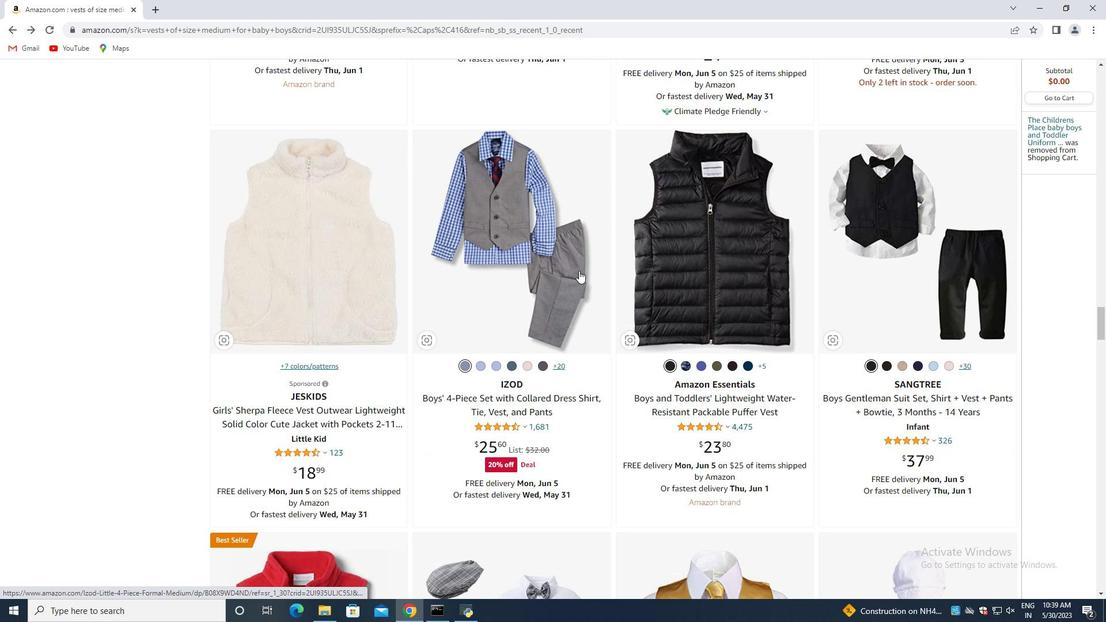 
Action: Mouse scrolled (579, 270) with delta (0, 0)
Screenshot: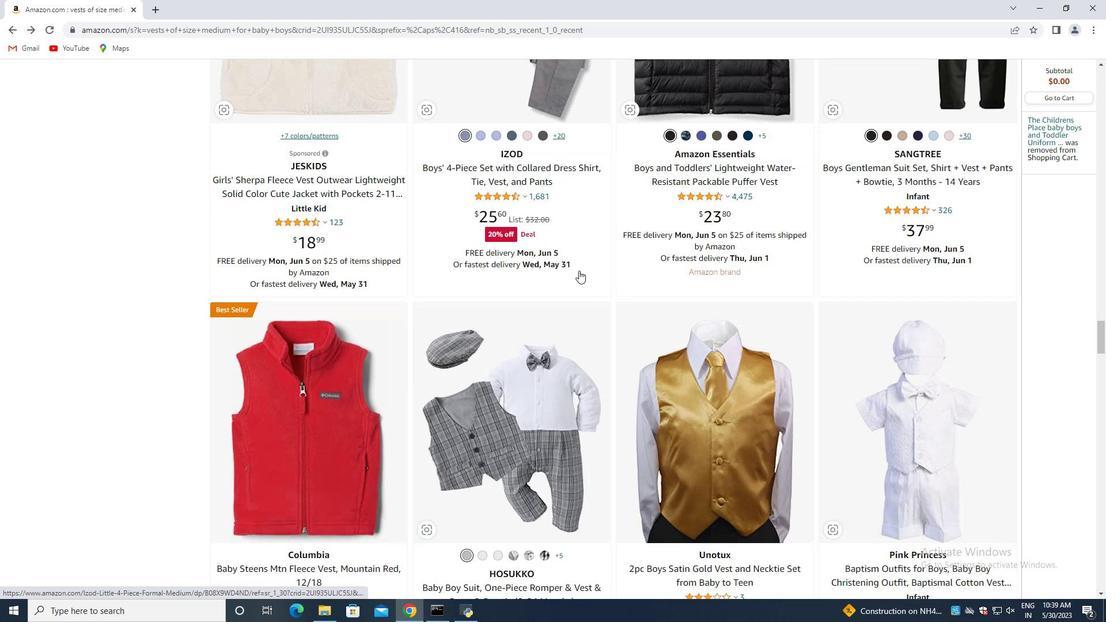 
Action: Mouse scrolled (579, 270) with delta (0, 0)
Screenshot: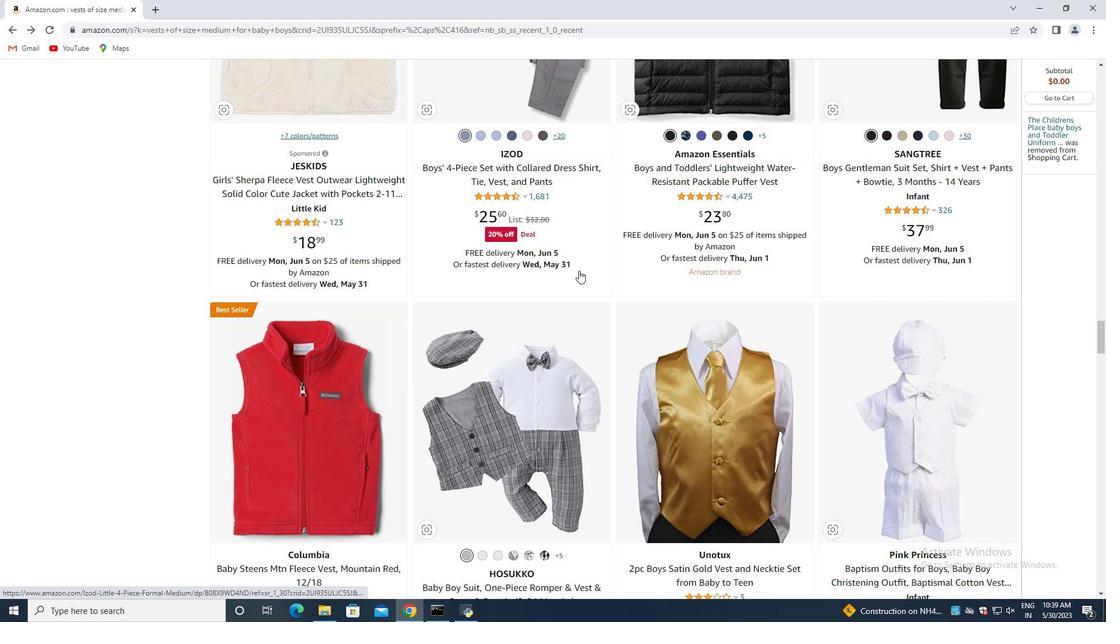 
Action: Mouse scrolled (579, 270) with delta (0, 0)
Screenshot: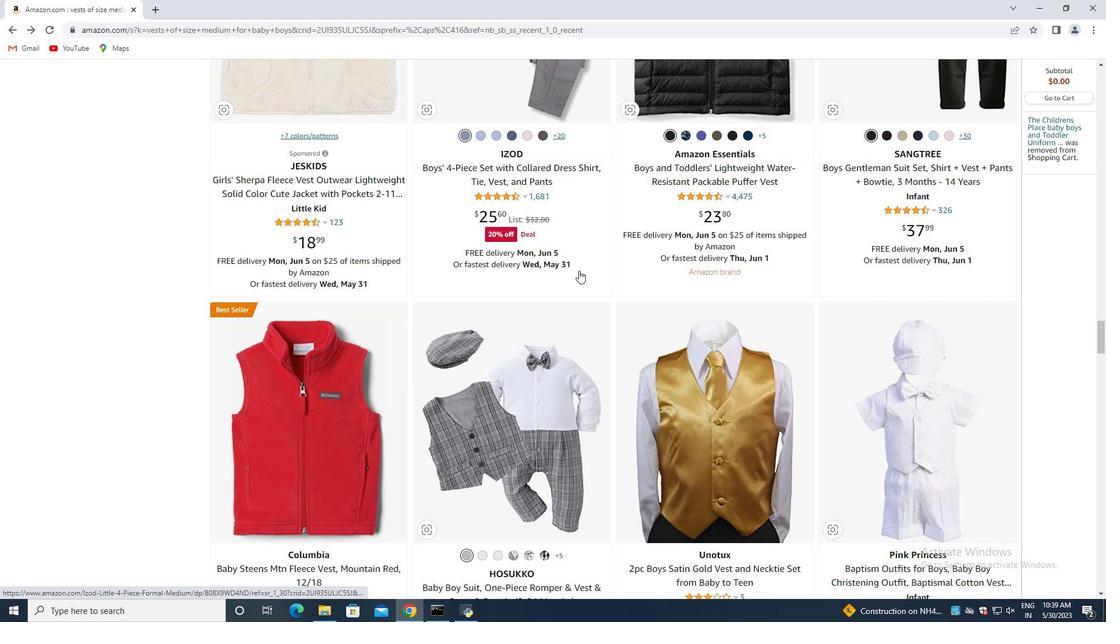 
Action: Mouse scrolled (579, 270) with delta (0, 0)
Screenshot: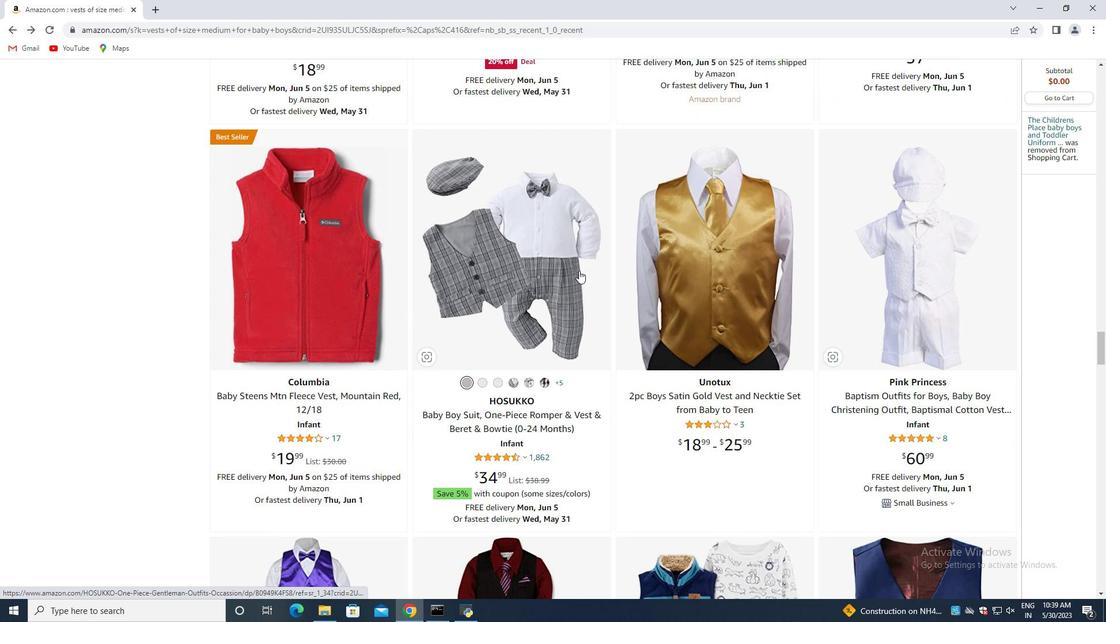 
Action: Mouse scrolled (579, 270) with delta (0, 0)
Screenshot: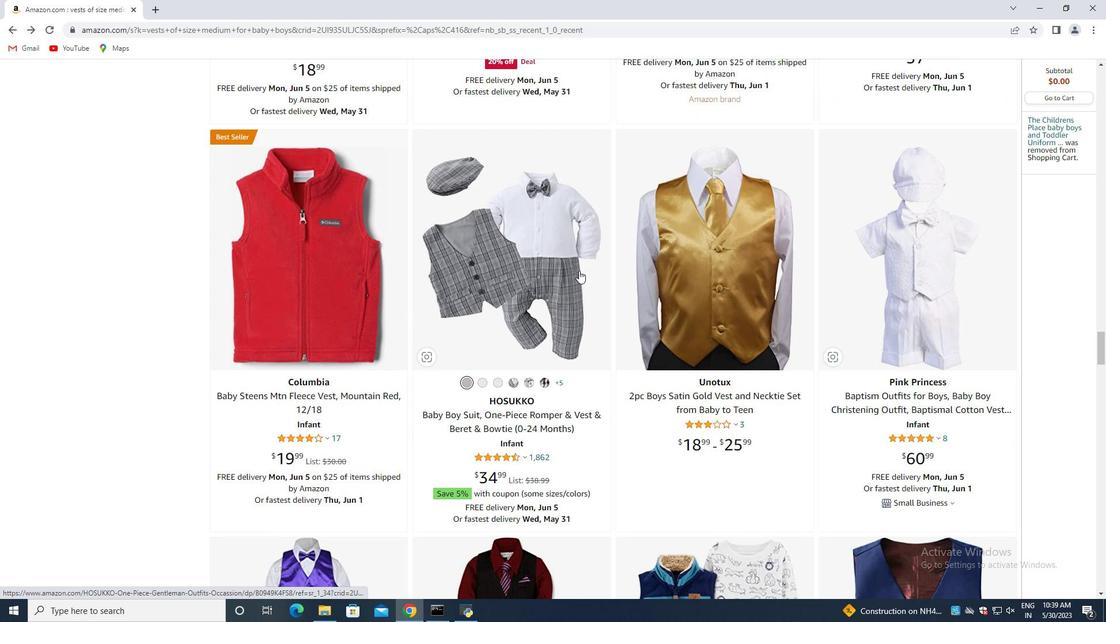 
Action: Mouse scrolled (579, 270) with delta (0, 0)
Screenshot: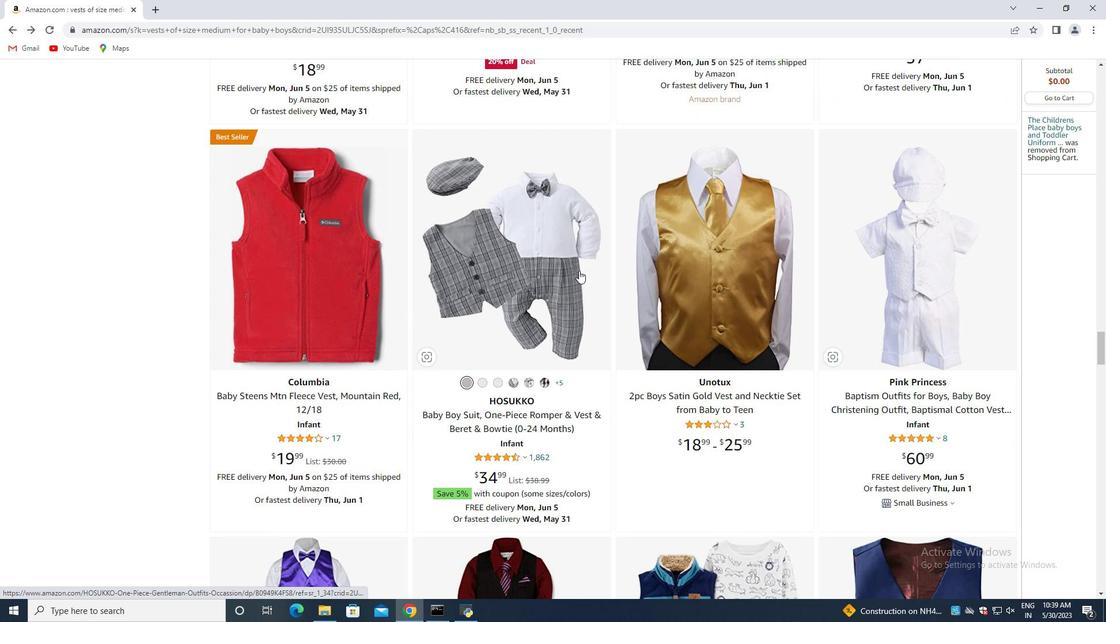 
Action: Mouse scrolled (579, 270) with delta (0, 0)
Screenshot: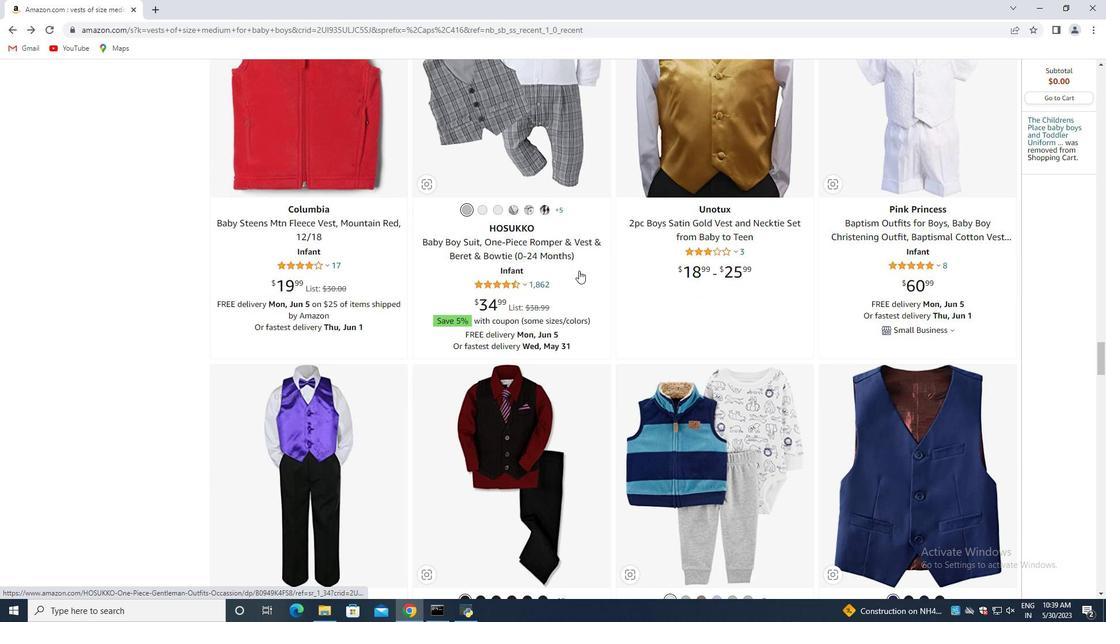 
Action: Mouse scrolled (579, 270) with delta (0, 0)
Screenshot: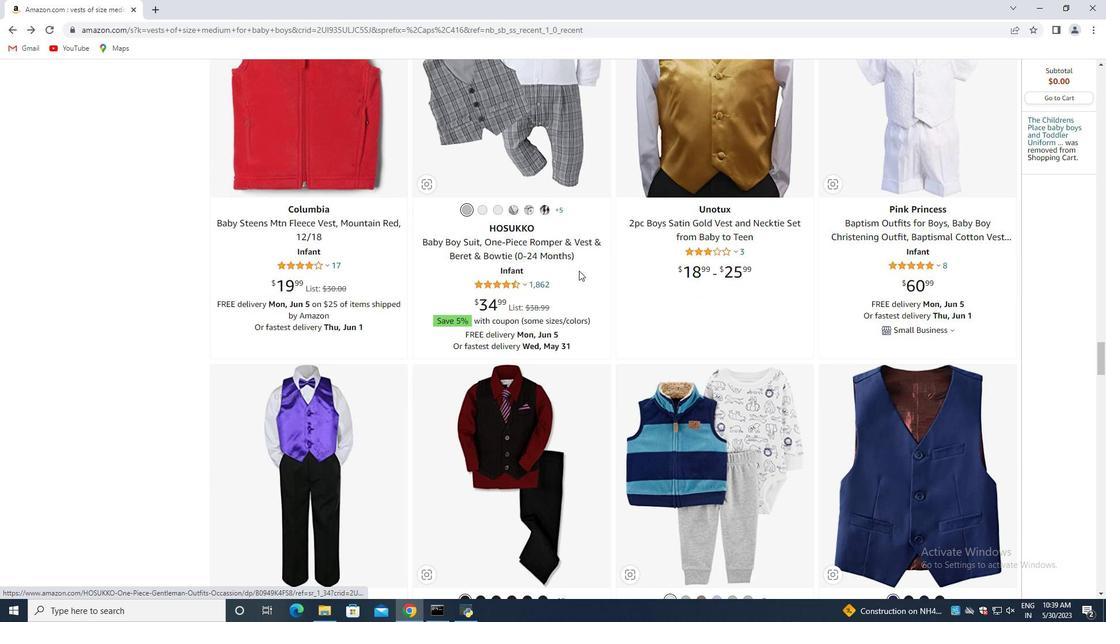 
Action: Mouse scrolled (579, 270) with delta (0, 0)
Screenshot: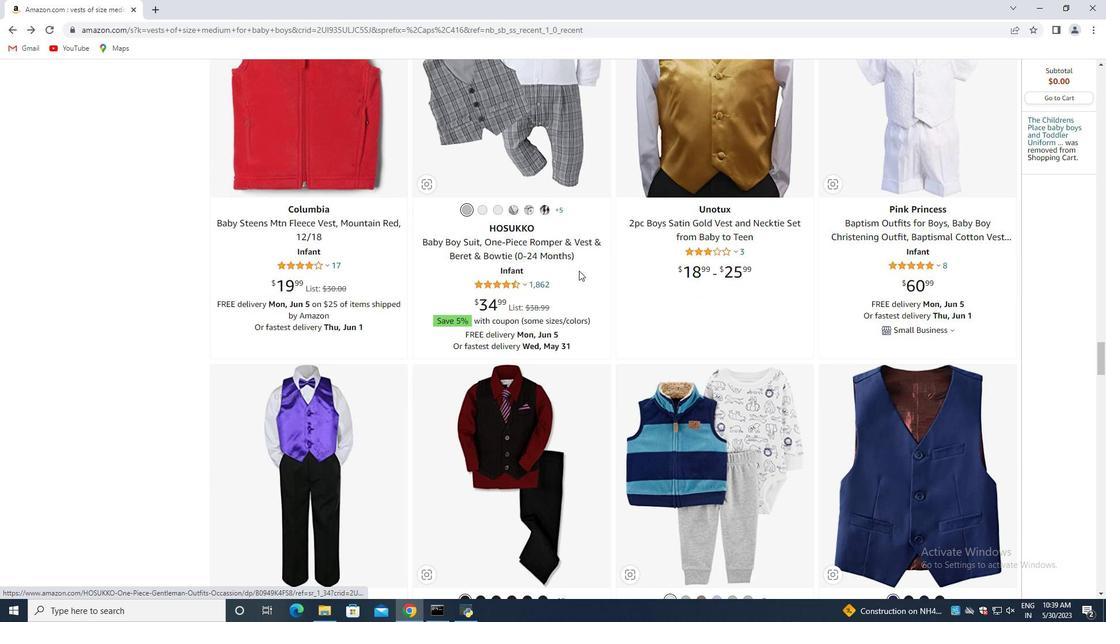 
Action: Mouse scrolled (579, 270) with delta (0, 0)
Screenshot: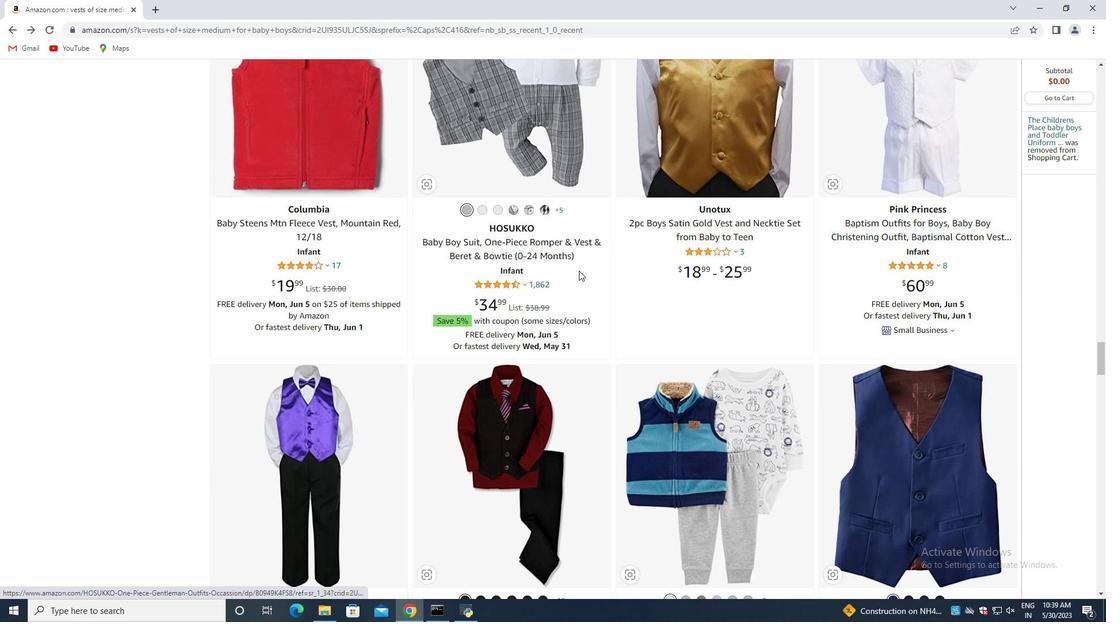 
Action: Mouse scrolled (579, 270) with delta (0, 0)
Screenshot: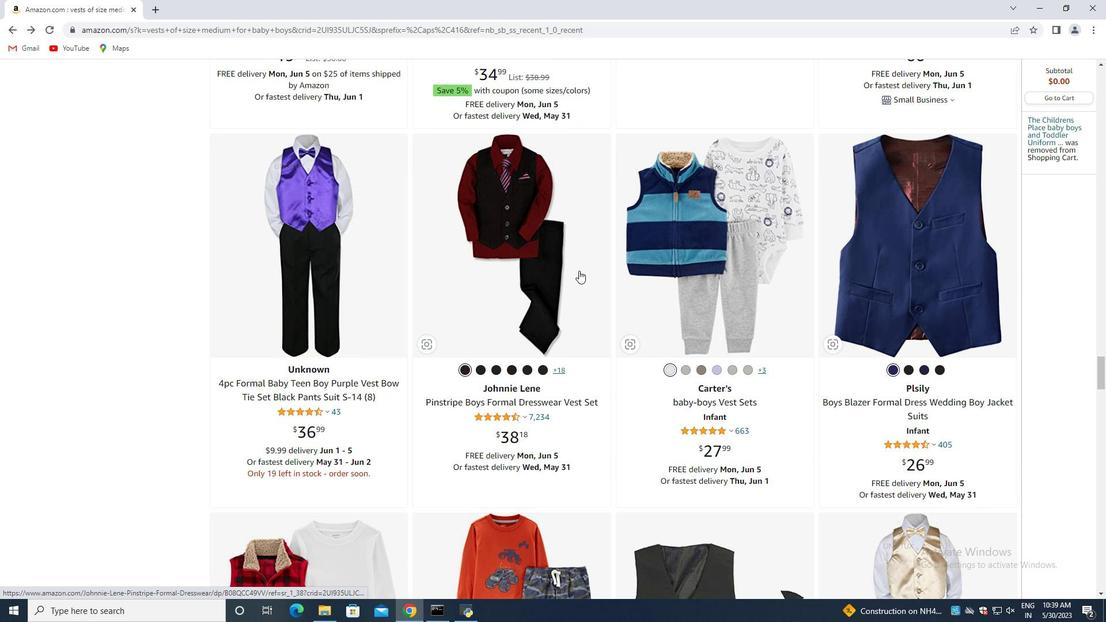 
Action: Mouse scrolled (579, 270) with delta (0, 0)
Screenshot: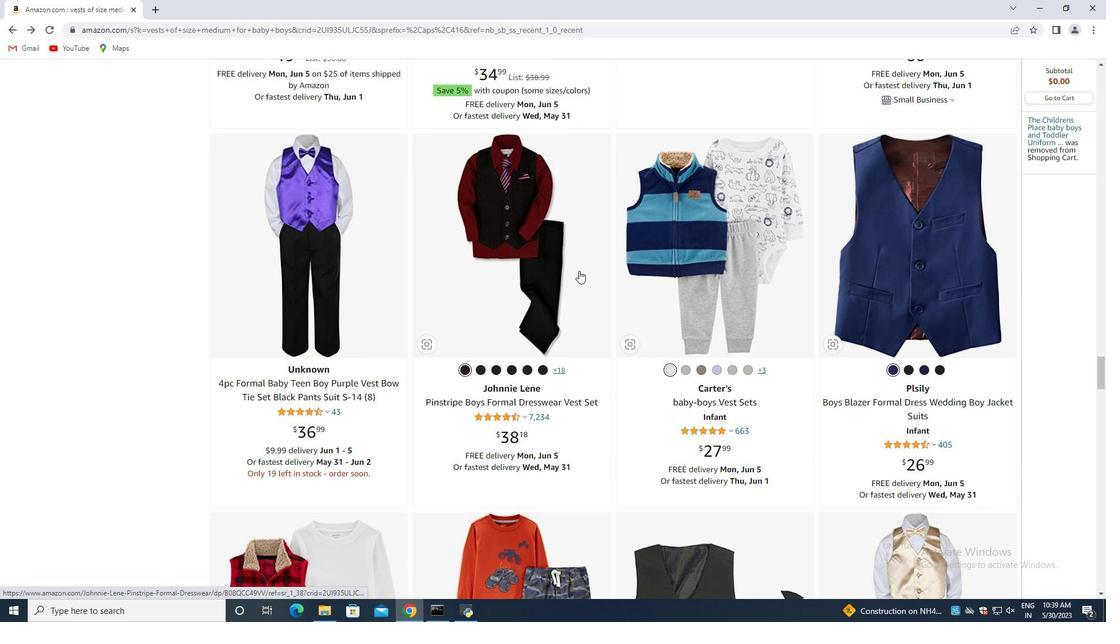 
Action: Mouse scrolled (579, 270) with delta (0, 0)
Screenshot: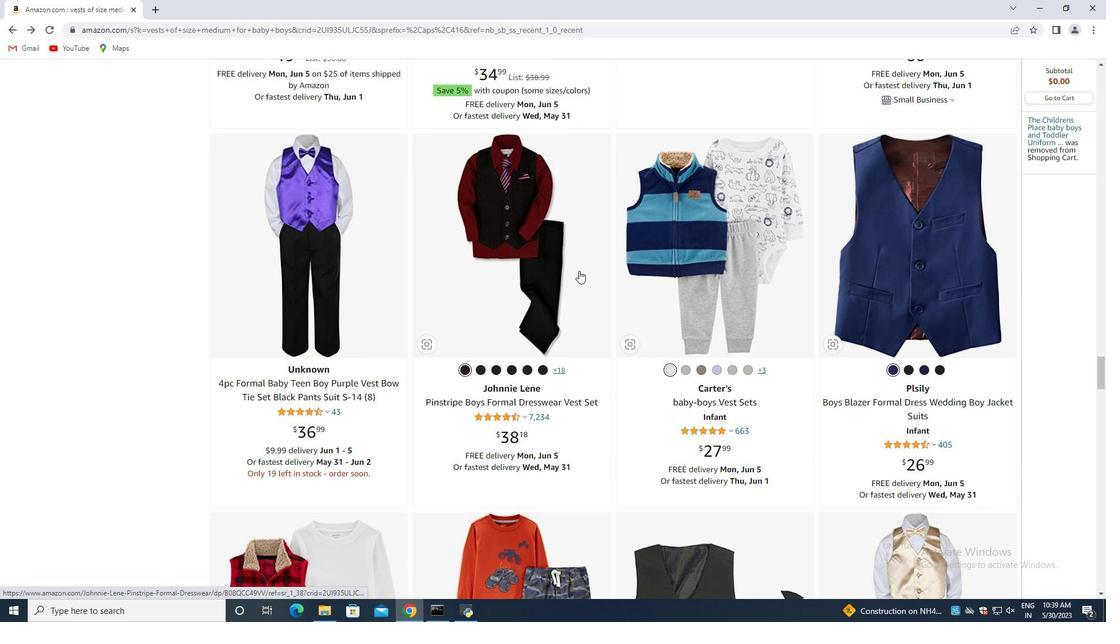 
Action: Mouse scrolled (579, 270) with delta (0, 0)
Screenshot: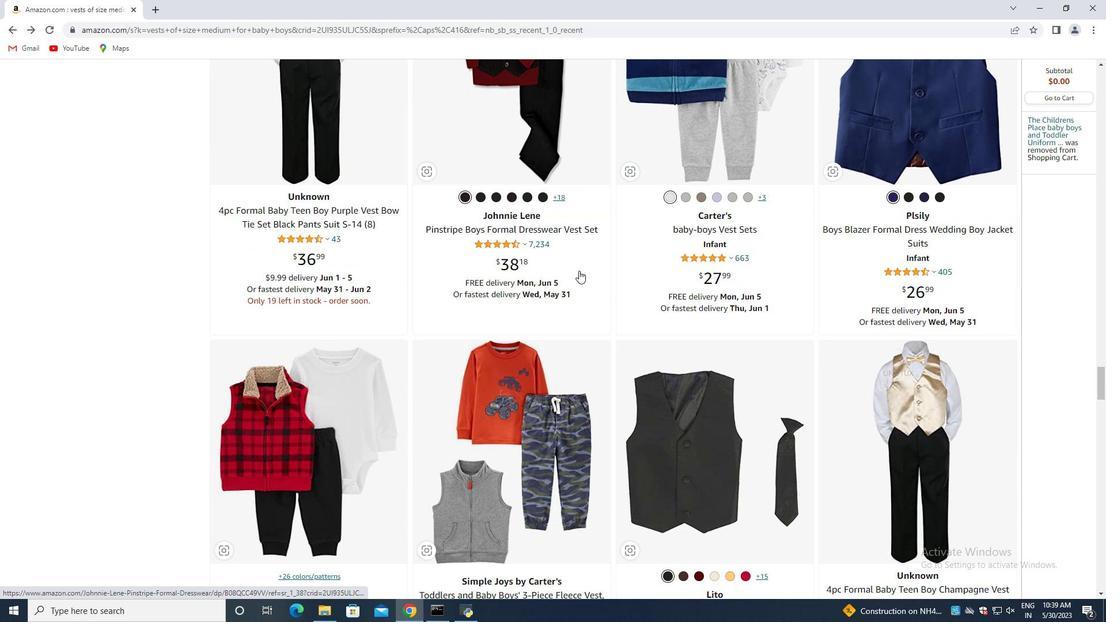 
Action: Mouse scrolled (579, 270) with delta (0, 0)
Screenshot: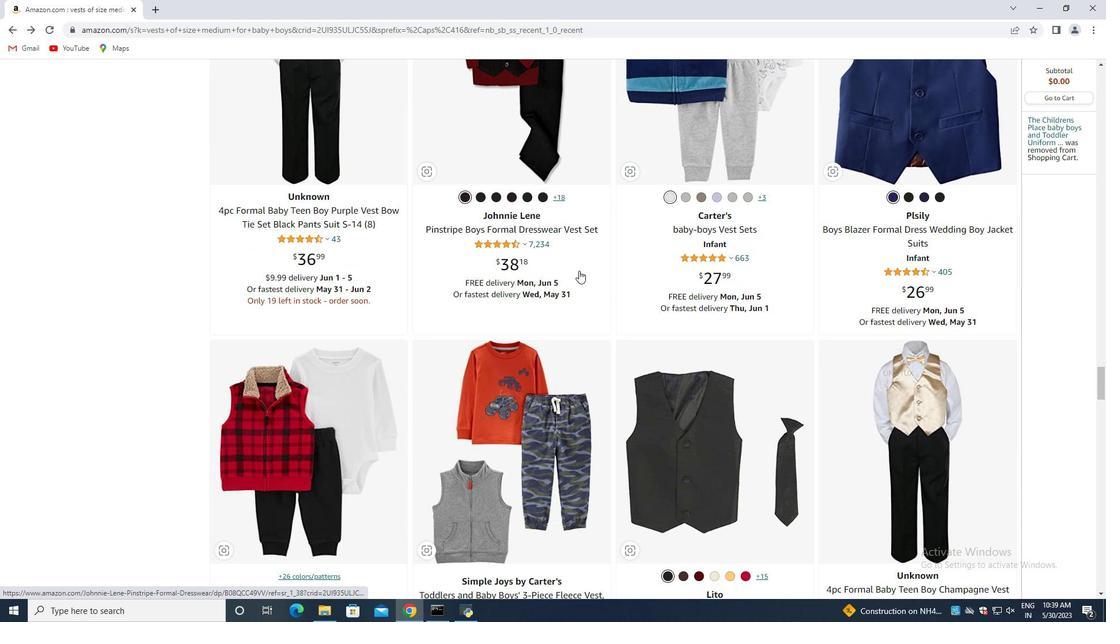 
Action: Mouse moved to (582, 275)
Screenshot: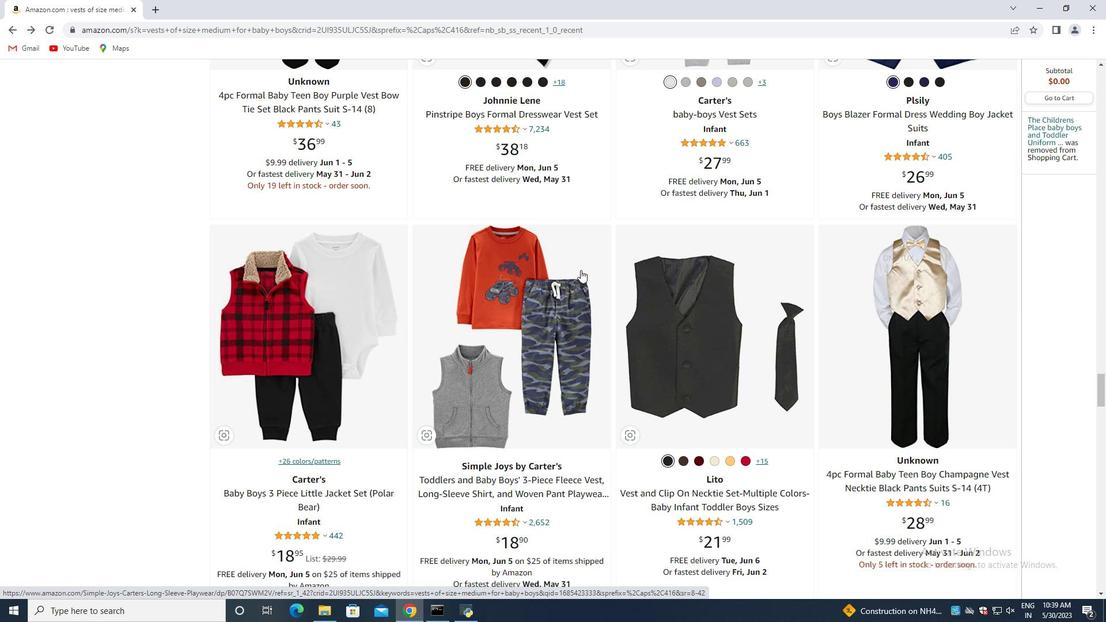 
Action: Mouse scrolled (582, 273) with delta (0, 0)
Screenshot: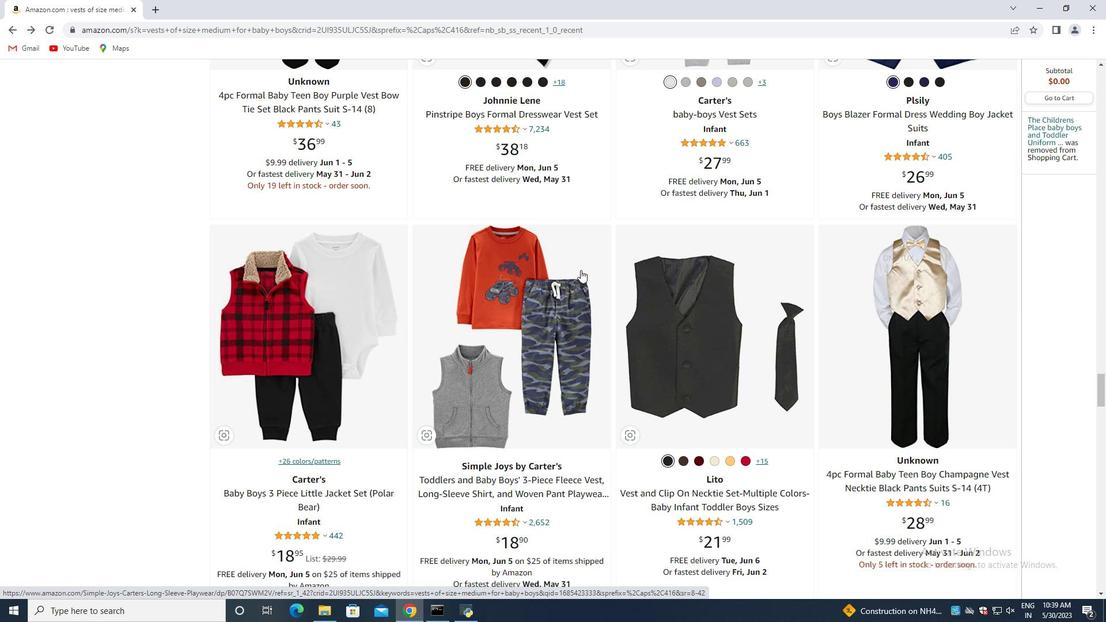 
Action: Mouse scrolled (582, 274) with delta (0, 0)
Screenshot: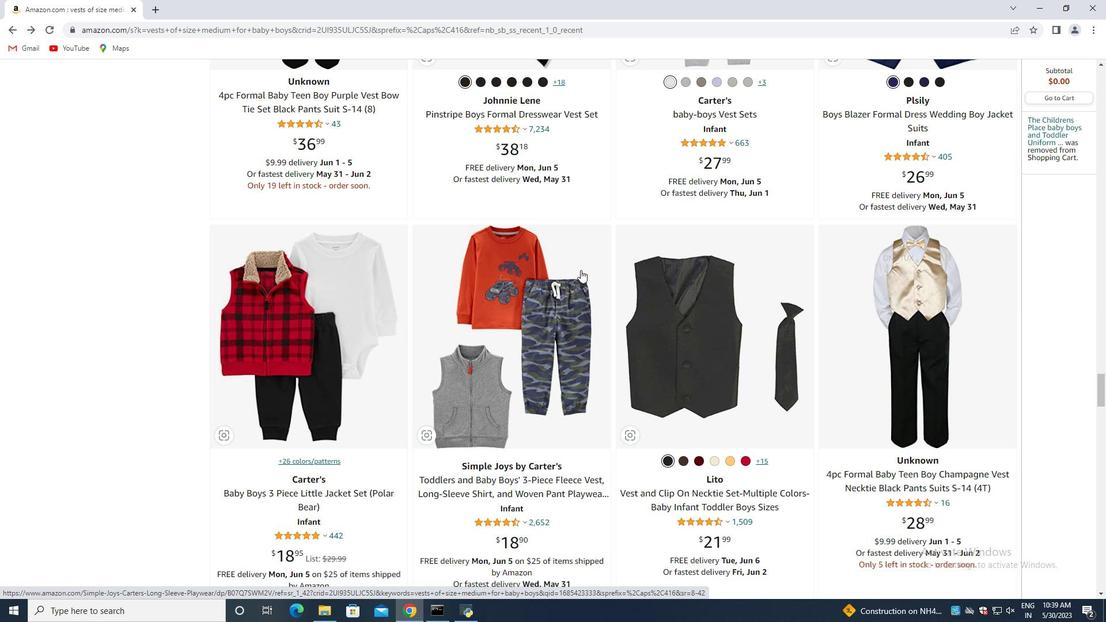 
Action: Mouse scrolled (582, 274) with delta (0, 0)
Screenshot: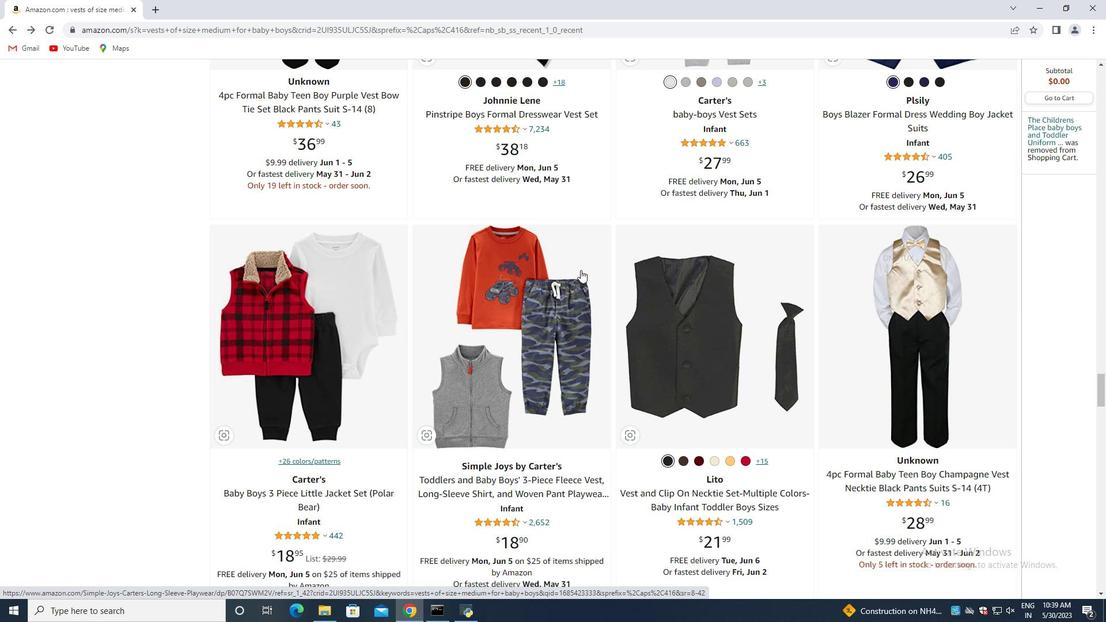 
Action: Mouse scrolled (582, 274) with delta (0, 0)
Screenshot: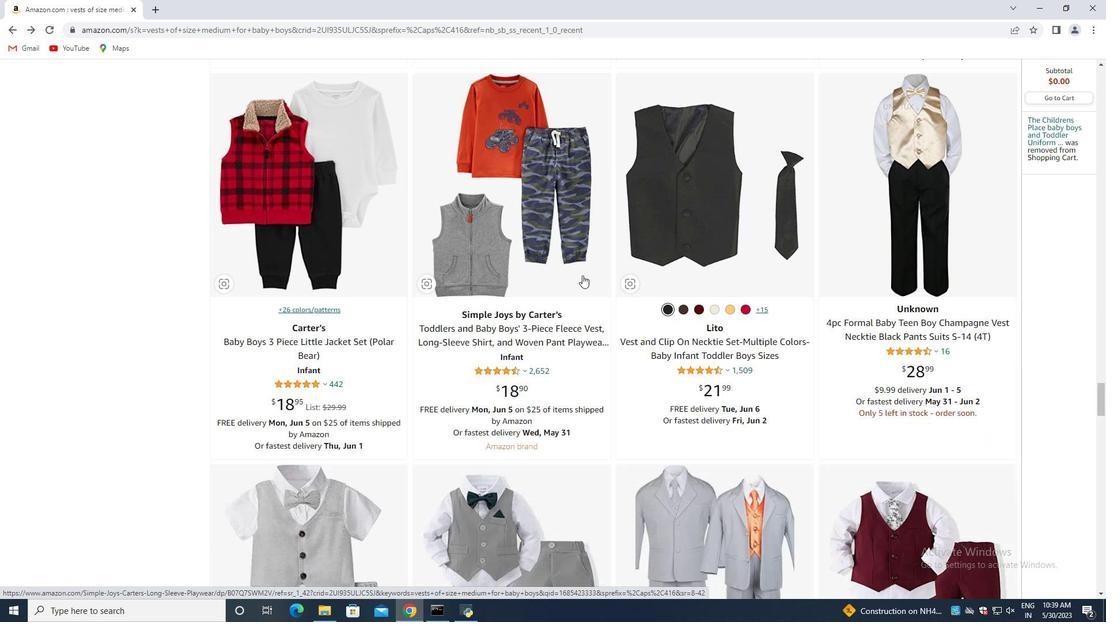 
Action: Mouse moved to (583, 276)
Screenshot: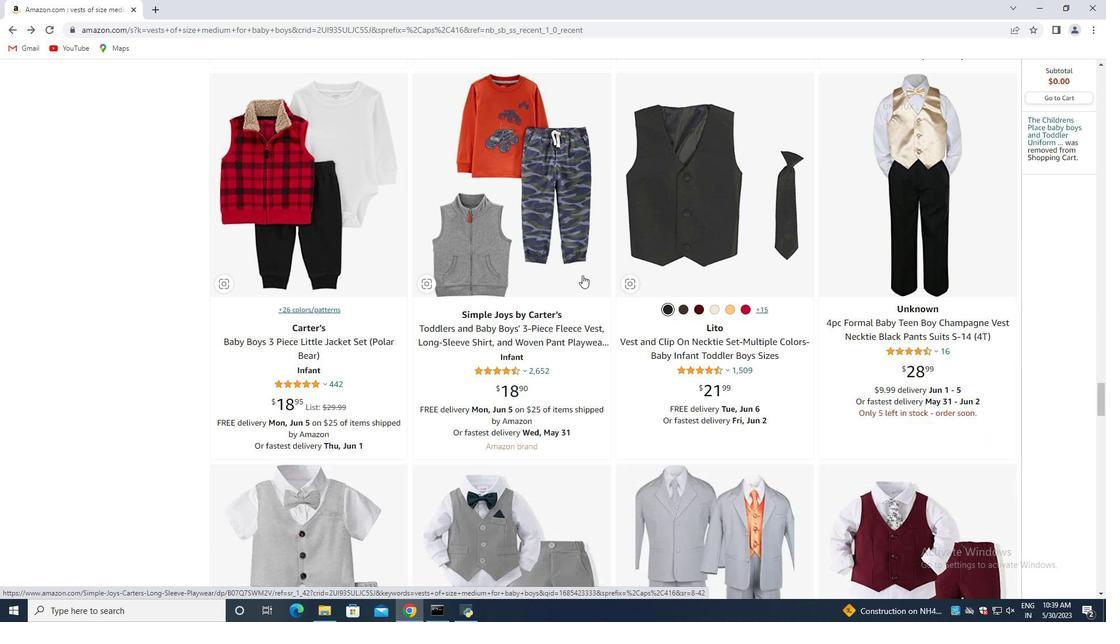 
Action: Mouse scrolled (583, 275) with delta (0, 0)
Screenshot: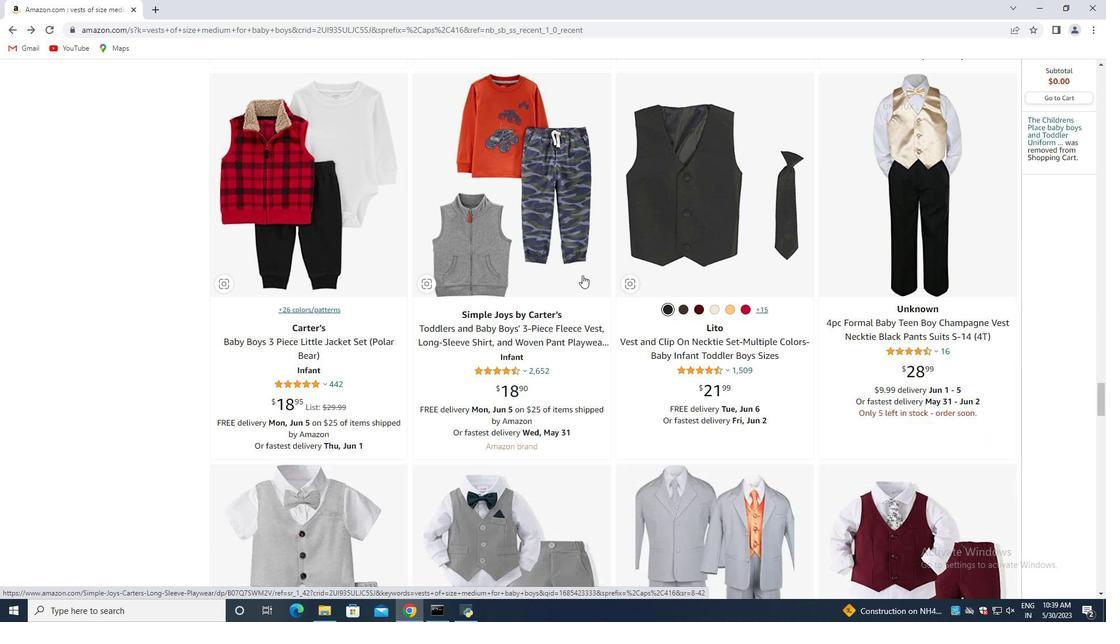 
Action: Mouse moved to (583, 276)
Screenshot: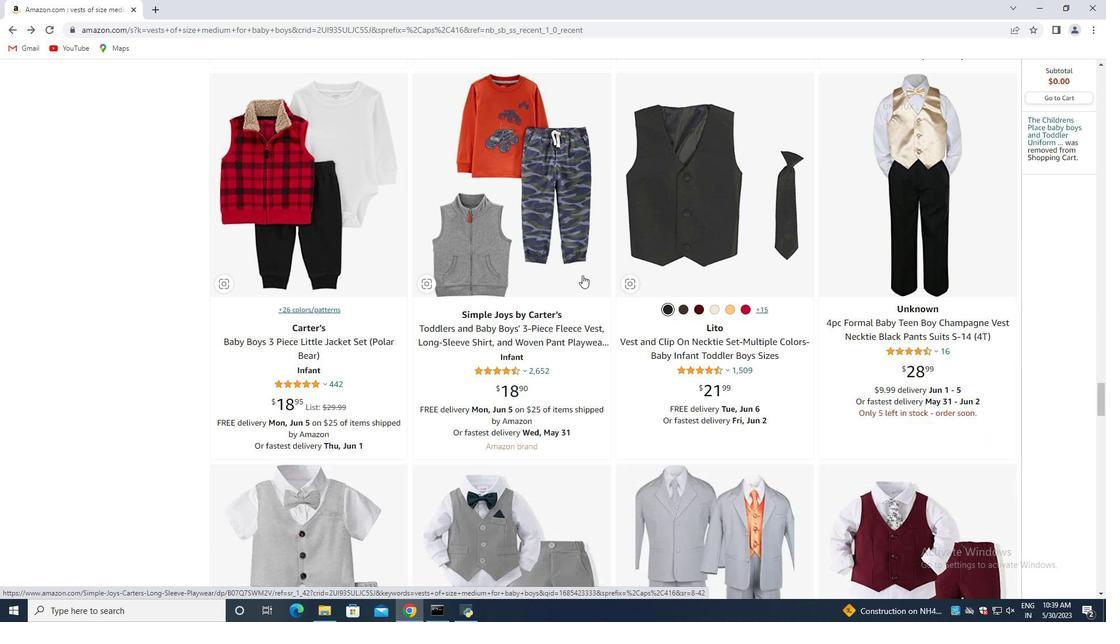 
Action: Mouse scrolled (583, 275) with delta (0, 0)
Screenshot: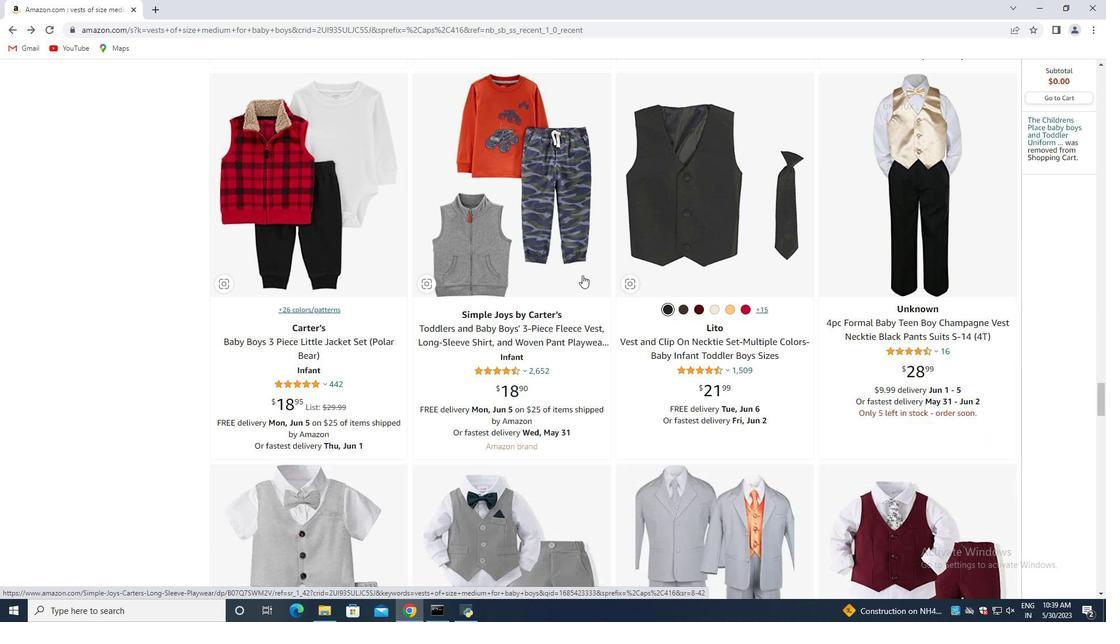 
Action: Mouse moved to (583, 278)
Screenshot: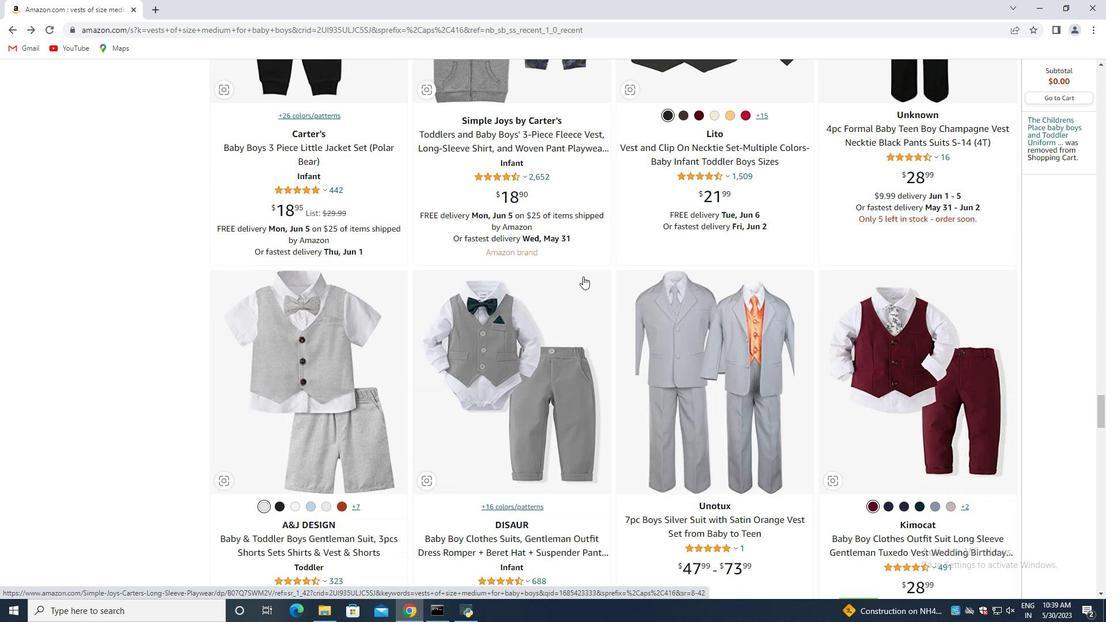 
Action: Mouse scrolled (583, 277) with delta (0, 0)
Screenshot: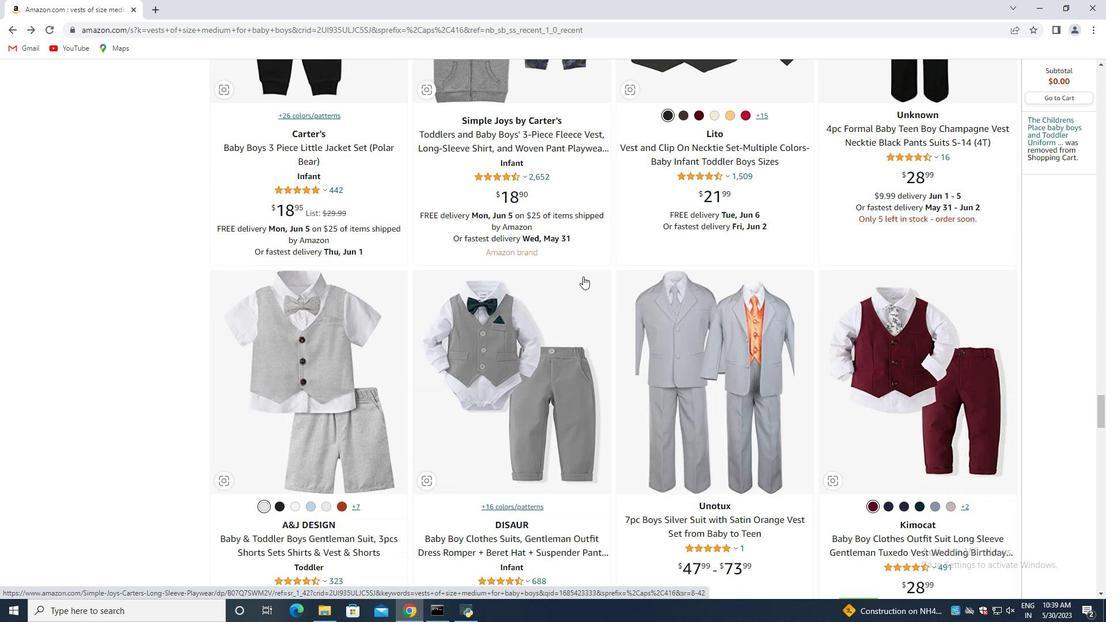 
Action: Mouse moved to (583, 279)
Screenshot: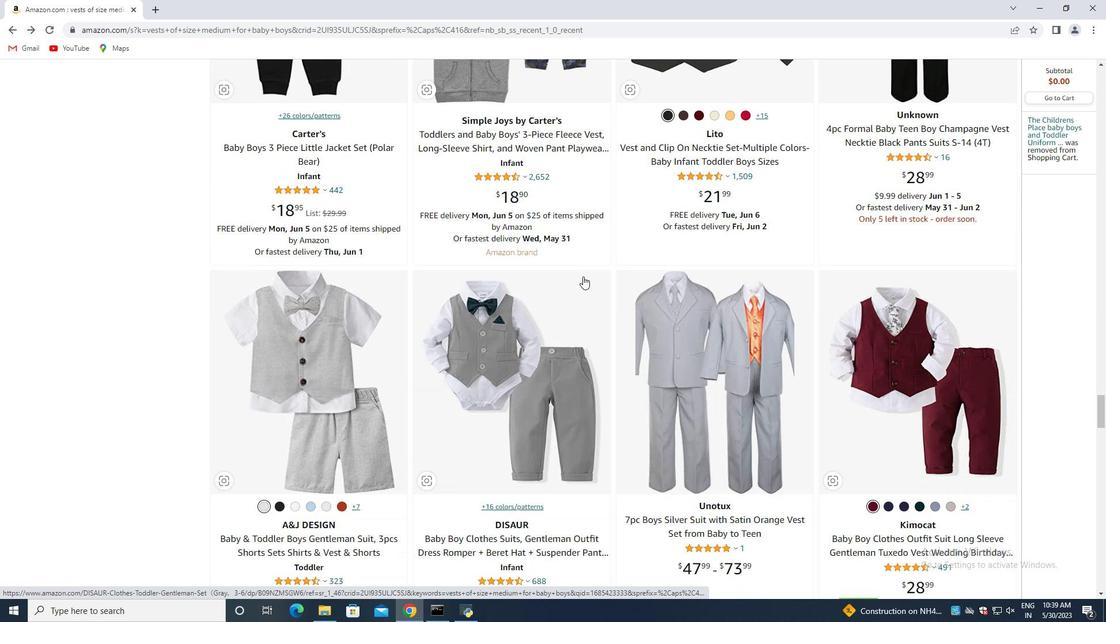 
Action: Mouse scrolled (583, 279) with delta (0, 0)
Screenshot: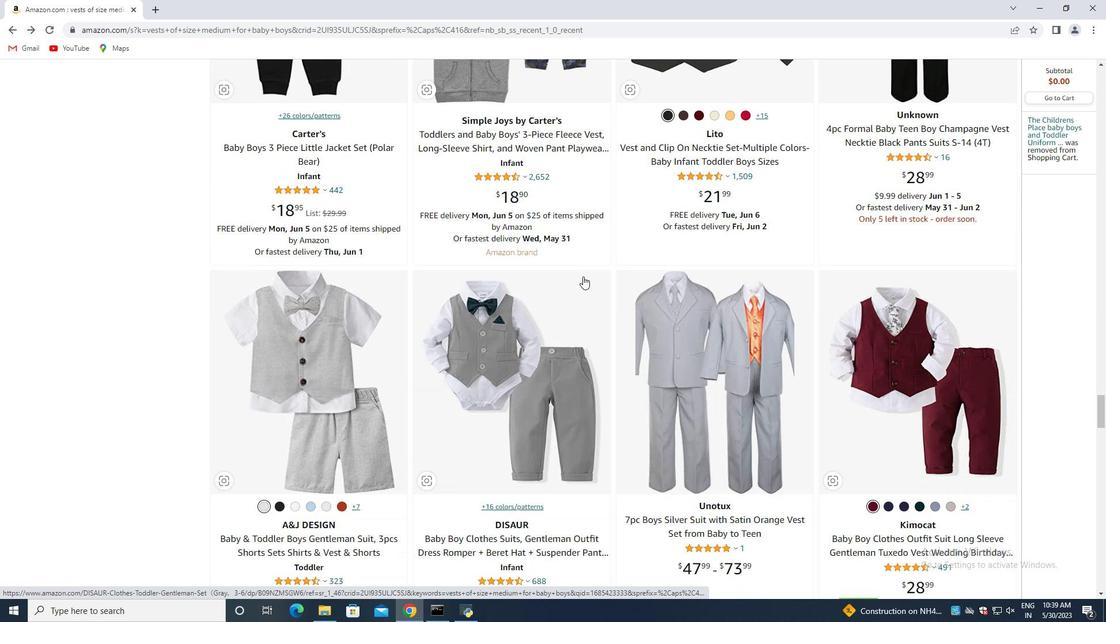 
Action: Mouse moved to (584, 281)
Screenshot: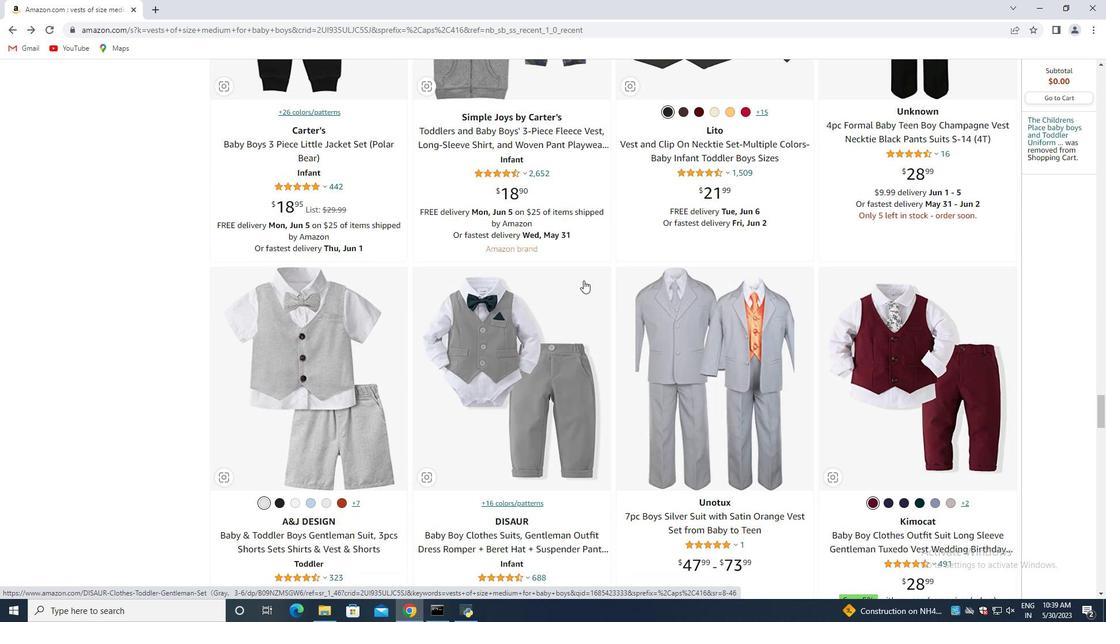 
Action: Mouse scrolled (584, 280) with delta (0, 0)
Screenshot: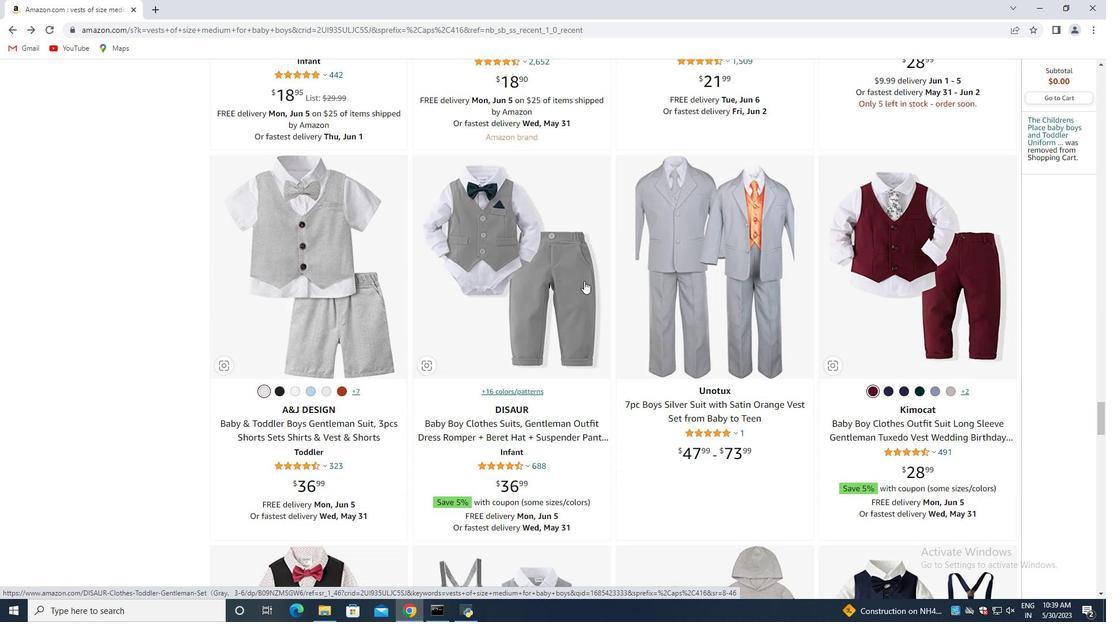 
Action: Mouse scrolled (584, 280) with delta (0, 0)
Screenshot: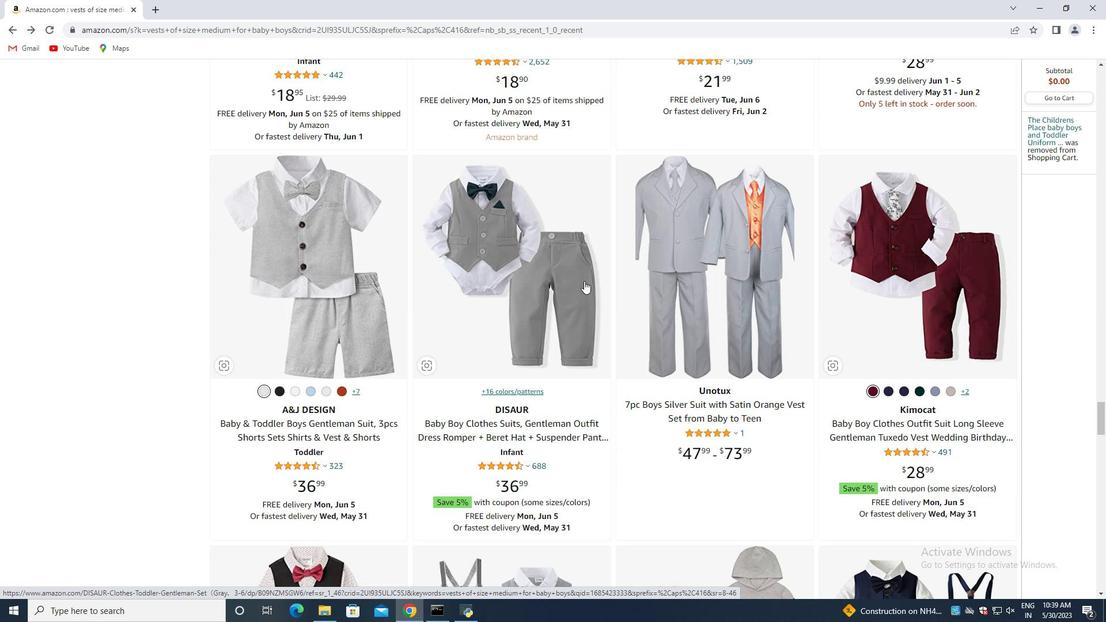 
Action: Mouse moved to (680, 265)
Screenshot: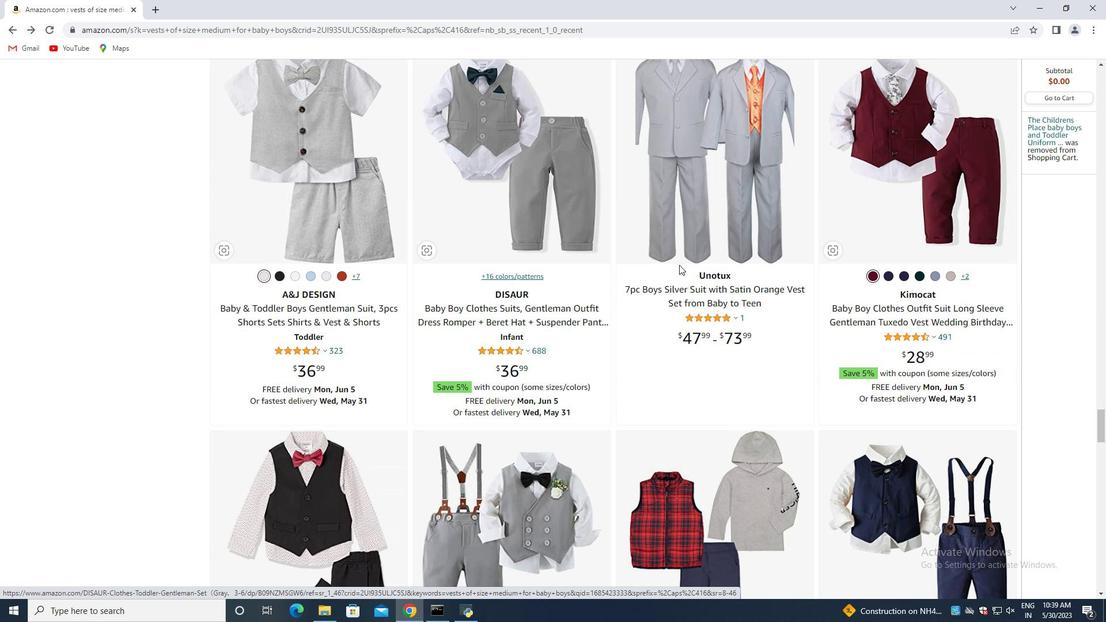 
Action: Mouse scrolled (680, 265) with delta (0, 0)
Screenshot: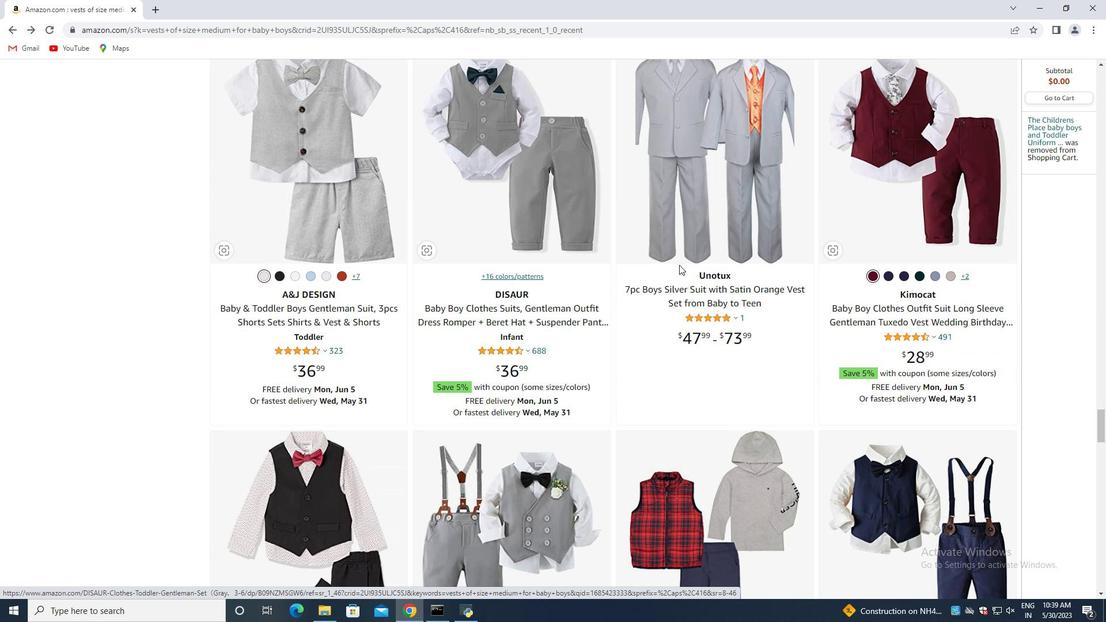 
Action: Mouse moved to (678, 268)
Screenshot: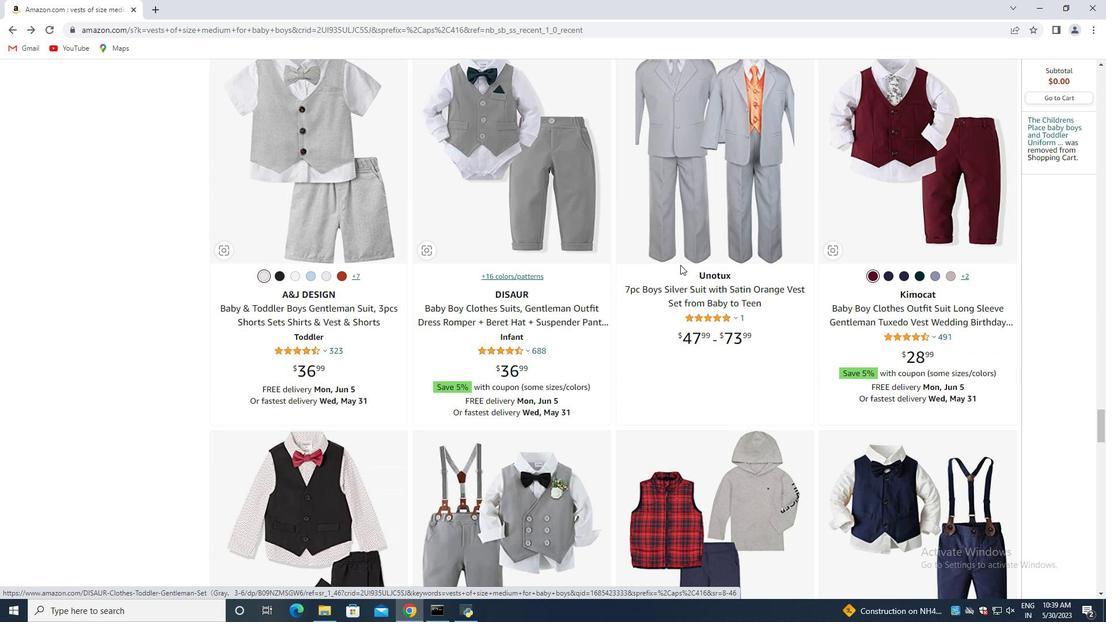 
Action: Mouse scrolled (678, 267) with delta (0, 0)
Screenshot: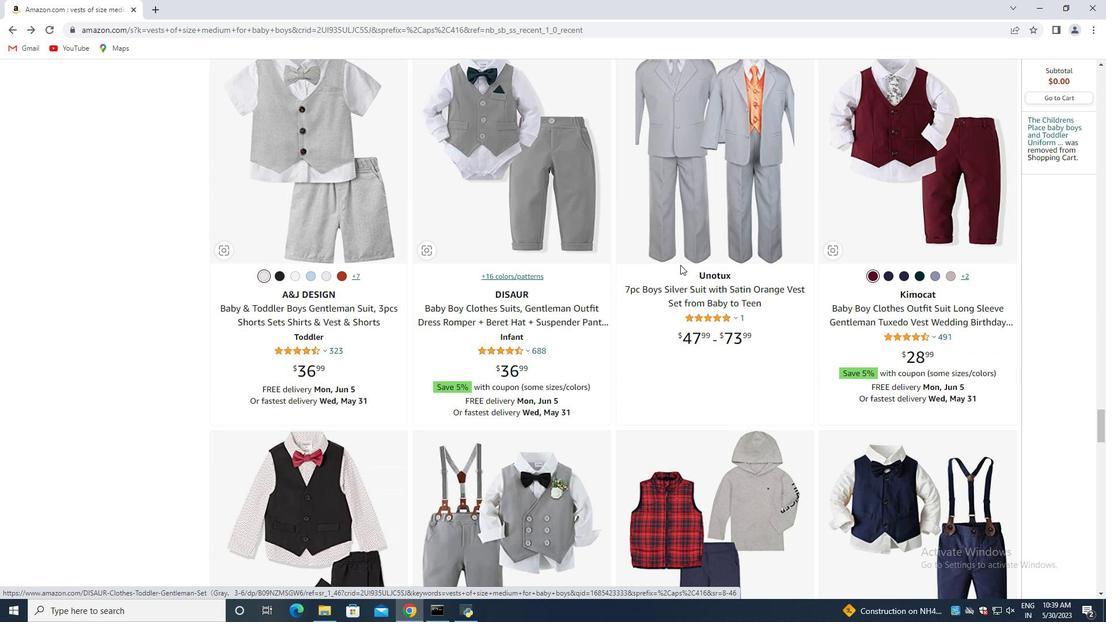 
Action: Mouse moved to (674, 270)
Screenshot: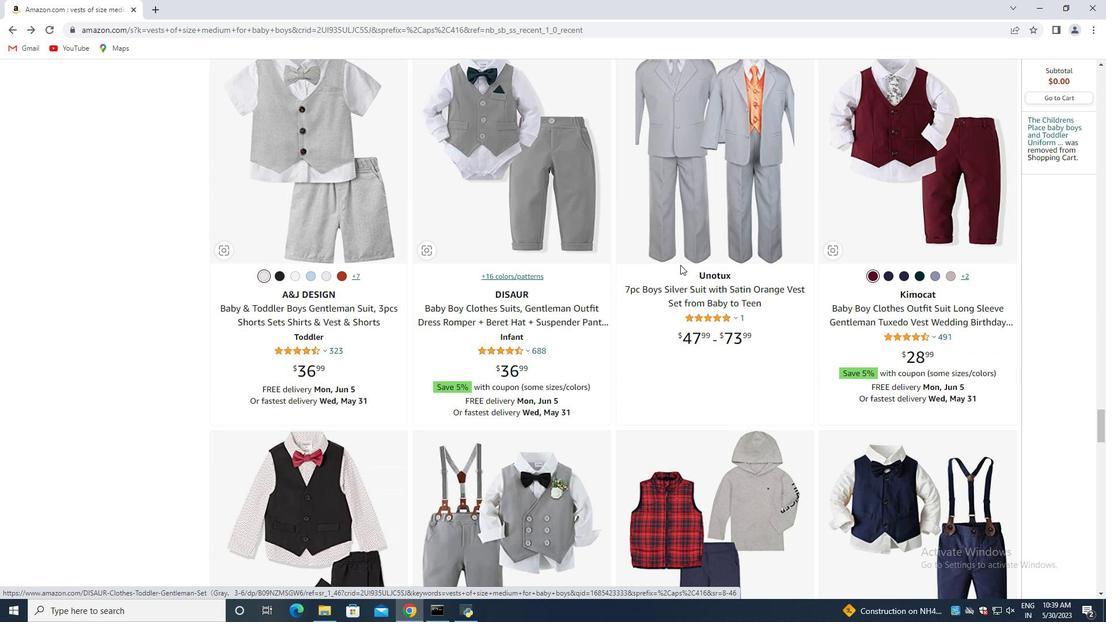 
Action: Mouse scrolled (674, 270) with delta (0, 0)
Screenshot: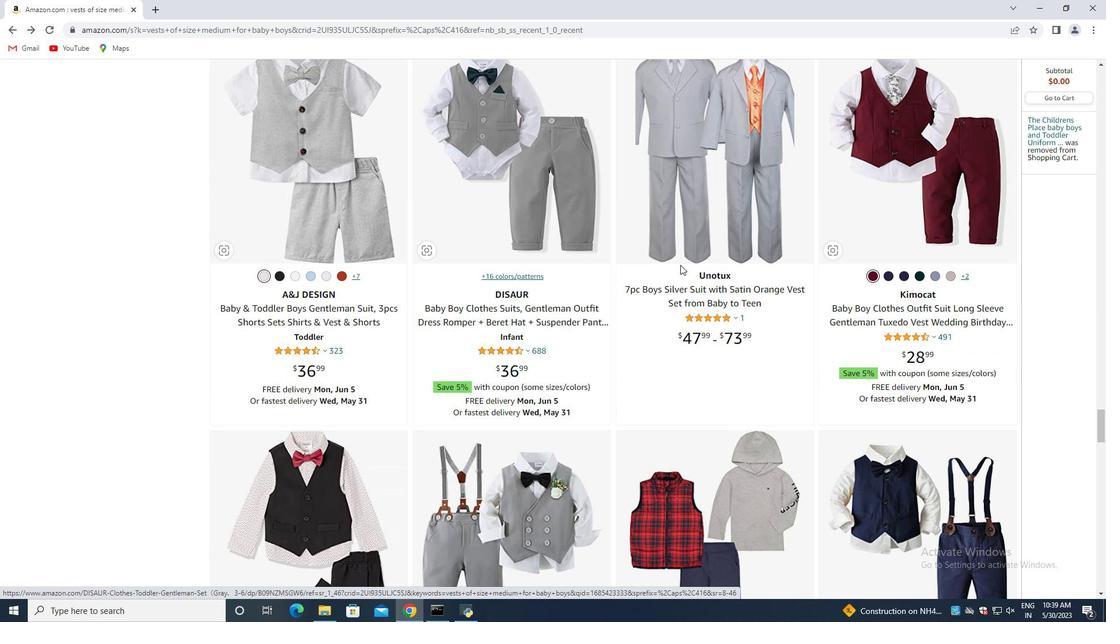 
Action: Mouse moved to (648, 271)
Screenshot: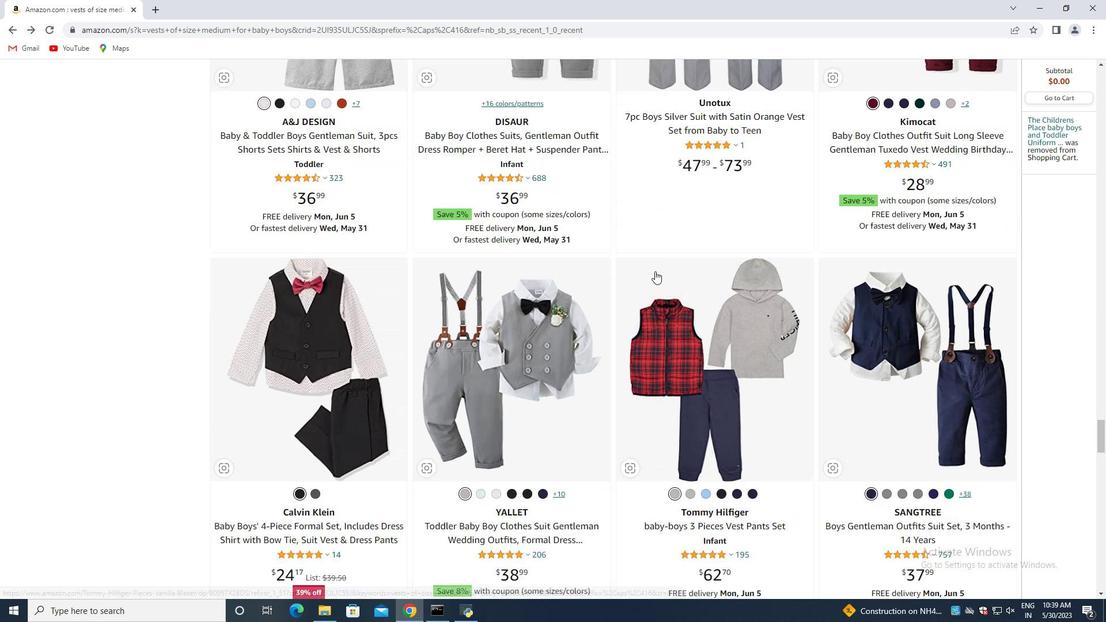 
Action: Mouse scrolled (648, 270) with delta (0, 0)
Screenshot: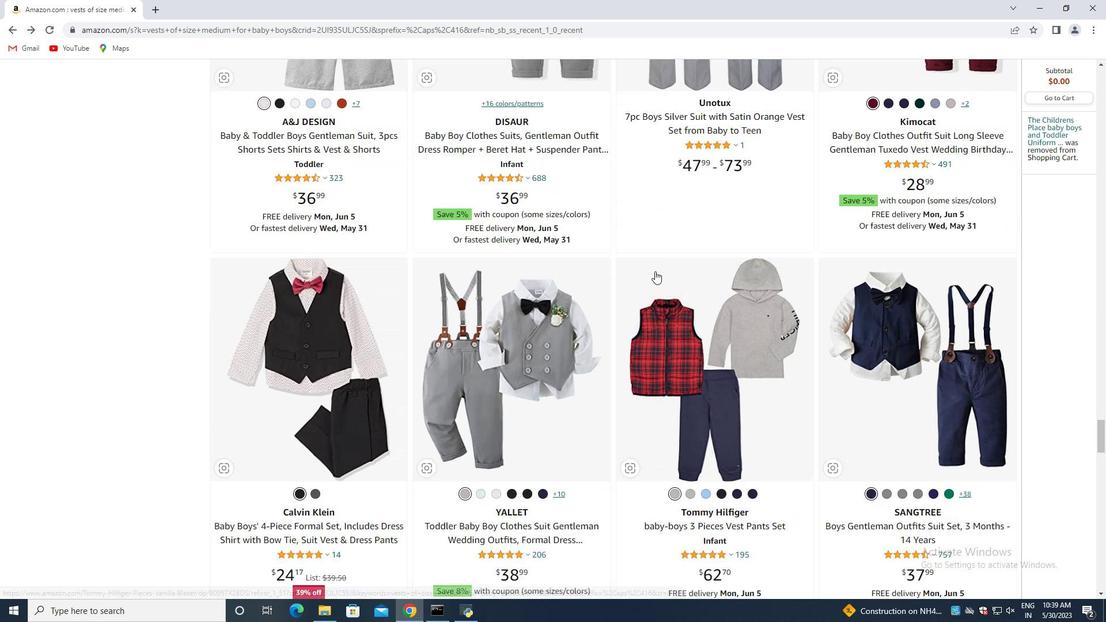 
Action: Mouse moved to (645, 272)
Screenshot: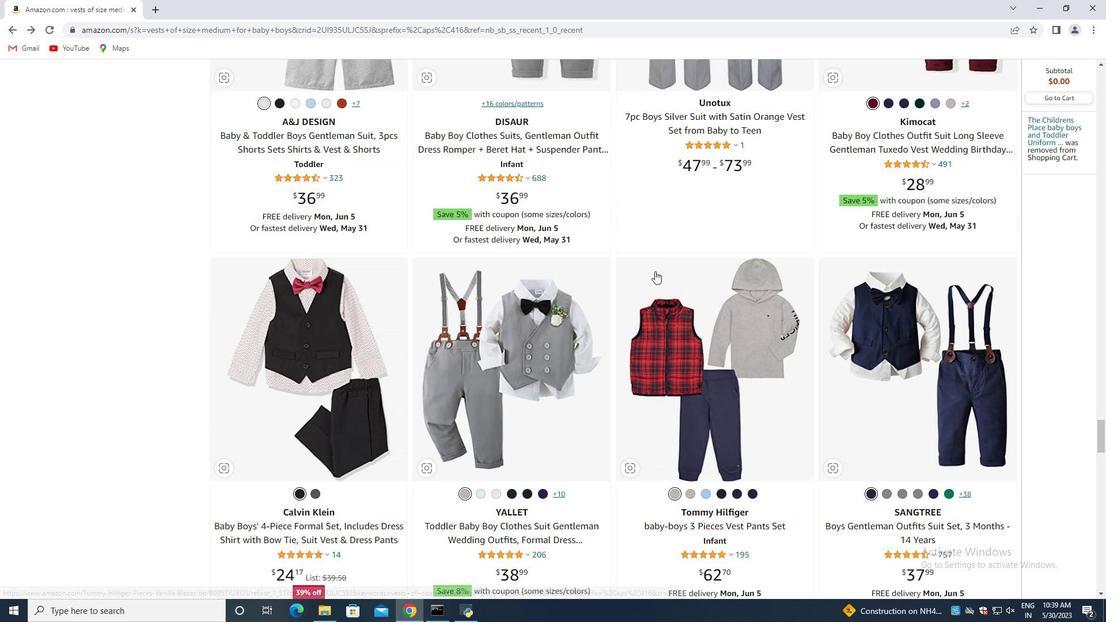 
Action: Mouse scrolled (645, 271) with delta (0, 0)
Screenshot: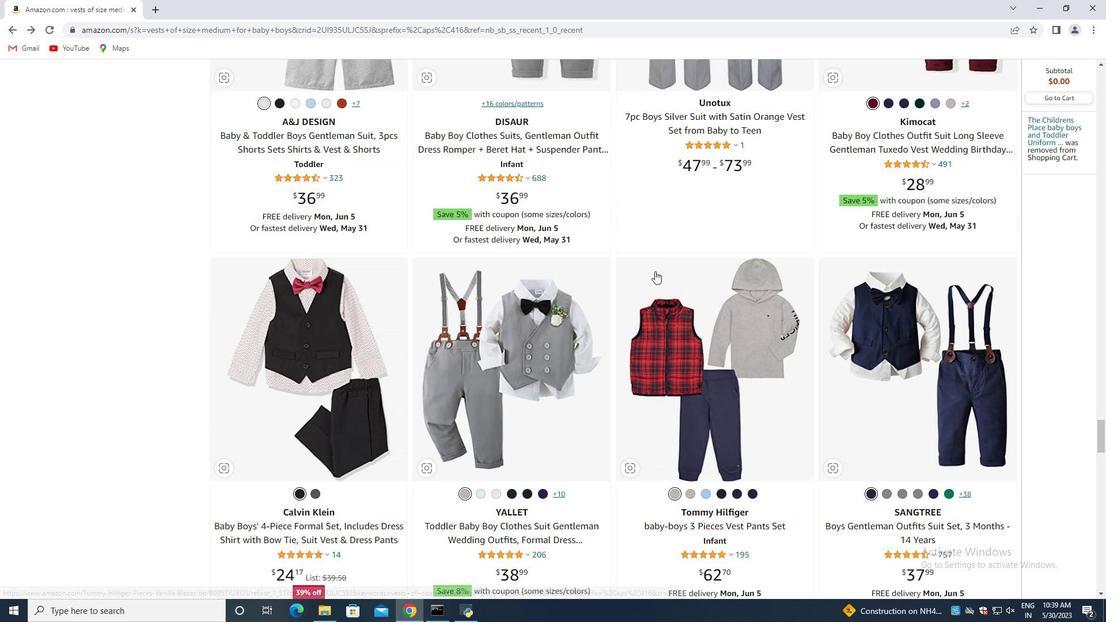 
Action: Mouse moved to (637, 274)
Screenshot: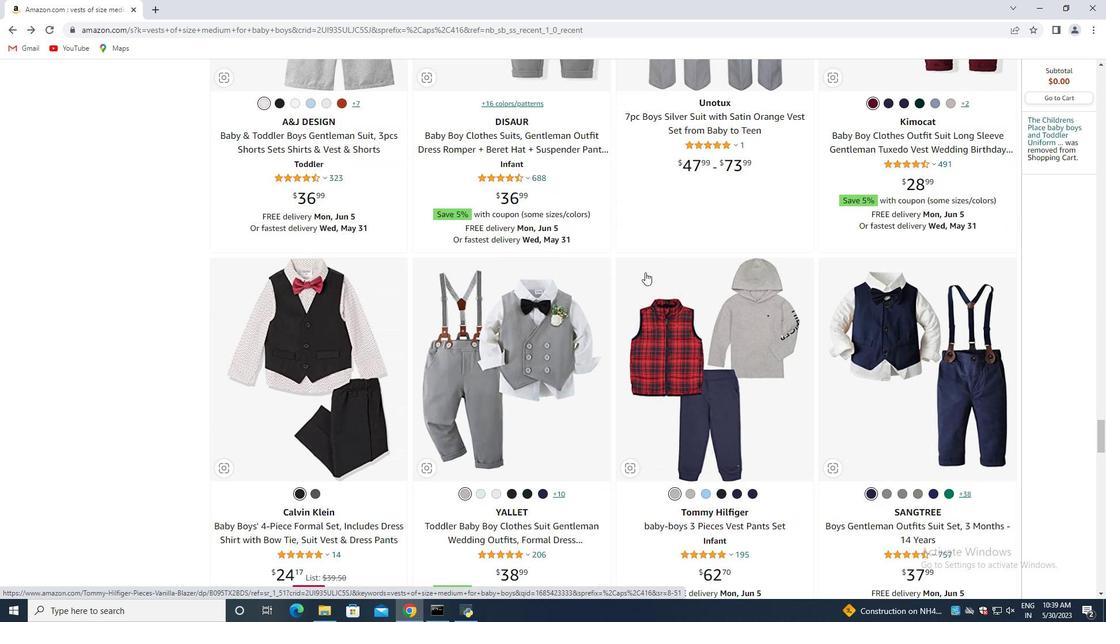 
Action: Mouse scrolled (637, 273) with delta (0, 0)
Screenshot: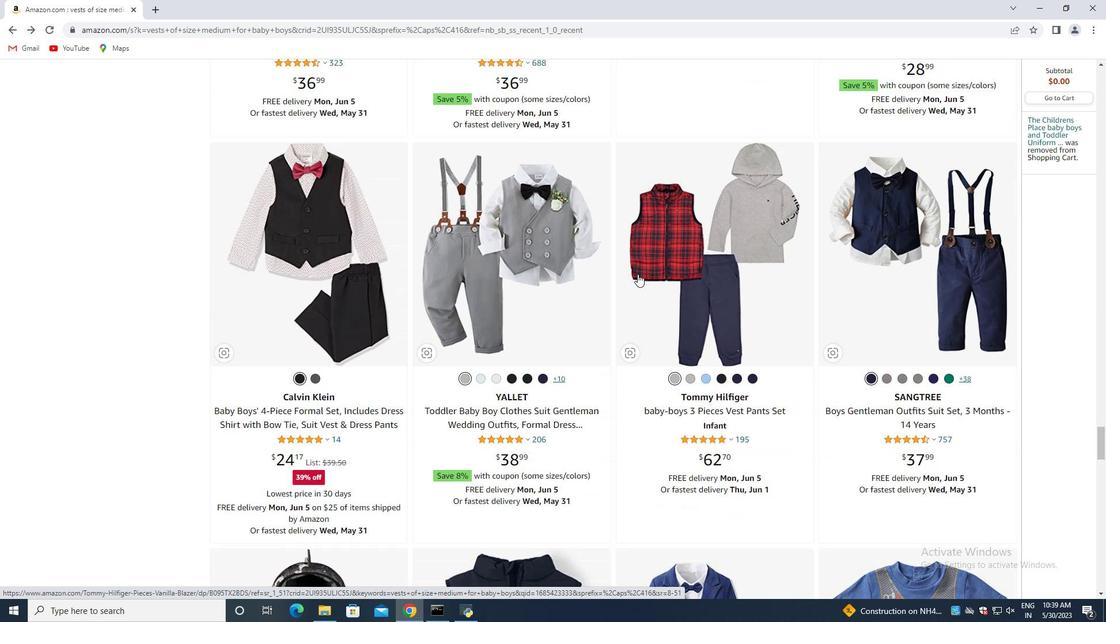 
Action: Mouse scrolled (637, 273) with delta (0, 0)
Screenshot: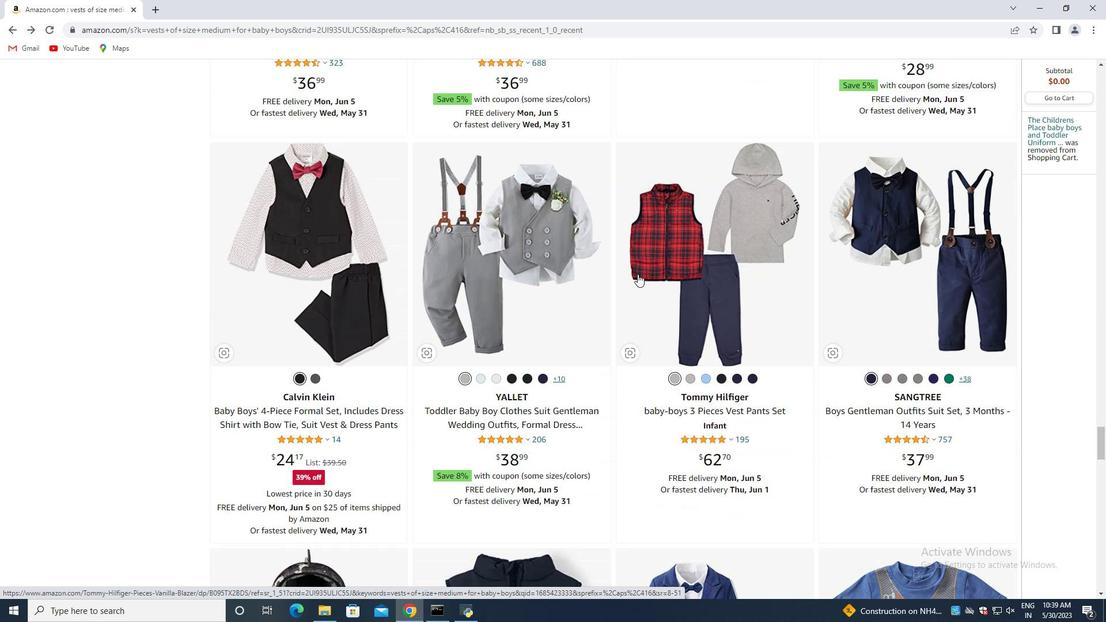 
Action: Mouse scrolled (637, 273) with delta (0, 0)
Screenshot: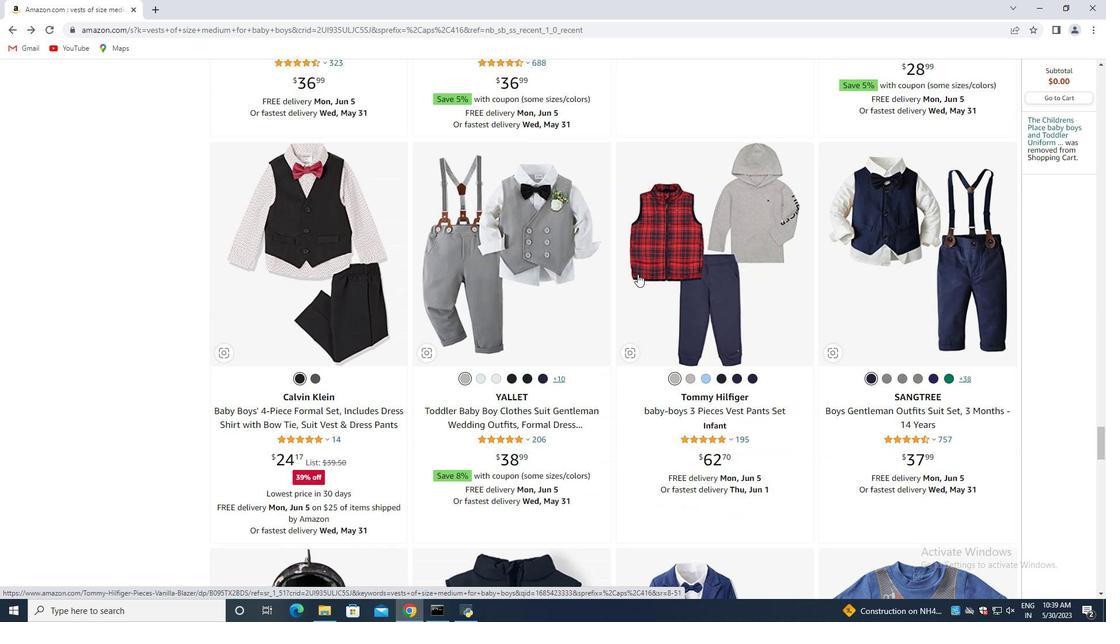 
Action: Mouse scrolled (637, 273) with delta (0, 0)
Screenshot: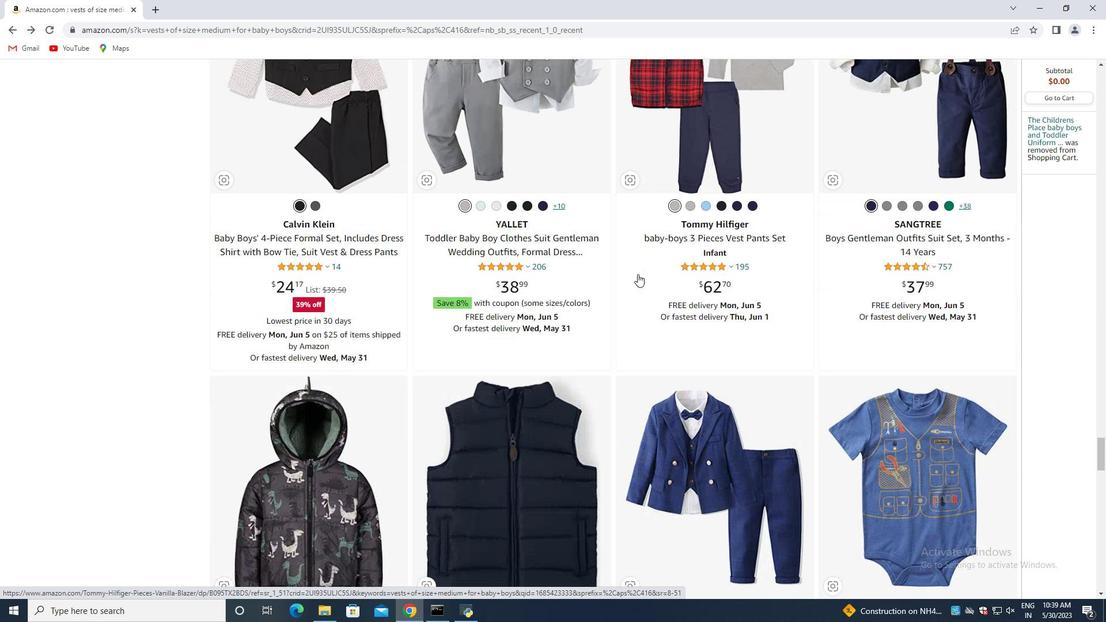 
Action: Mouse scrolled (637, 273) with delta (0, 0)
Screenshot: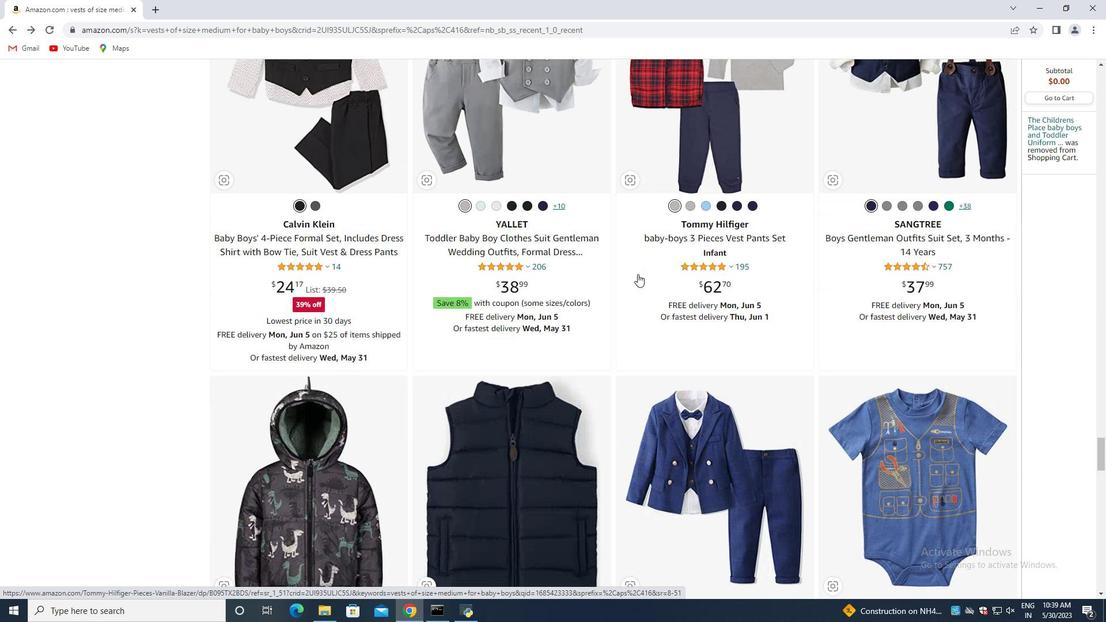 
Action: Mouse scrolled (637, 273) with delta (0, 0)
Screenshot: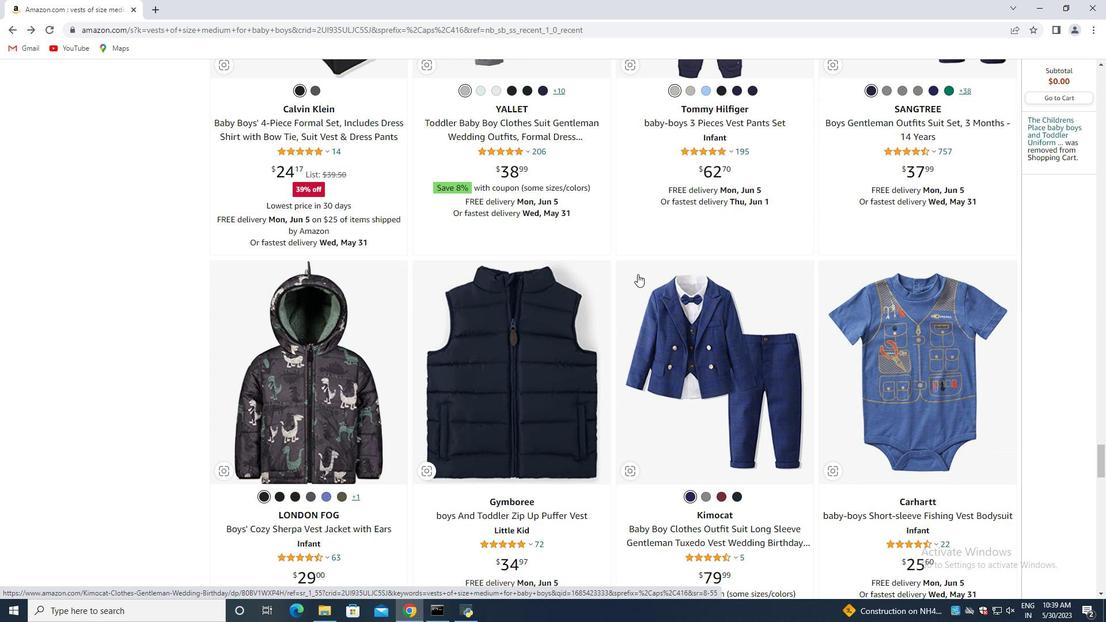 
Action: Mouse scrolled (637, 273) with delta (0, 0)
Screenshot: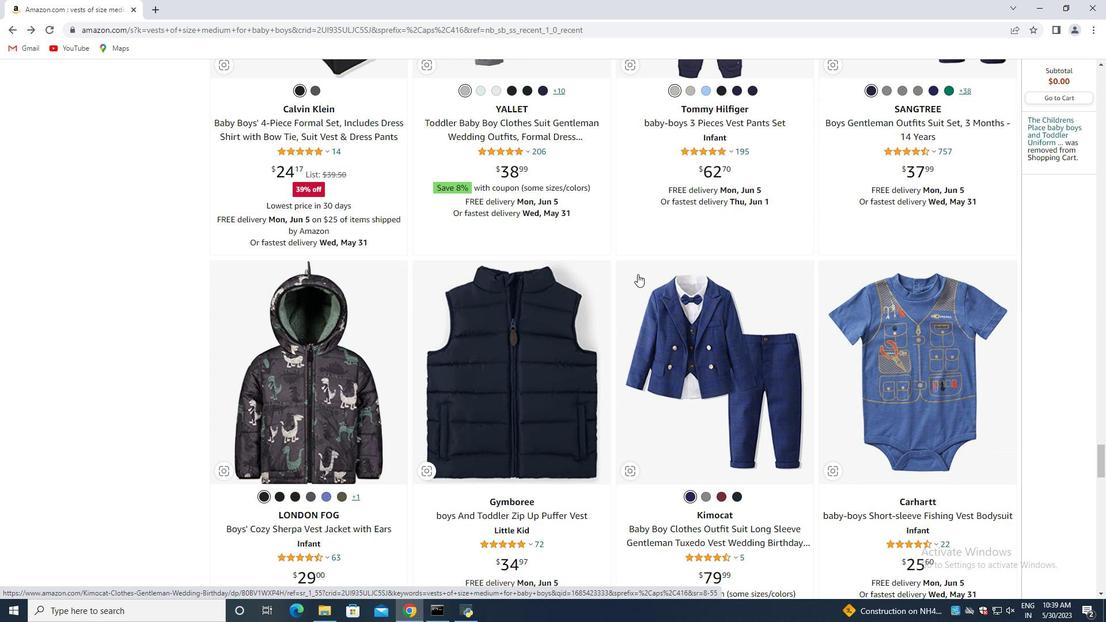 
Action: Mouse scrolled (637, 273) with delta (0, 0)
Screenshot: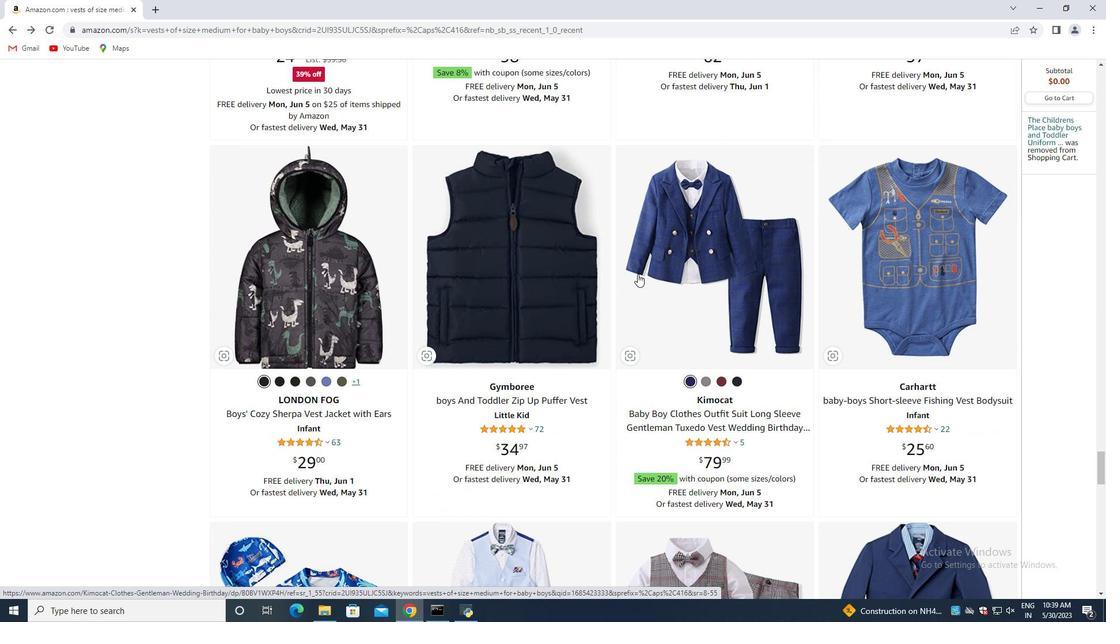 
Action: Mouse scrolled (637, 273) with delta (0, 0)
Screenshot: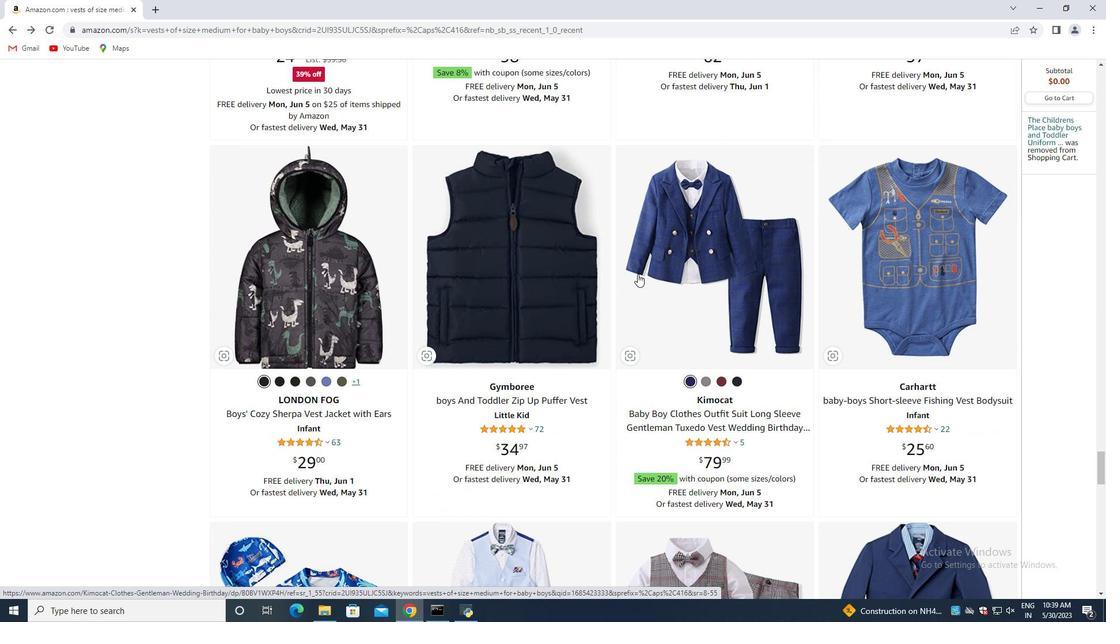 
Action: Mouse scrolled (637, 273) with delta (0, 0)
Screenshot: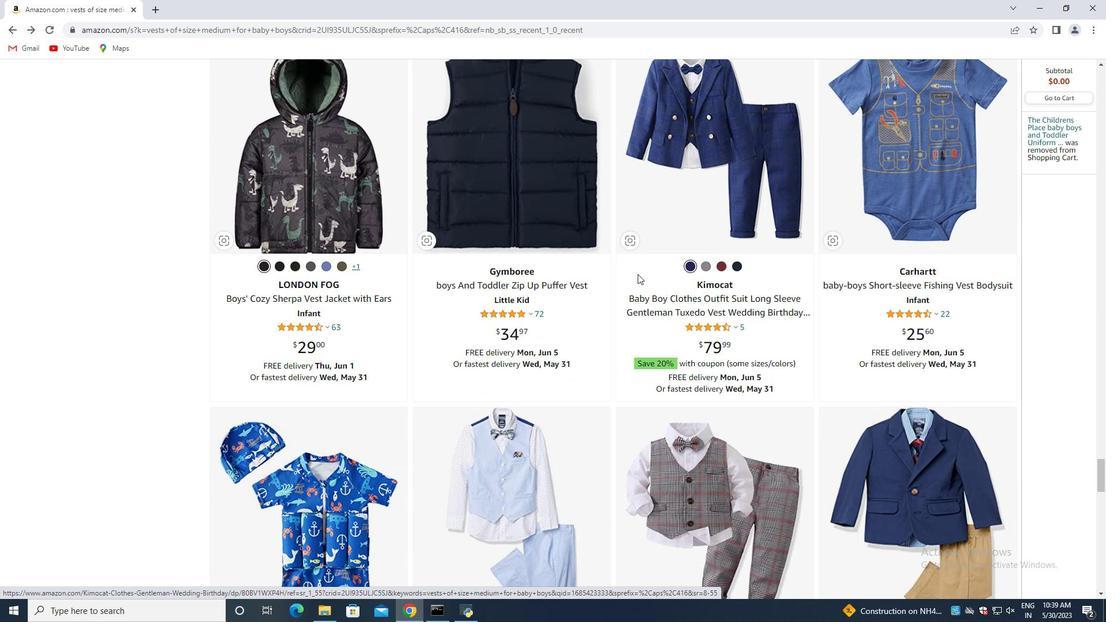 
Action: Mouse scrolled (637, 273) with delta (0, 0)
Screenshot: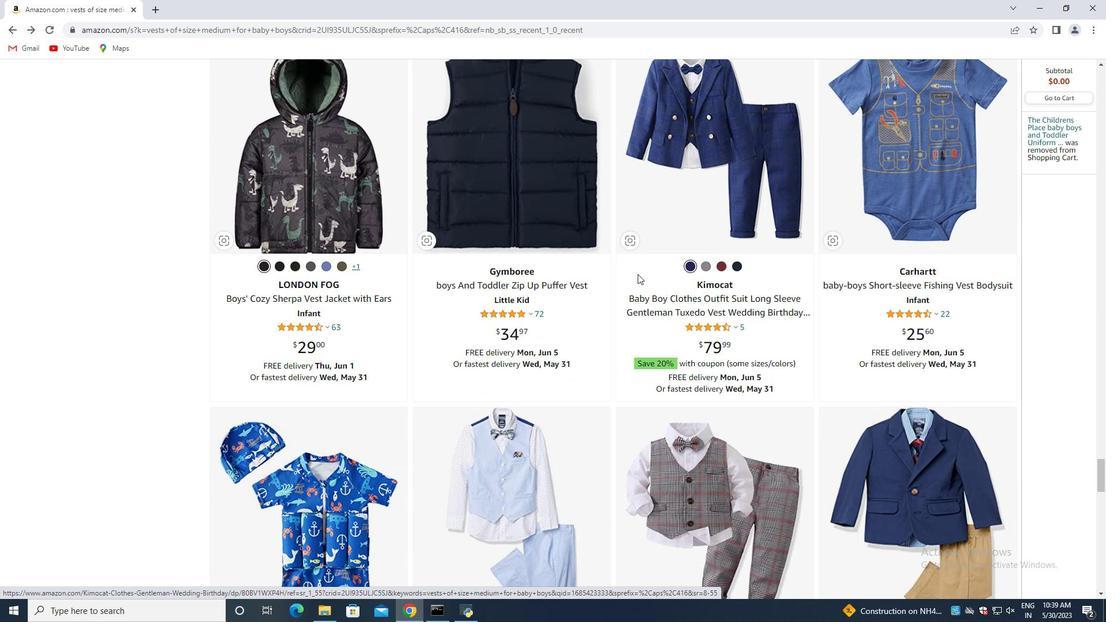 
Action: Mouse scrolled (637, 273) with delta (0, 0)
Screenshot: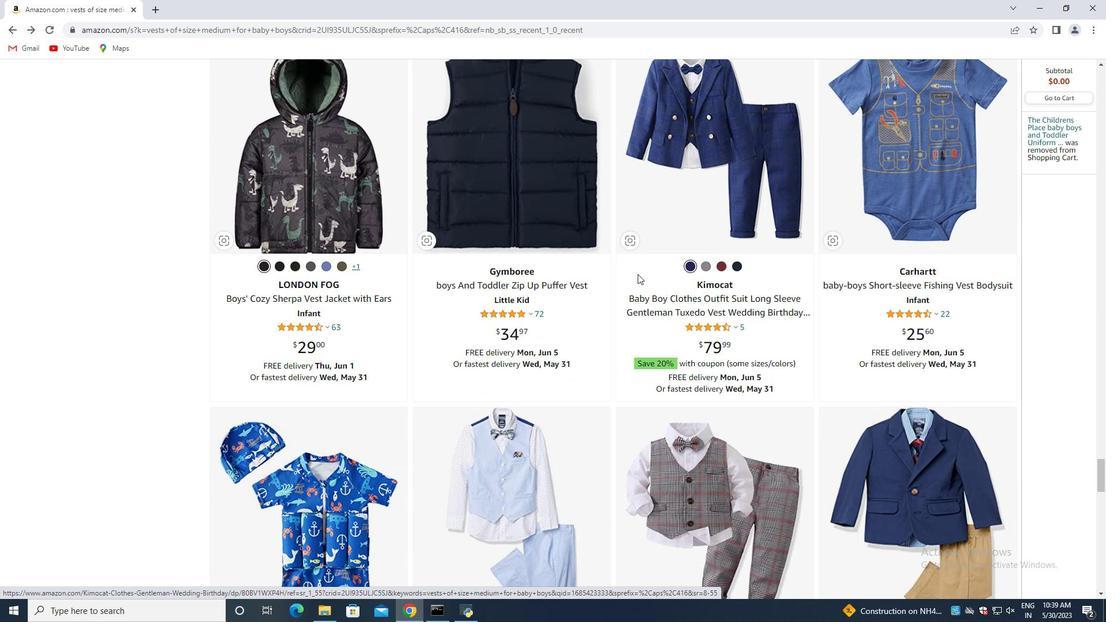 
Action: Mouse scrolled (637, 273) with delta (0, 0)
Screenshot: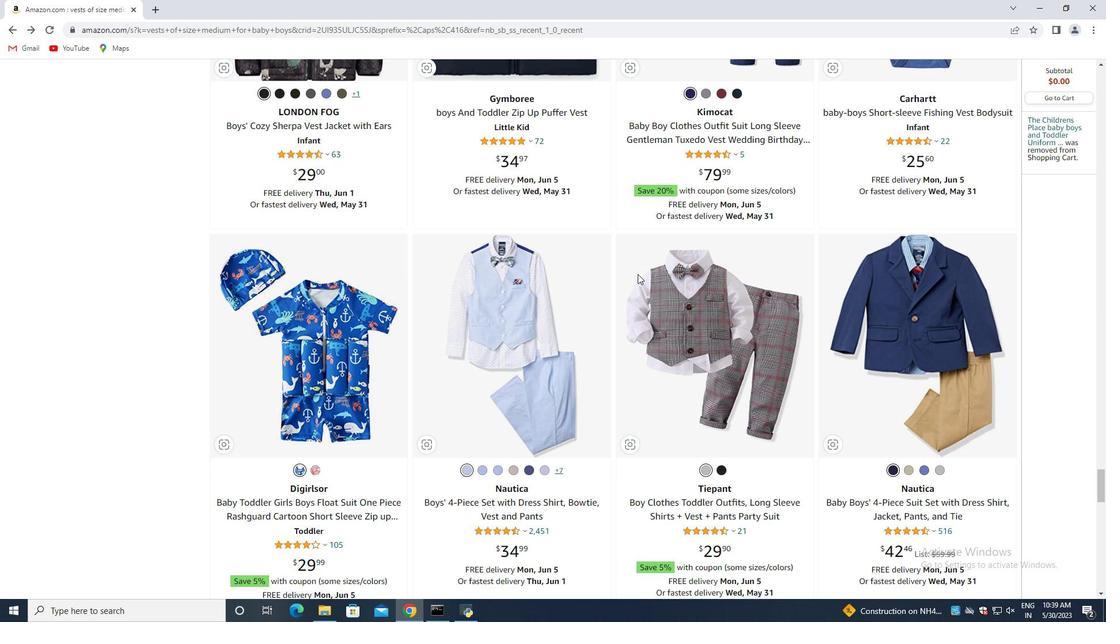
Action: Mouse scrolled (637, 273) with delta (0, 0)
Screenshot: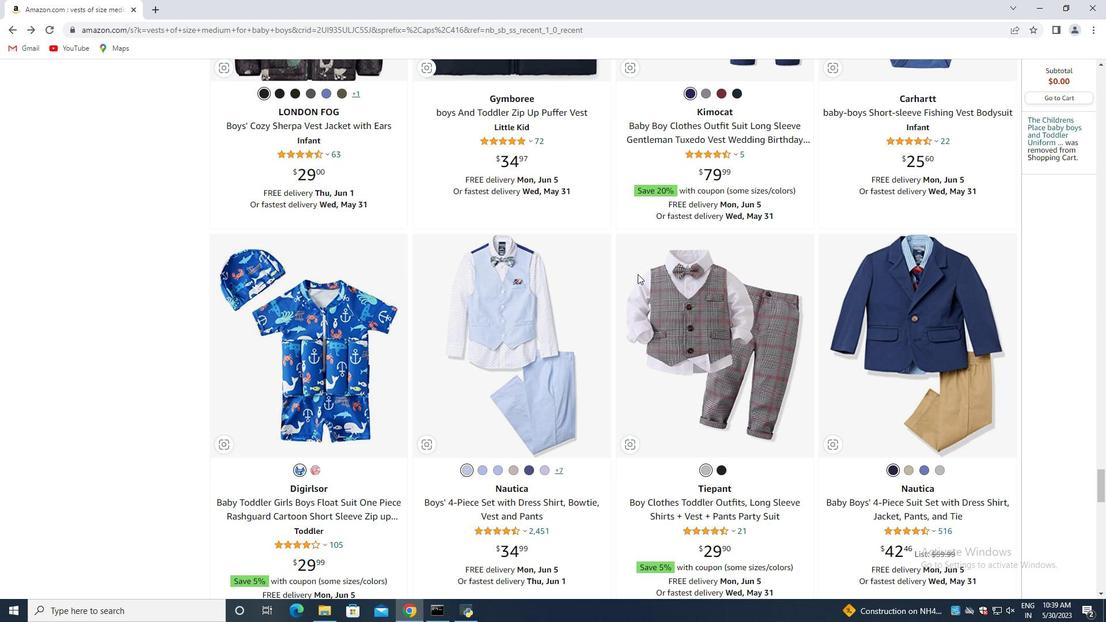 
Action: Mouse scrolled (637, 273) with delta (0, 0)
Screenshot: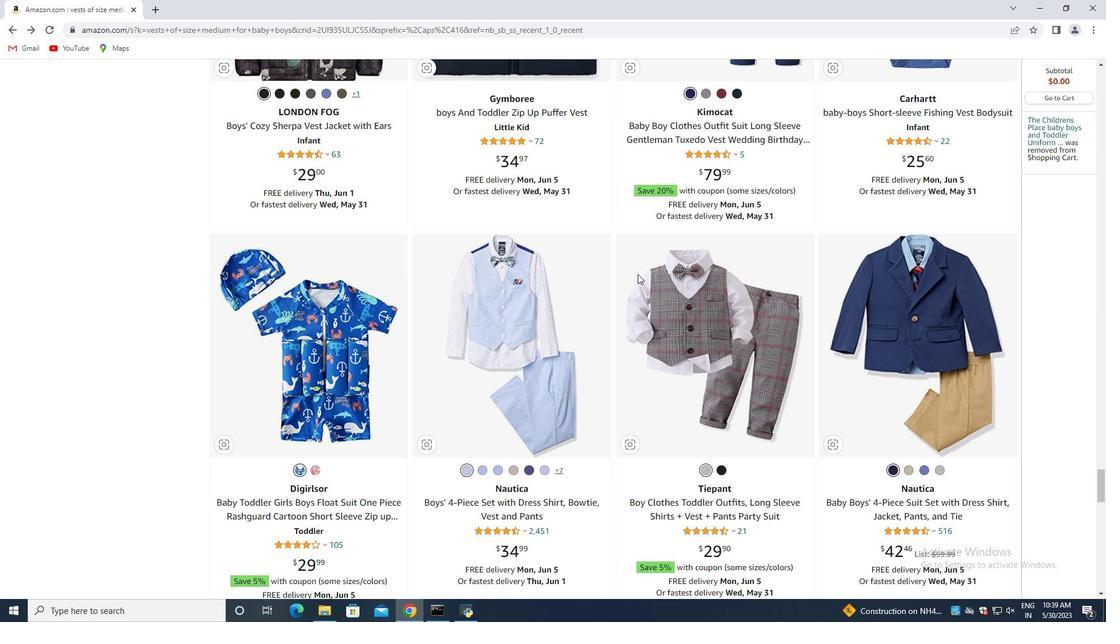 
Action: Mouse scrolled (637, 273) with delta (0, 0)
Screenshot: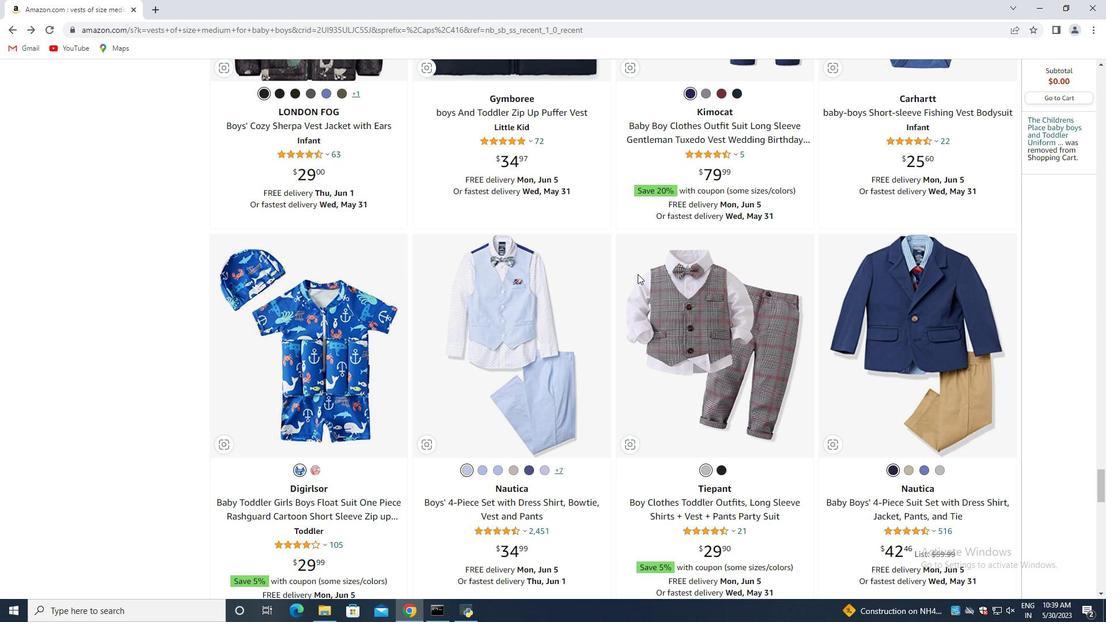 
Action: Mouse scrolled (637, 273) with delta (0, 0)
Screenshot: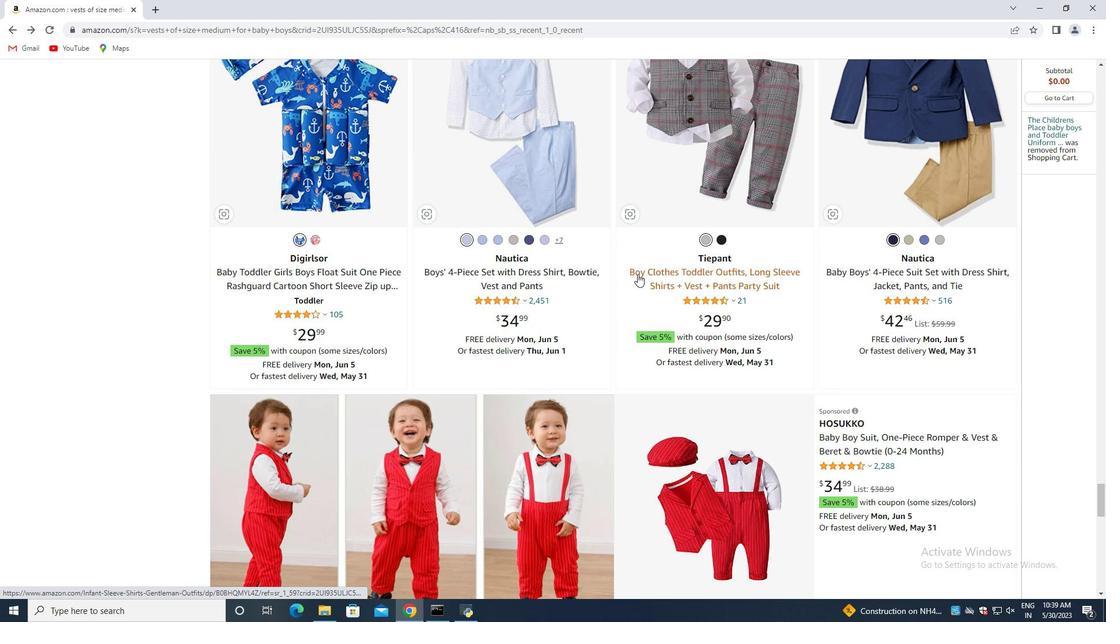 
Action: Mouse scrolled (637, 273) with delta (0, 0)
Screenshot: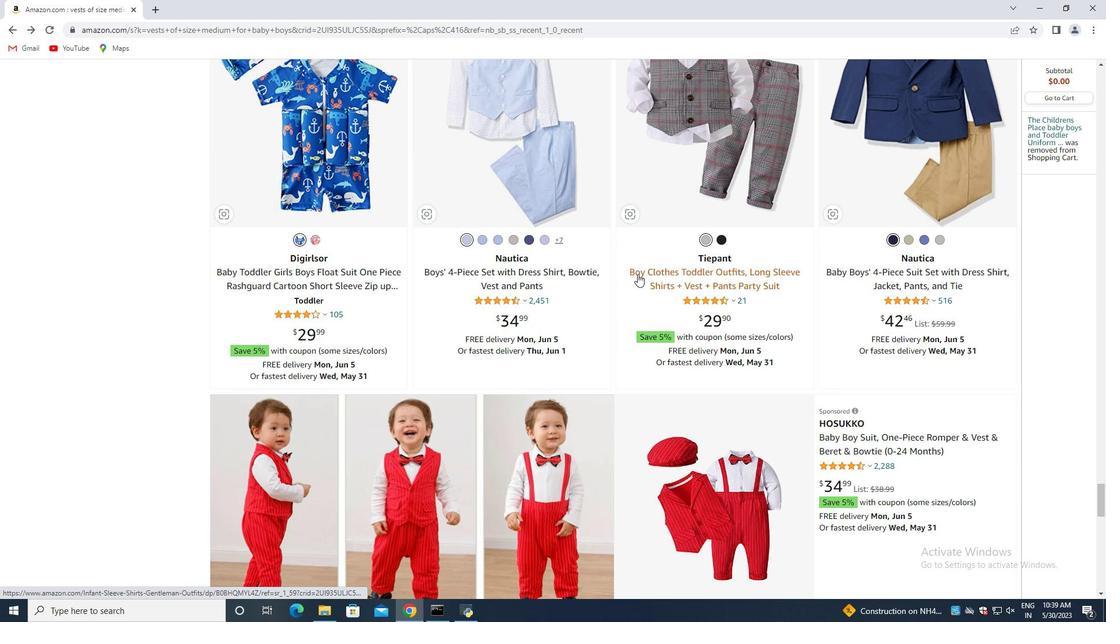 
Action: Mouse scrolled (637, 273) with delta (0, 0)
Screenshot: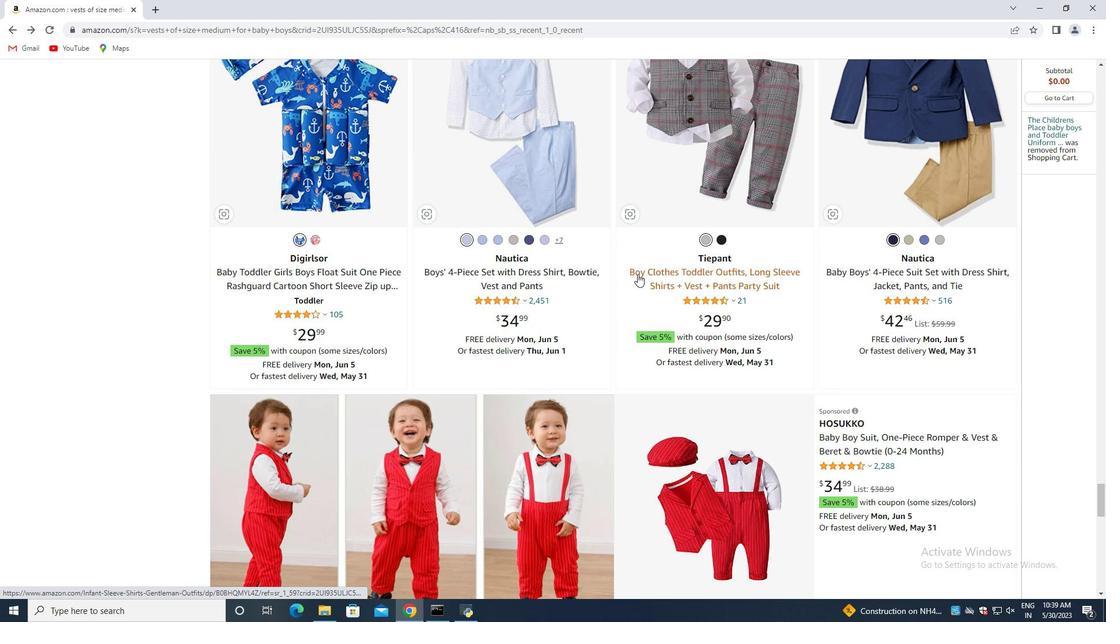 
Action: Mouse scrolled (637, 273) with delta (0, 0)
Screenshot: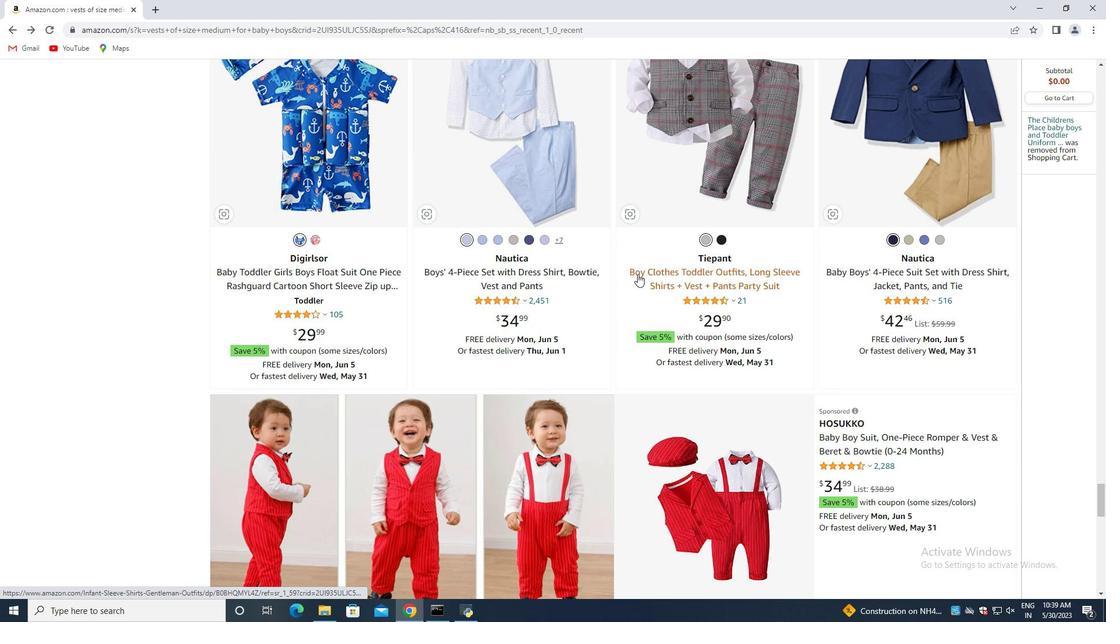 
Action: Mouse scrolled (637, 273) with delta (0, 0)
Screenshot: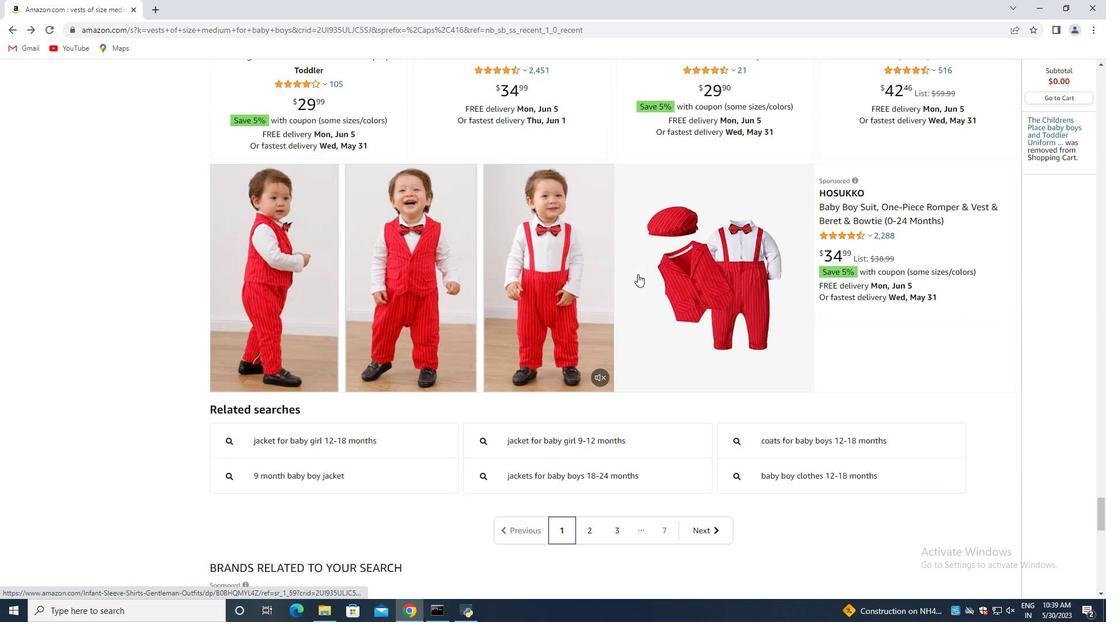 
Action: Mouse scrolled (637, 273) with delta (0, 0)
